 Task: Play online Dominion games in very easy mode.
Action: Mouse moved to (831, 599)
Screenshot: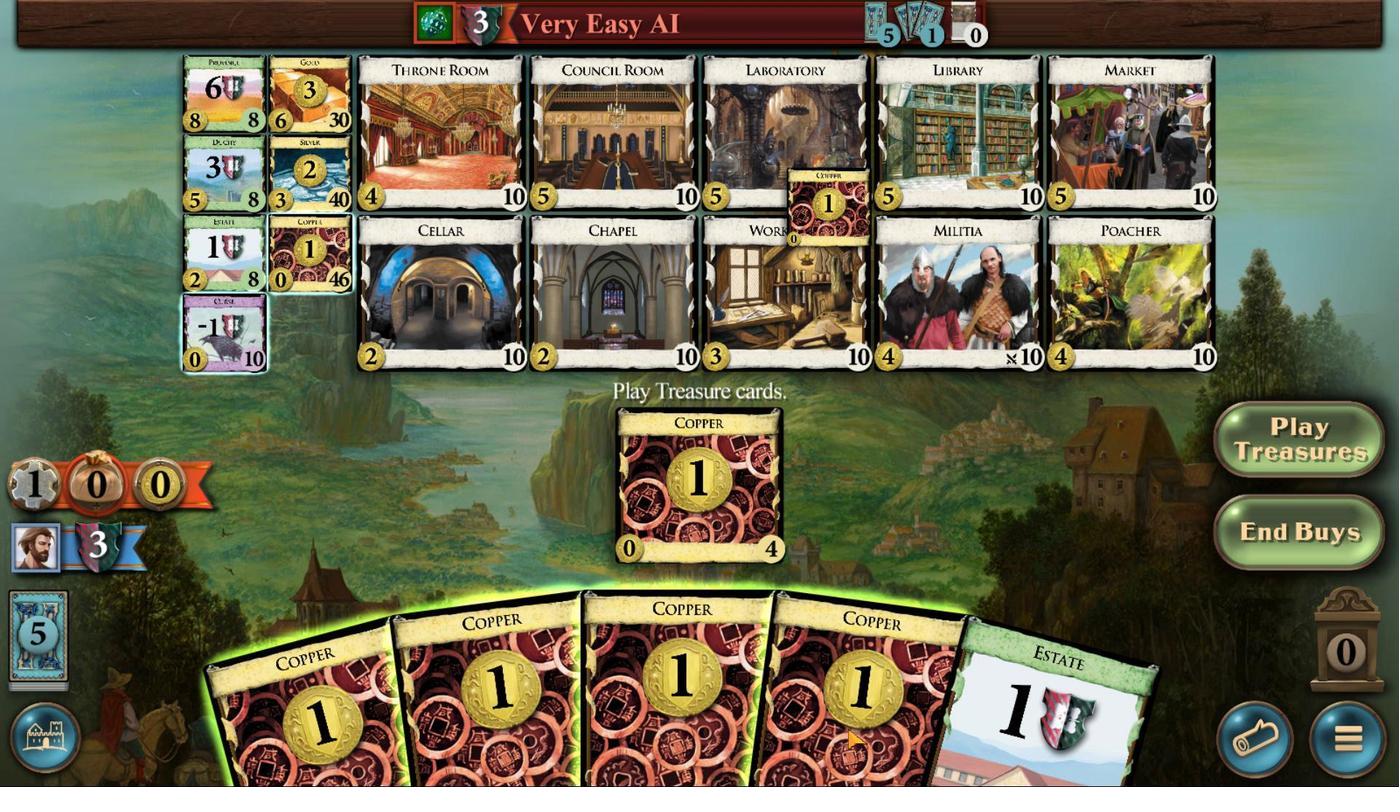 
Action: Mouse pressed left at (831, 599)
Screenshot: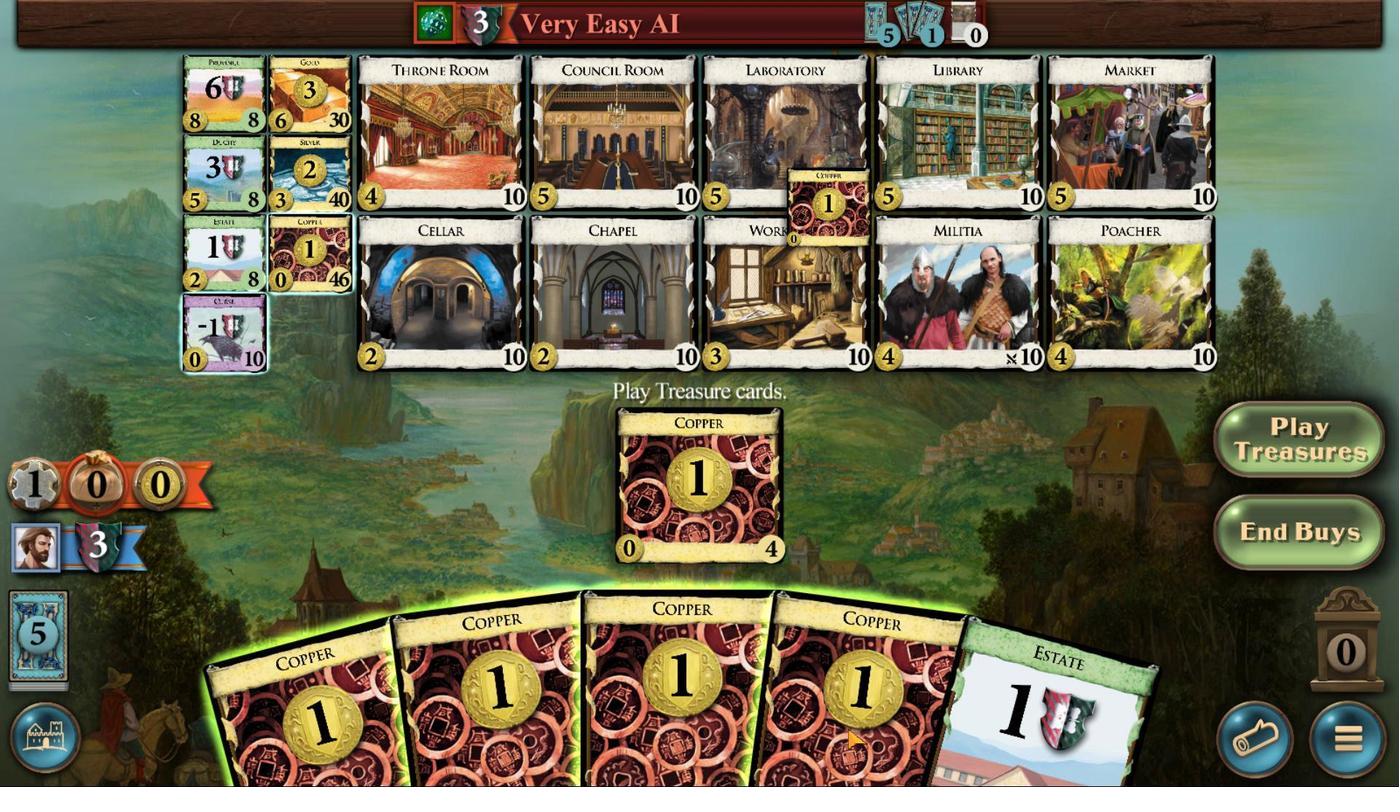 
Action: Mouse moved to (873, 600)
Screenshot: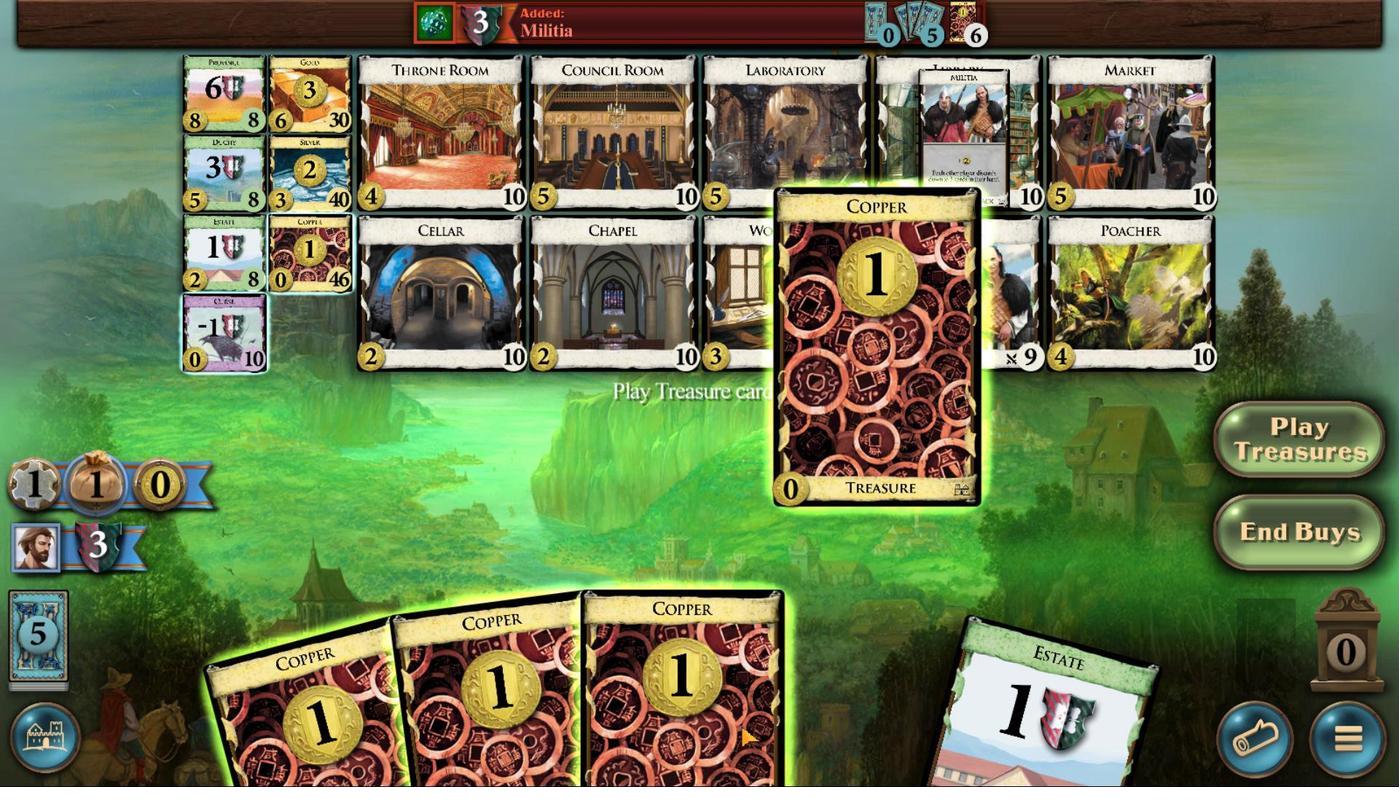 
Action: Mouse pressed left at (873, 600)
Screenshot: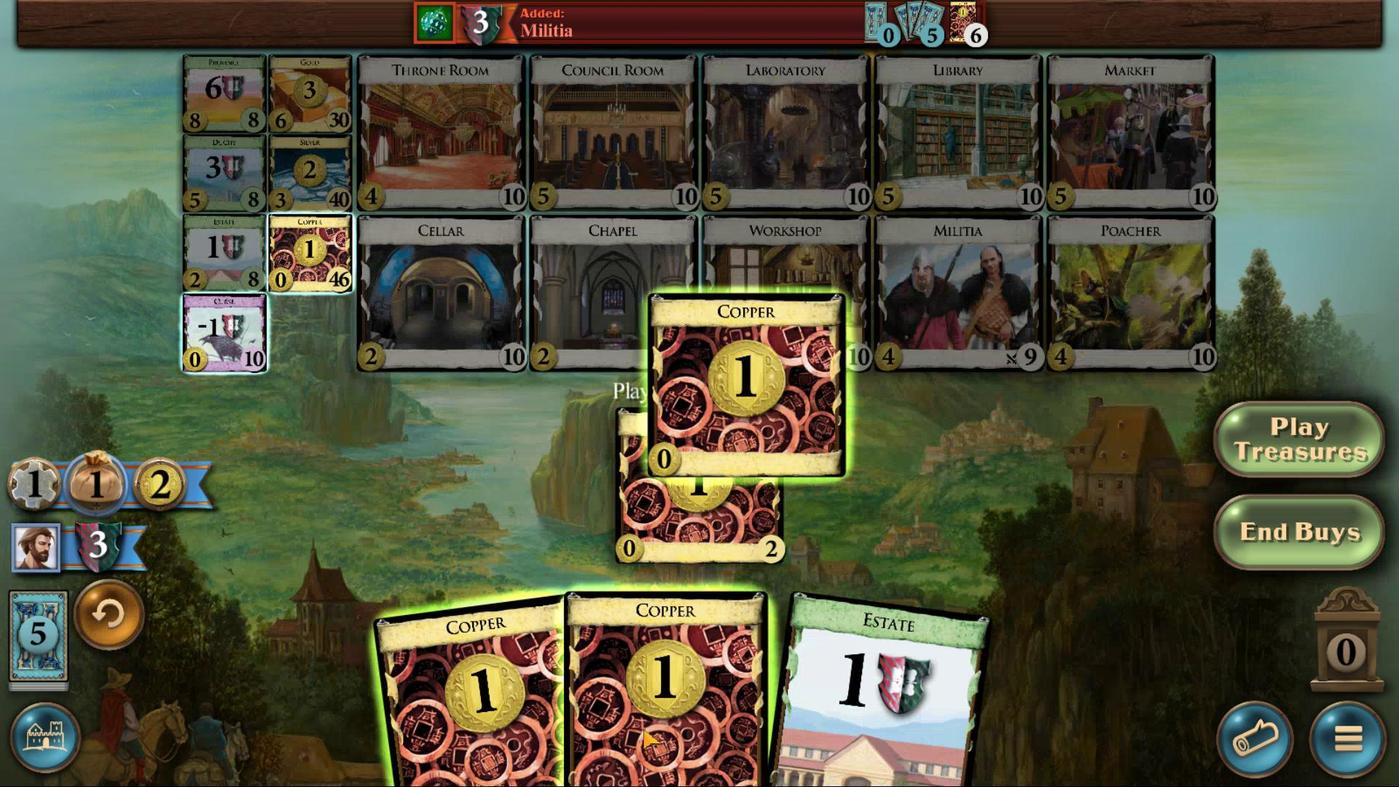 
Action: Mouse moved to (886, 599)
Screenshot: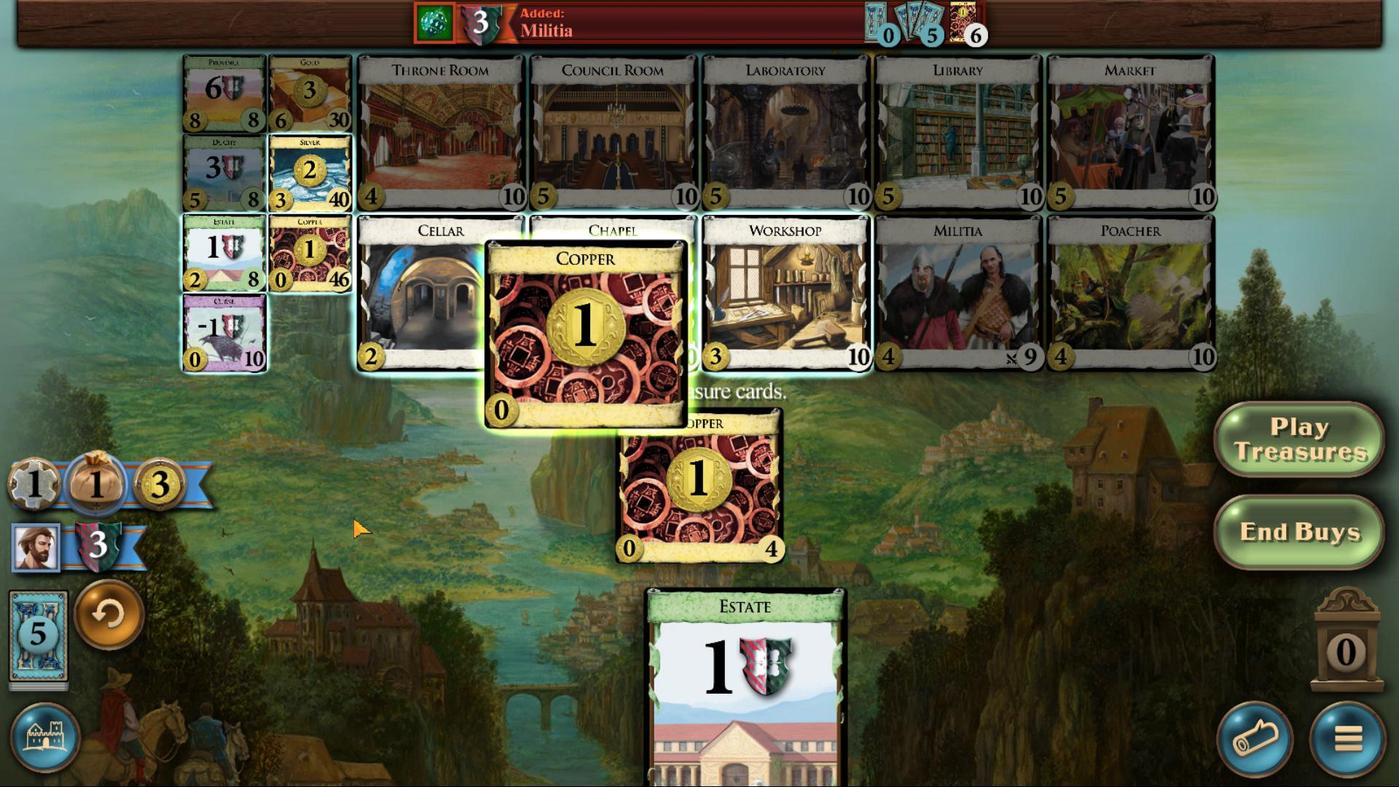 
Action: Mouse scrolled (886, 599) with delta (0, 0)
Screenshot: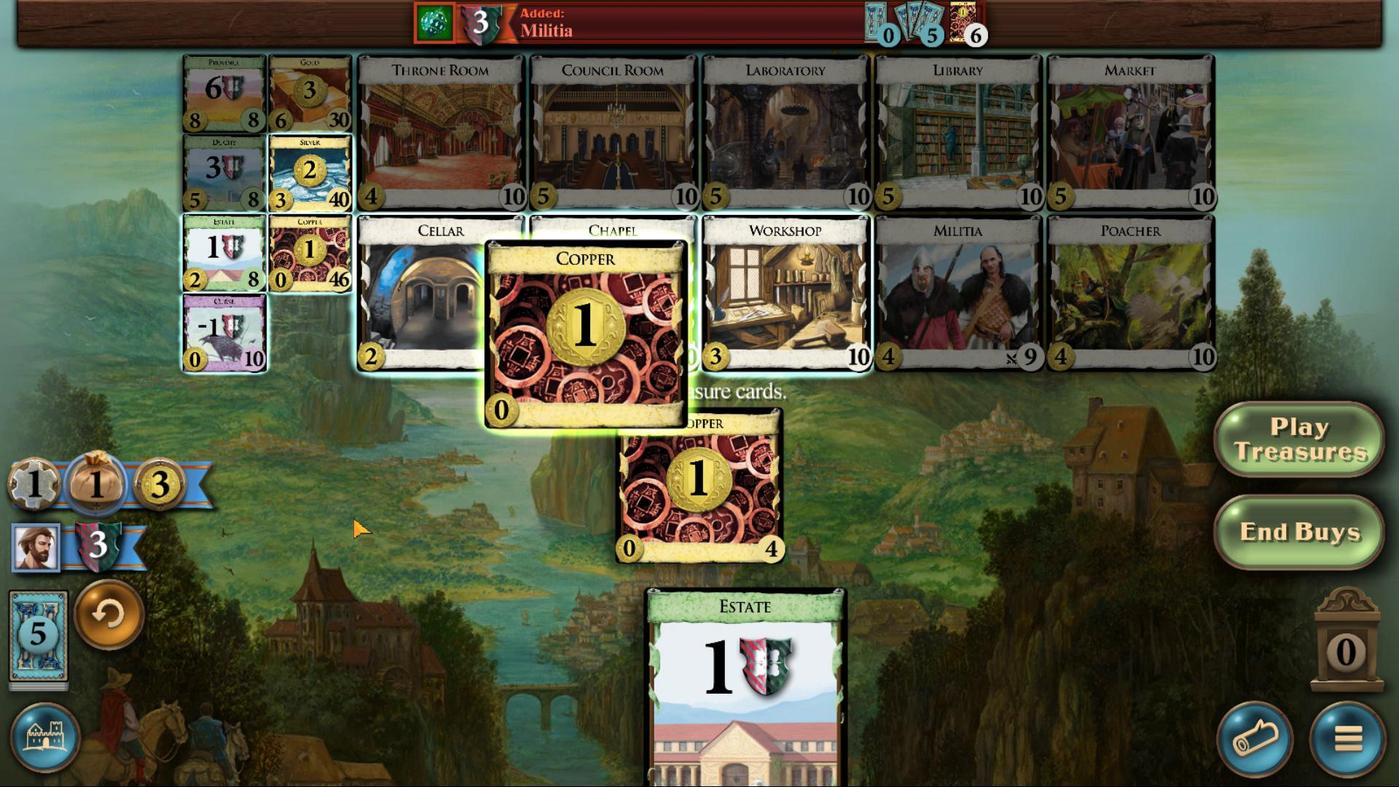 
Action: Mouse scrolled (886, 599) with delta (0, 0)
Screenshot: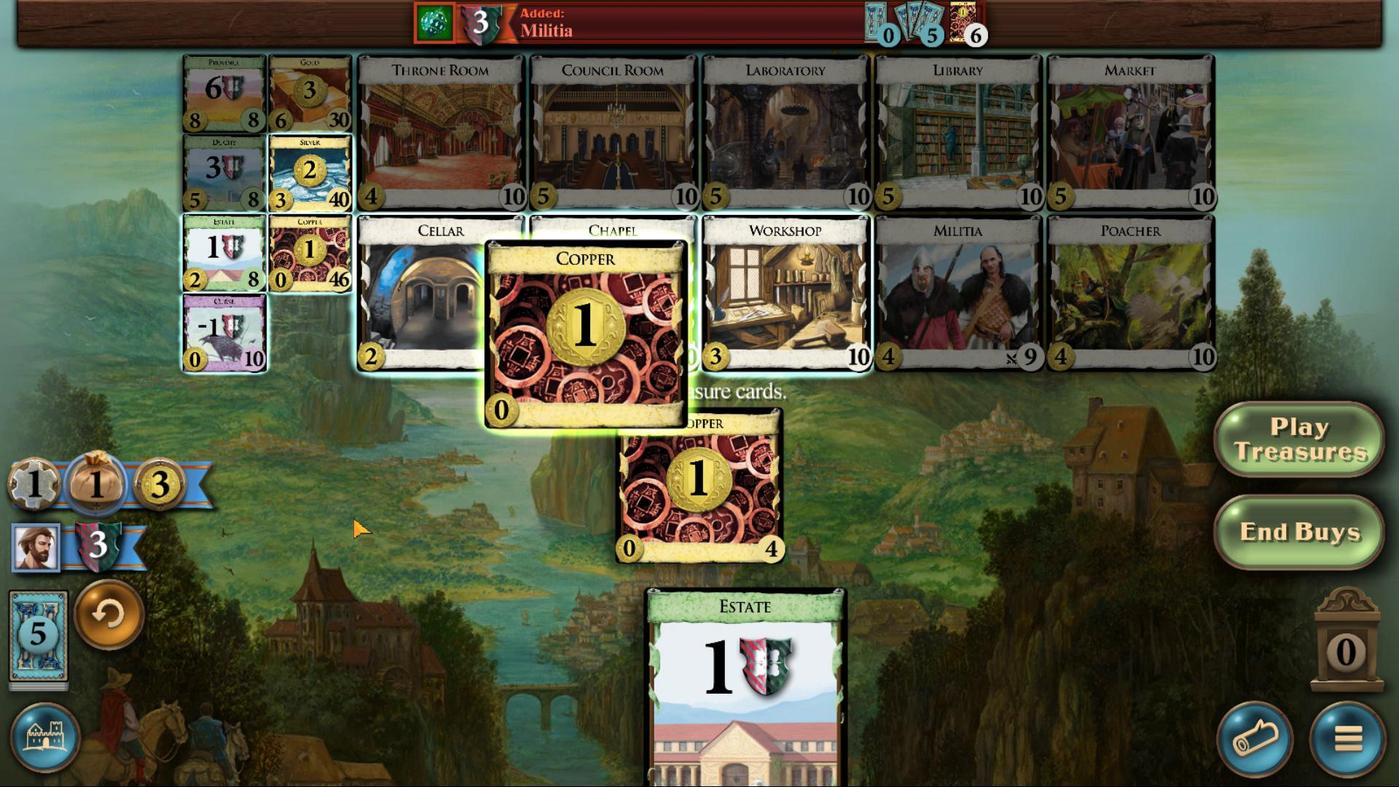 
Action: Mouse moved to (886, 599)
Screenshot: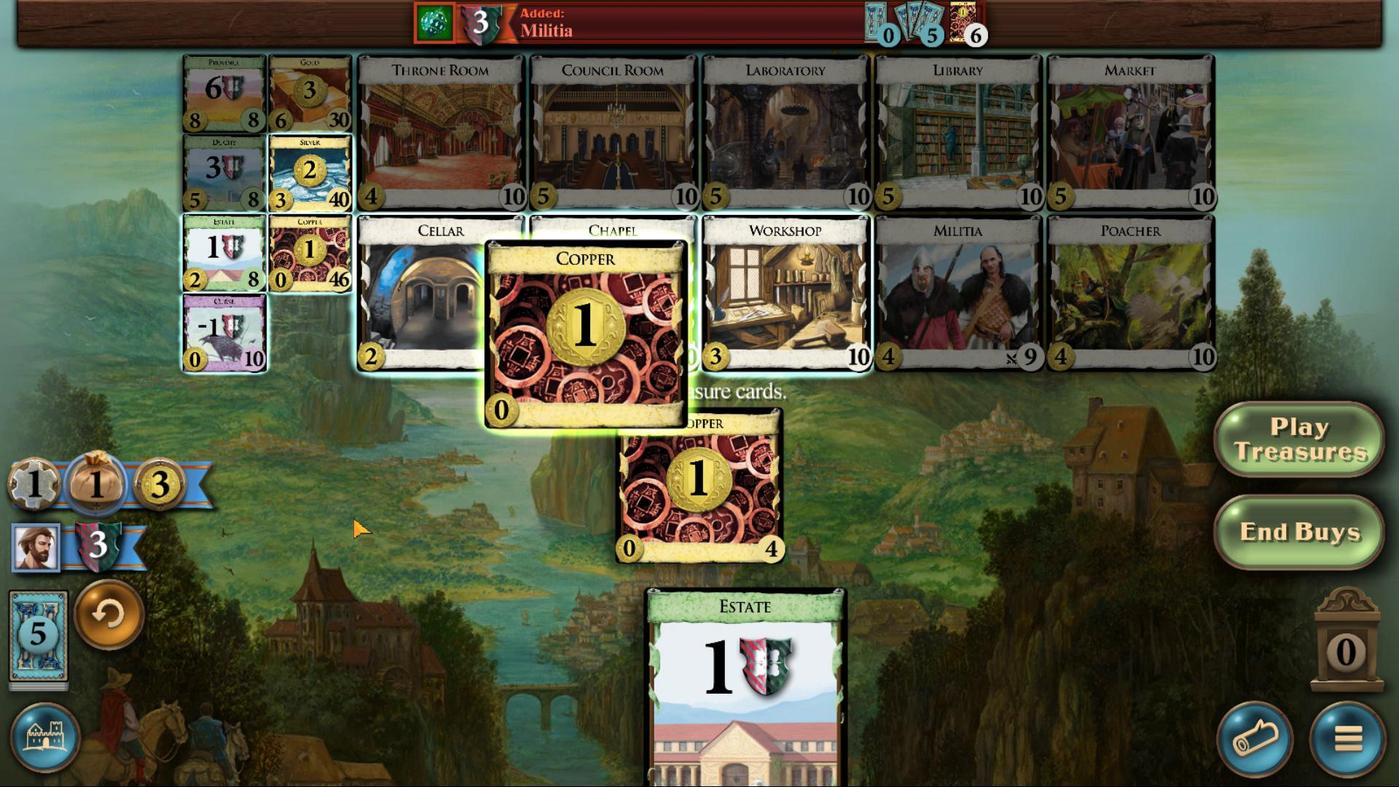 
Action: Mouse scrolled (886, 599) with delta (0, 0)
Screenshot: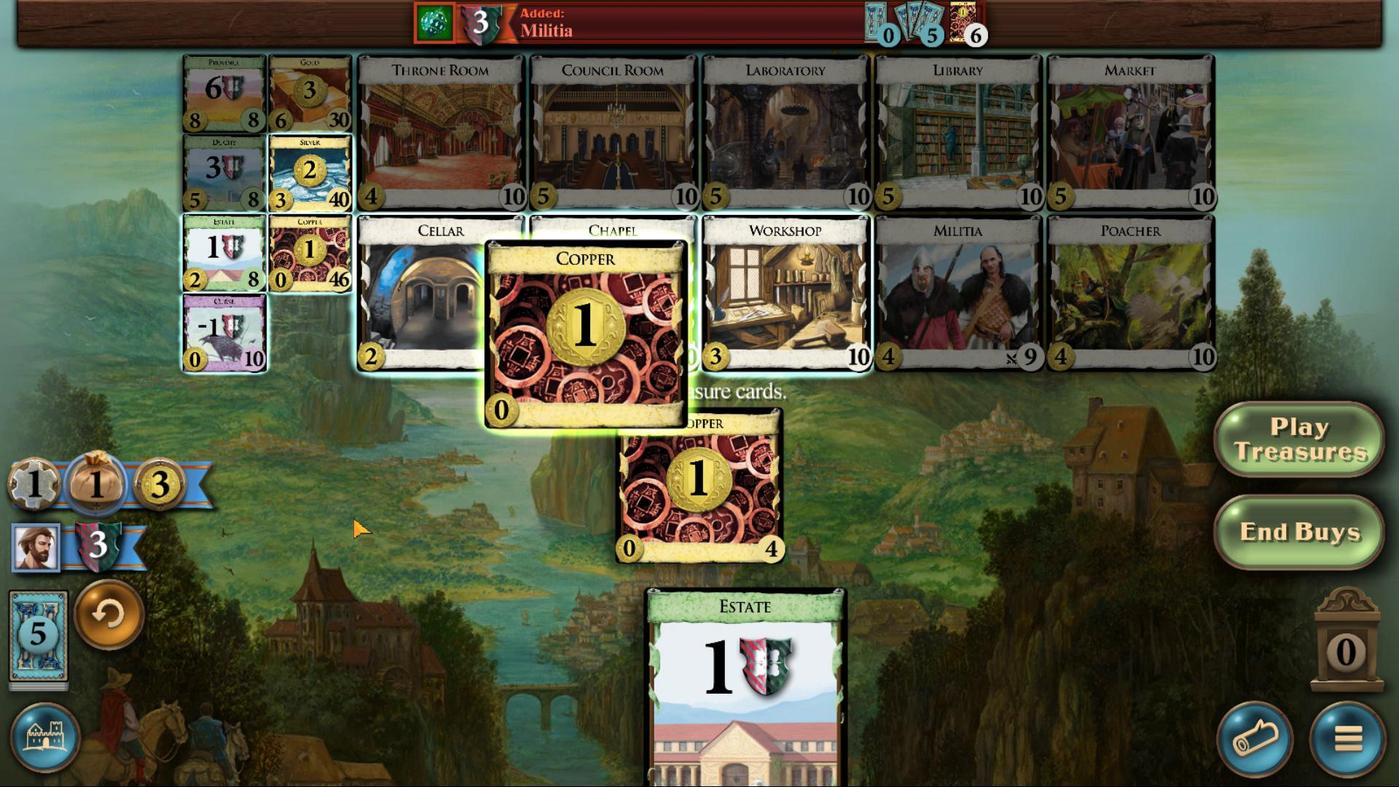 
Action: Mouse moved to (875, 600)
Screenshot: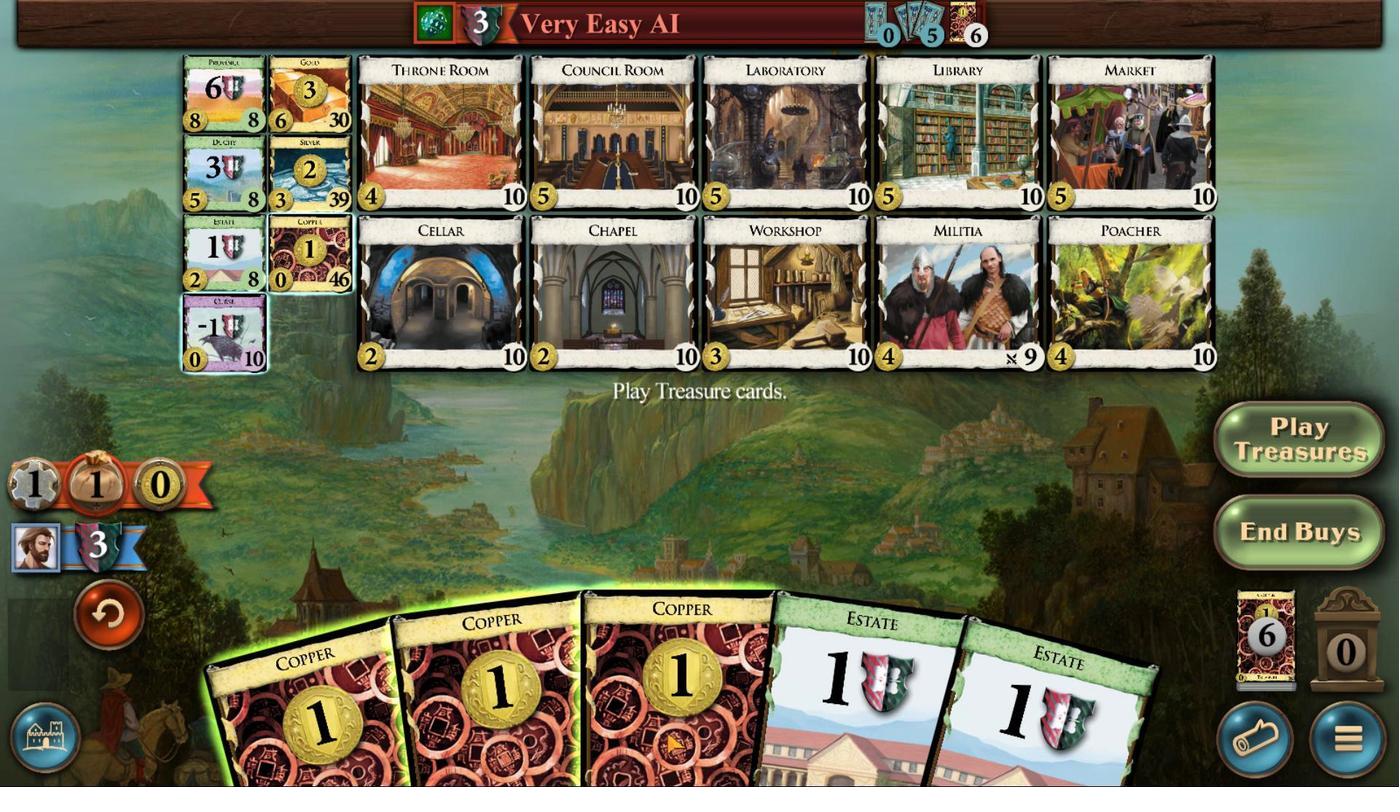 
Action: Mouse scrolled (875, 600) with delta (0, 0)
Screenshot: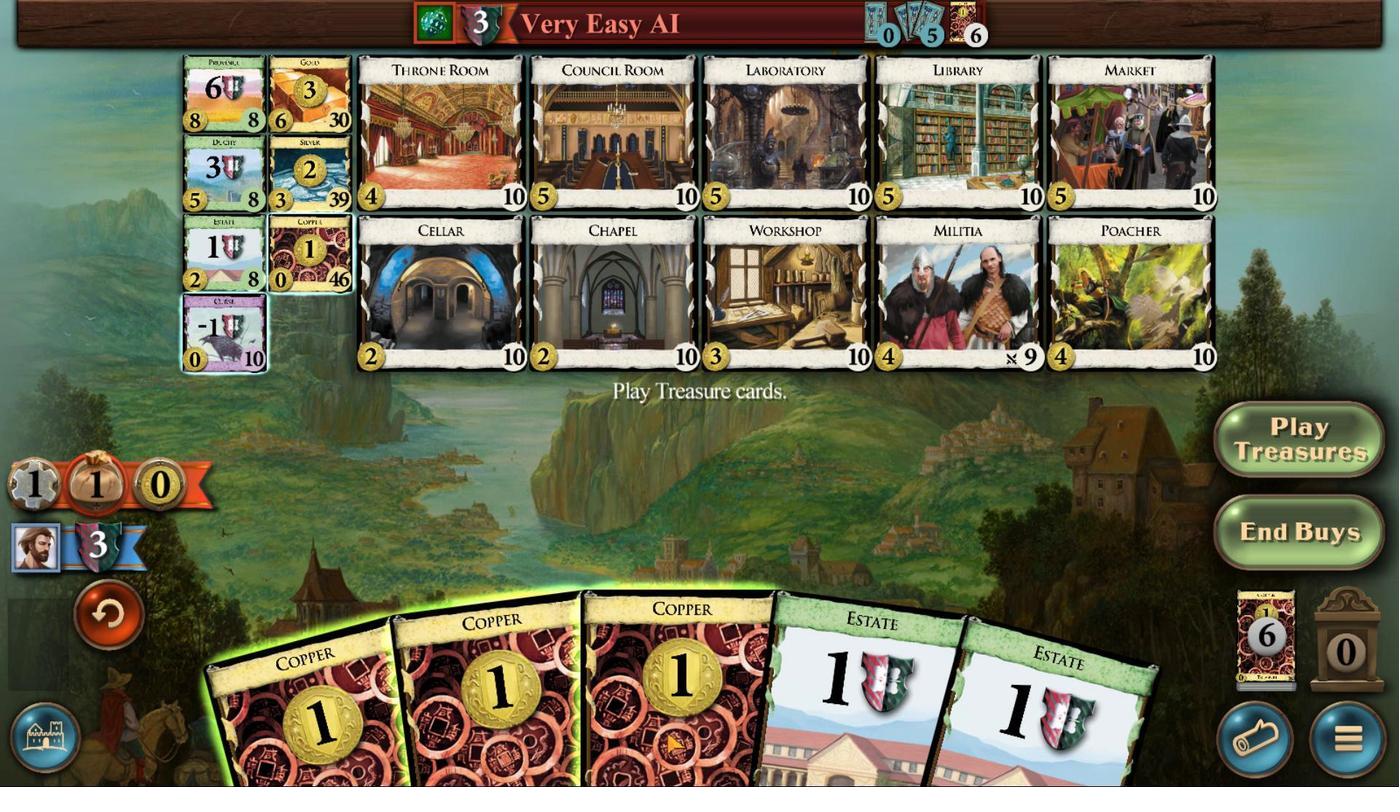 
Action: Mouse scrolled (875, 600) with delta (0, 0)
Screenshot: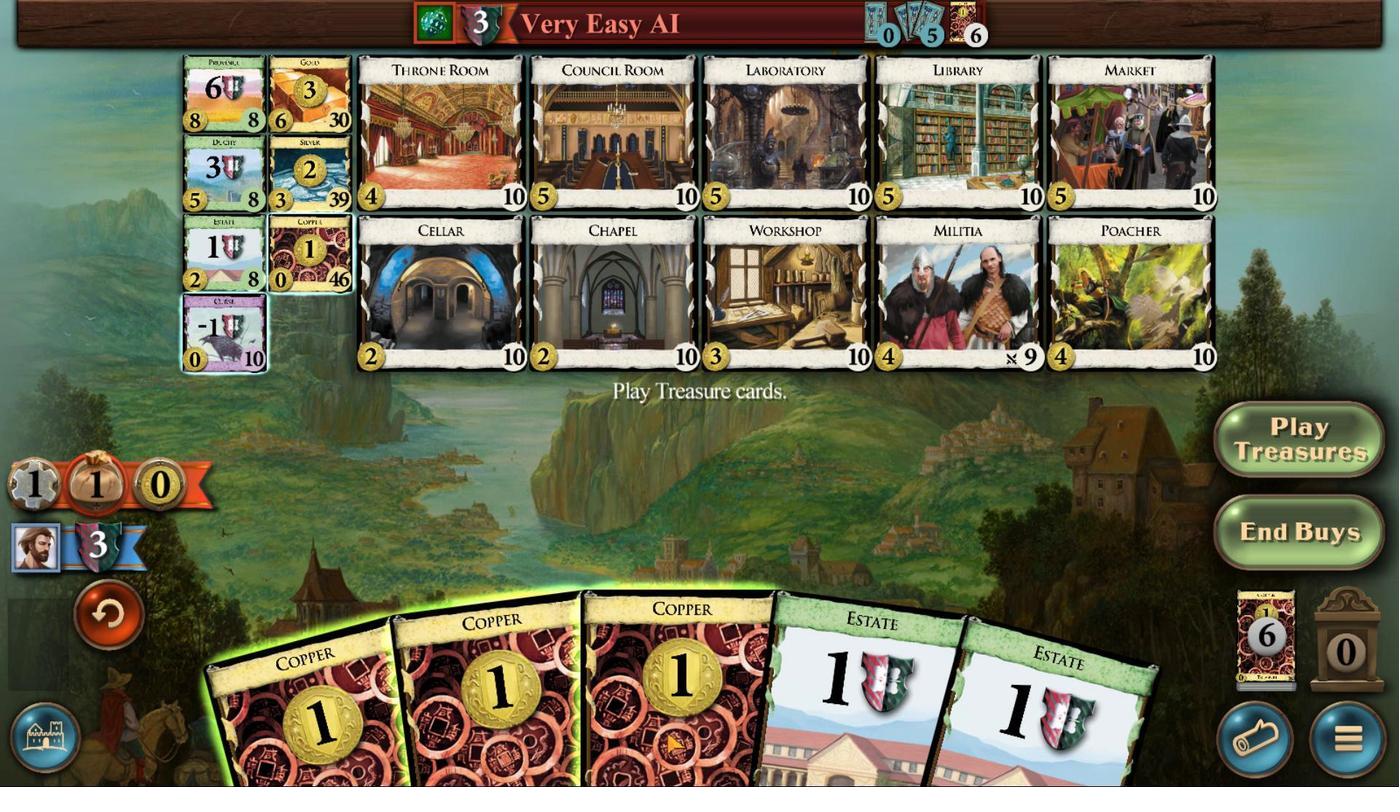 
Action: Mouse moved to (866, 600)
Screenshot: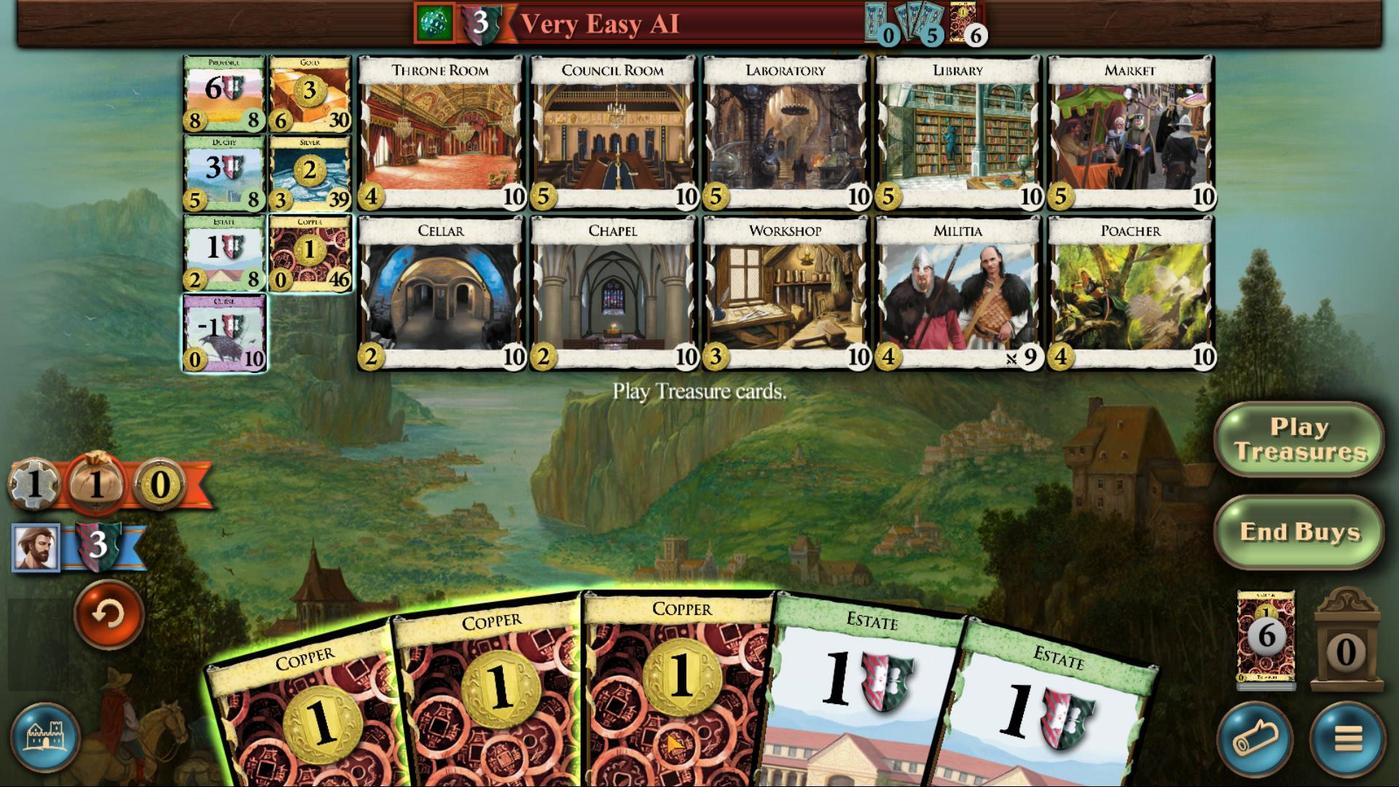 
Action: Mouse scrolled (866, 600) with delta (0, 0)
Screenshot: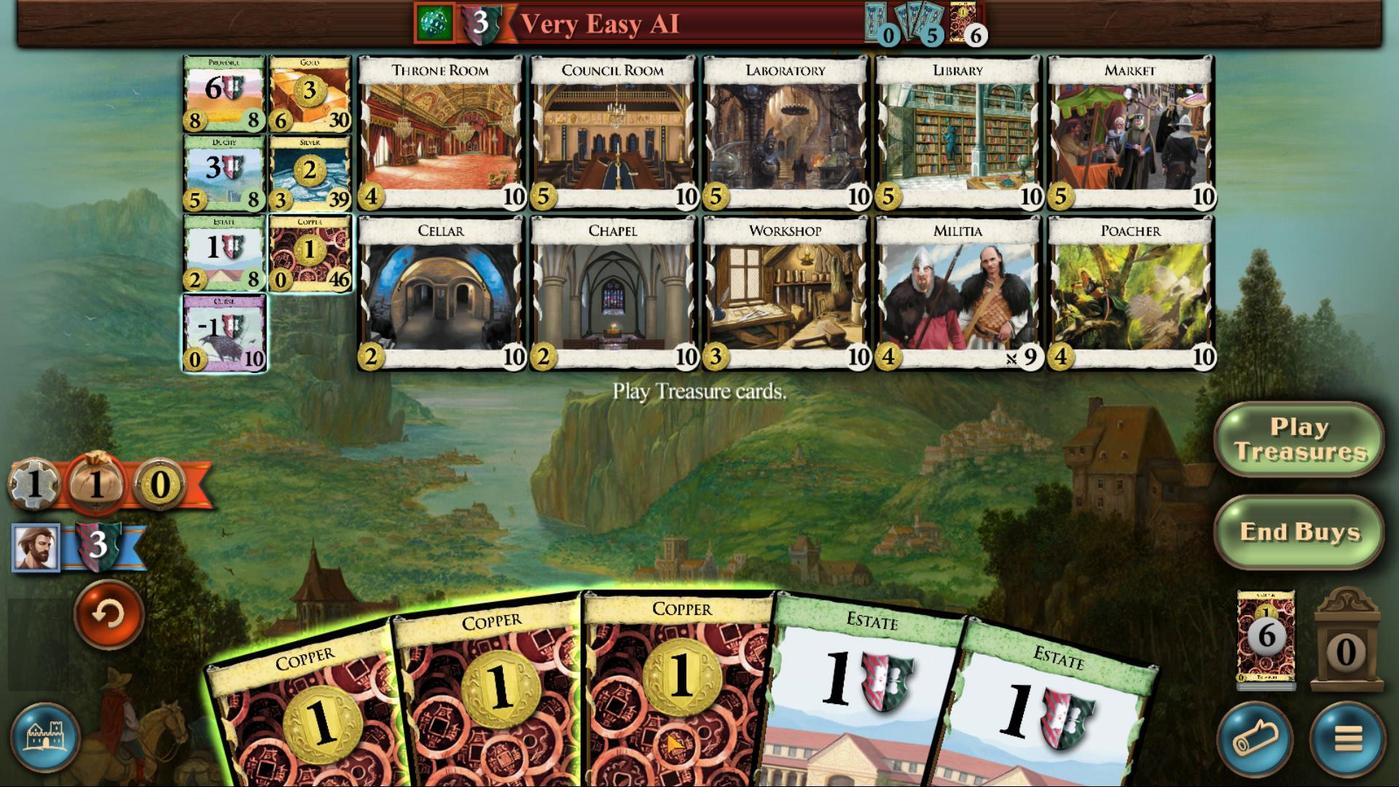 
Action: Mouse moved to (866, 600)
Screenshot: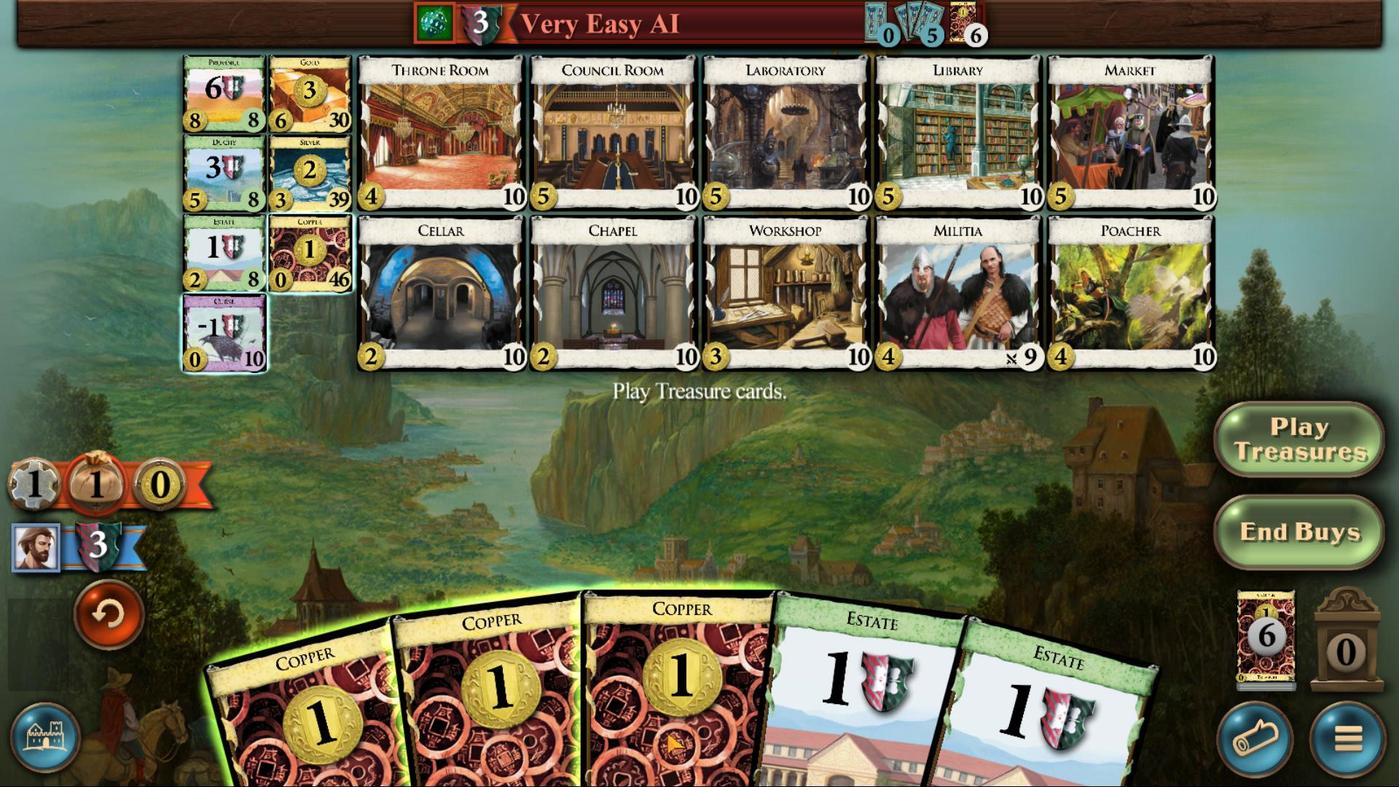 
Action: Mouse scrolled (866, 600) with delta (0, 0)
Screenshot: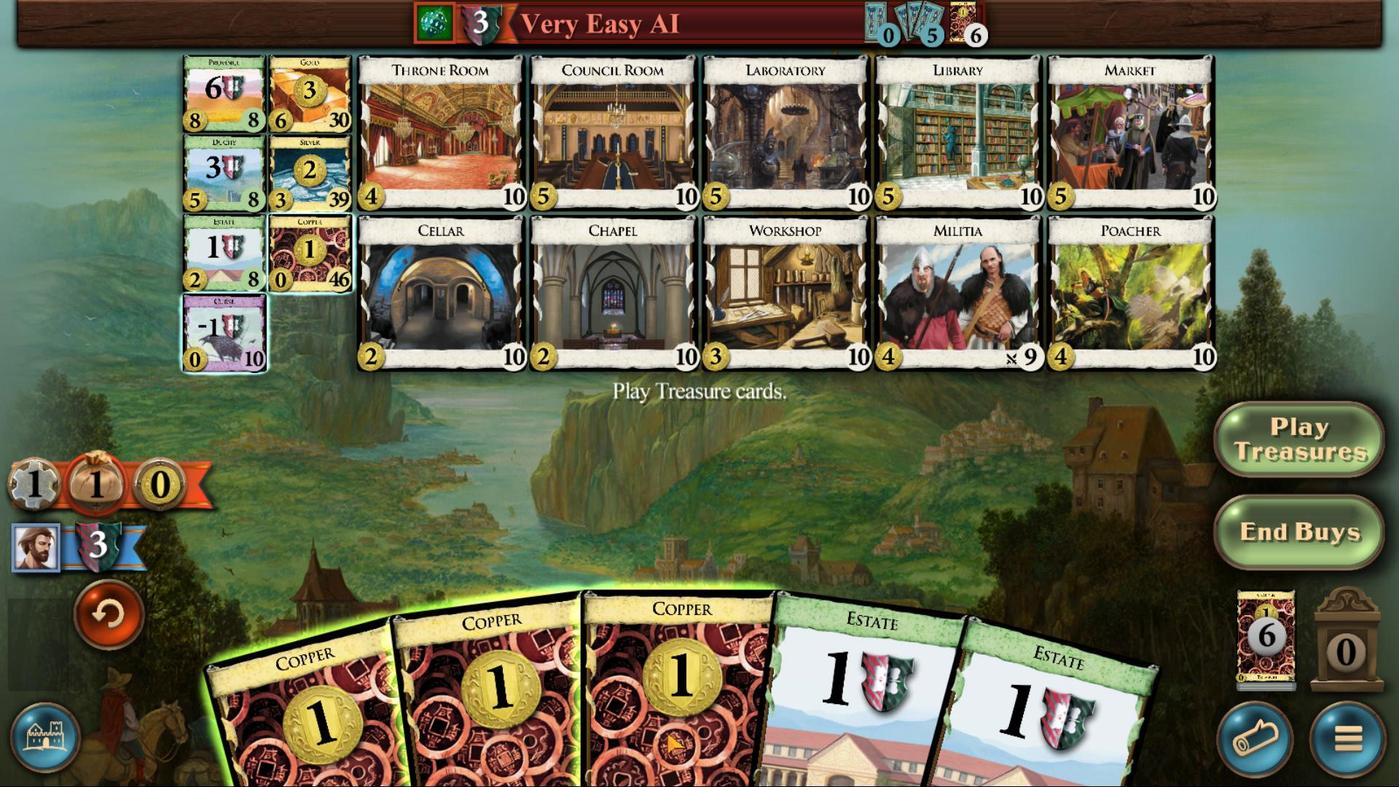 
Action: Mouse moved to (866, 600)
Screenshot: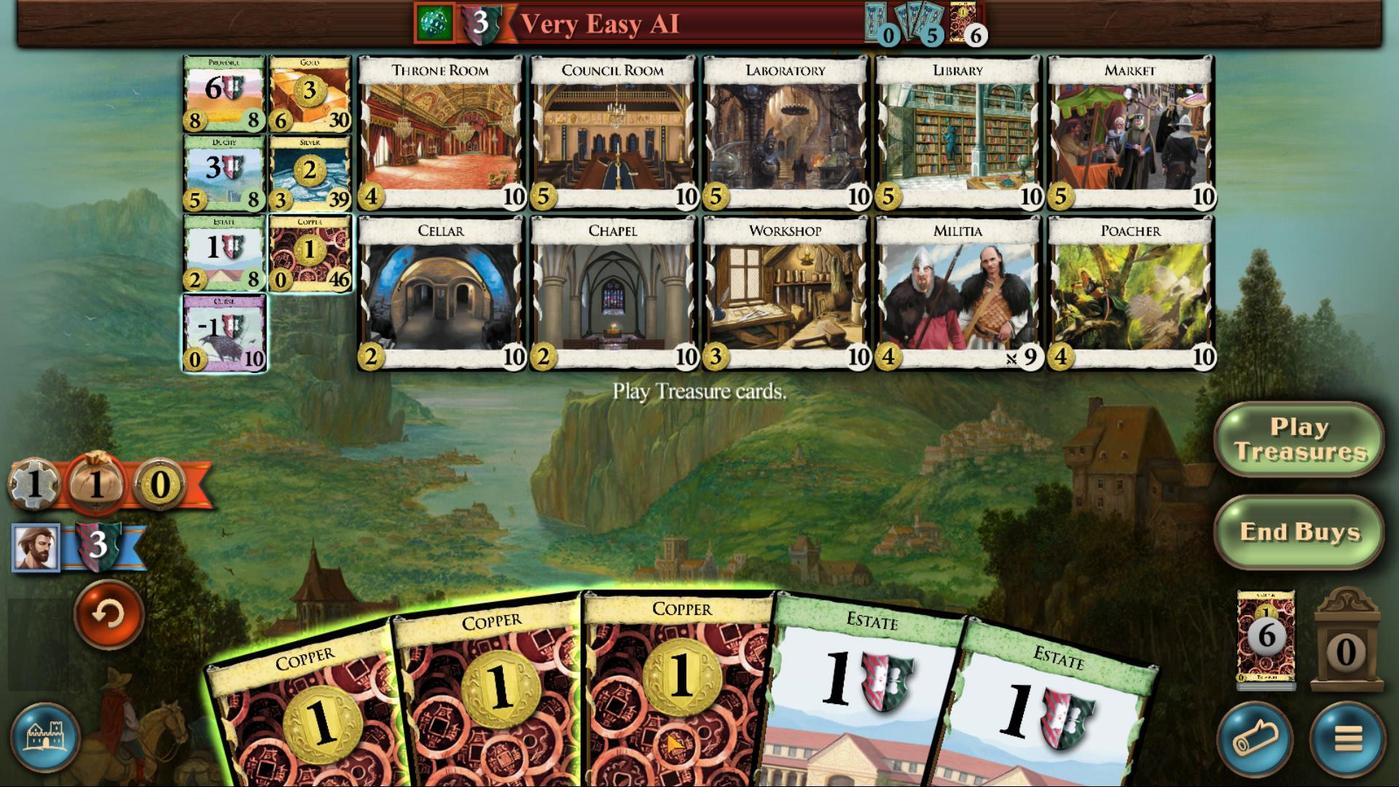 
Action: Mouse scrolled (866, 600) with delta (0, 0)
Screenshot: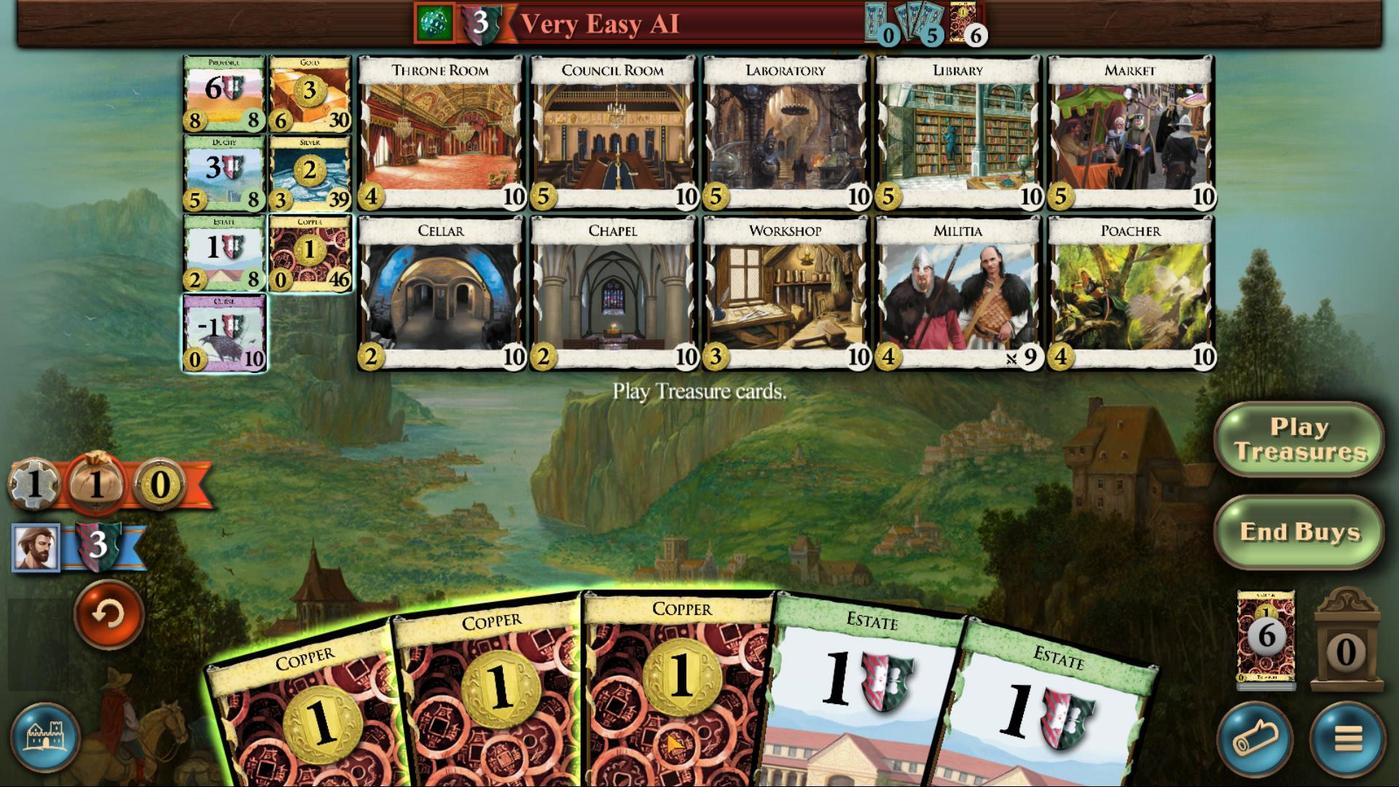 
Action: Mouse scrolled (866, 600) with delta (0, 0)
Screenshot: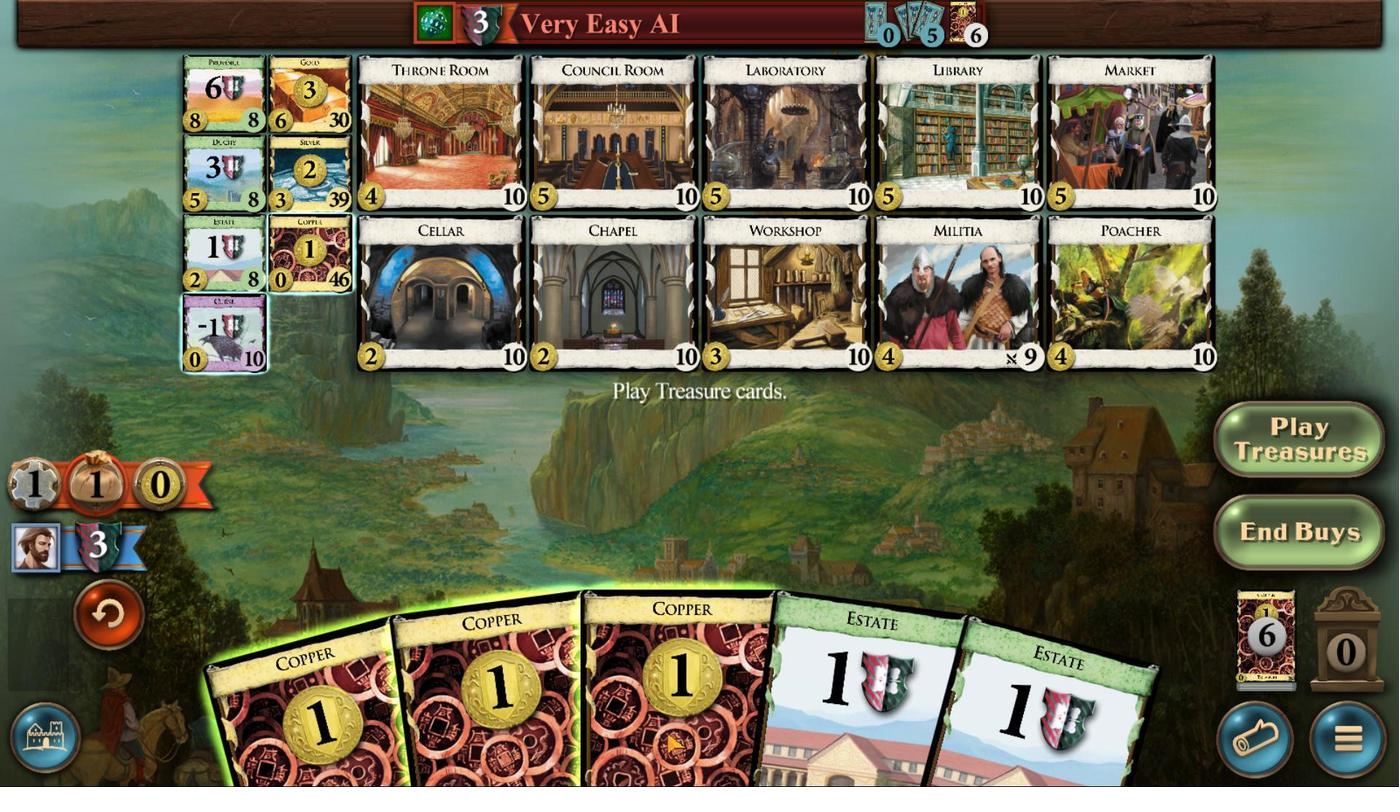 
Action: Mouse scrolled (866, 600) with delta (0, 0)
Screenshot: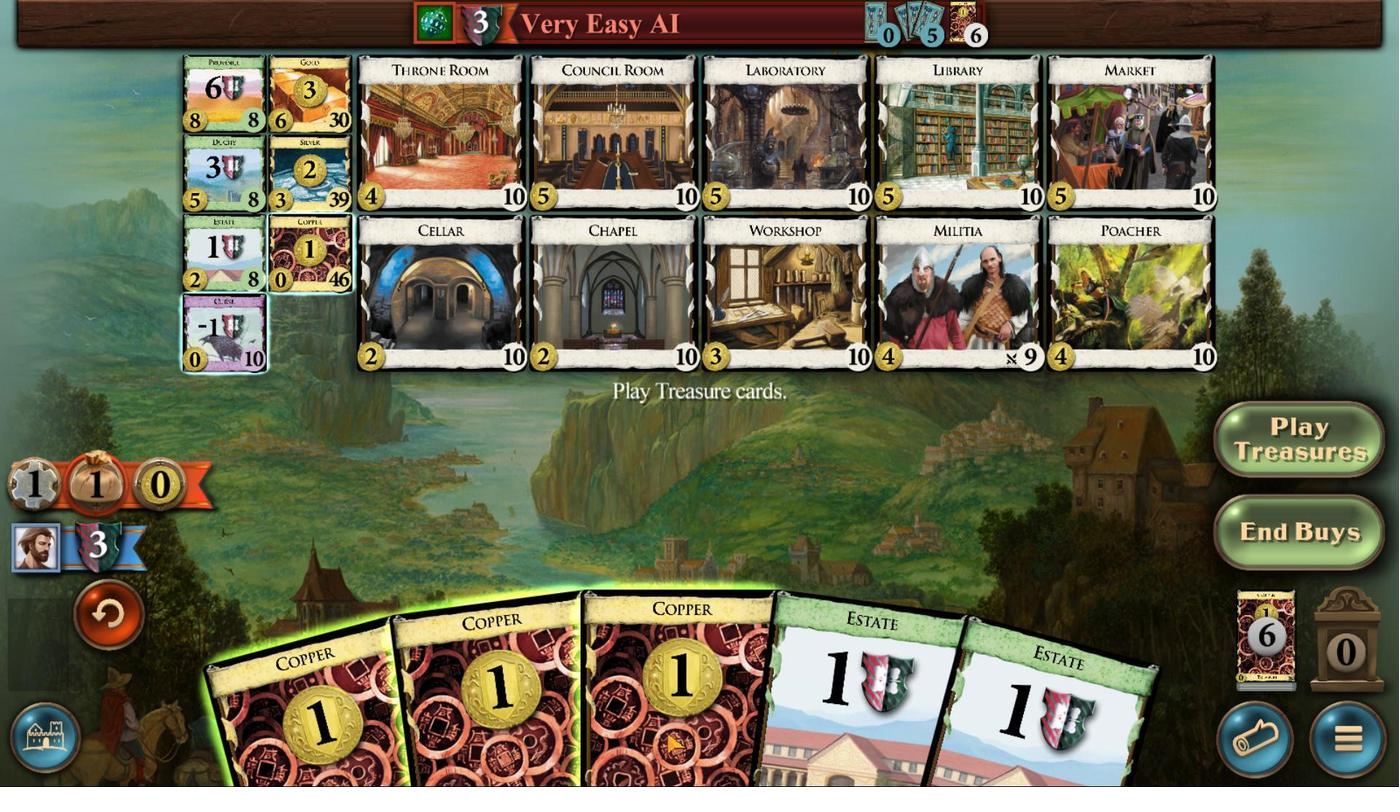 
Action: Mouse moved to (856, 601)
Screenshot: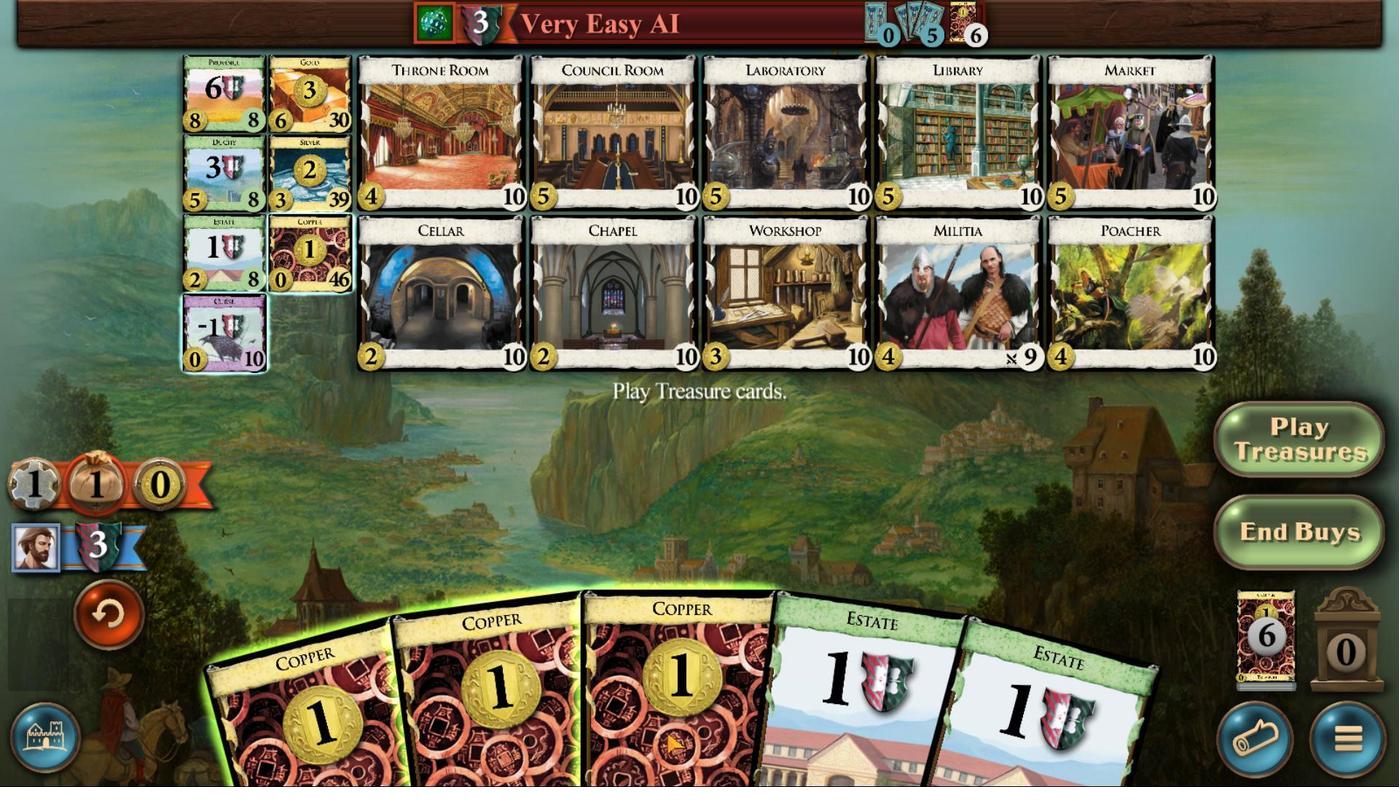 
Action: Mouse scrolled (856, 601) with delta (0, 0)
Screenshot: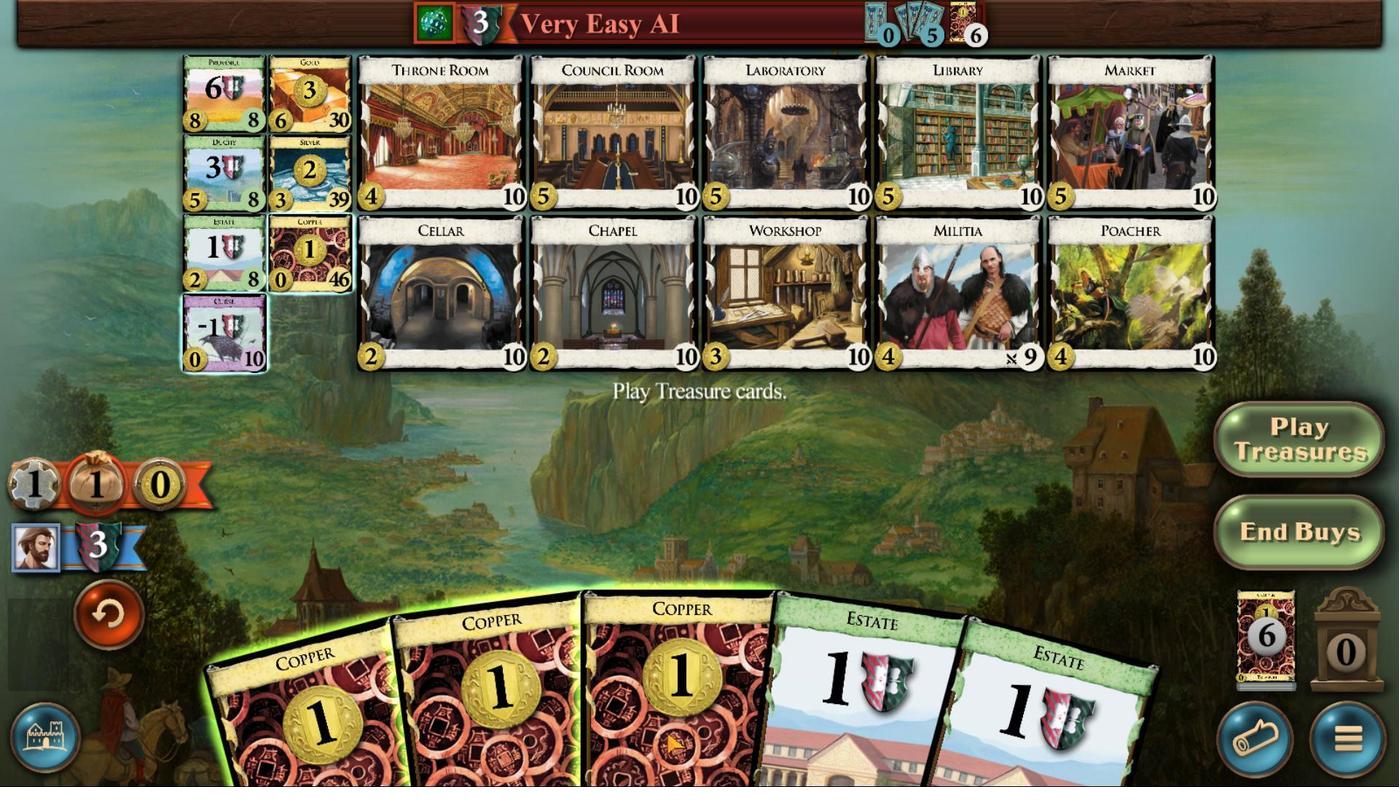 
Action: Mouse scrolled (856, 601) with delta (0, 0)
Screenshot: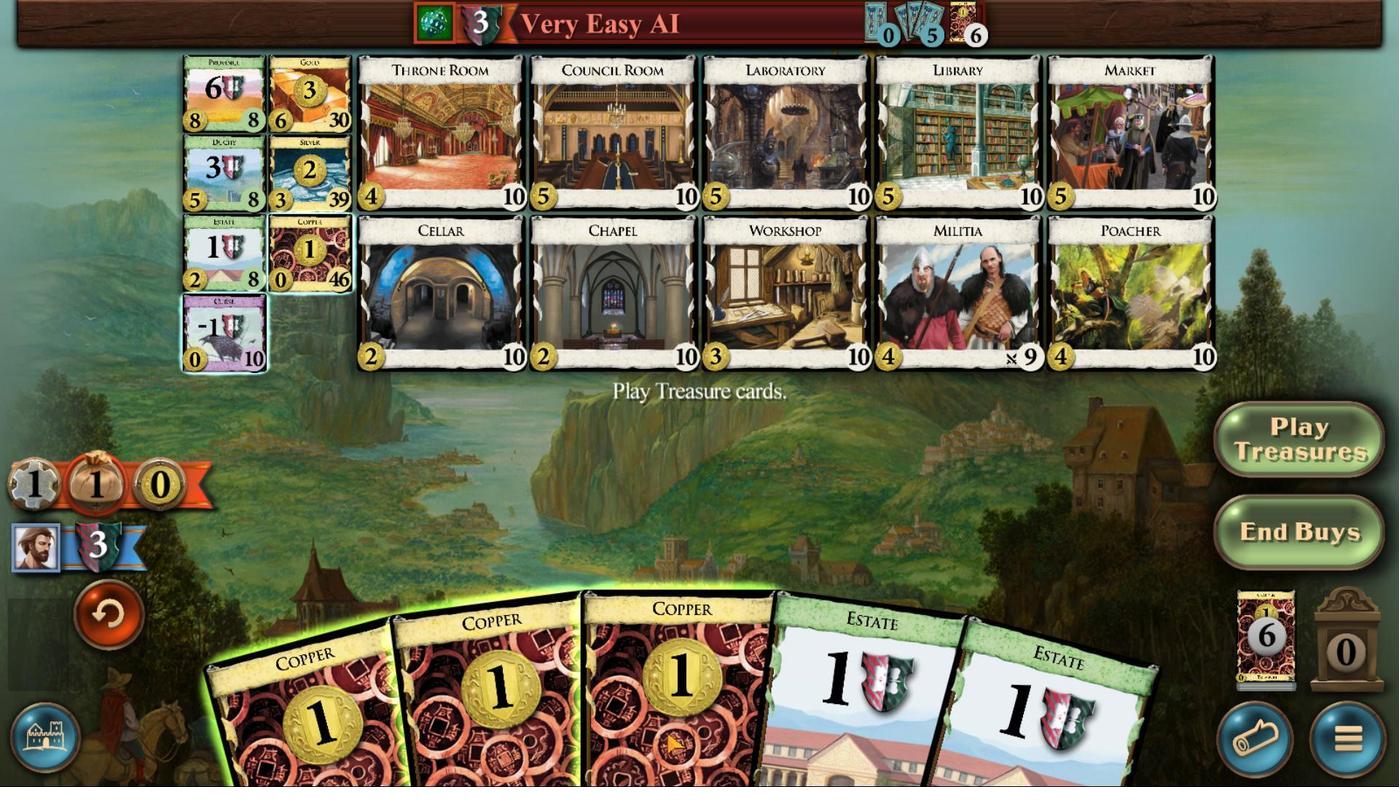 
Action: Mouse scrolled (856, 601) with delta (0, 0)
Screenshot: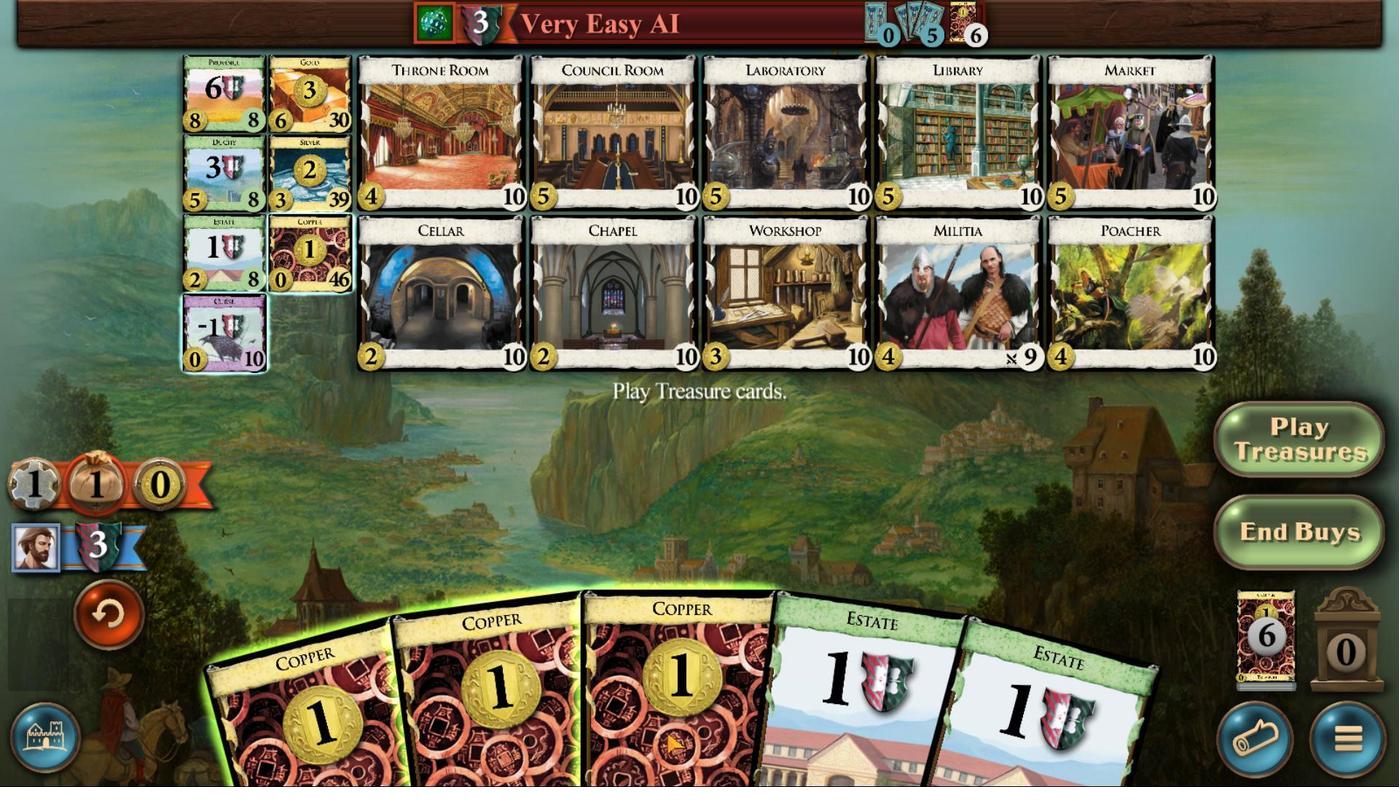 
Action: Mouse scrolled (856, 601) with delta (0, 0)
Screenshot: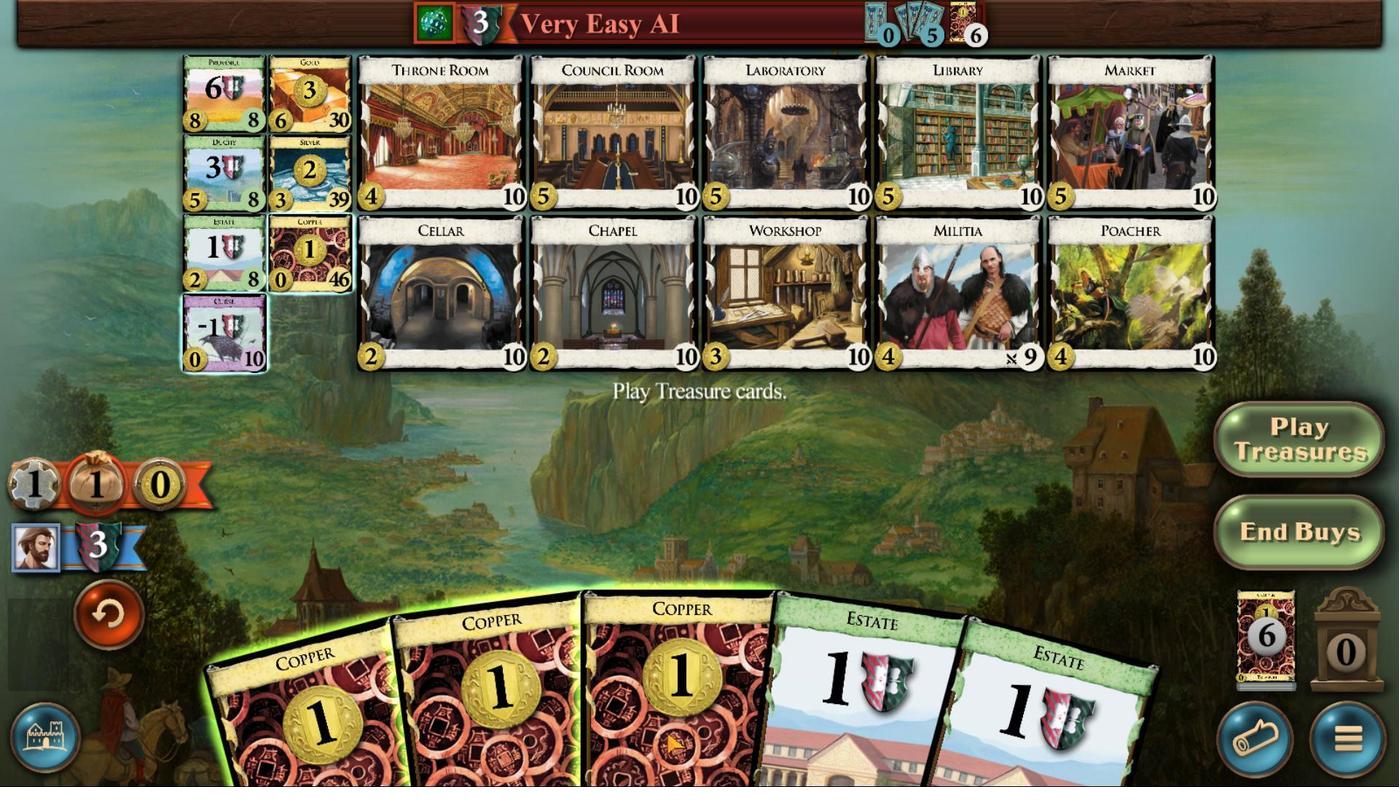 
Action: Mouse moved to (831, 629)
Screenshot: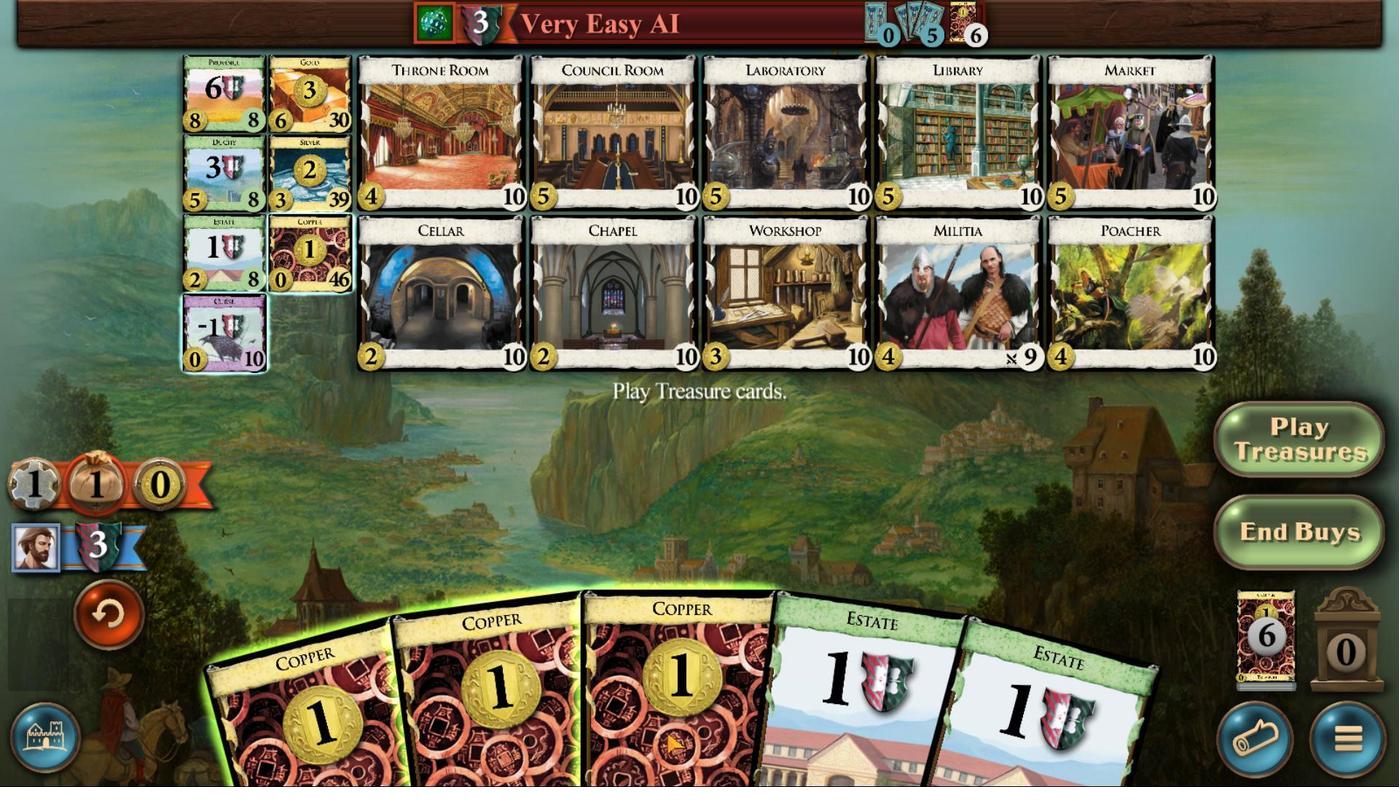 
Action: Mouse pressed left at (831, 629)
Screenshot: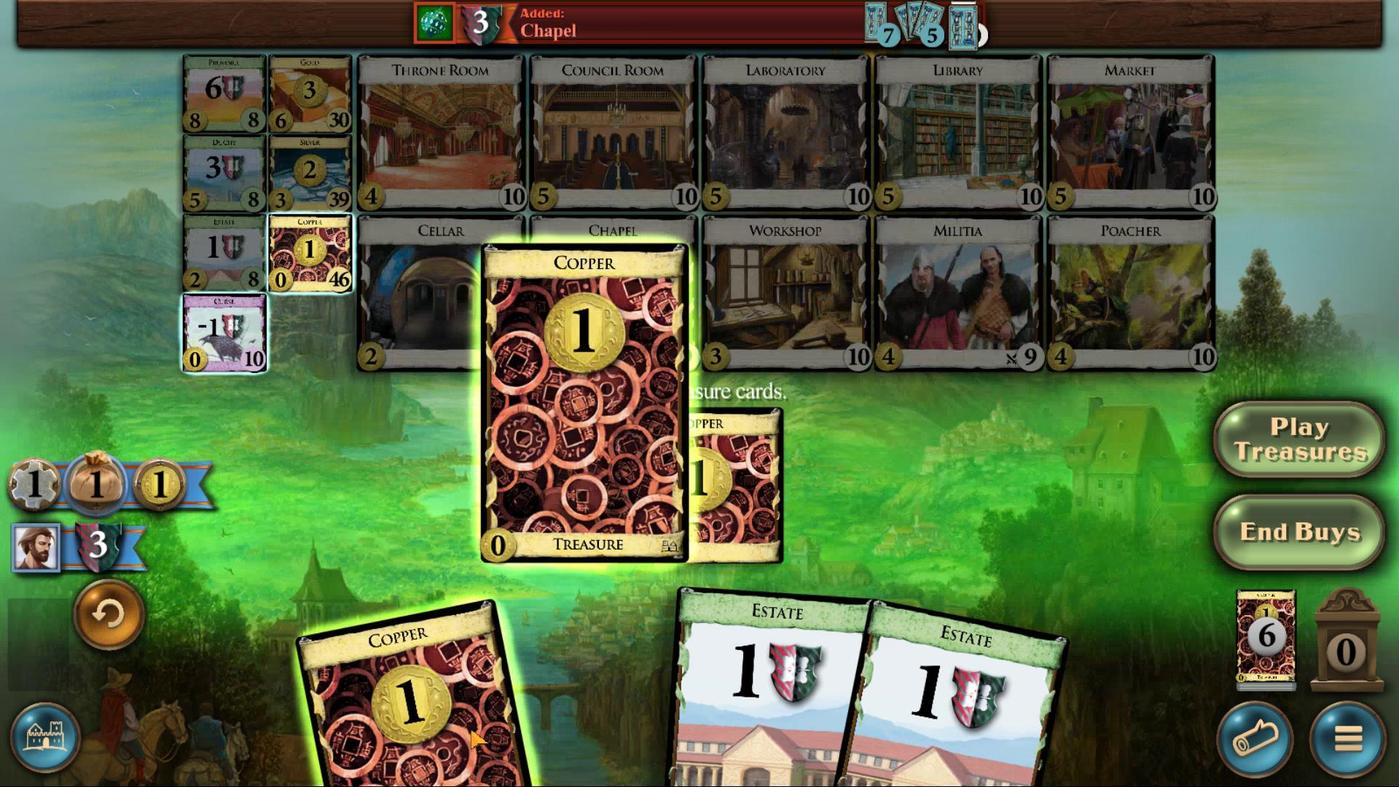 
Action: Mouse moved to (866, 599)
Screenshot: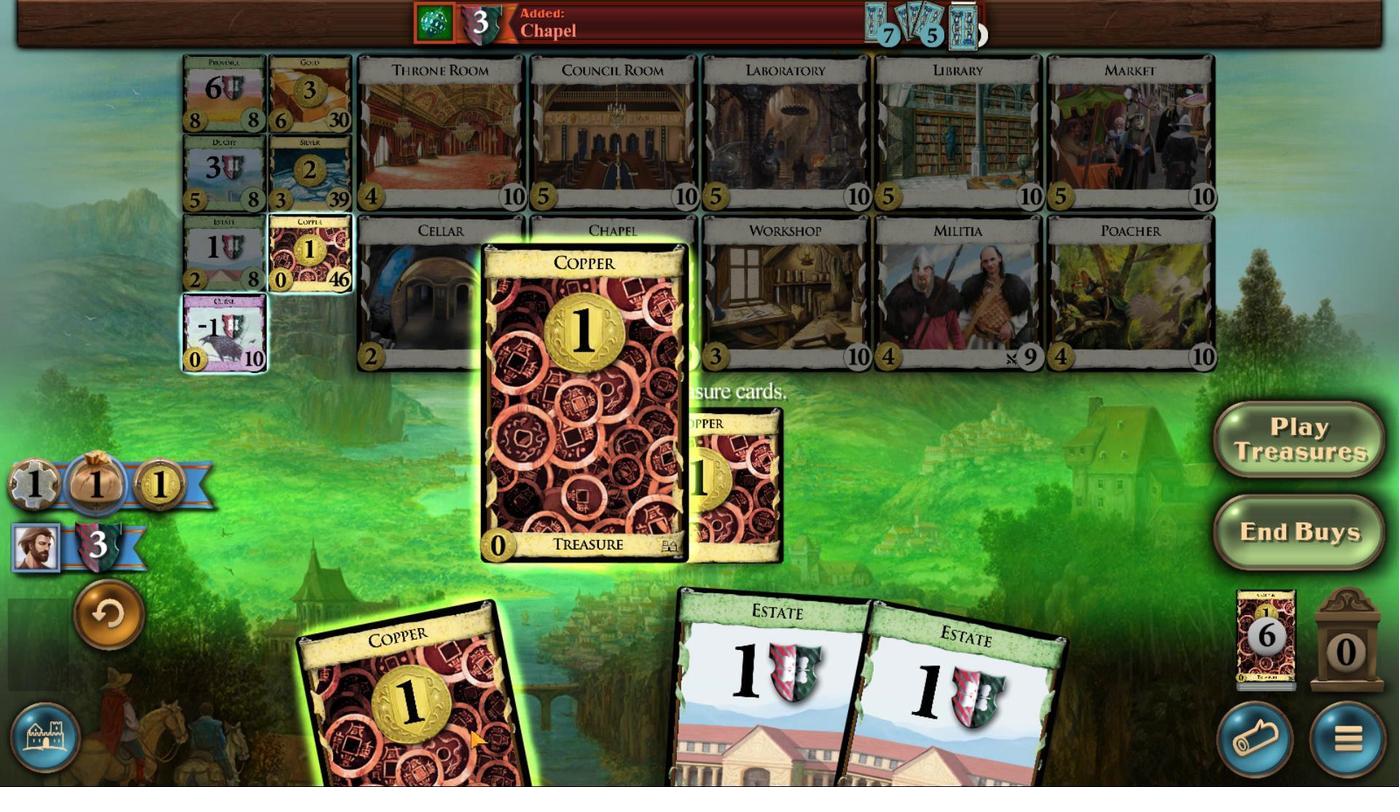 
Action: Mouse scrolled (866, 599) with delta (0, 0)
Screenshot: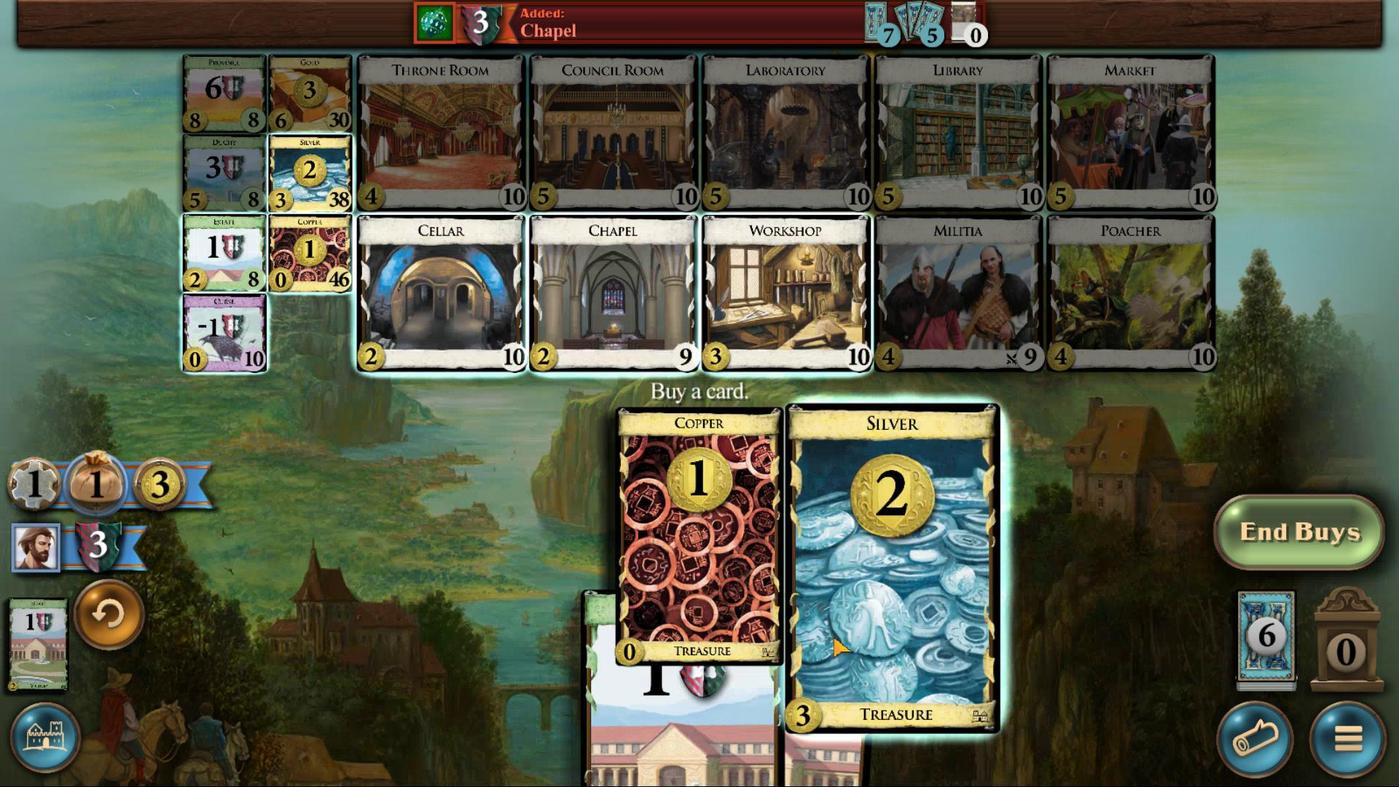 
Action: Mouse scrolled (866, 599) with delta (0, 0)
Screenshot: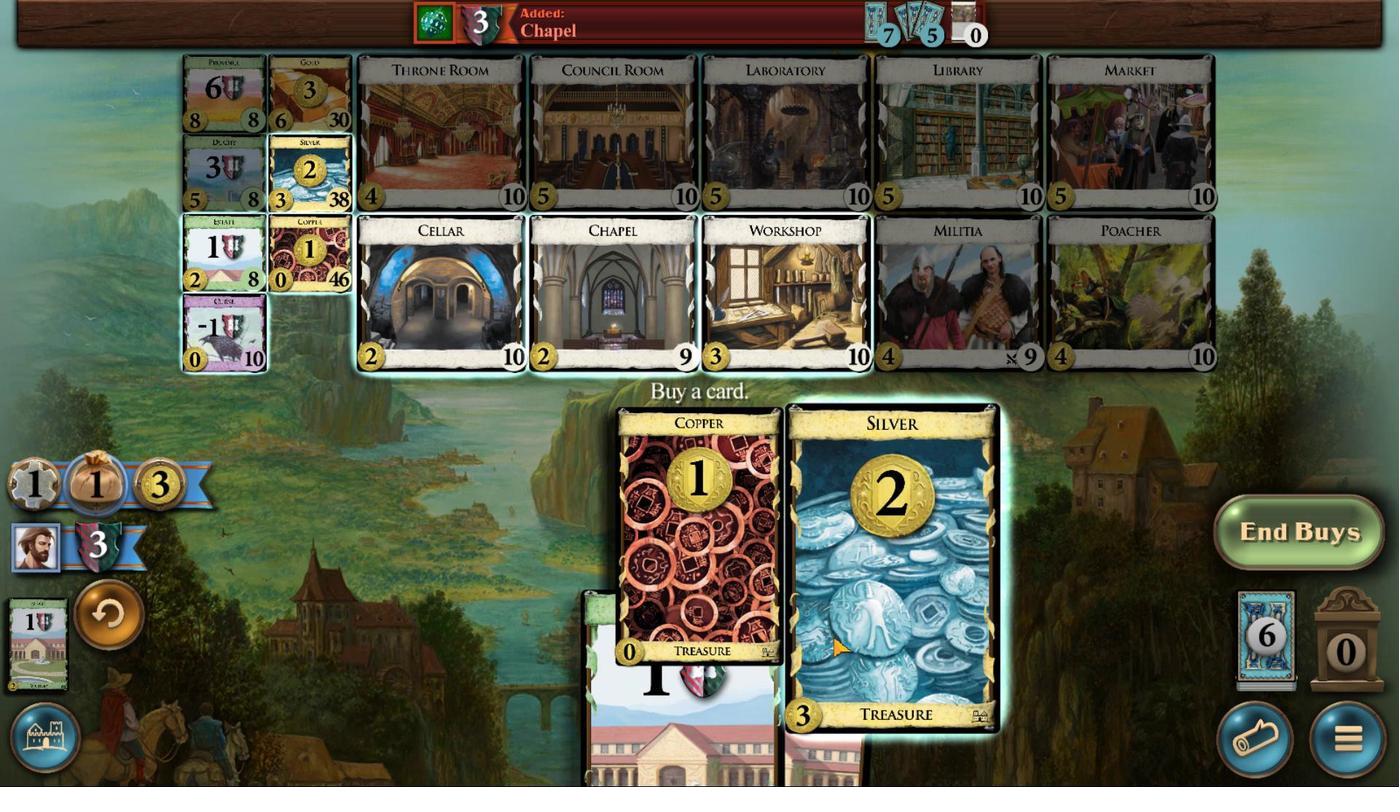 
Action: Mouse moved to (855, 600)
Screenshot: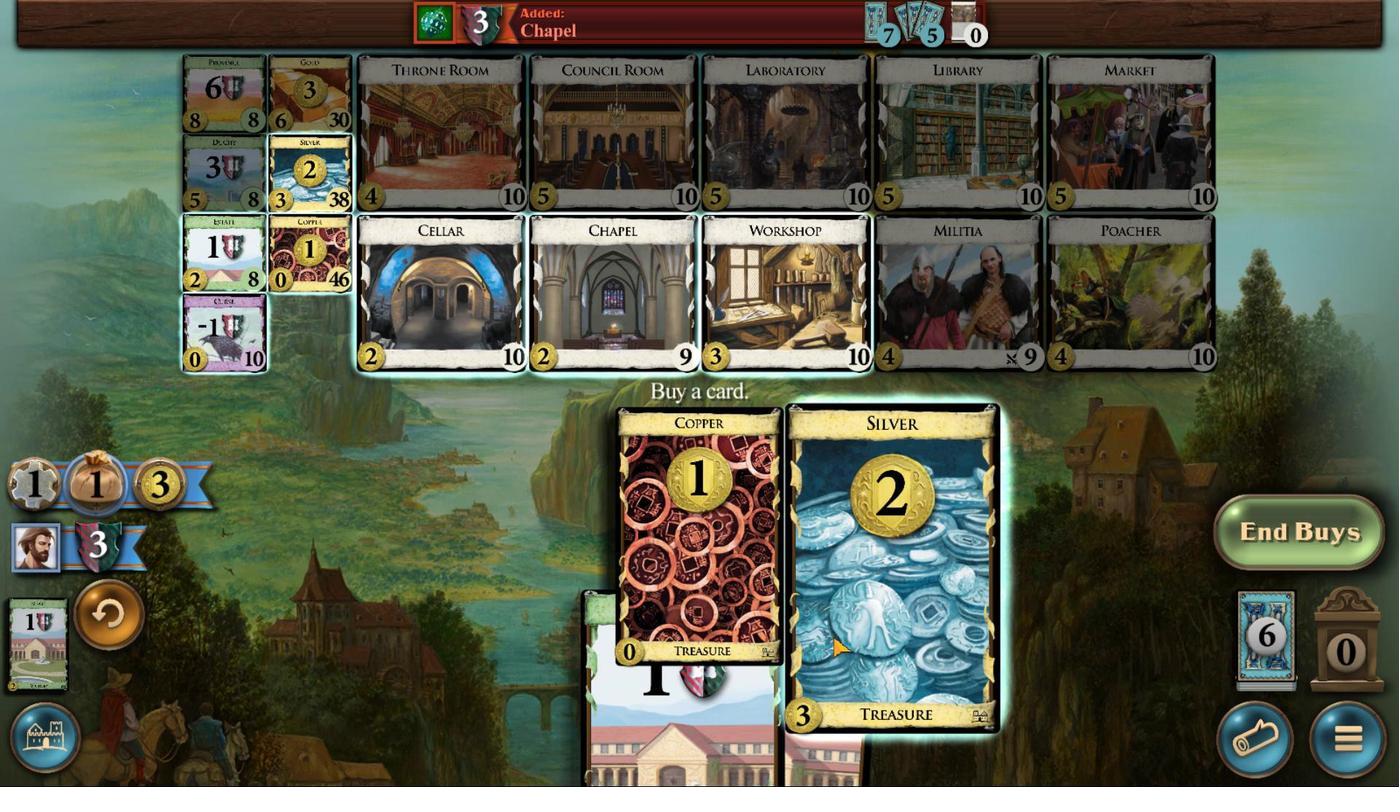 
Action: Mouse scrolled (855, 600) with delta (0, 0)
Screenshot: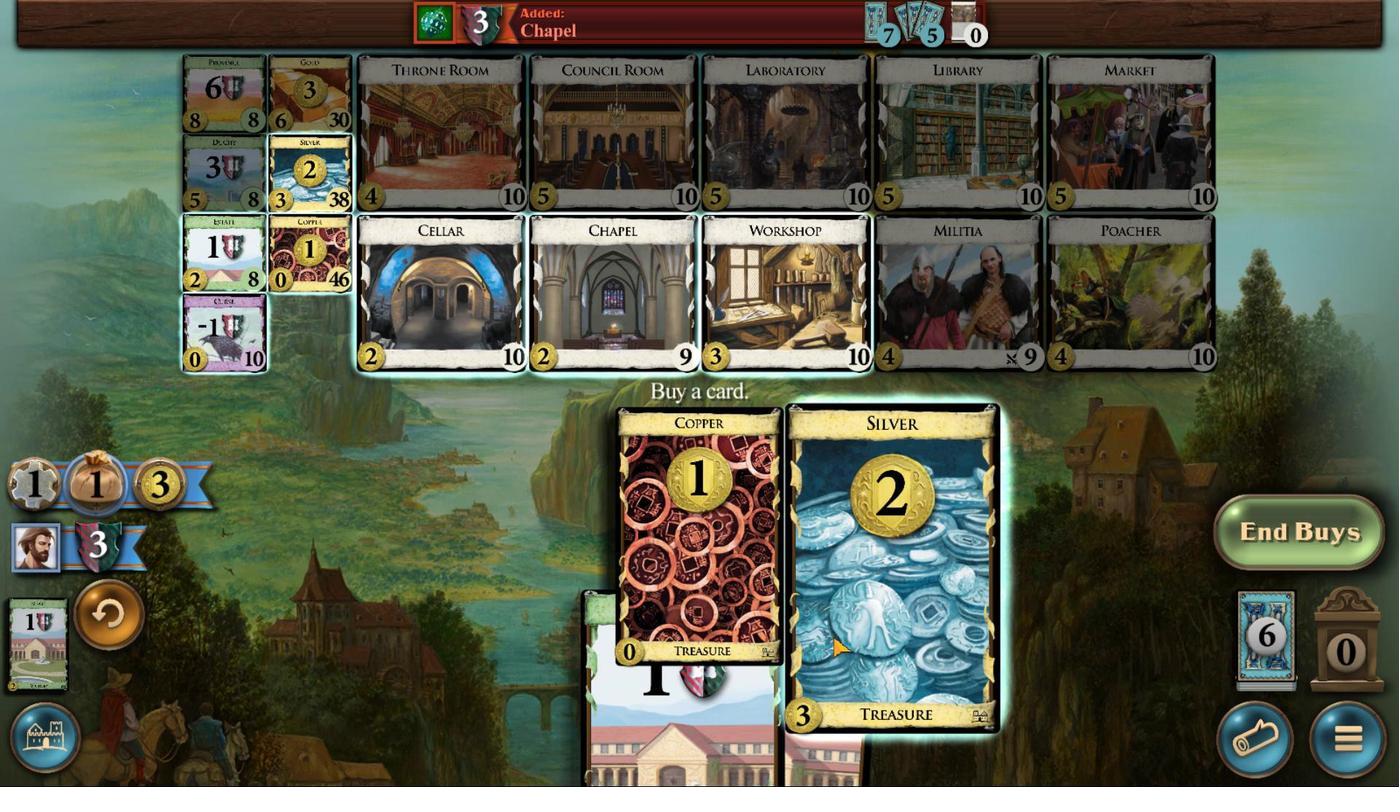 
Action: Mouse scrolled (855, 600) with delta (0, 0)
Screenshot: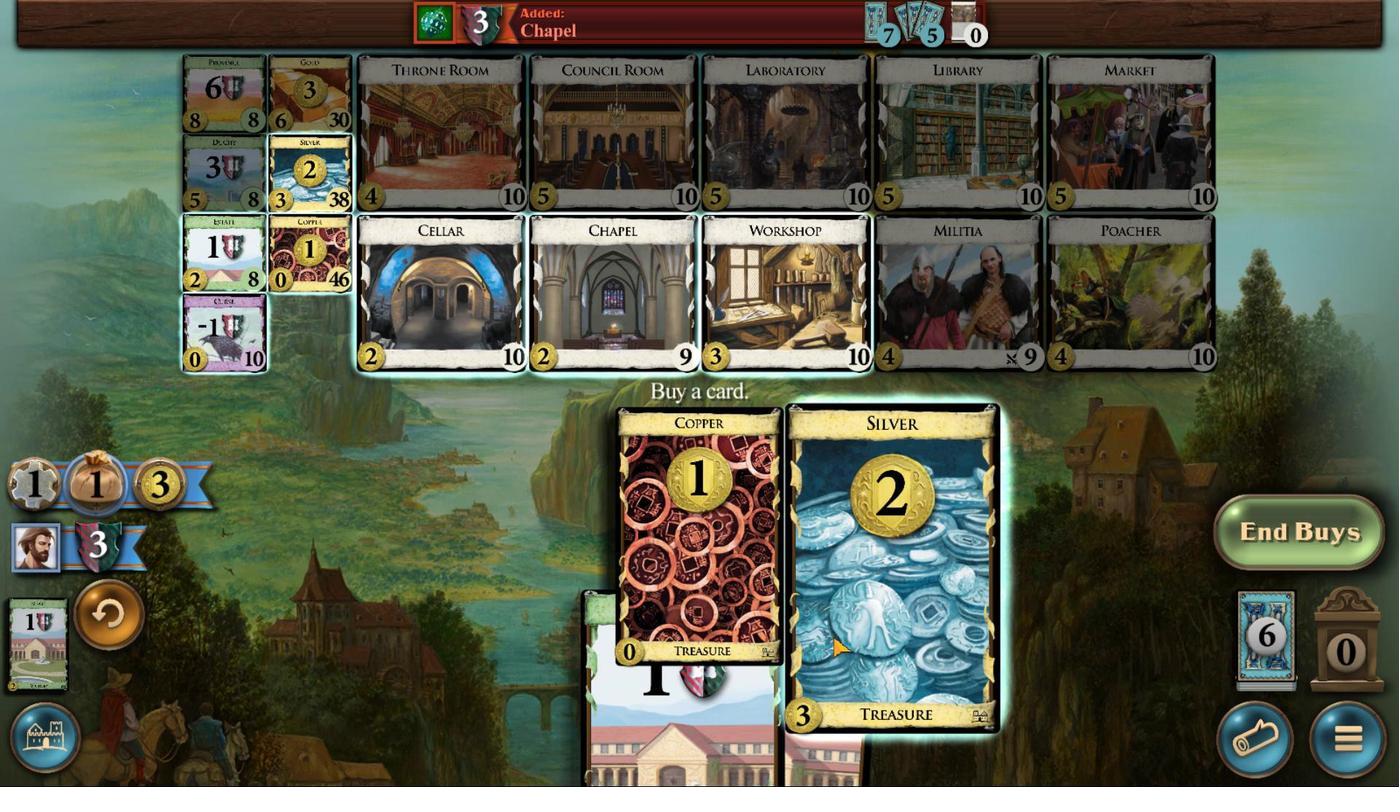
Action: Mouse scrolled (855, 600) with delta (0, 0)
Screenshot: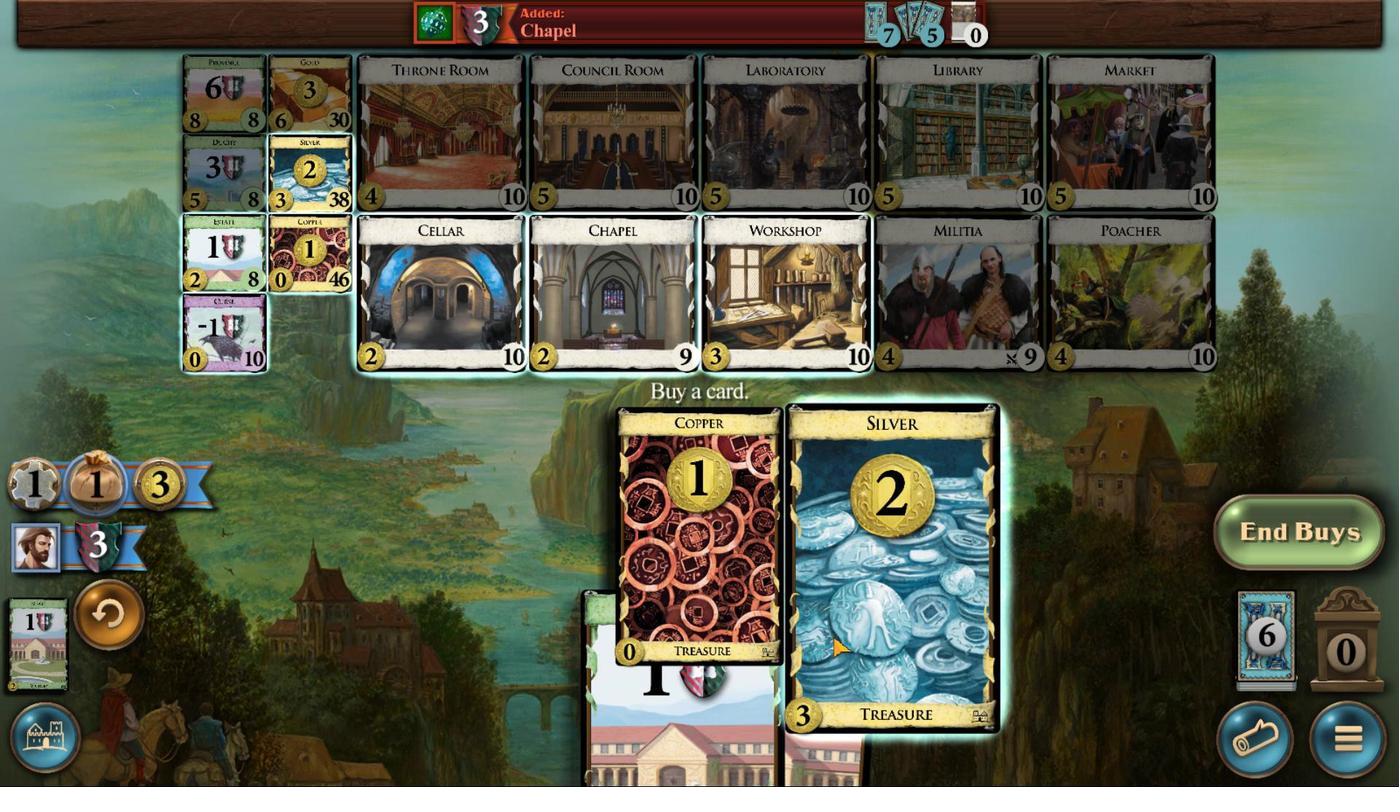 
Action: Mouse moved to (844, 600)
Screenshot: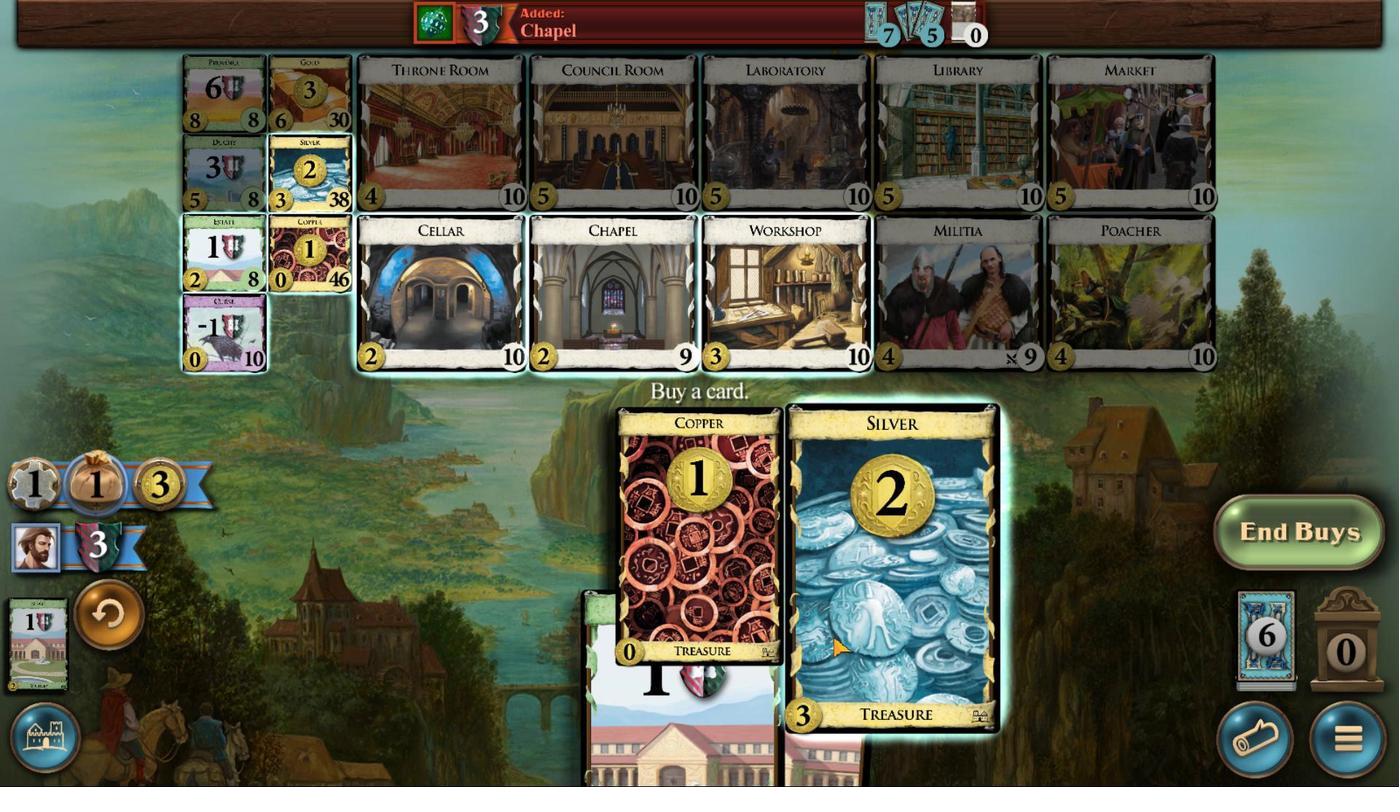 
Action: Mouse scrolled (844, 600) with delta (0, 0)
Screenshot: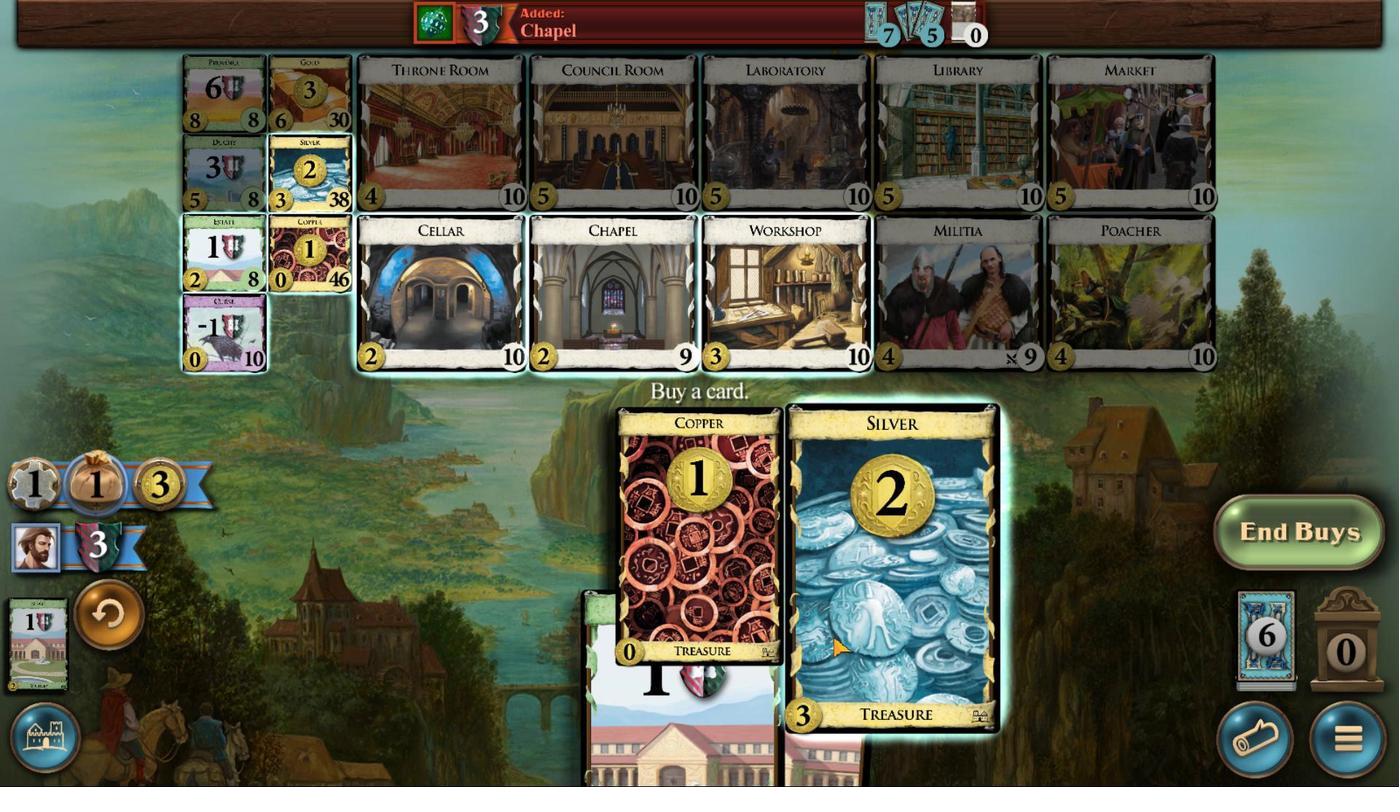 
Action: Mouse scrolled (844, 600) with delta (0, 0)
Screenshot: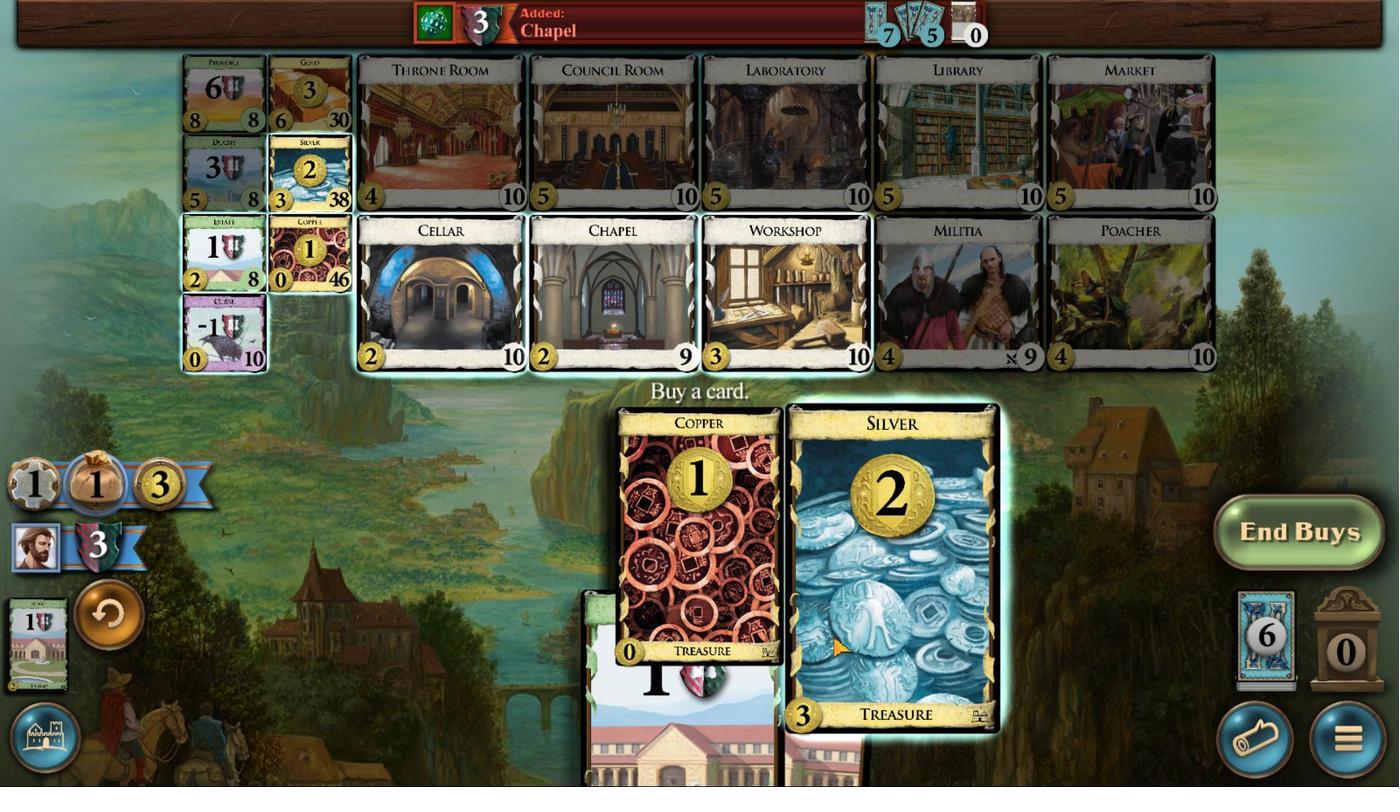 
Action: Mouse scrolled (844, 600) with delta (0, 0)
Screenshot: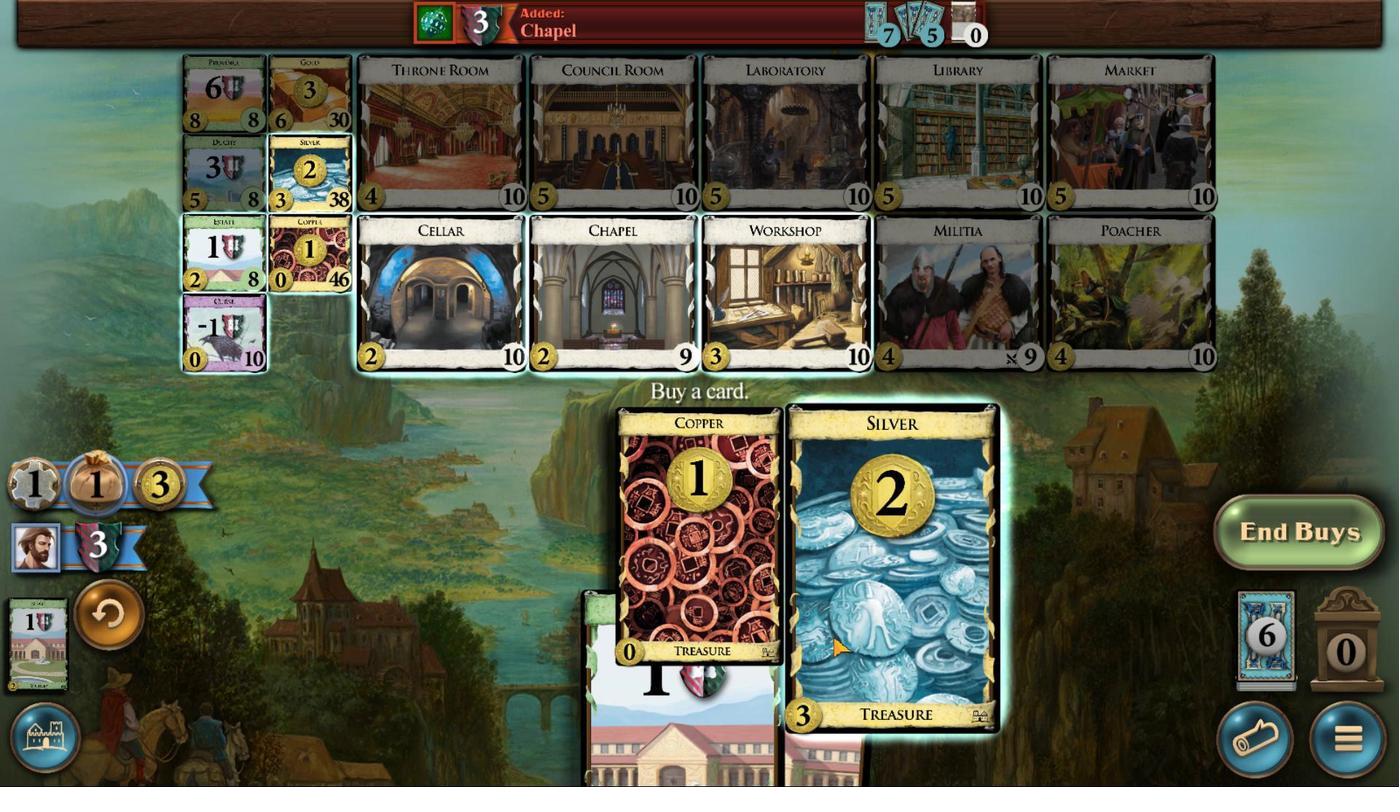 
Action: Mouse scrolled (844, 600) with delta (0, 0)
Screenshot: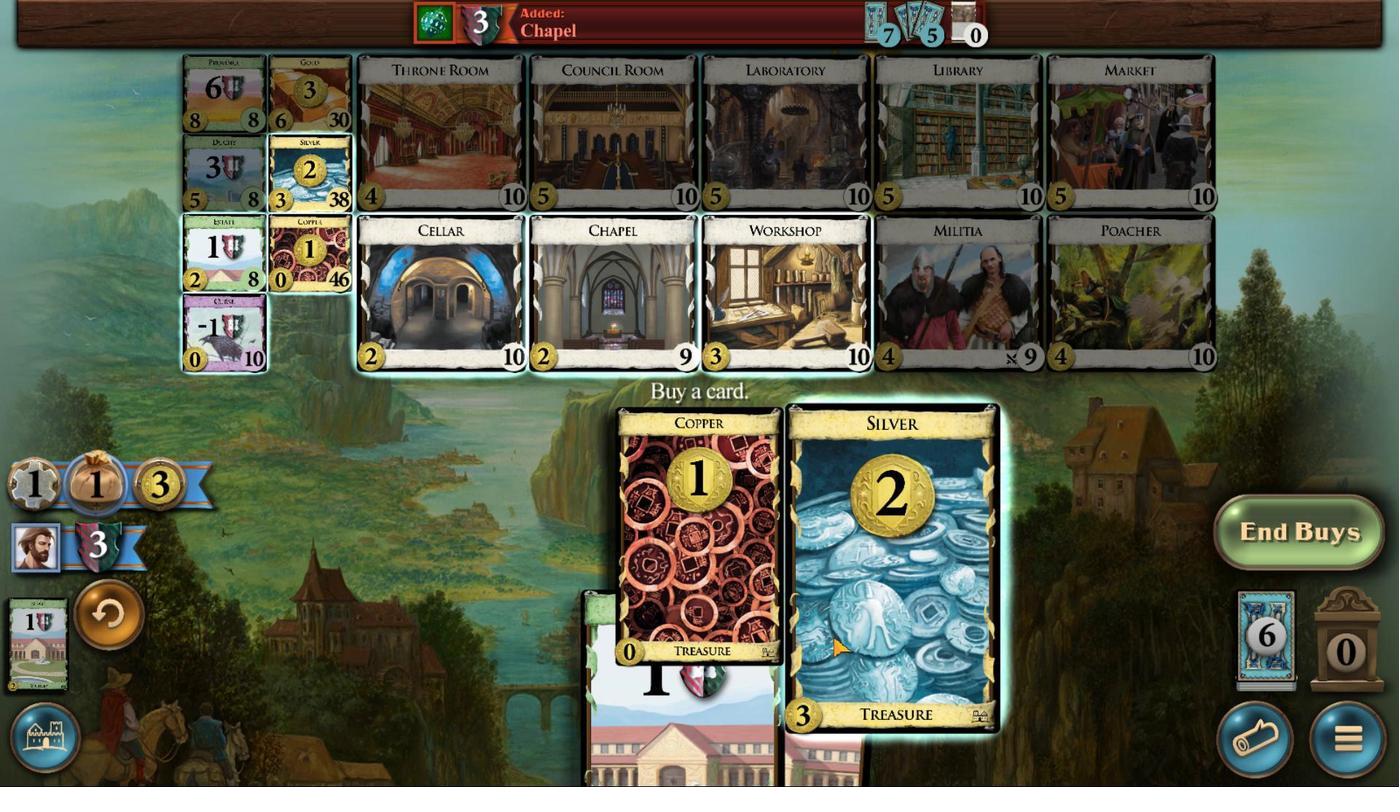 
Action: Mouse moved to (828, 625)
Screenshot: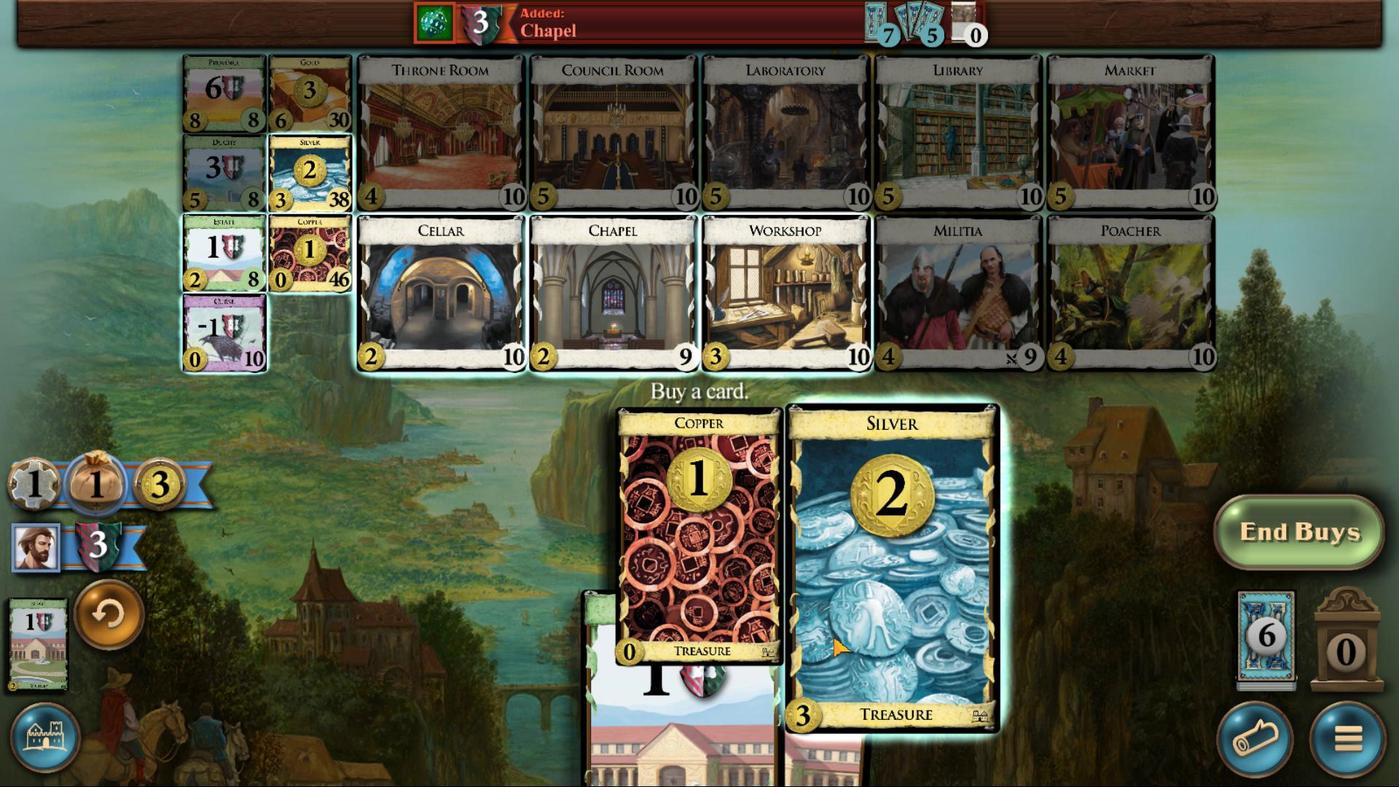 
Action: Mouse pressed left at (828, 625)
Screenshot: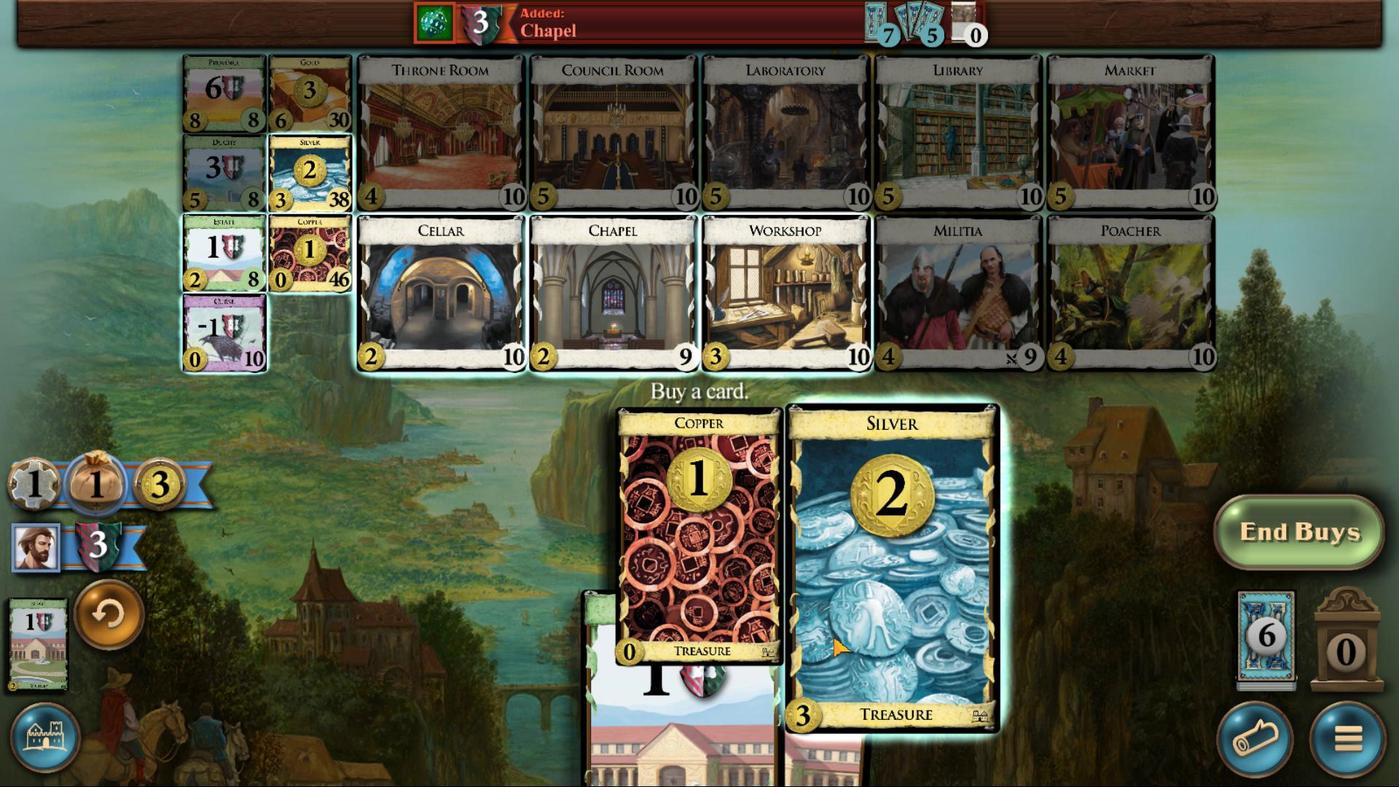 
Action: Mouse moved to (830, 629)
Screenshot: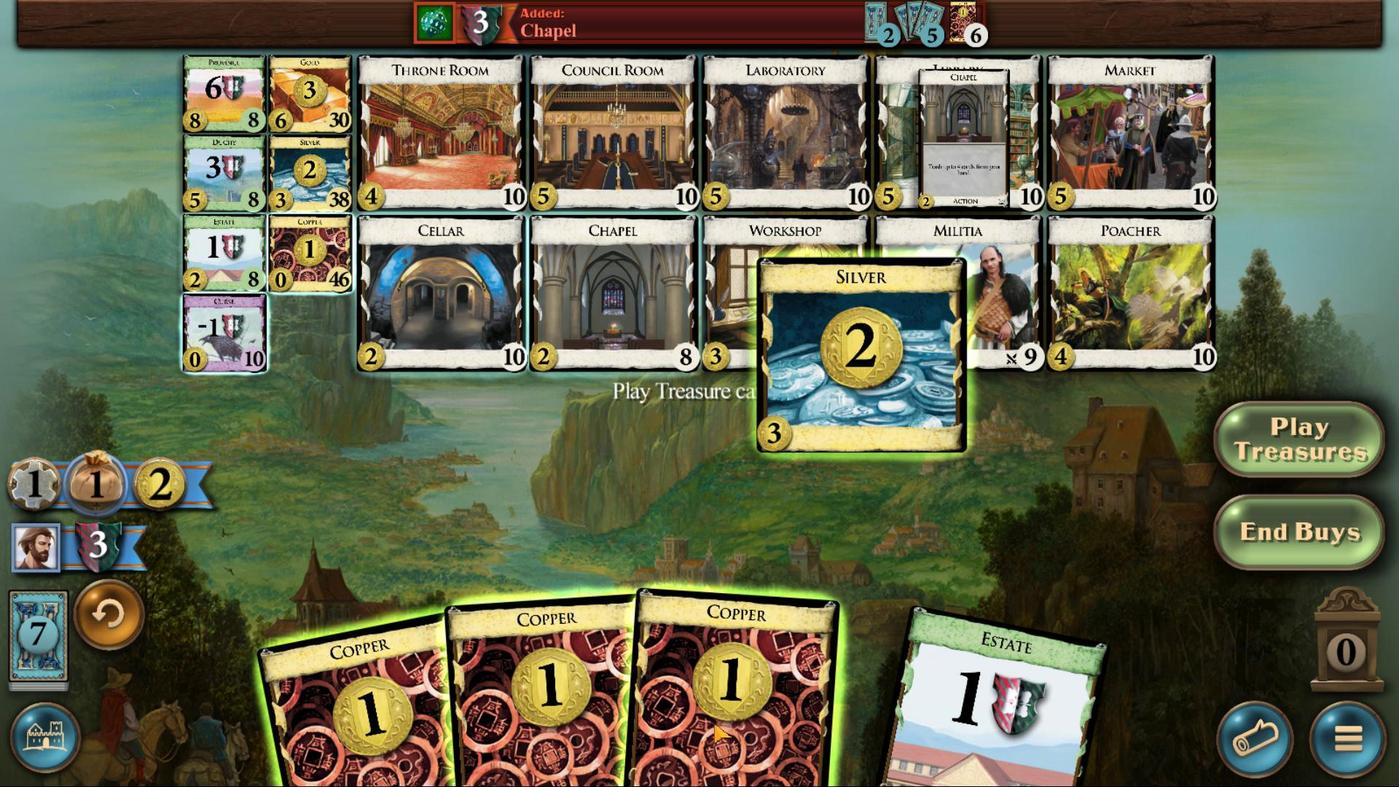
Action: Mouse pressed left at (830, 629)
Screenshot: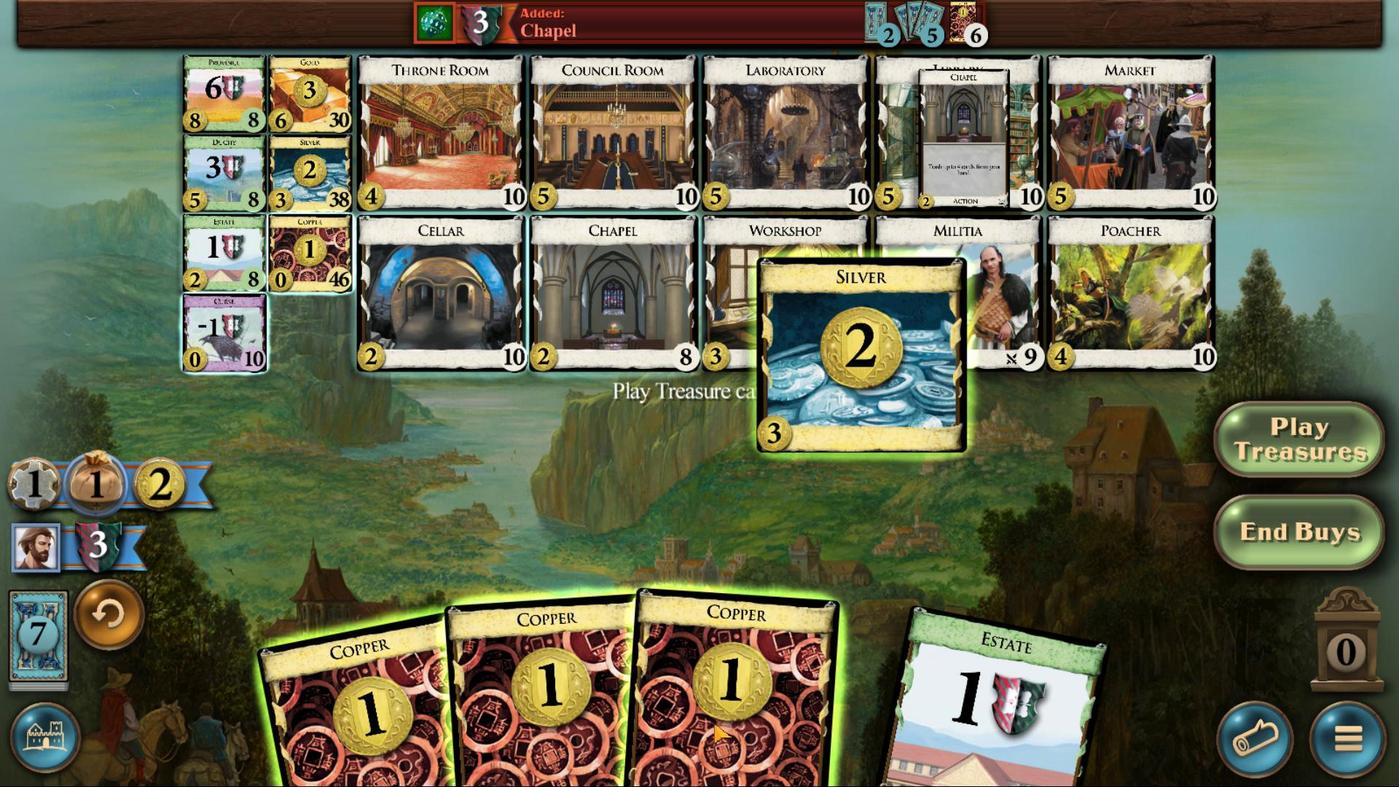 
Action: Mouse moved to (885, 600)
Screenshot: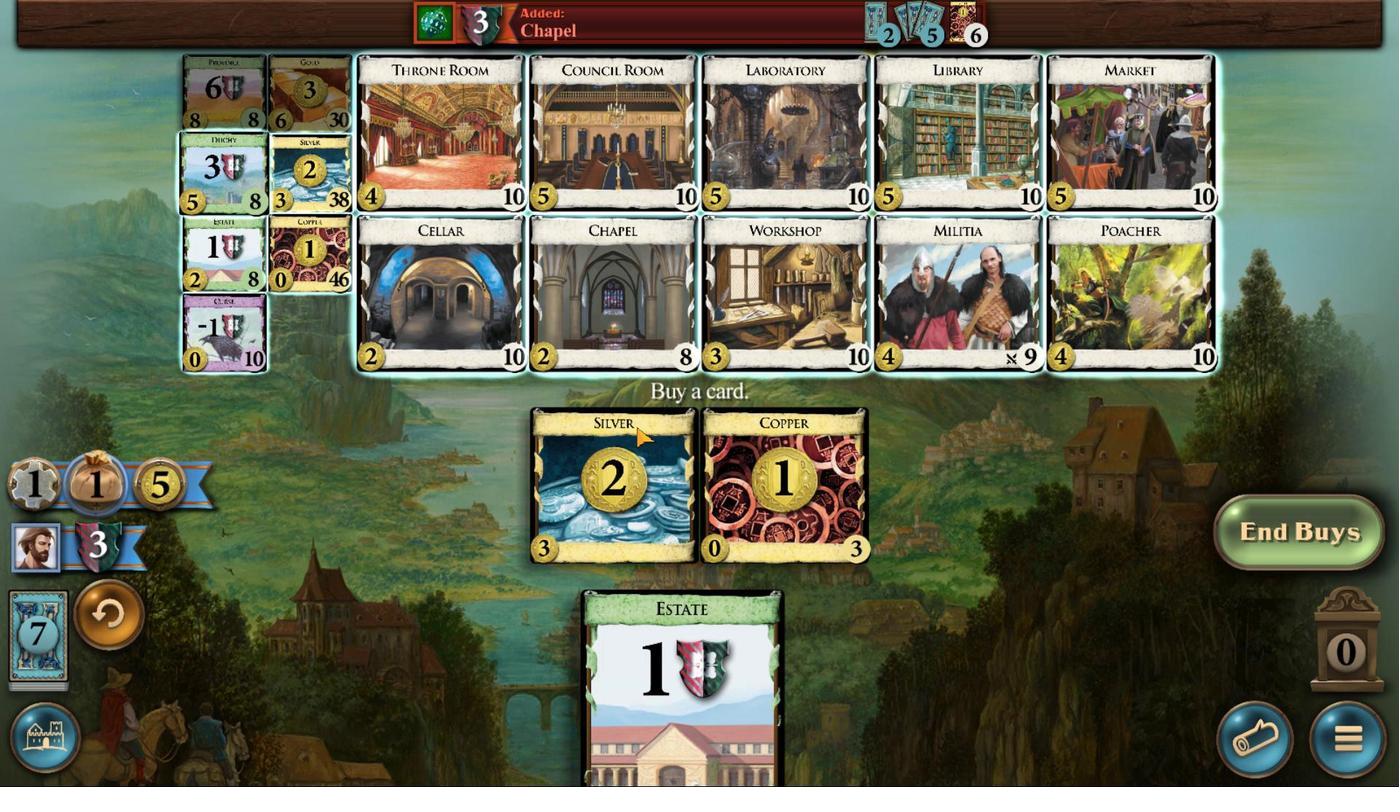 
Action: Mouse scrolled (885, 600) with delta (0, 0)
Screenshot: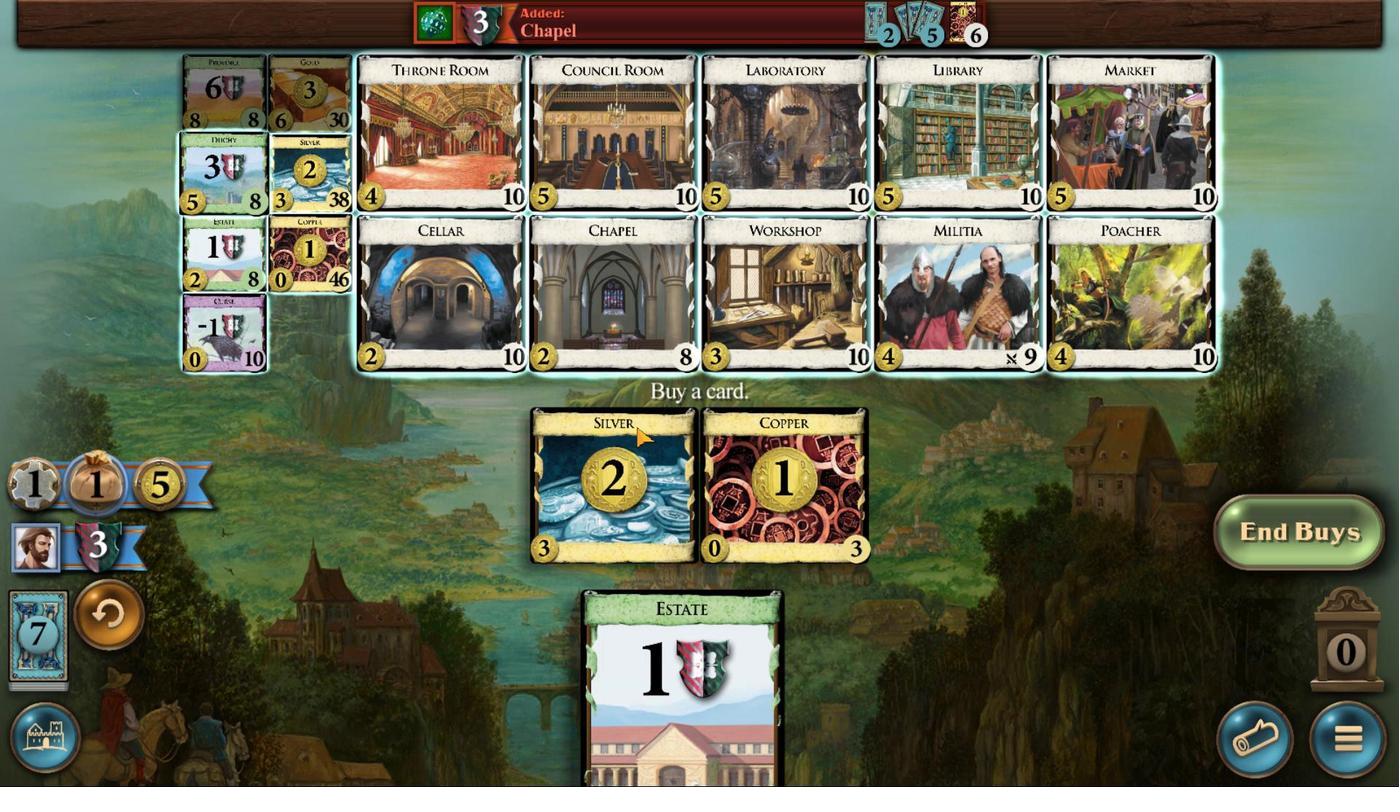 
Action: Mouse moved to (885, 600)
Screenshot: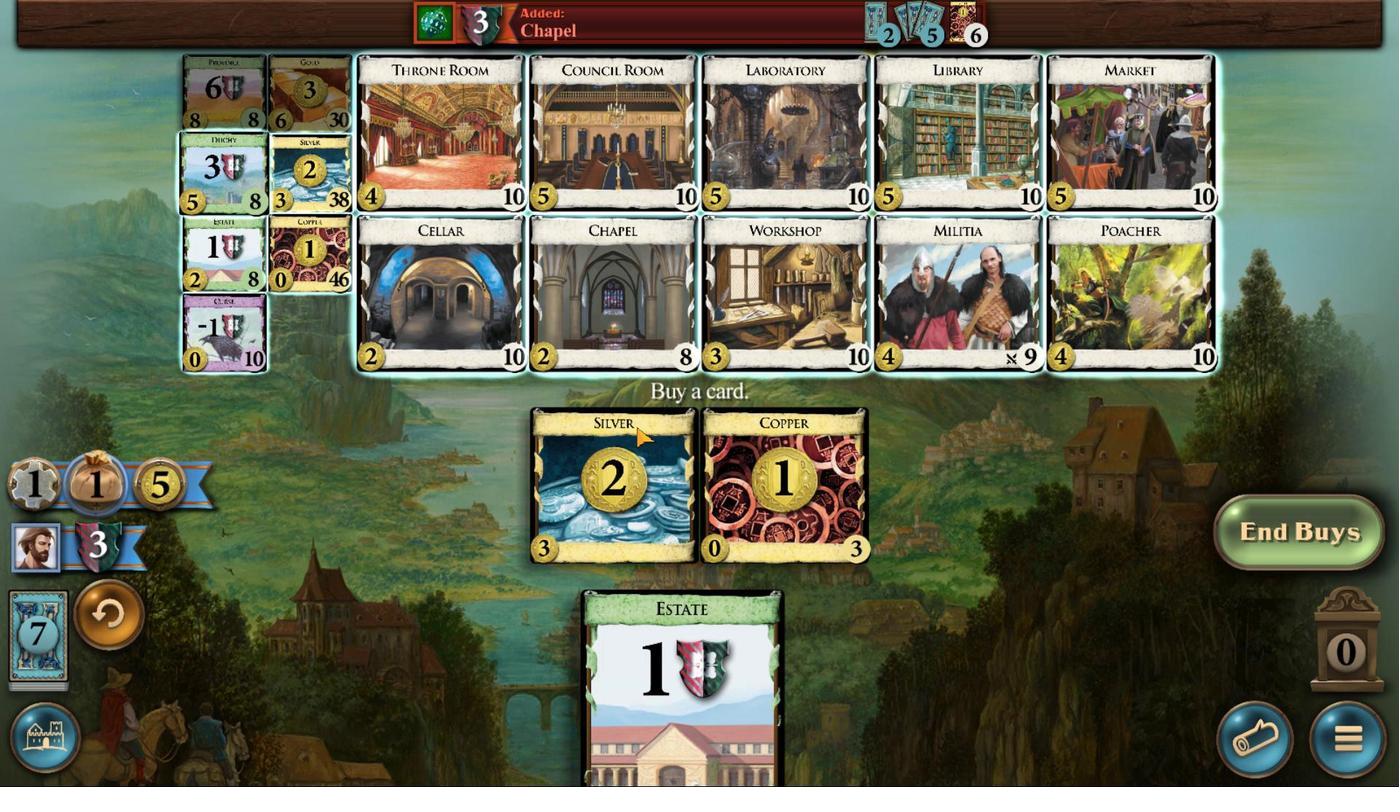 
Action: Mouse scrolled (885, 600) with delta (0, 0)
Screenshot: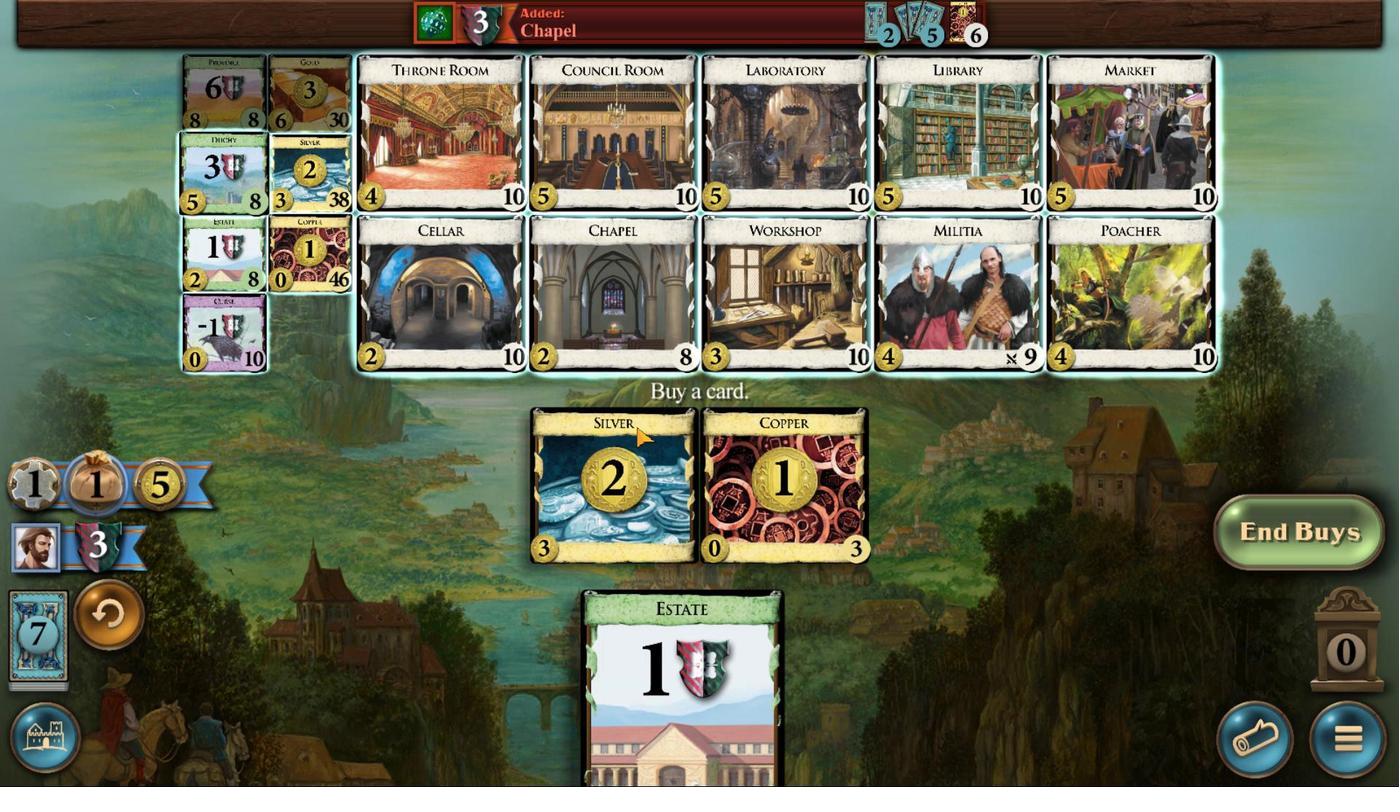 
Action: Mouse moved to (873, 600)
Screenshot: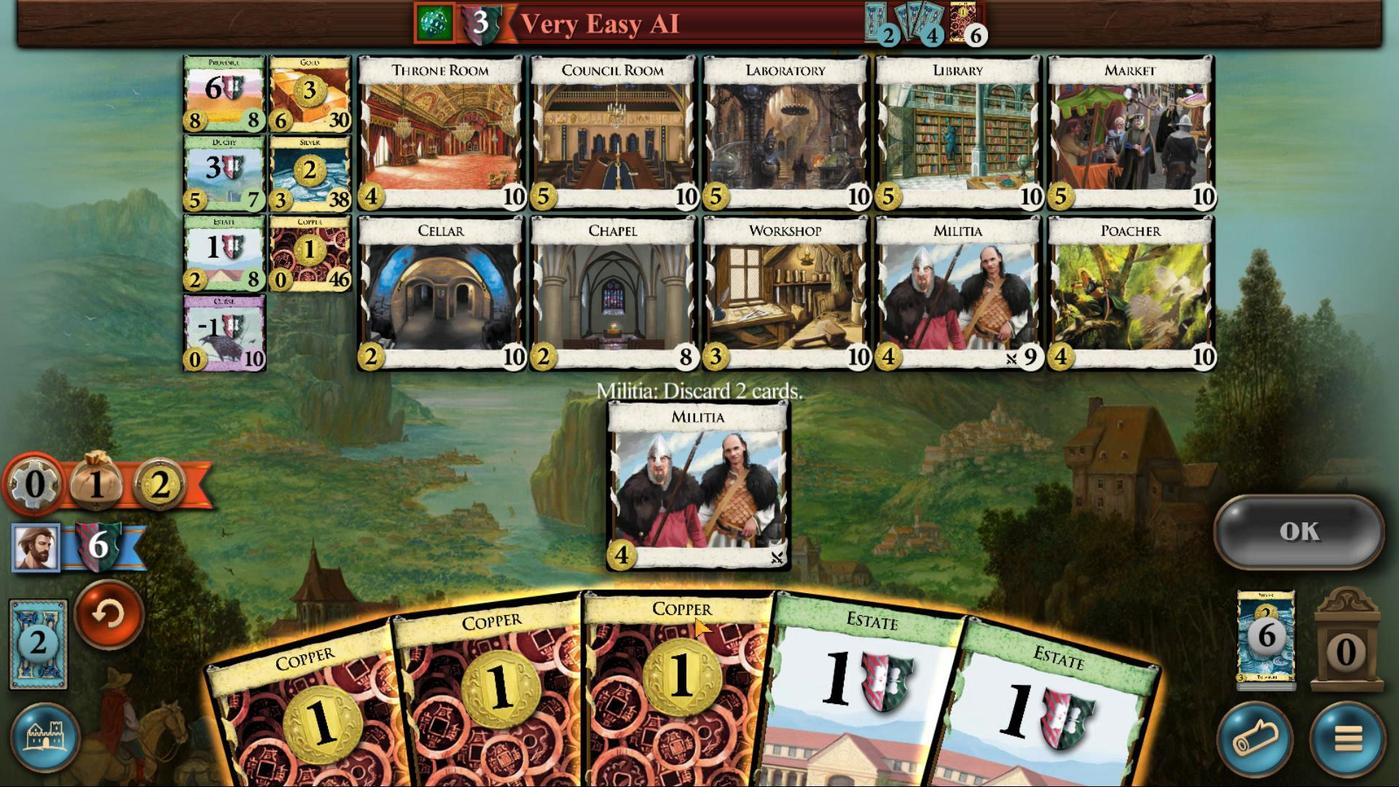 
Action: Mouse scrolled (873, 600) with delta (0, 0)
Screenshot: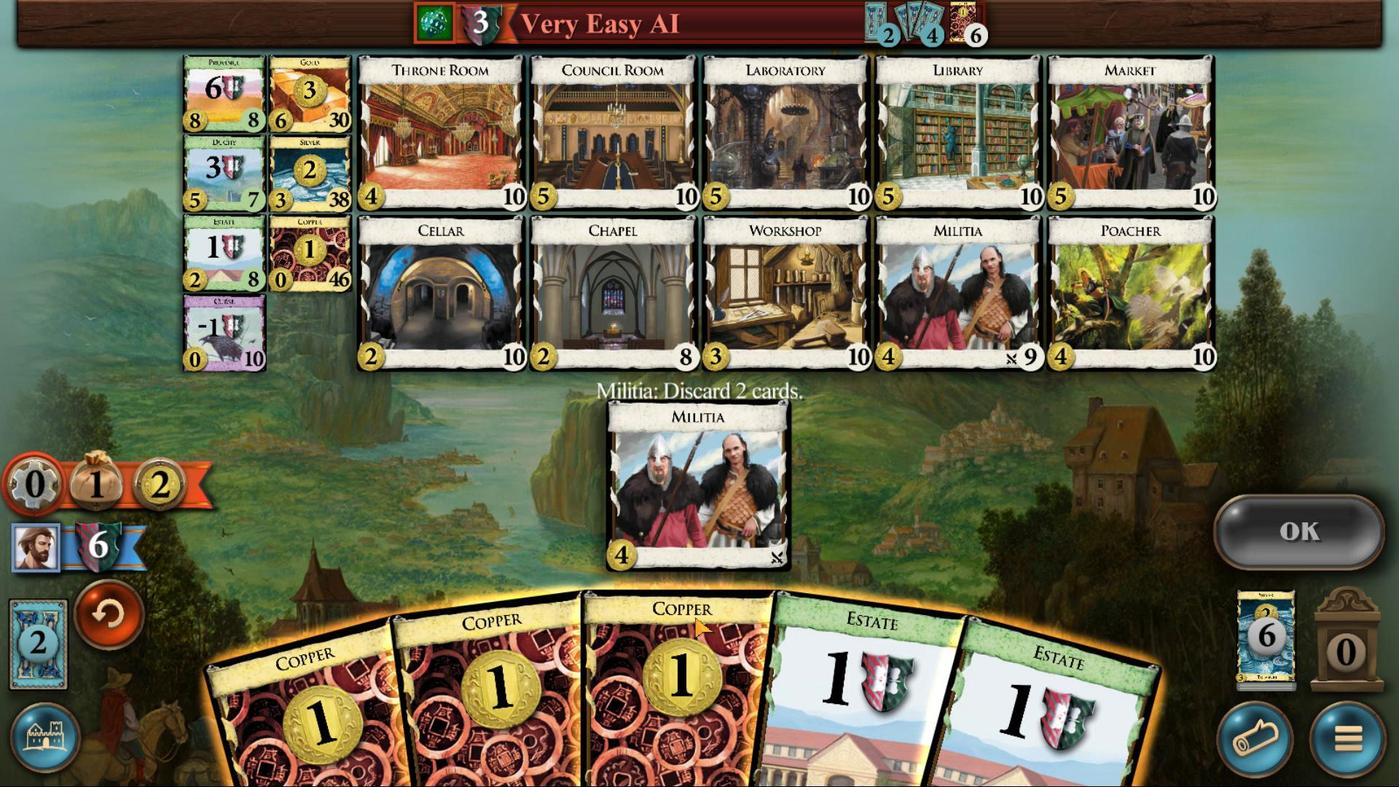
Action: Mouse scrolled (873, 600) with delta (0, 0)
Screenshot: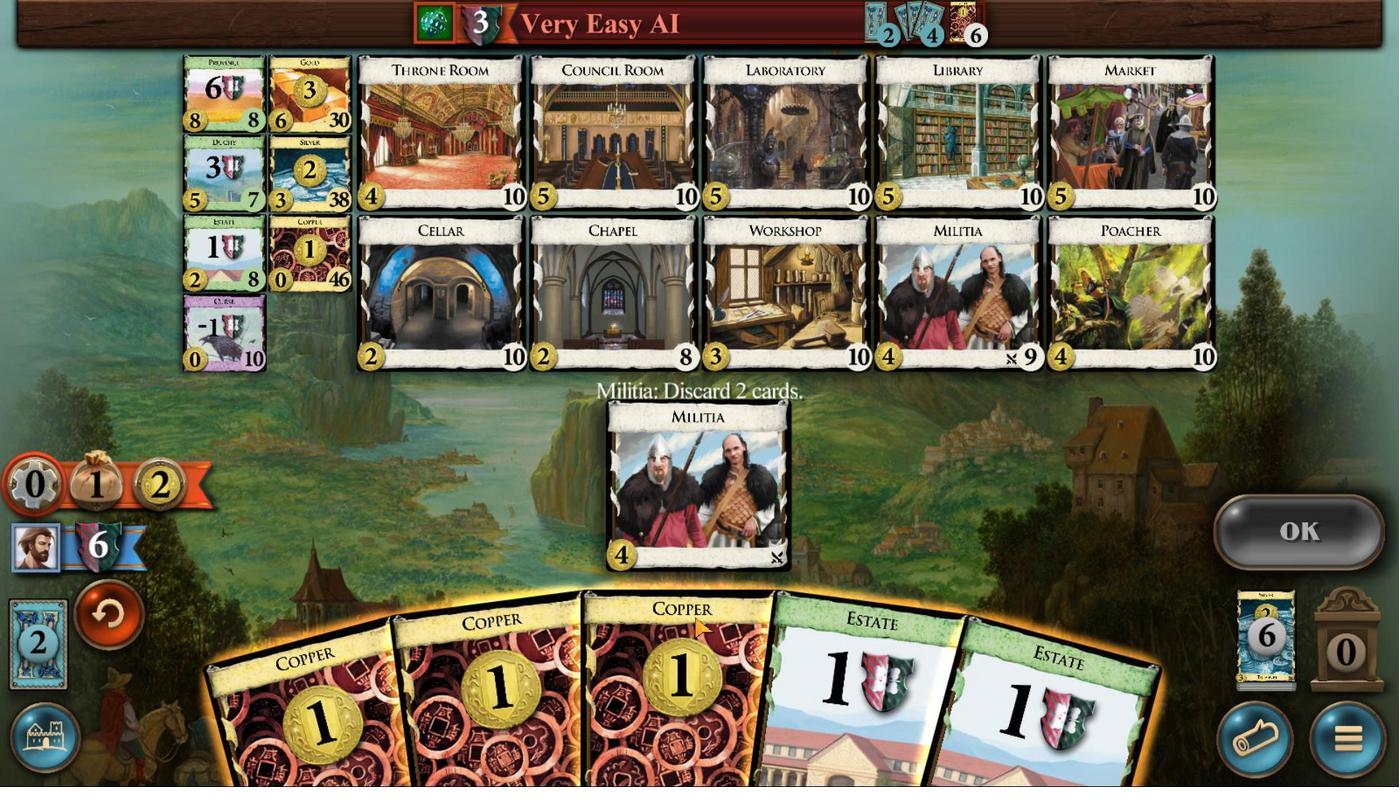 
Action: Mouse scrolled (873, 600) with delta (0, 0)
Screenshot: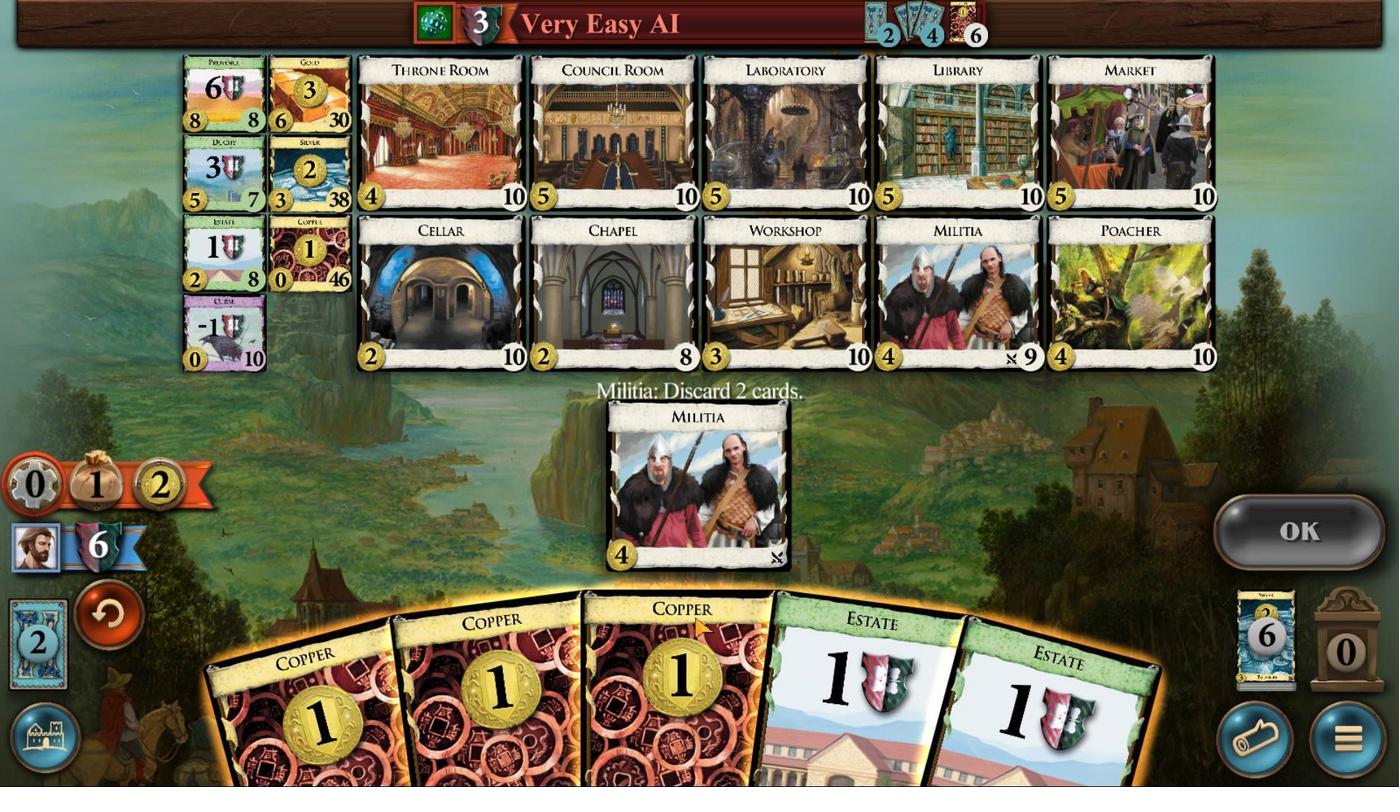 
Action: Mouse moved to (863, 600)
Screenshot: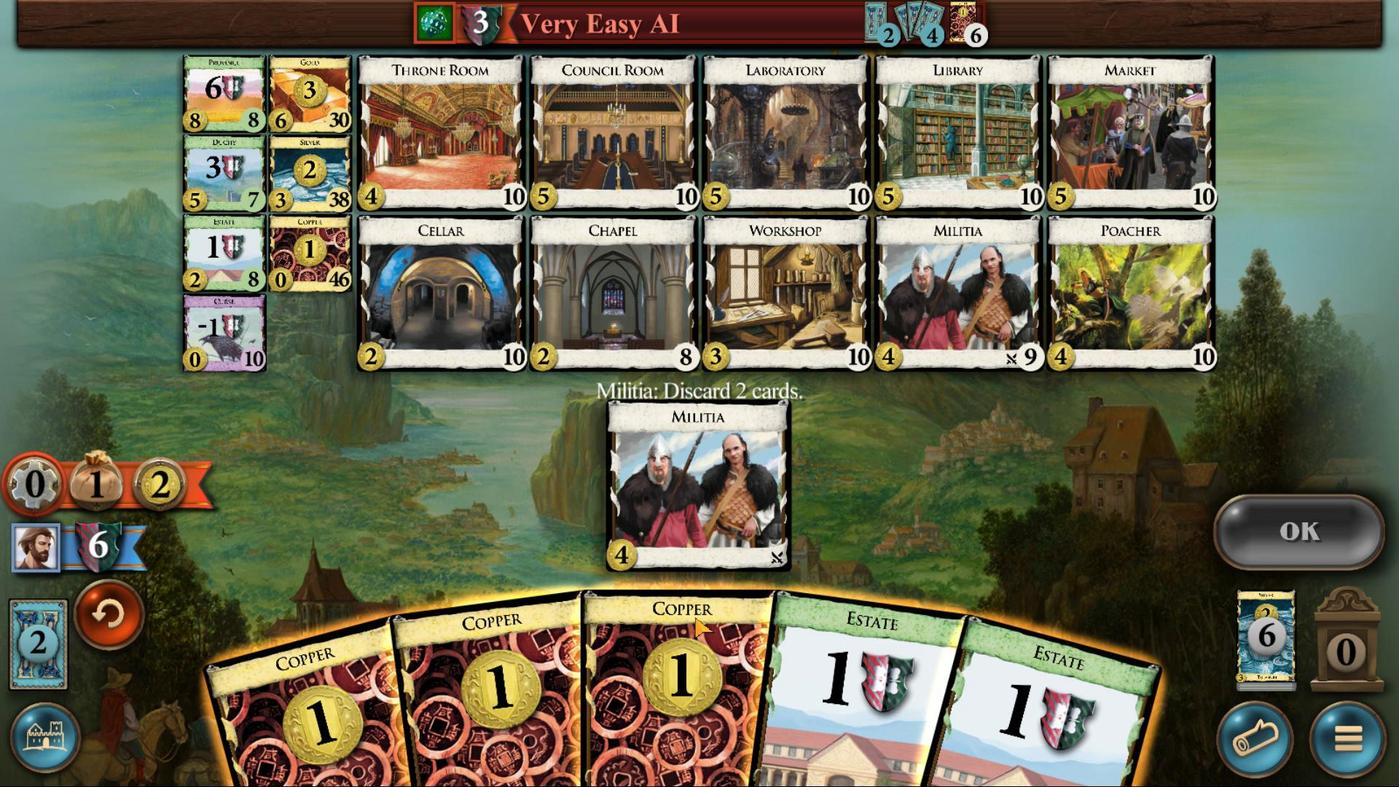 
Action: Mouse scrolled (863, 600) with delta (0, 0)
Screenshot: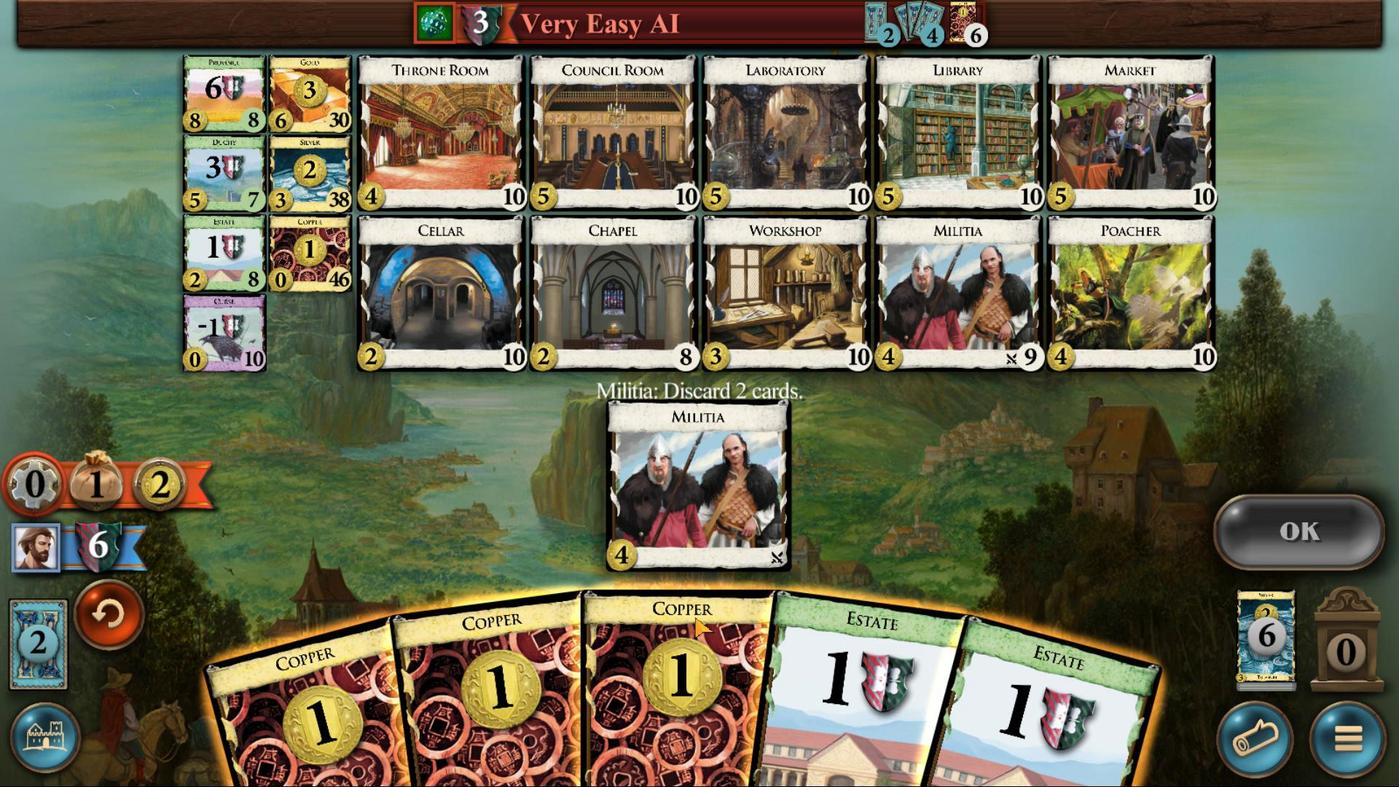 
Action: Mouse scrolled (863, 600) with delta (0, 0)
Screenshot: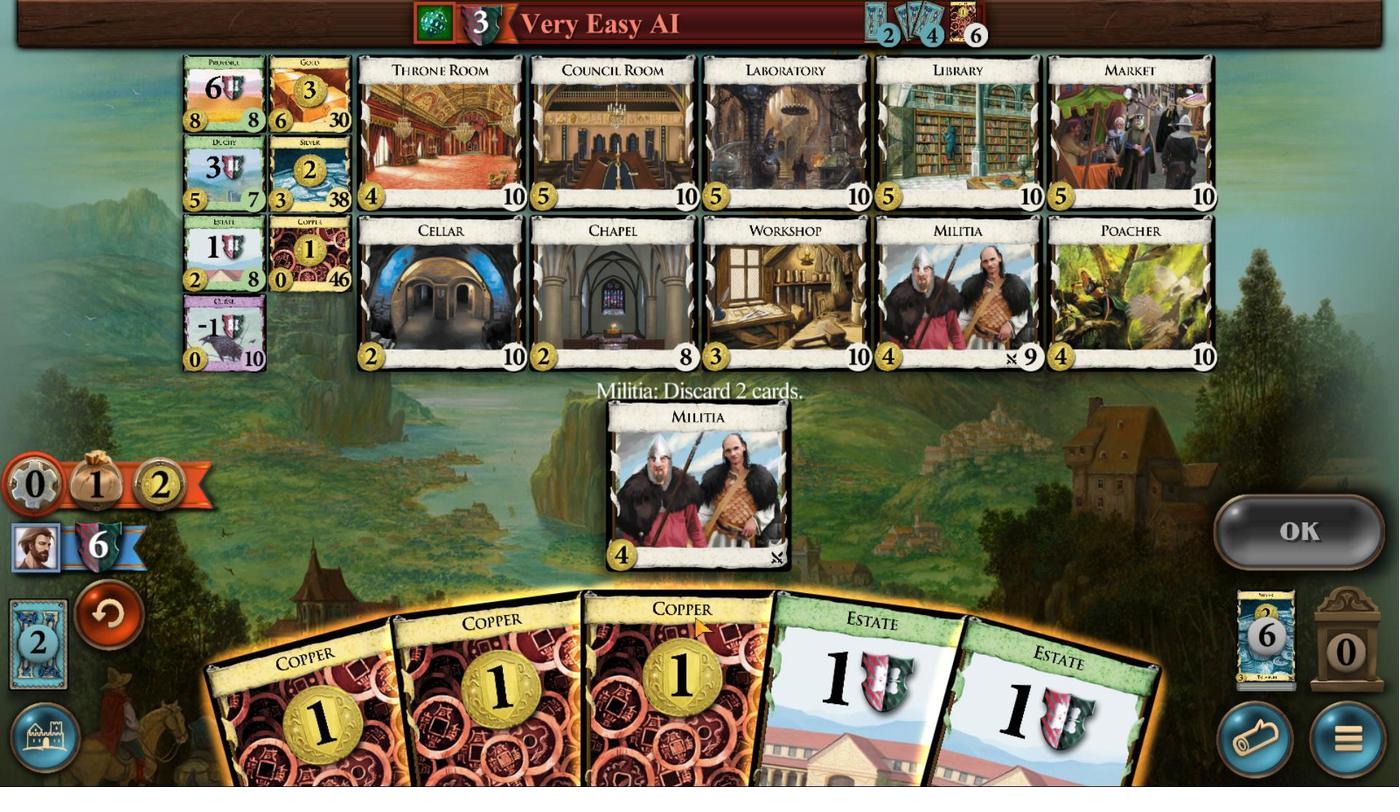 
Action: Mouse scrolled (863, 600) with delta (0, 0)
Screenshot: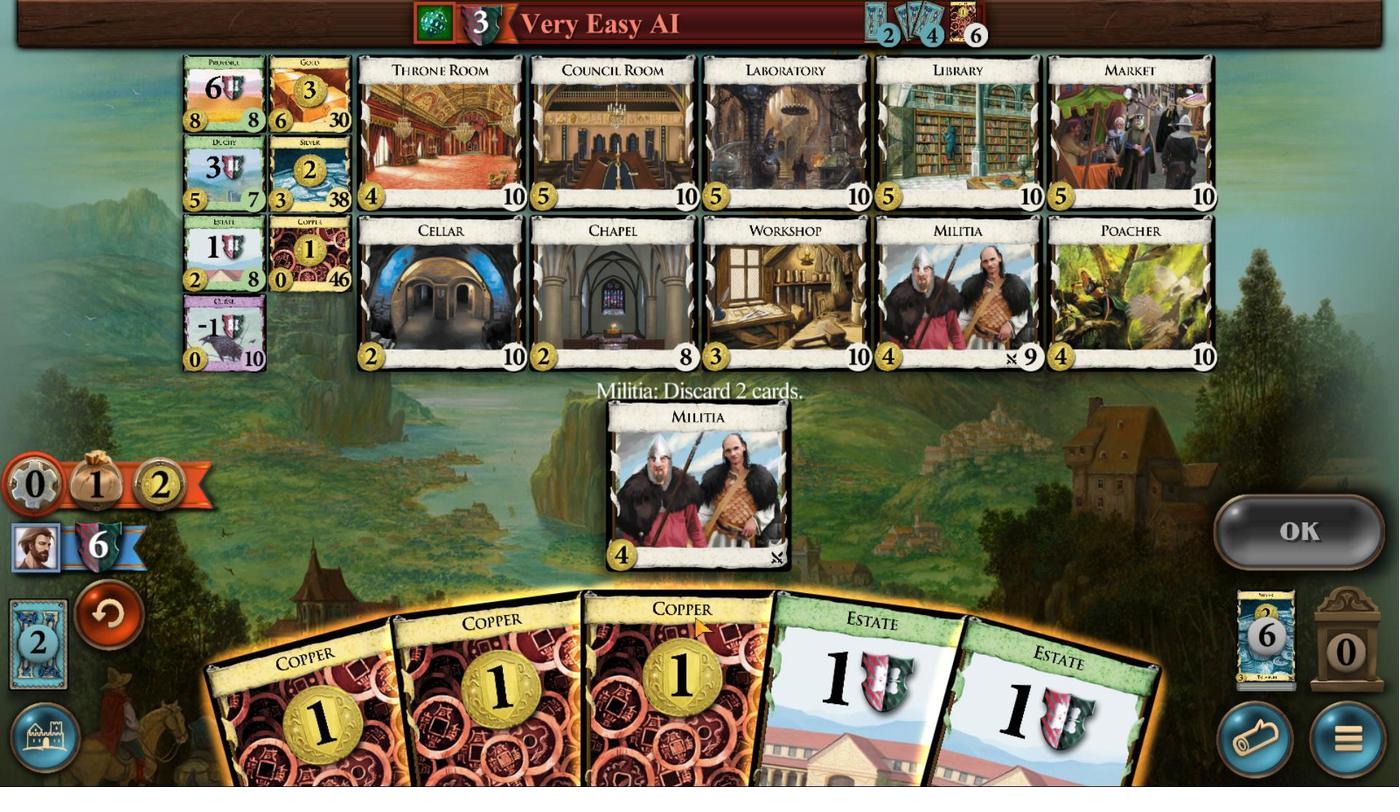 
Action: Mouse scrolled (863, 600) with delta (0, 0)
Screenshot: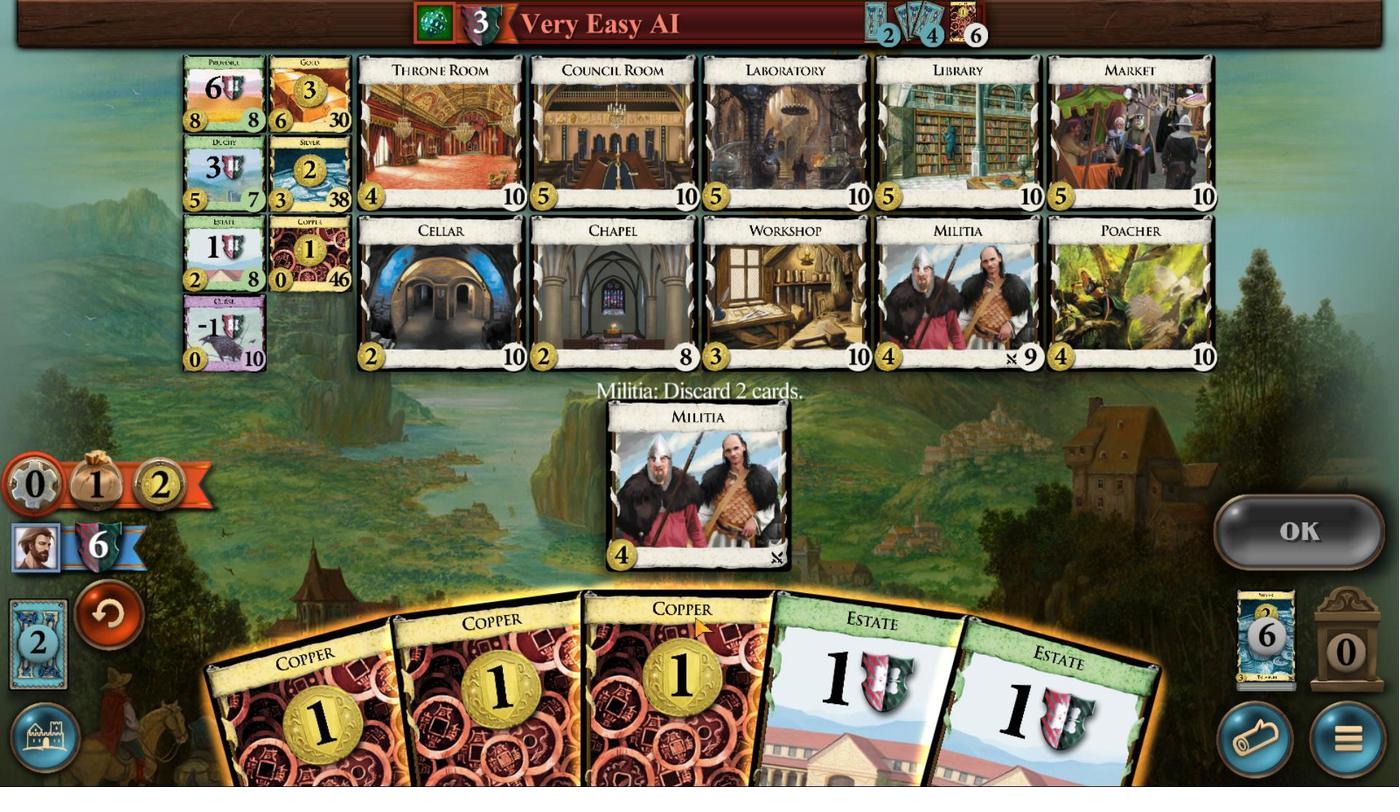 
Action: Mouse moved to (860, 600)
Screenshot: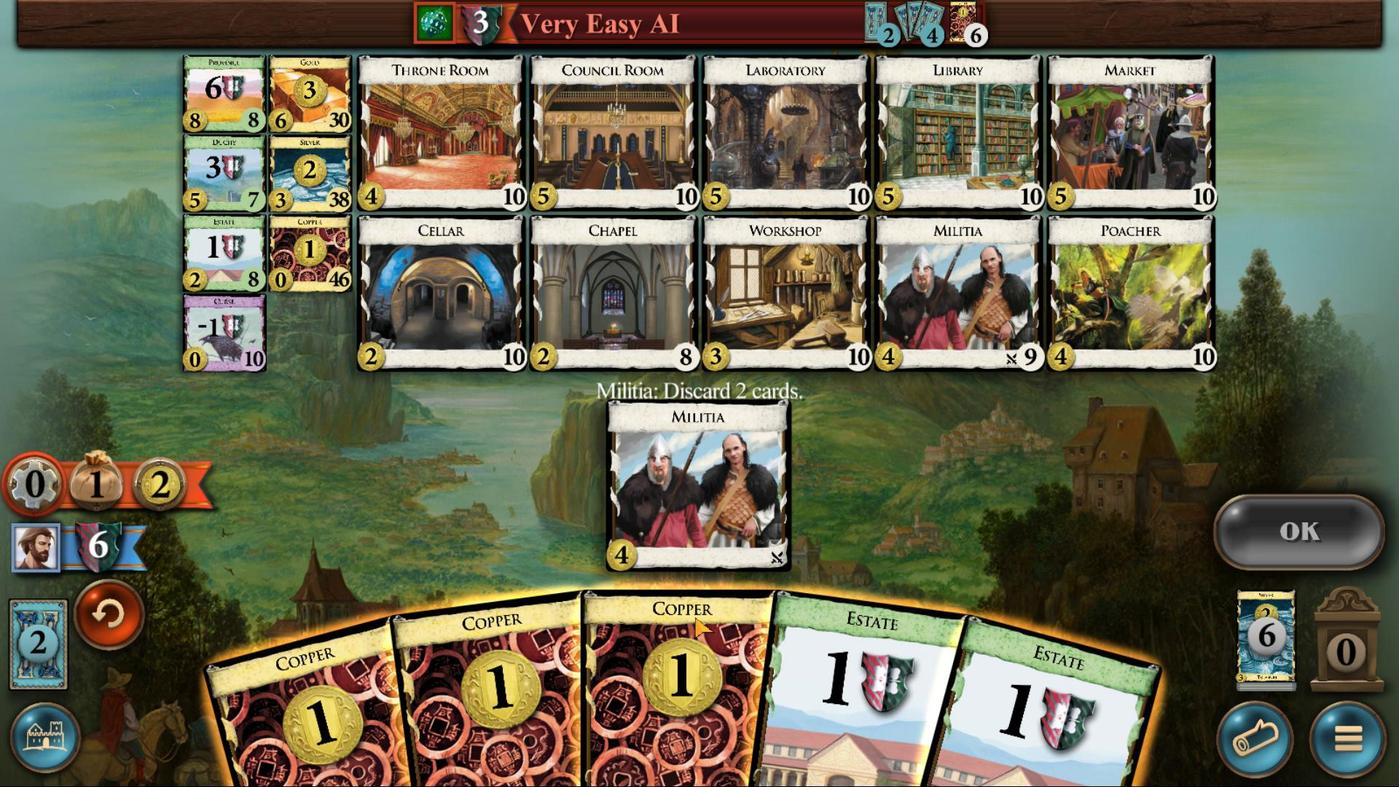 
Action: Mouse scrolled (860, 600) with delta (0, 0)
Screenshot: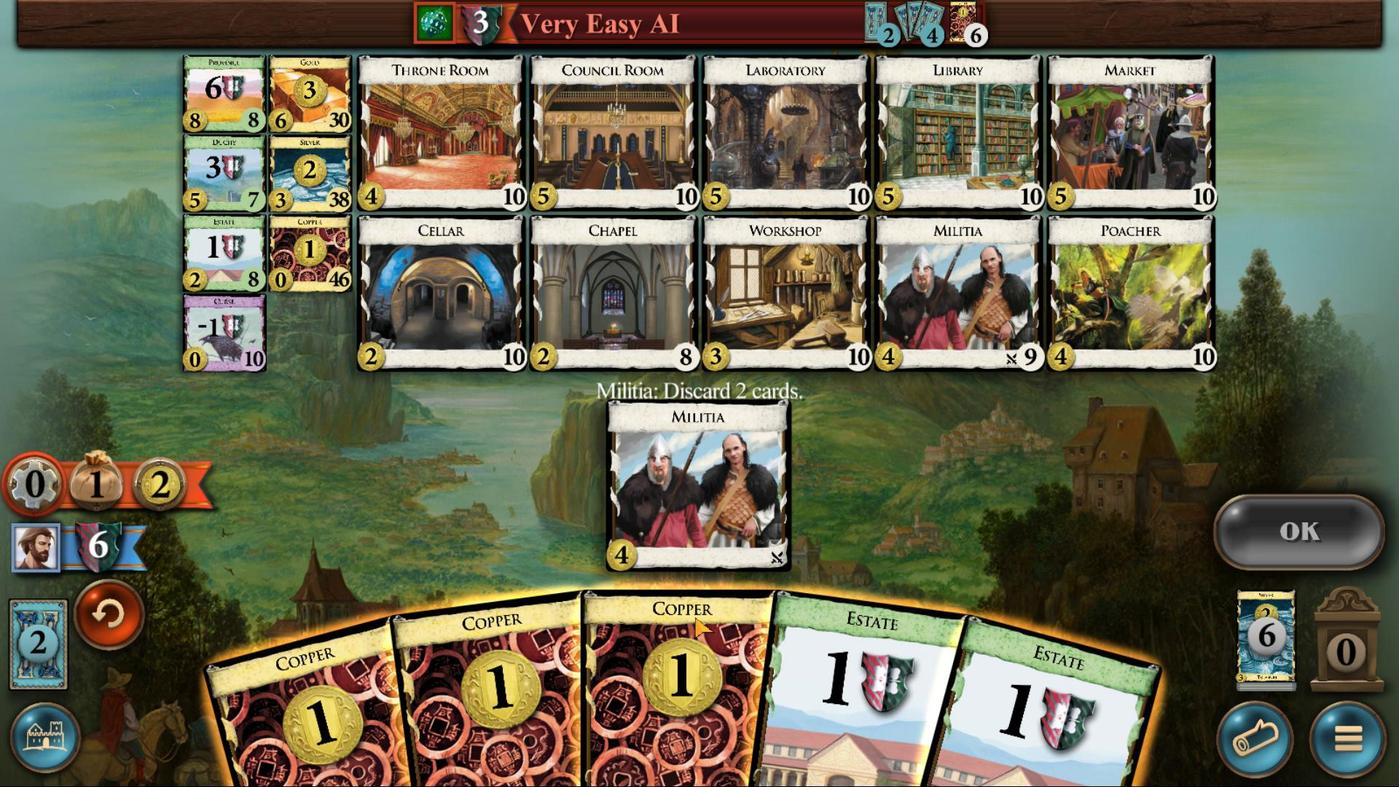 
Action: Mouse moved to (860, 600)
Screenshot: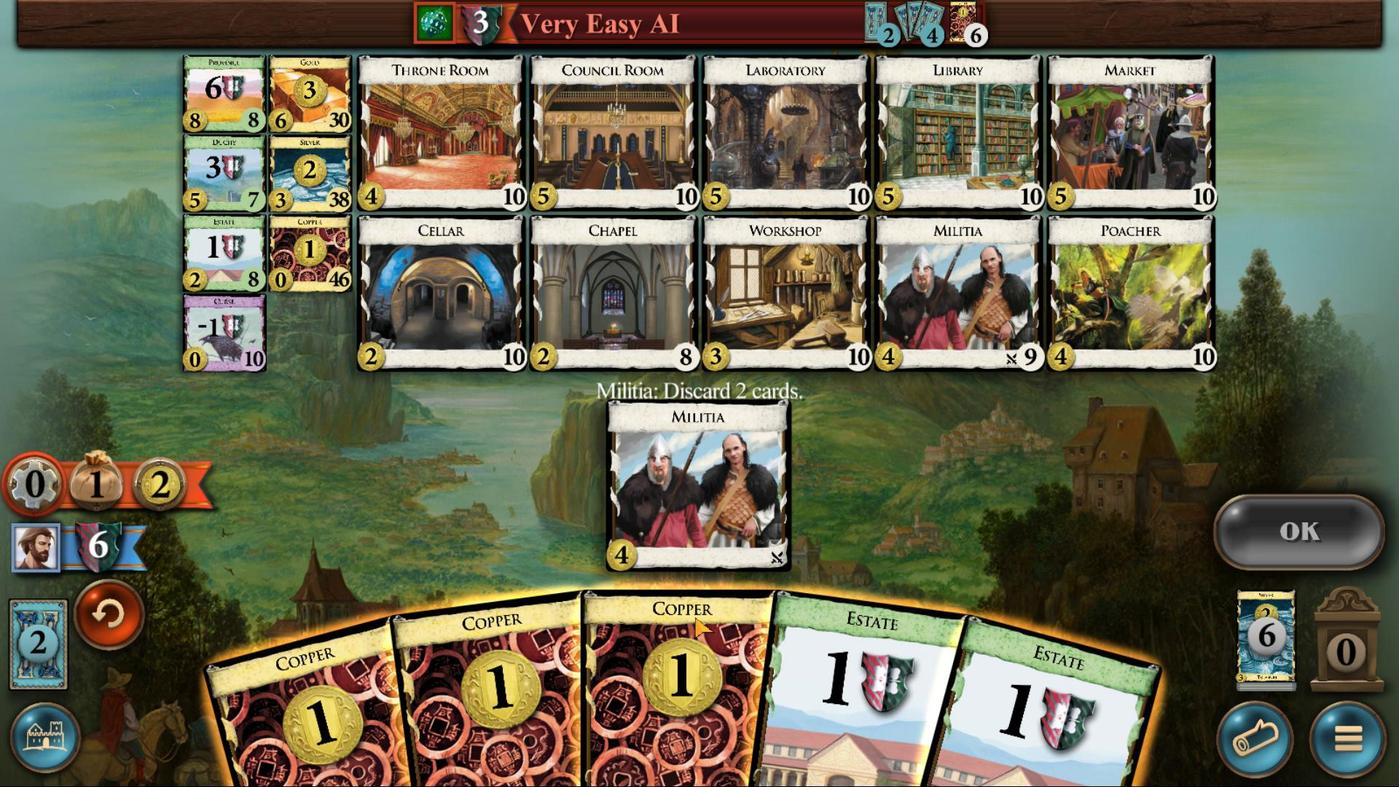 
Action: Mouse scrolled (860, 600) with delta (0, 0)
Screenshot: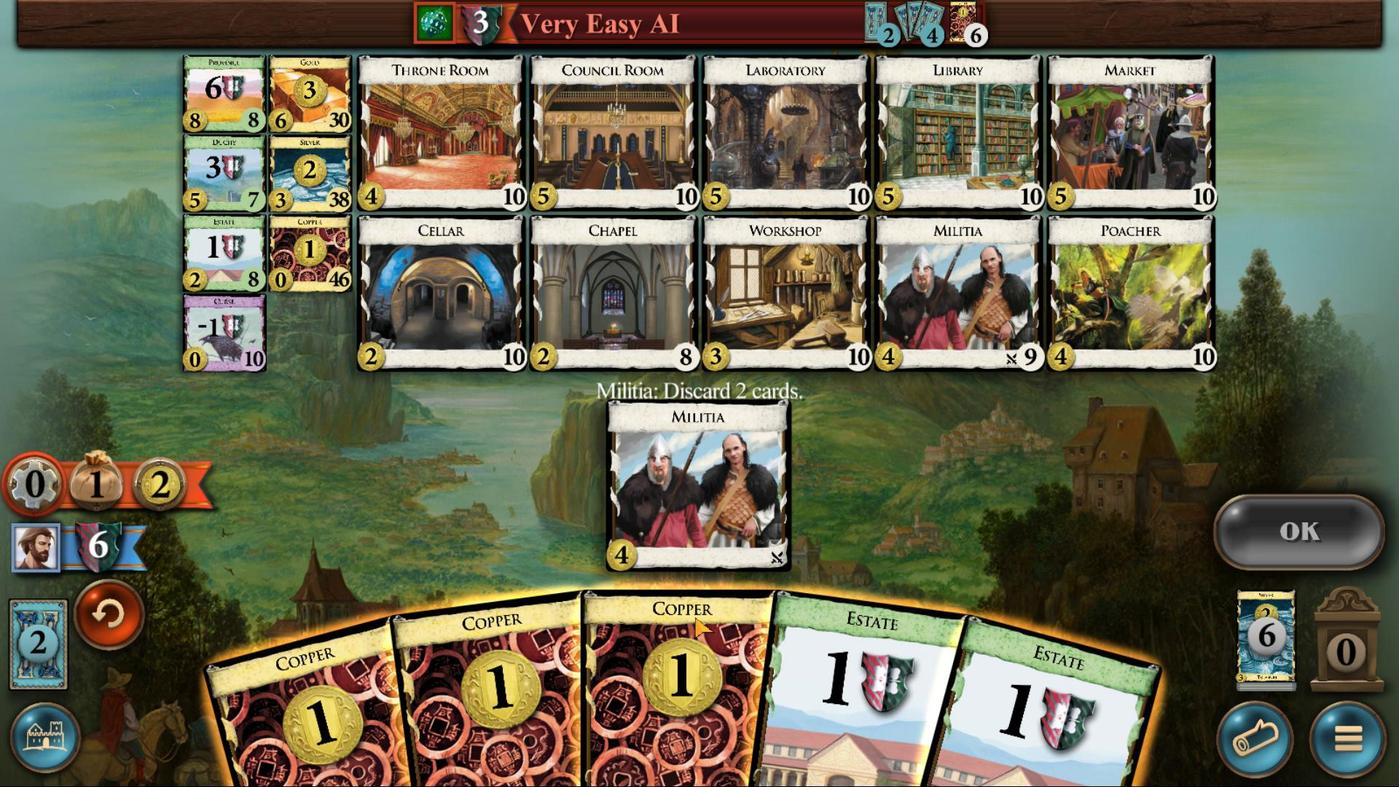 
Action: Mouse scrolled (860, 600) with delta (0, 0)
Screenshot: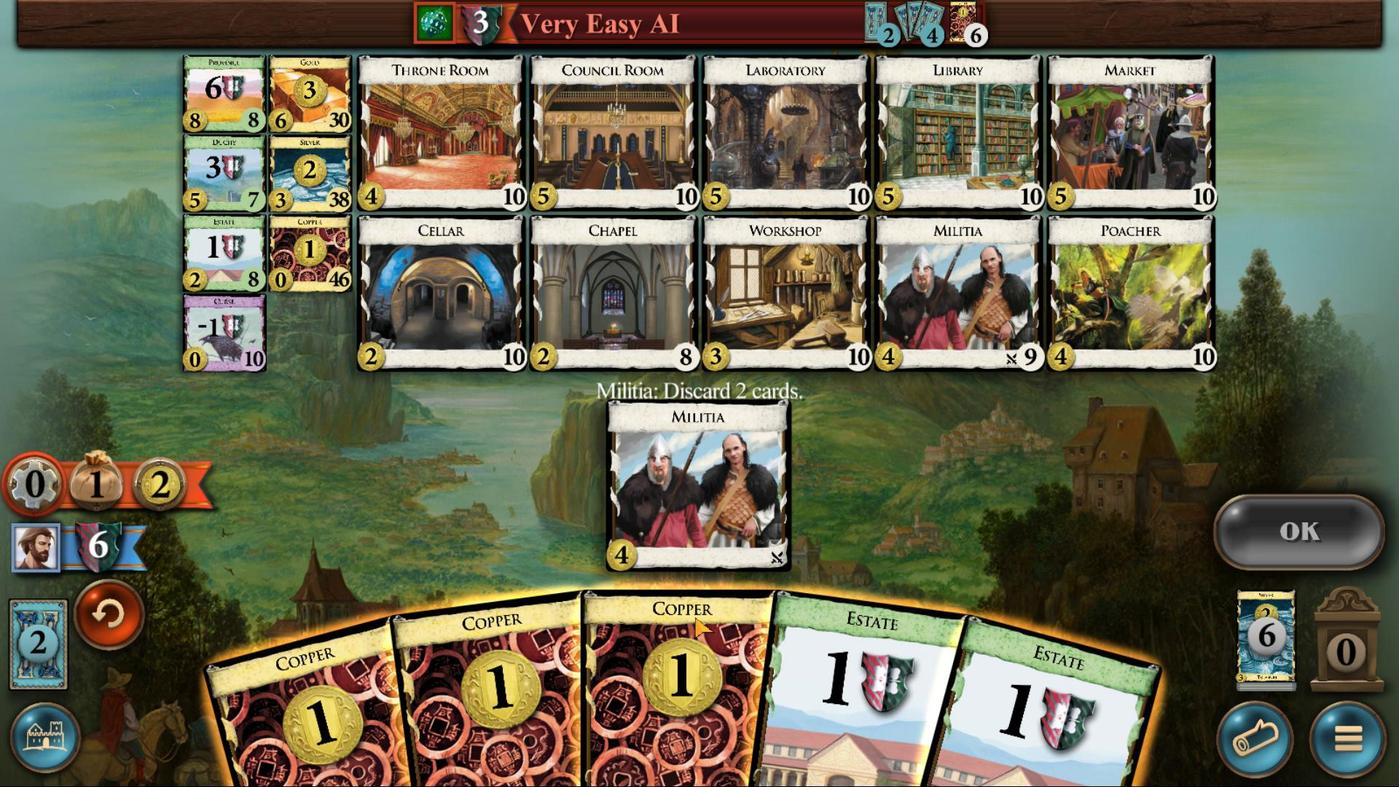 
Action: Mouse scrolled (860, 600) with delta (0, 0)
Screenshot: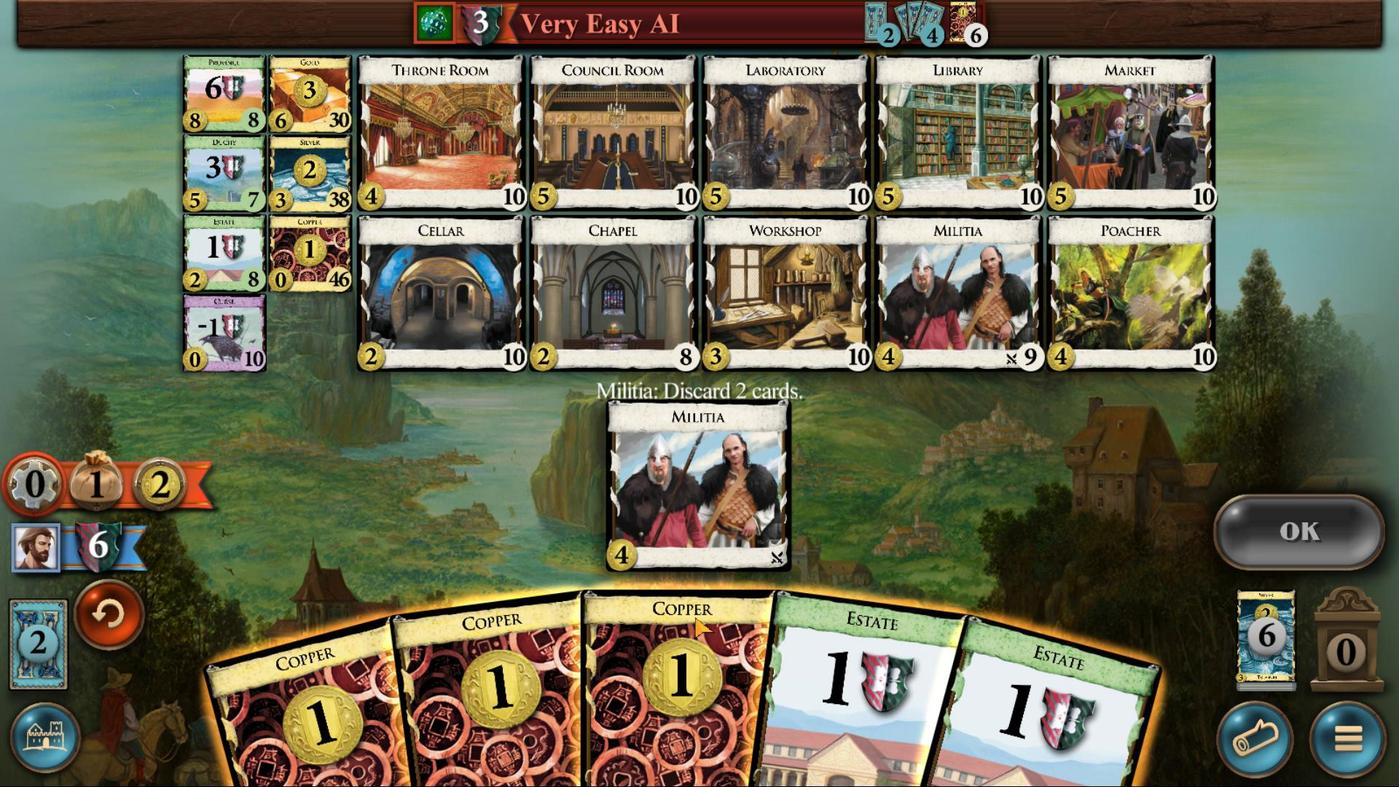 
Action: Mouse moved to (824, 628)
Screenshot: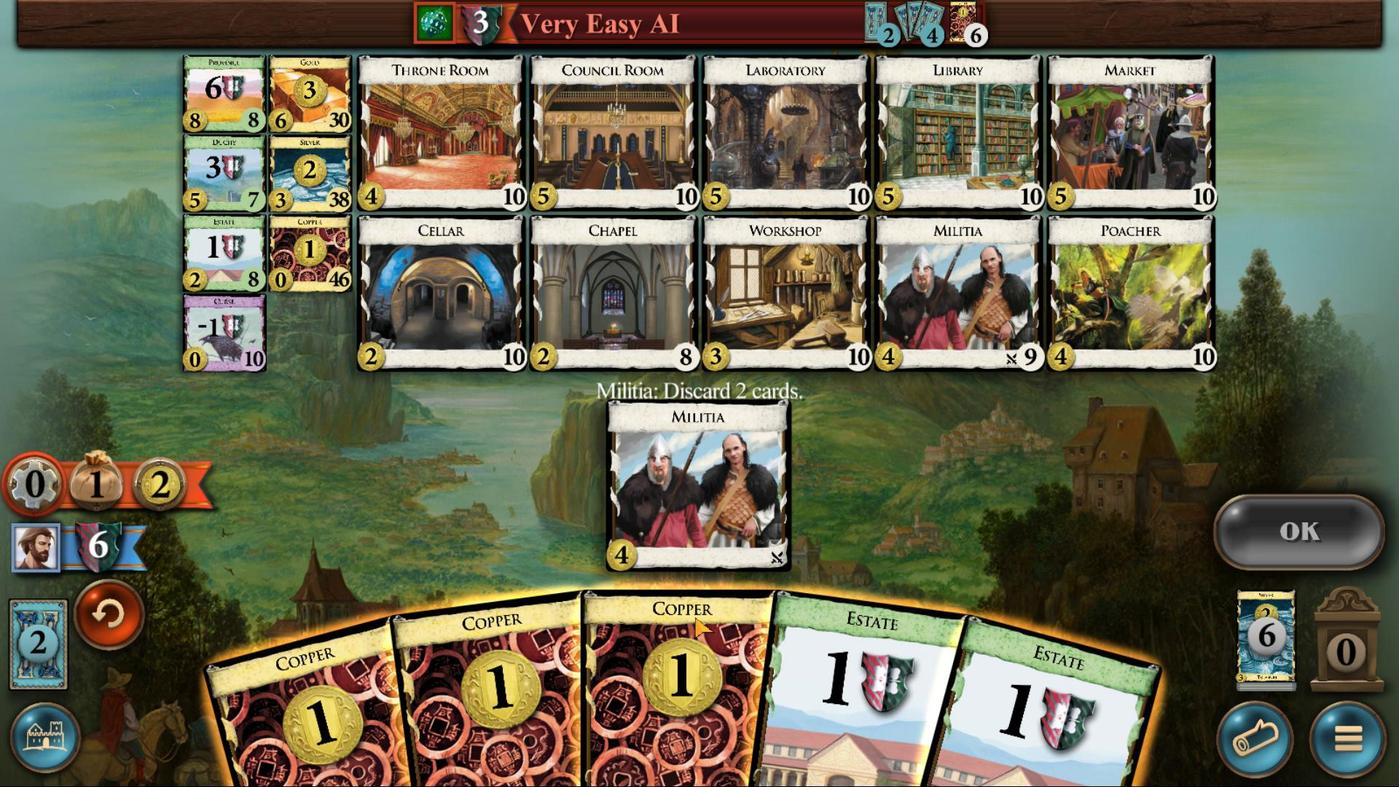 
Action: Mouse pressed left at (824, 628)
Screenshot: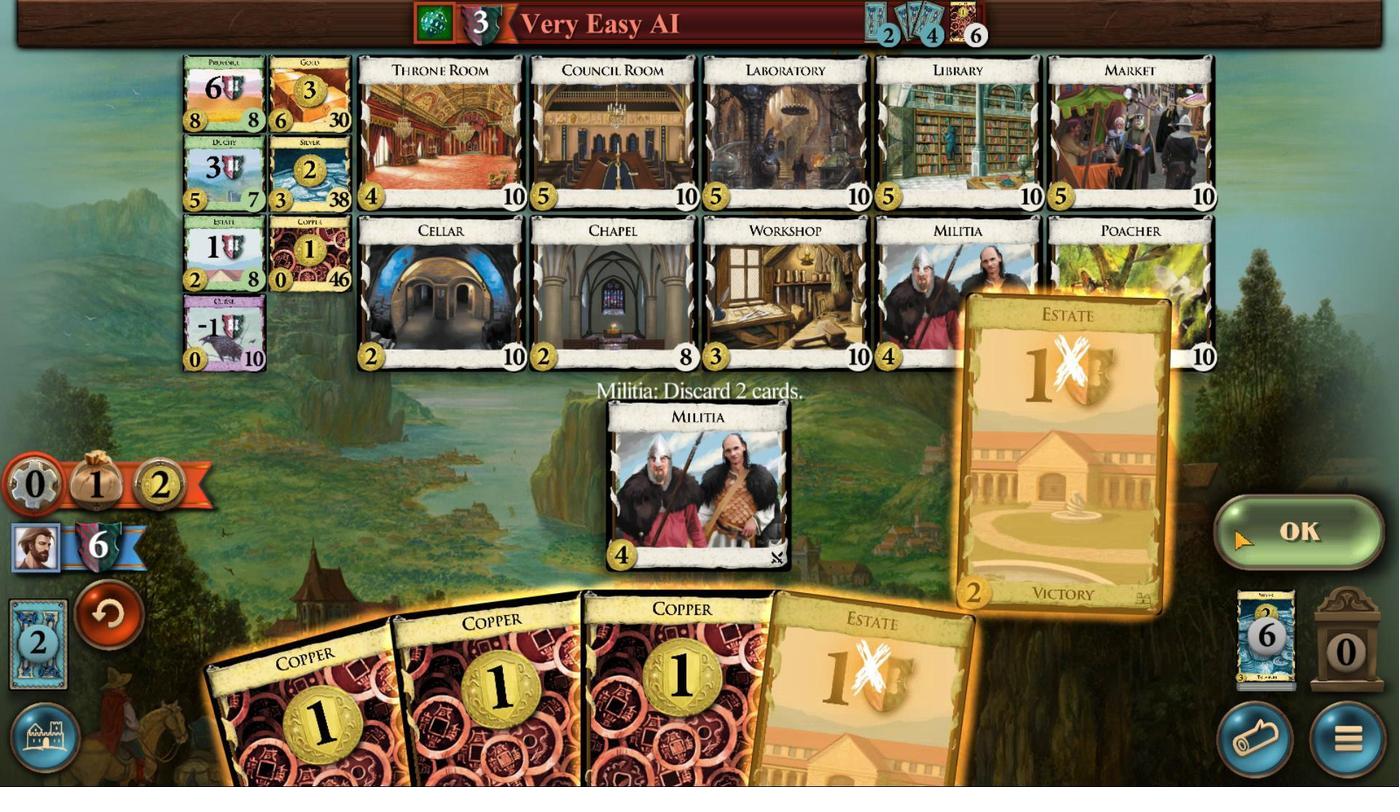 
Action: Mouse moved to (888, 605)
Screenshot: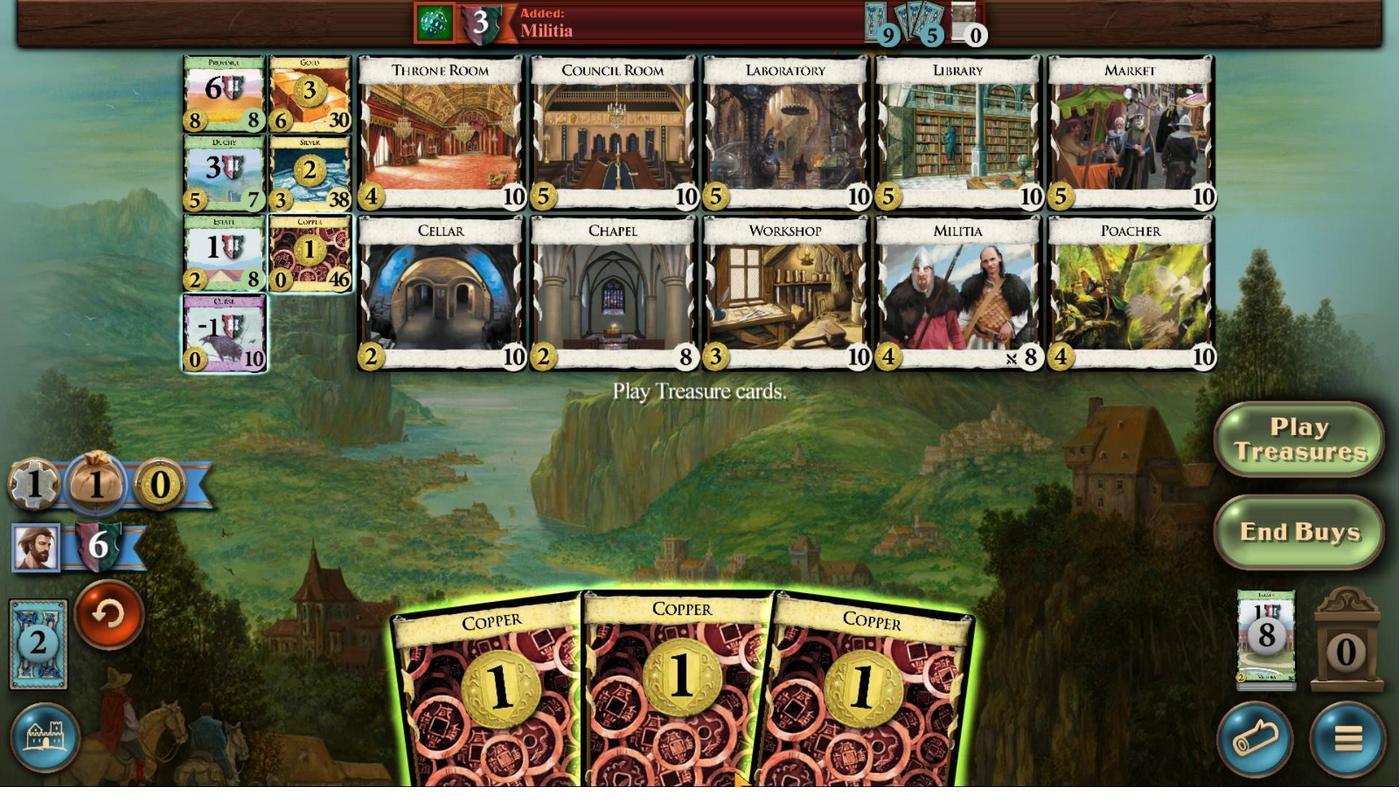 
Action: Mouse scrolled (888, 605) with delta (0, 0)
Screenshot: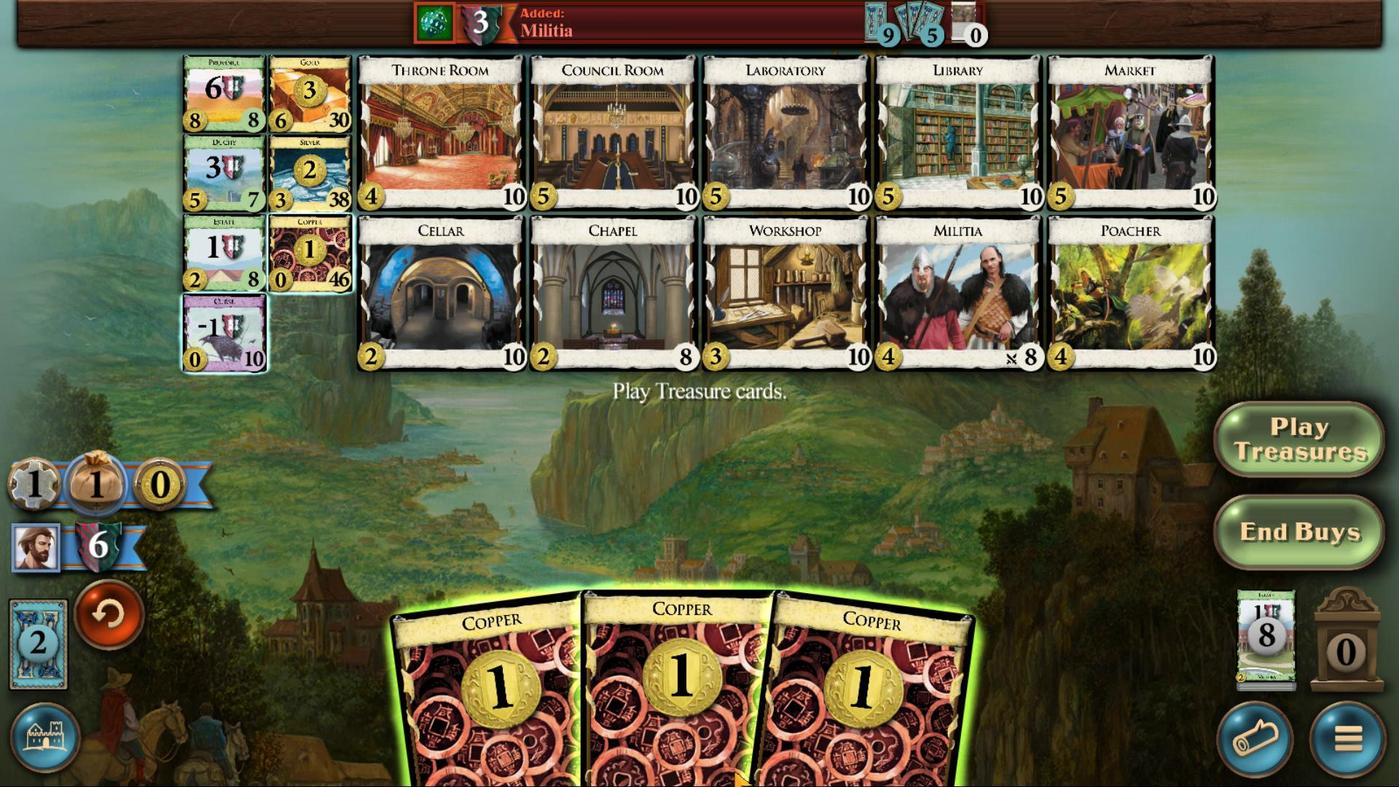 
Action: Mouse scrolled (888, 605) with delta (0, 0)
Screenshot: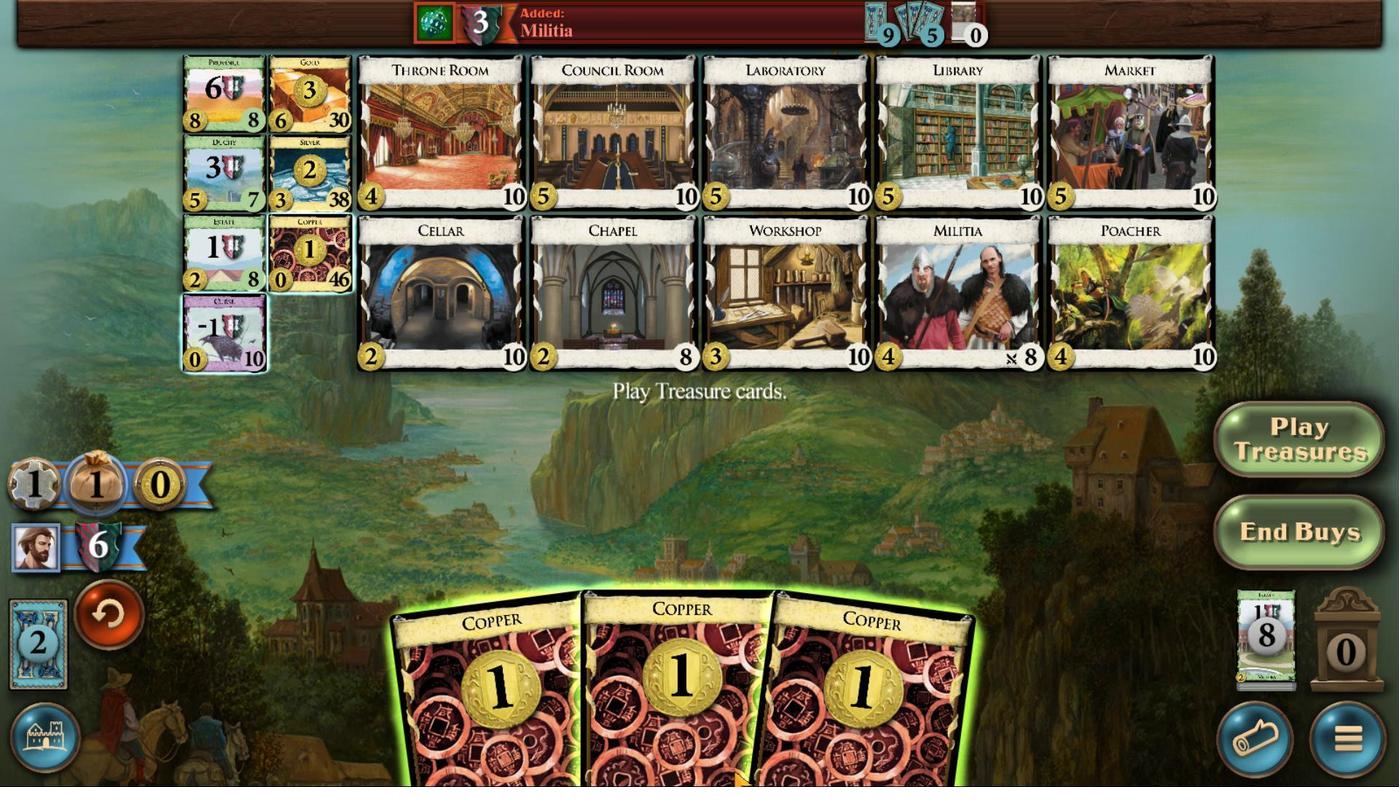 
Action: Mouse scrolled (888, 605) with delta (0, 0)
Screenshot: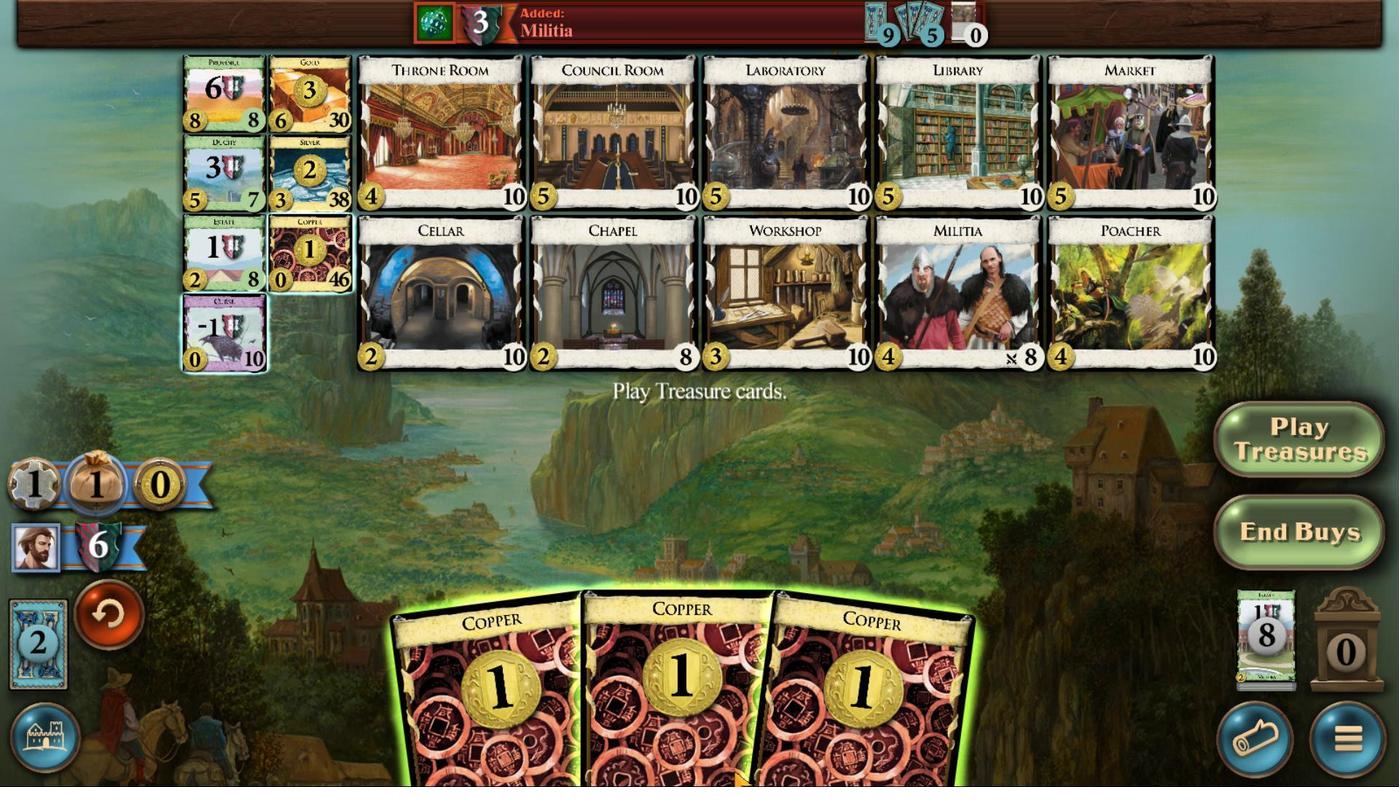 
Action: Mouse scrolled (888, 605) with delta (0, 0)
Screenshot: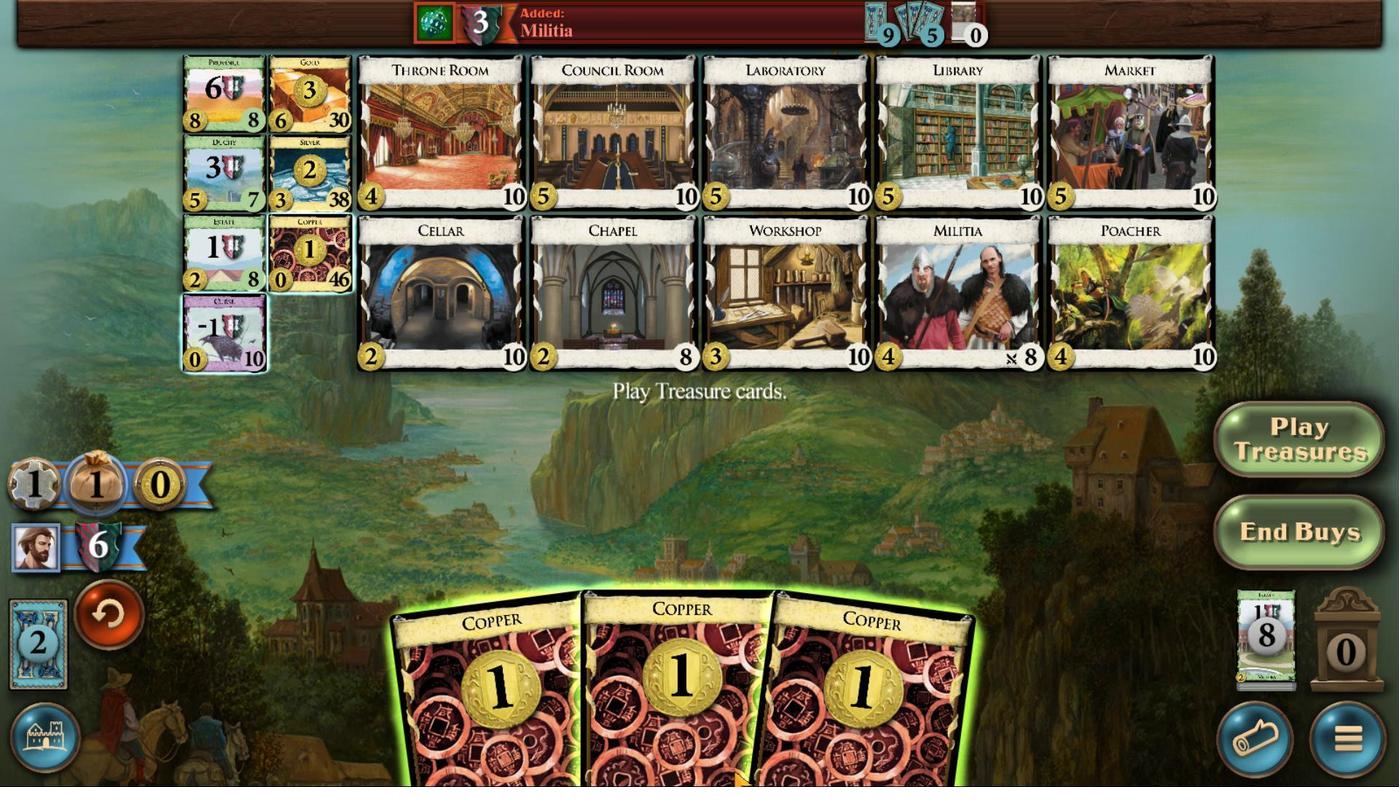 
Action: Mouse scrolled (888, 605) with delta (0, 0)
Screenshot: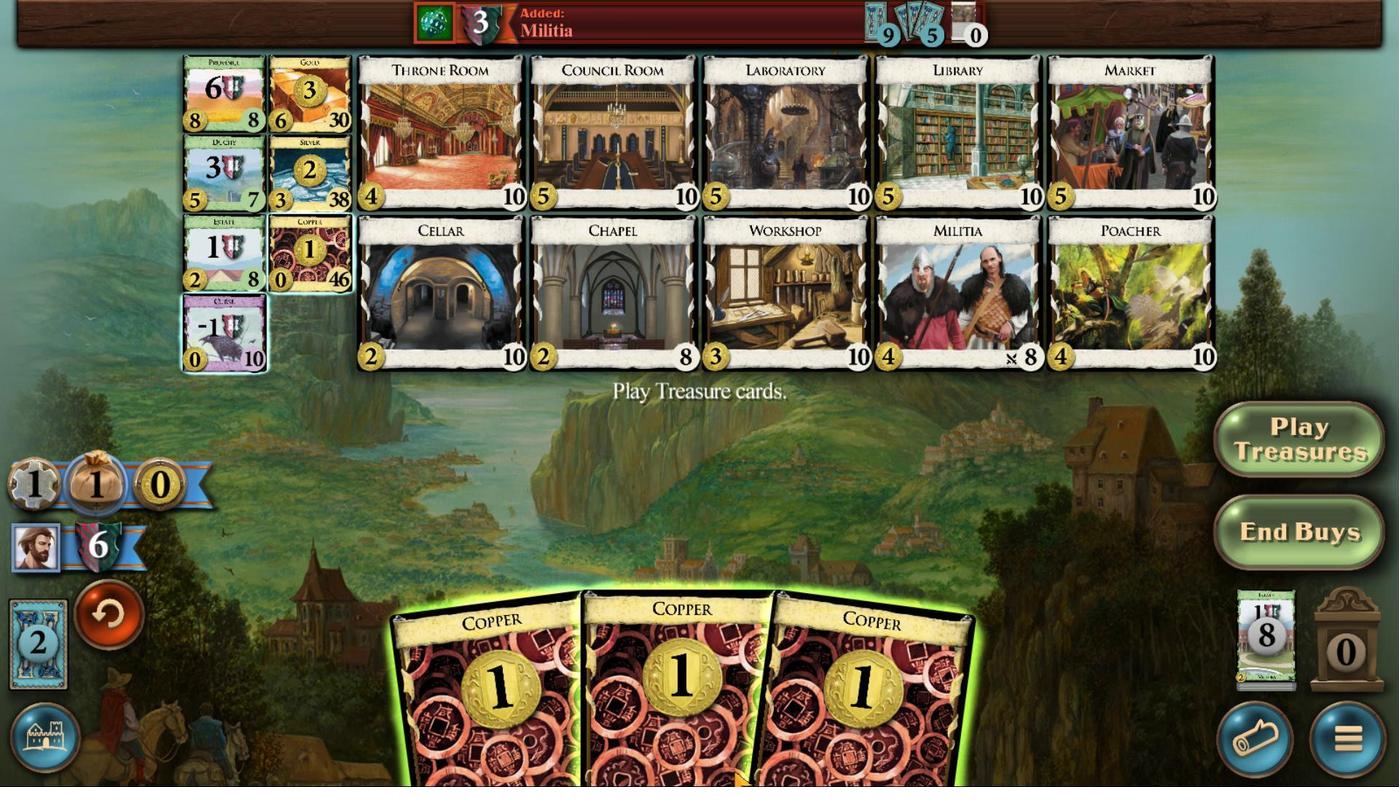 
Action: Mouse moved to (914, 602)
Screenshot: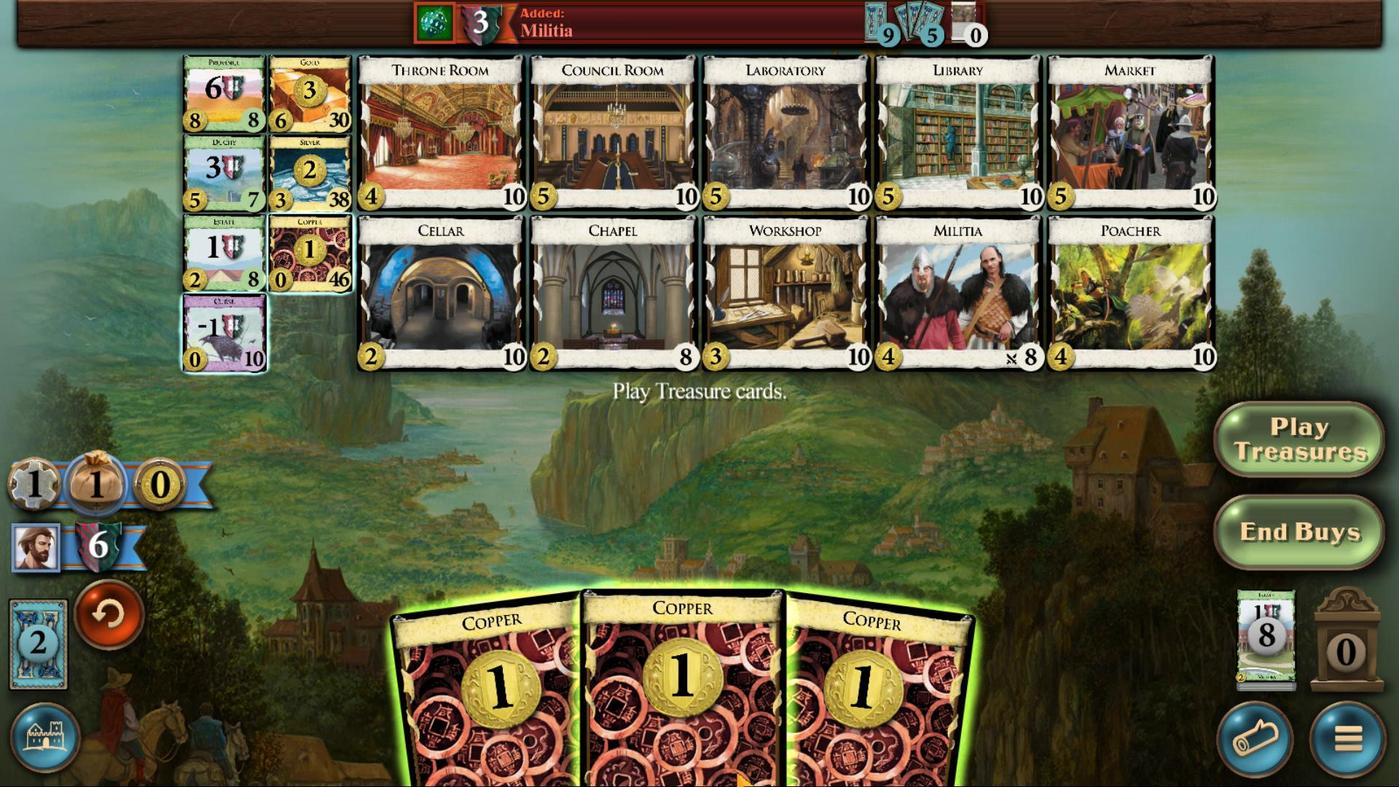 
Action: Mouse scrolled (914, 602) with delta (0, 0)
Screenshot: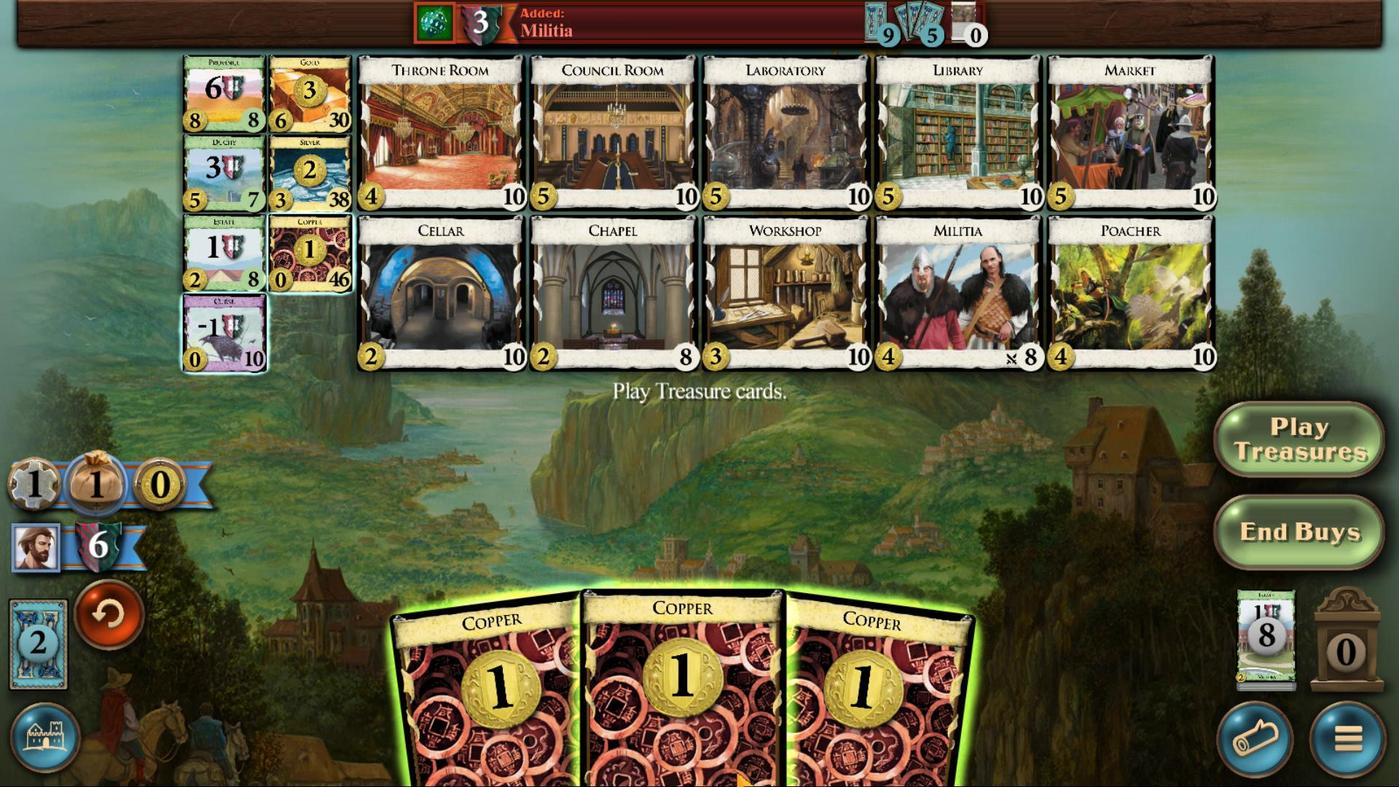 
Action: Mouse moved to (914, 602)
Screenshot: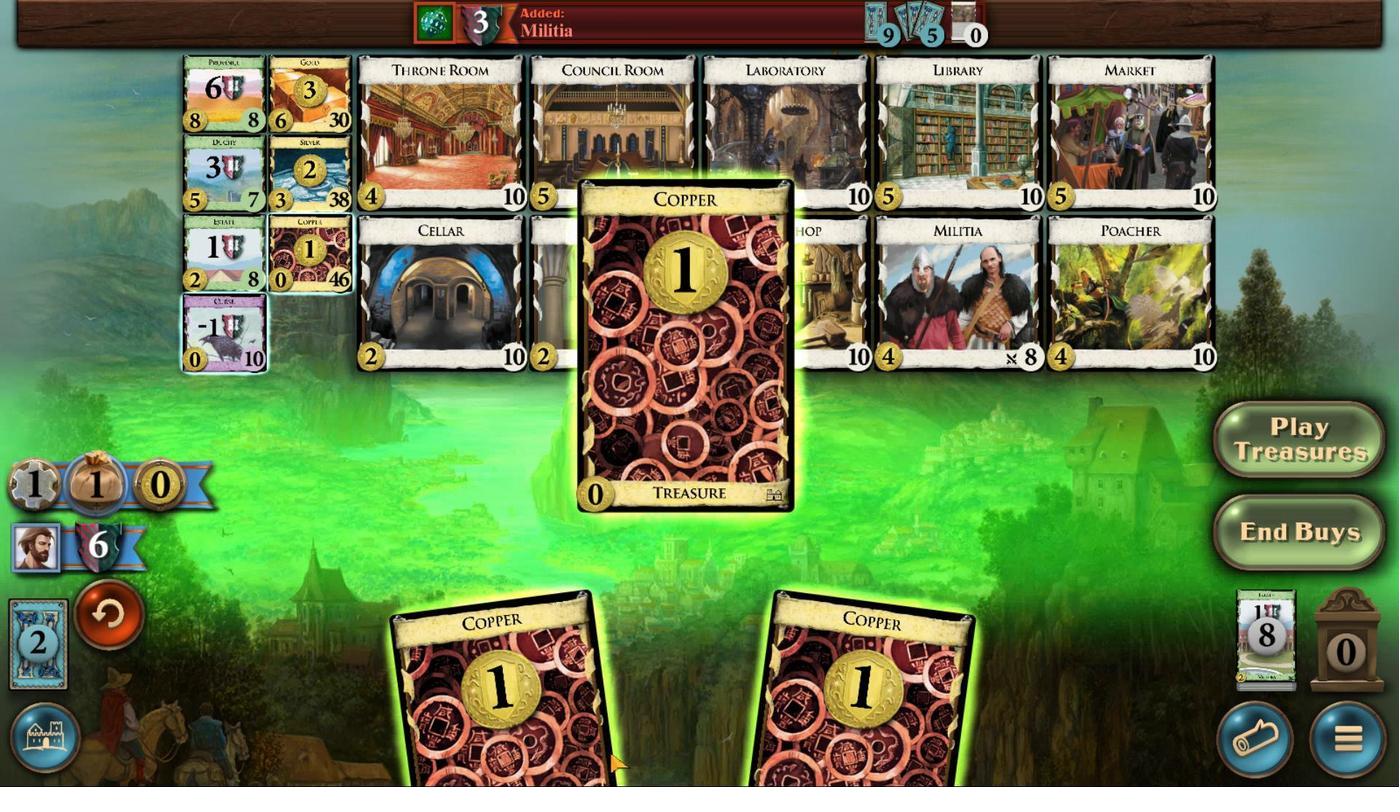 
Action: Mouse scrolled (914, 602) with delta (0, 0)
Screenshot: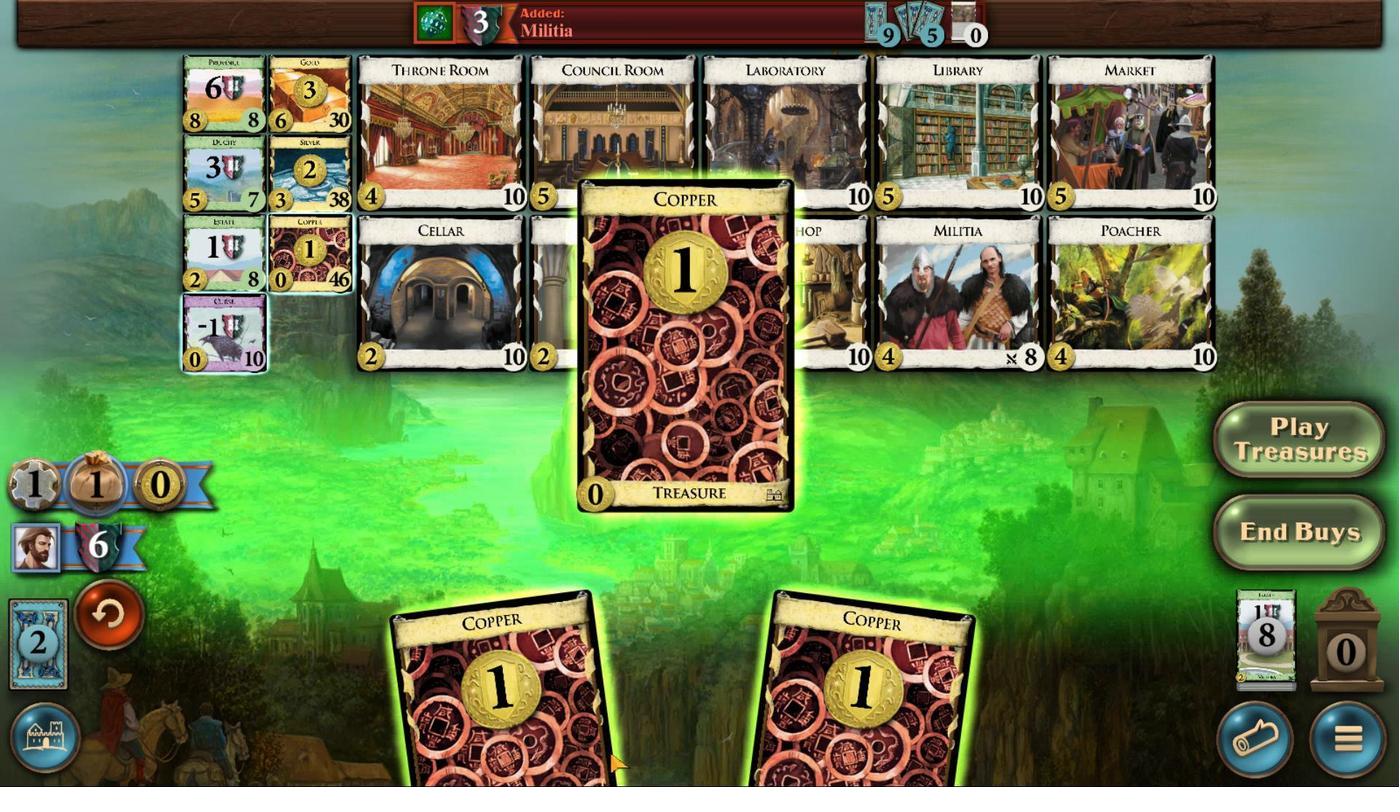 
Action: Mouse moved to (914, 602)
Screenshot: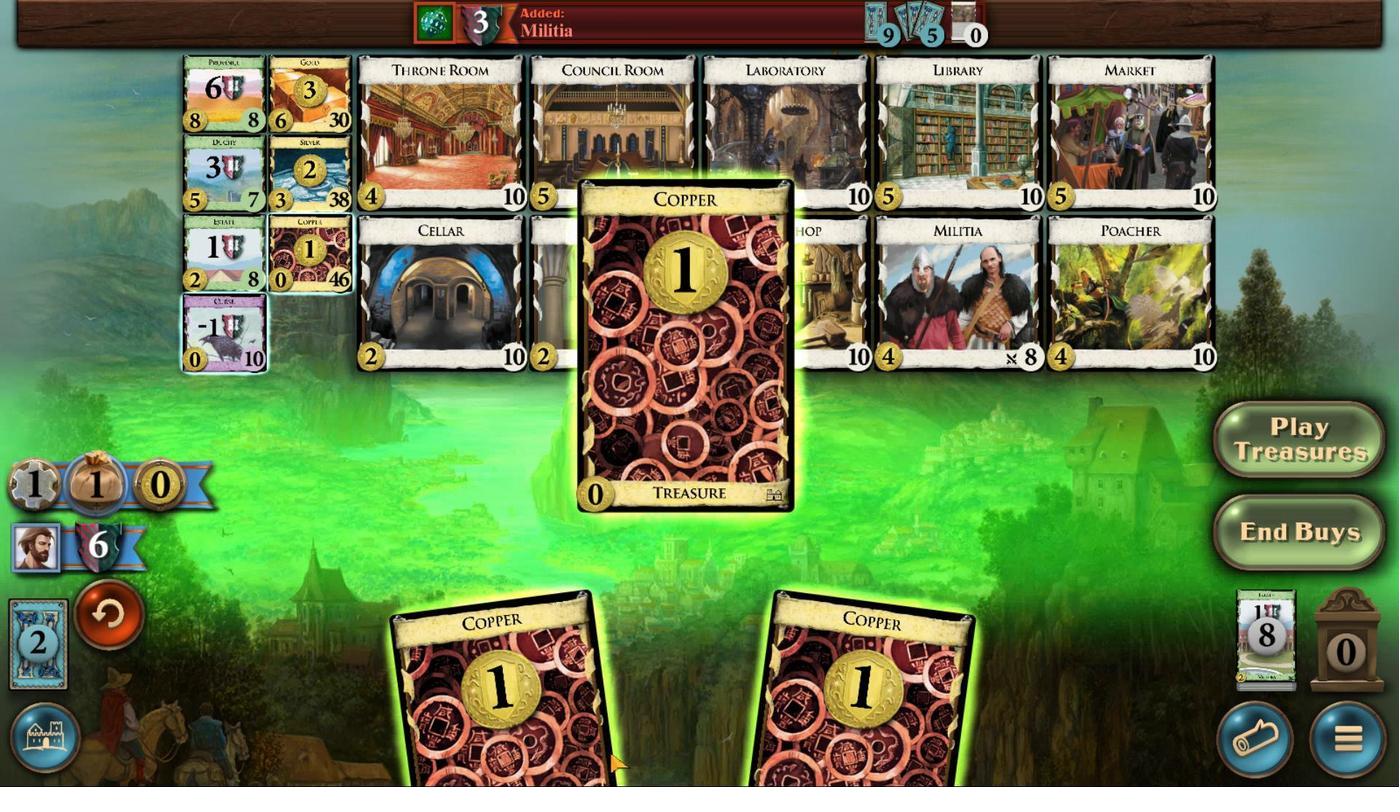 
Action: Mouse scrolled (914, 602) with delta (0, 0)
Screenshot: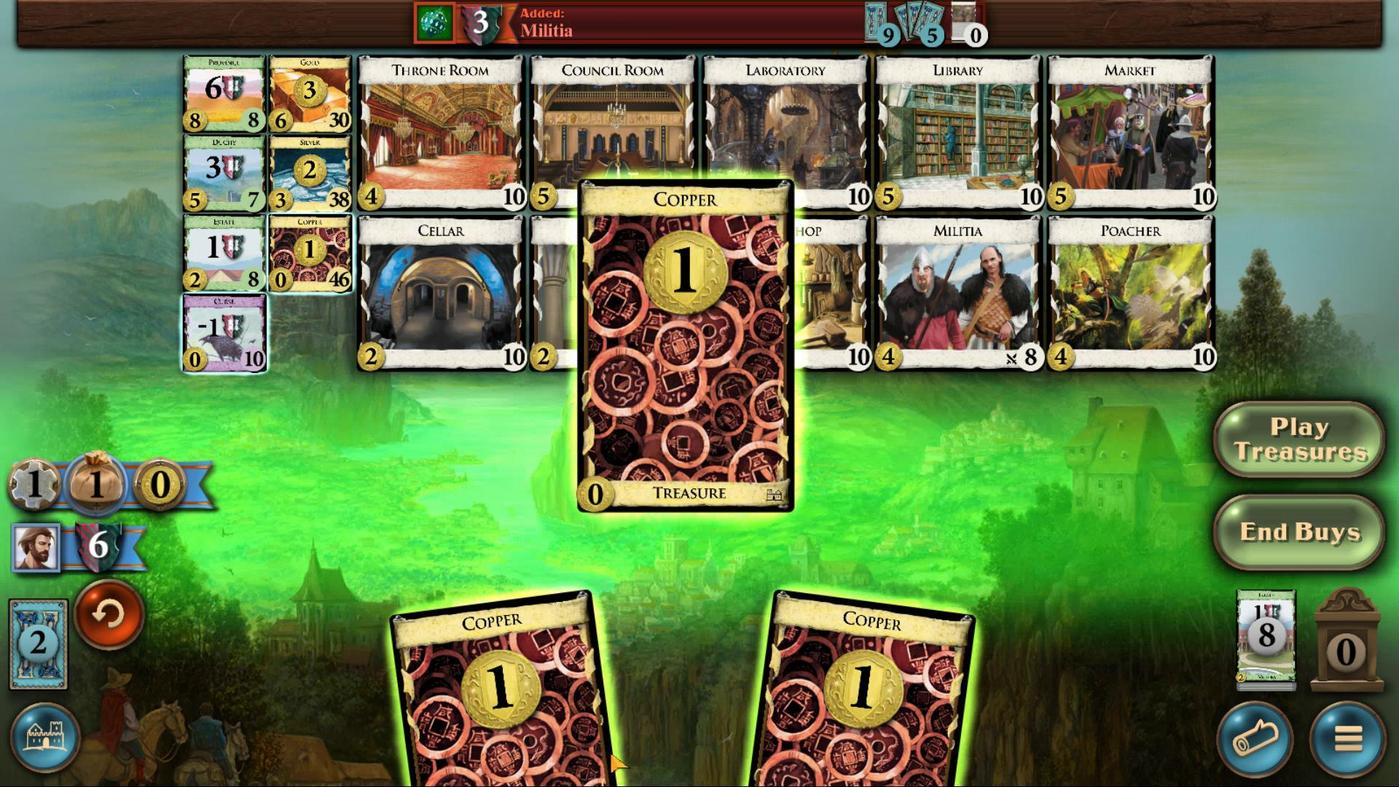 
Action: Mouse scrolled (914, 602) with delta (0, 0)
Screenshot: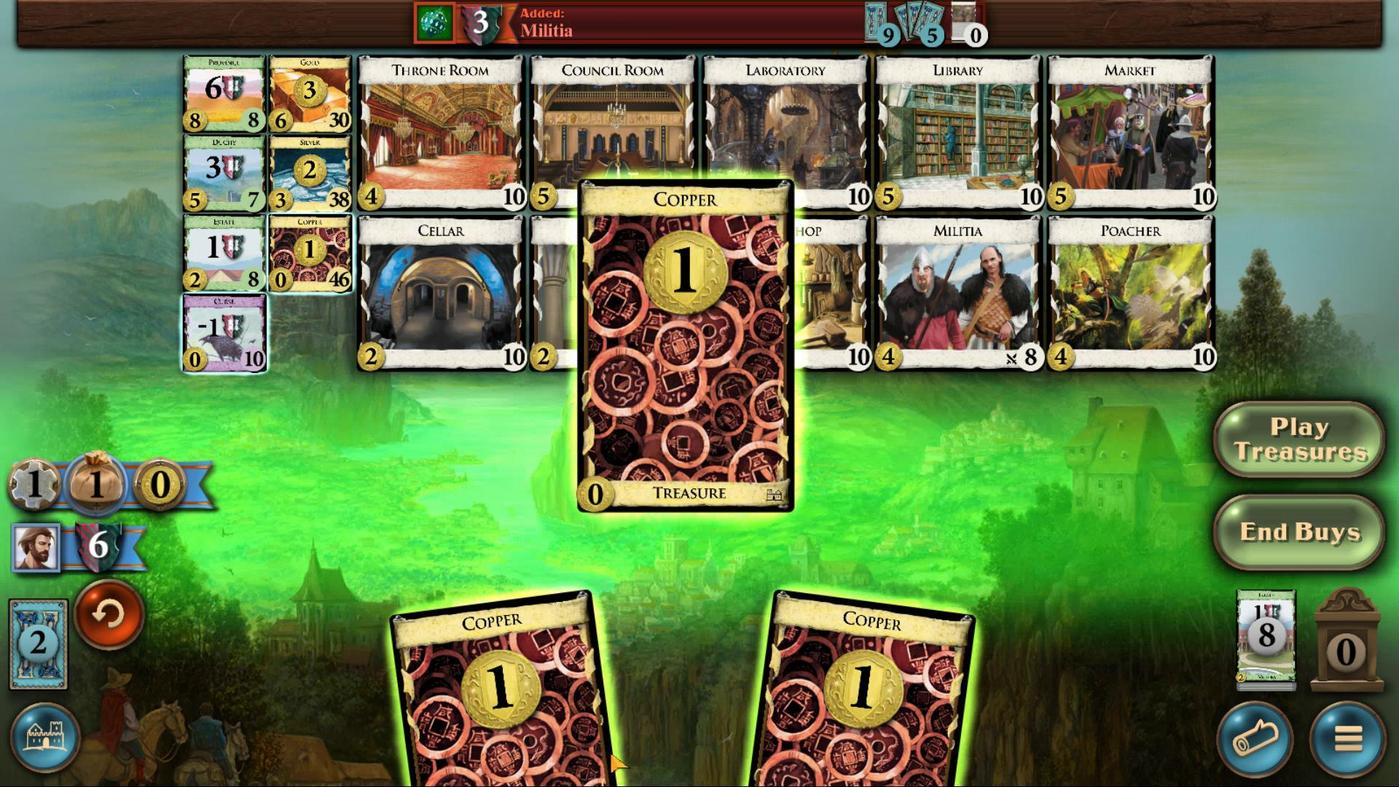 
Action: Mouse scrolled (914, 602) with delta (0, 0)
Screenshot: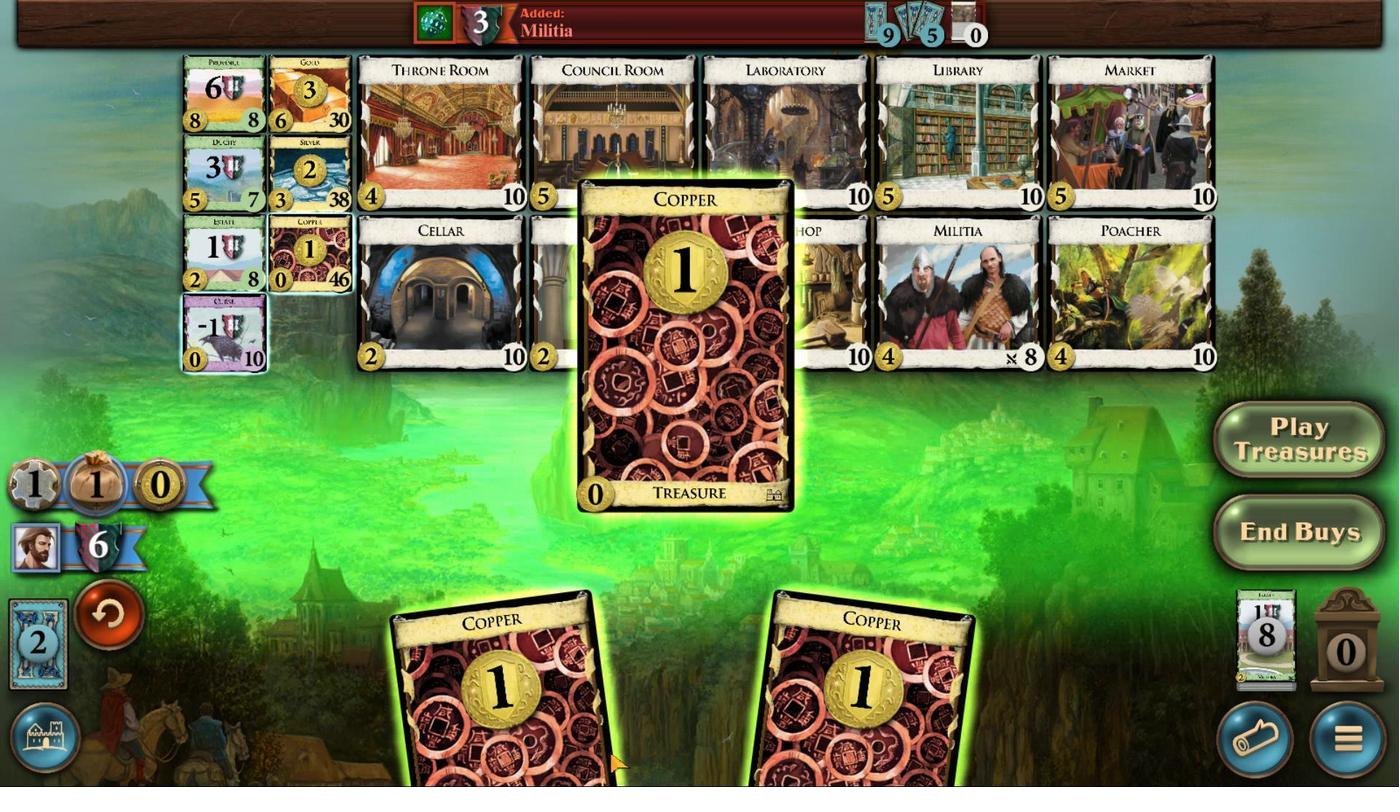 
Action: Mouse scrolled (914, 602) with delta (0, 0)
Screenshot: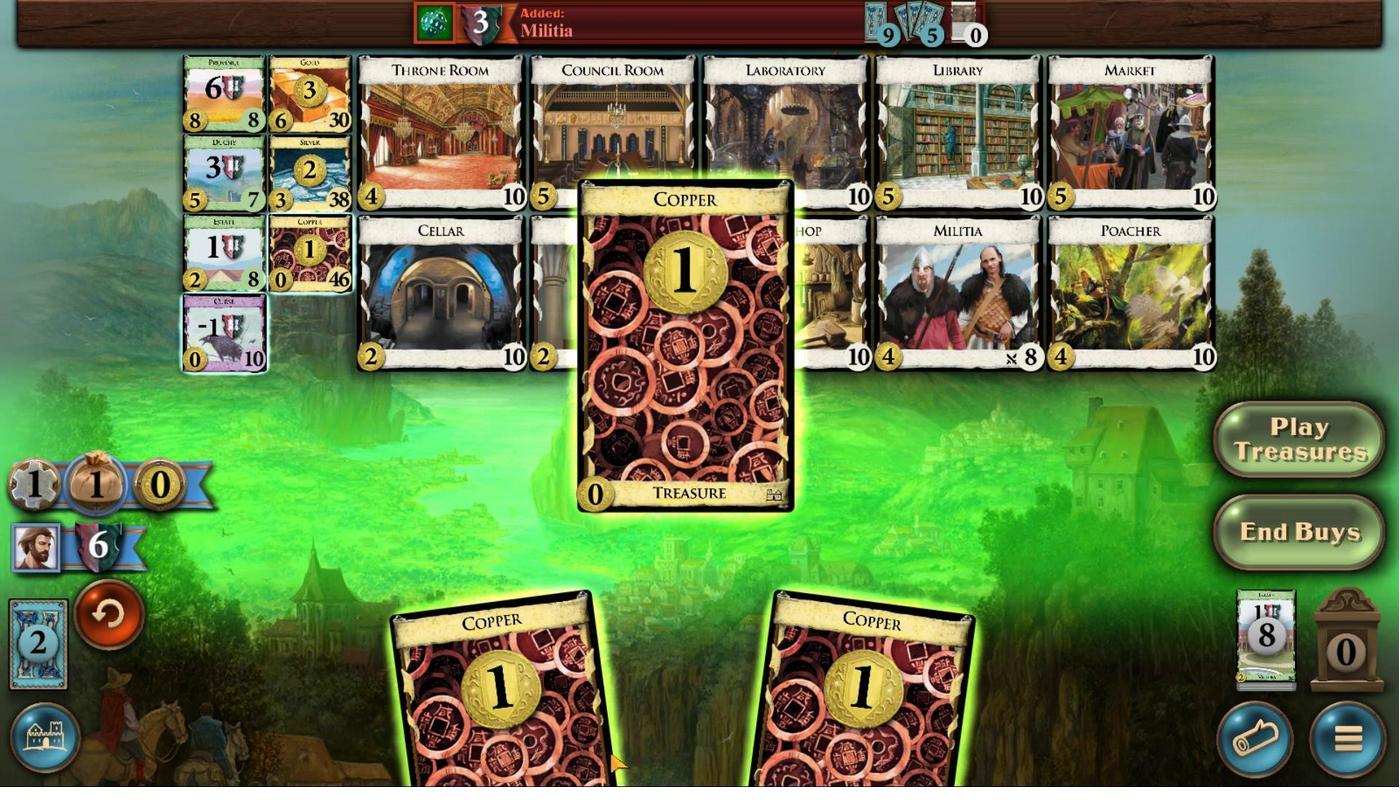 
Action: Mouse moved to (930, 610)
Screenshot: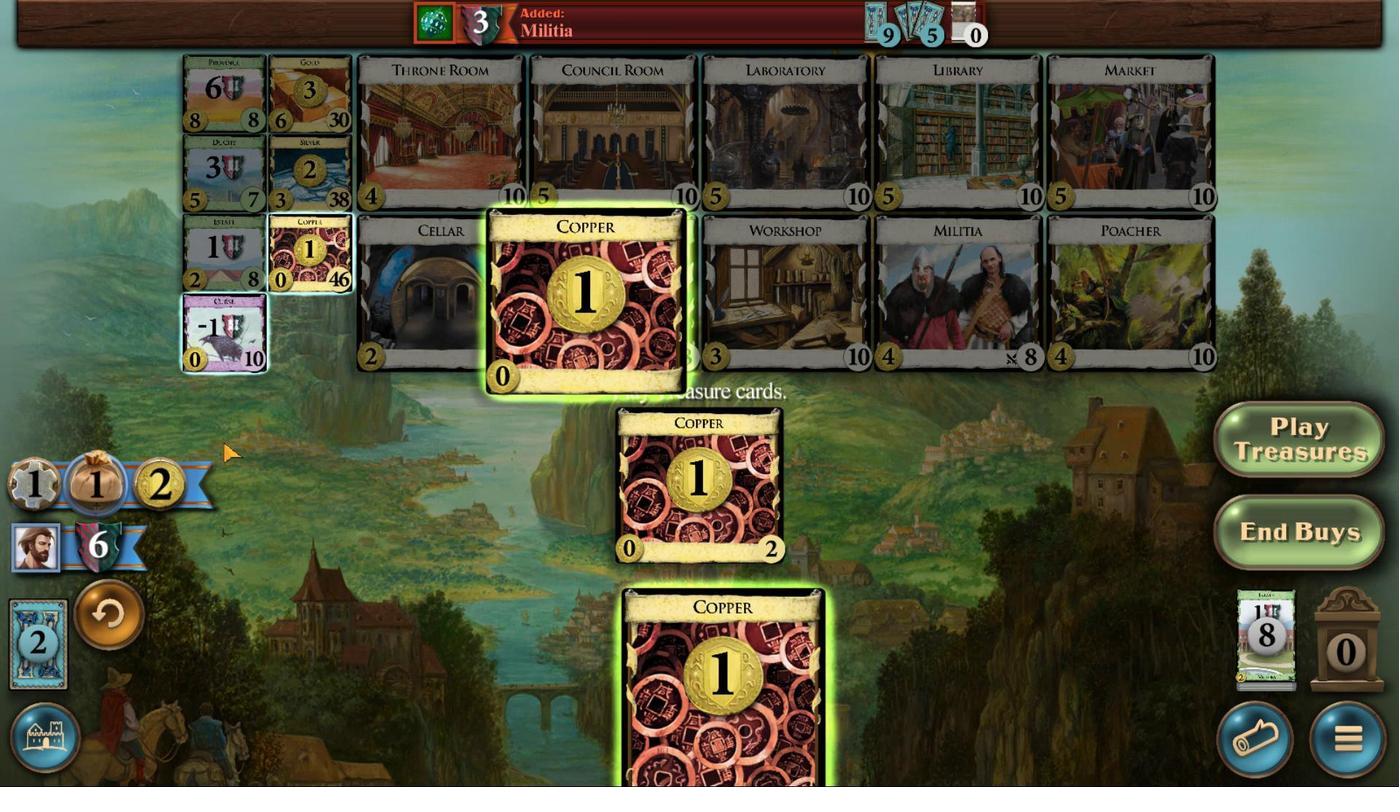 
Action: Mouse pressed left at (930, 610)
Screenshot: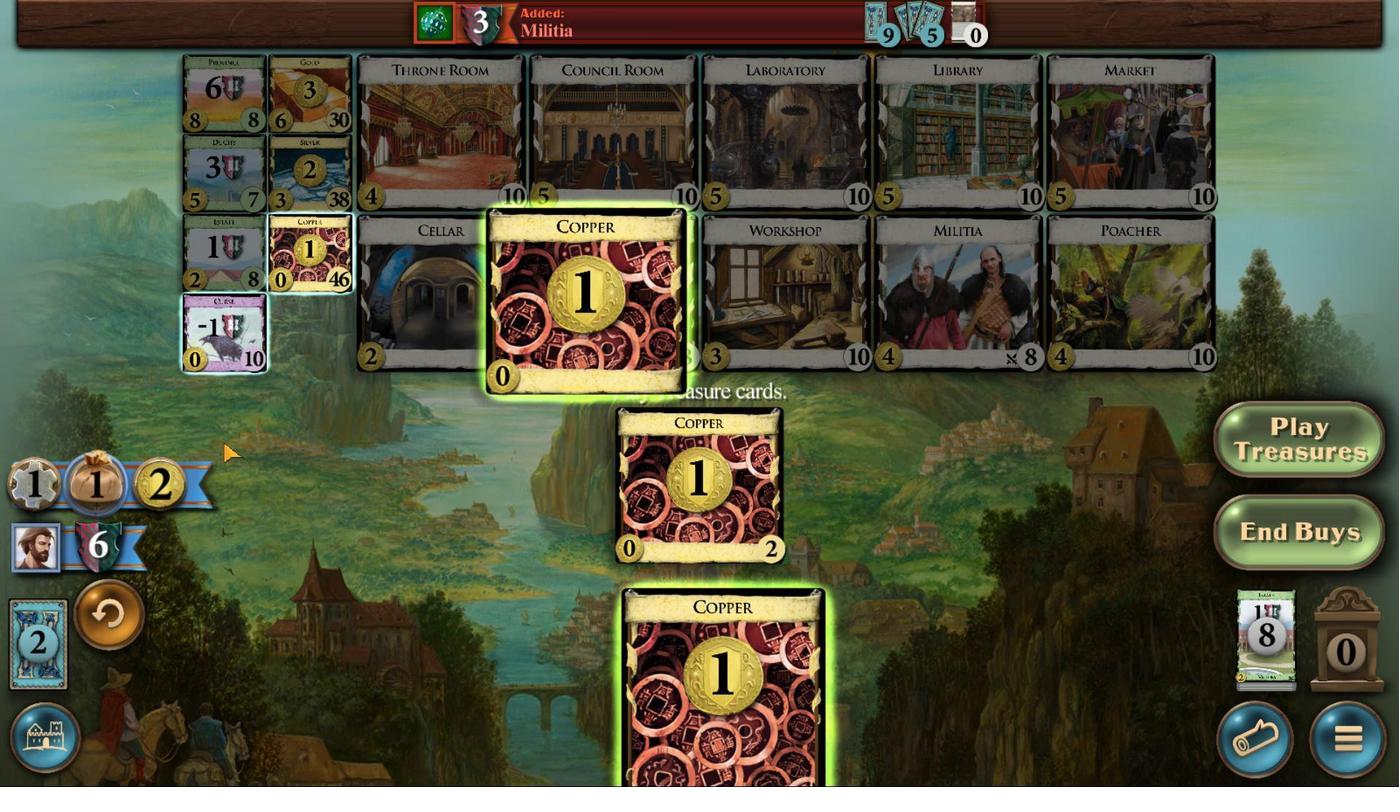 
Action: Mouse moved to (875, 597)
Screenshot: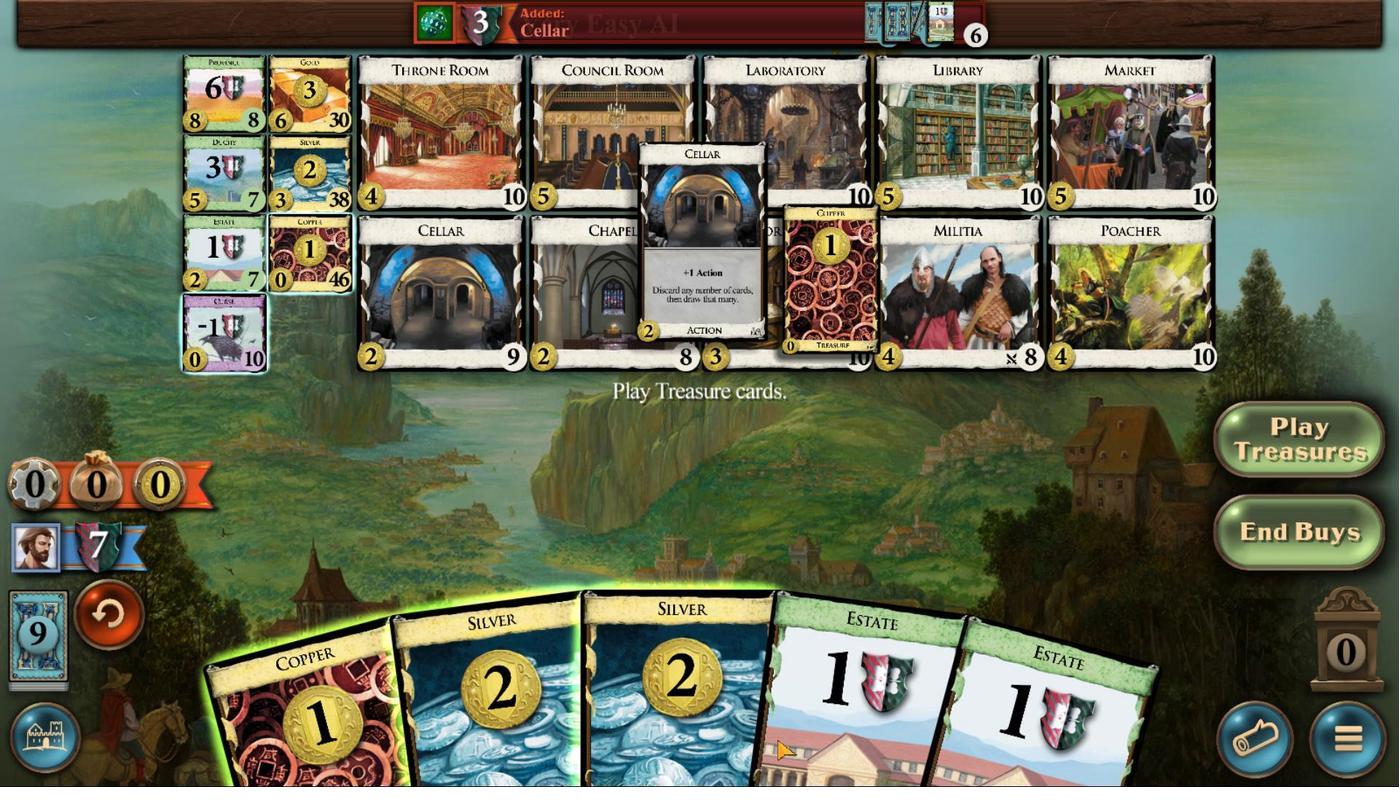 
Action: Mouse scrolled (875, 597) with delta (0, 0)
Screenshot: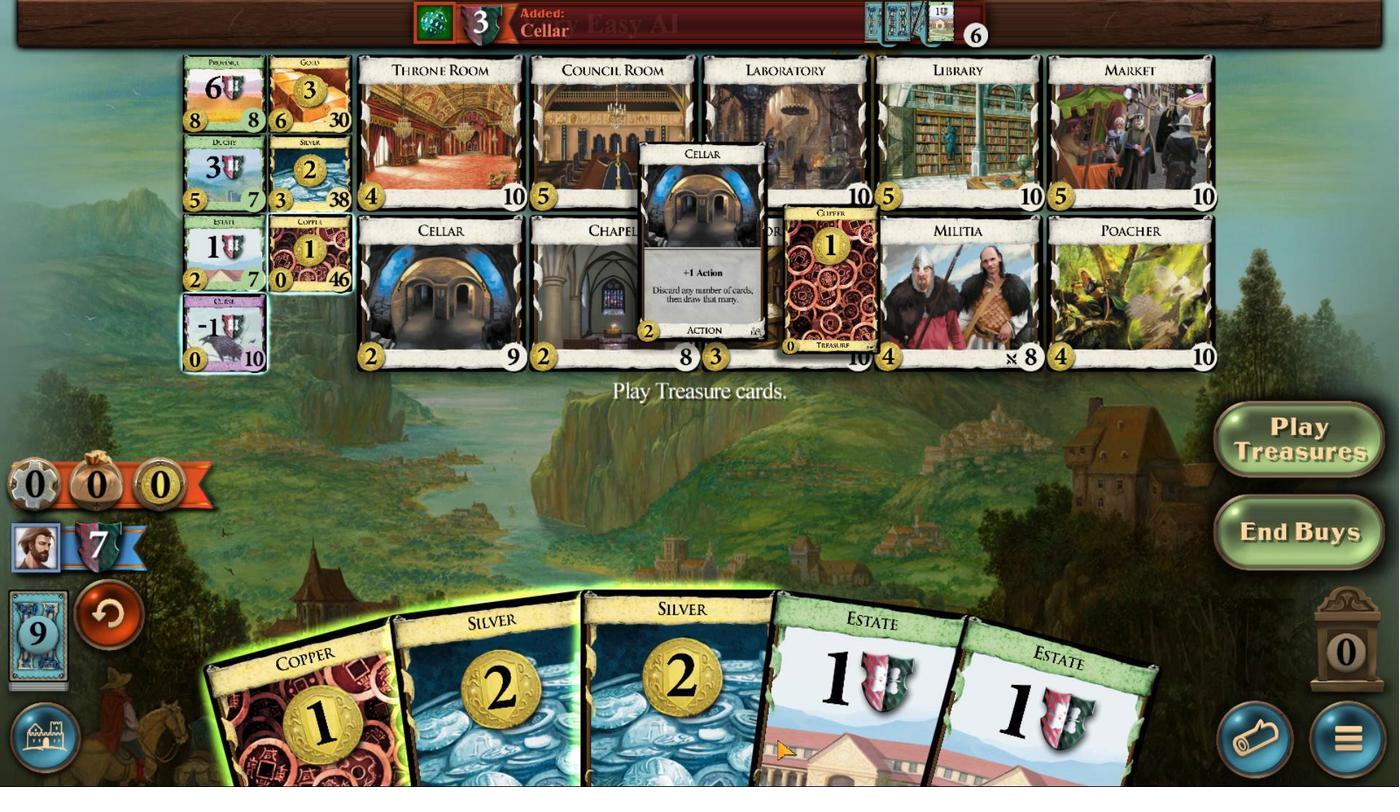 
Action: Mouse moved to (875, 597)
Screenshot: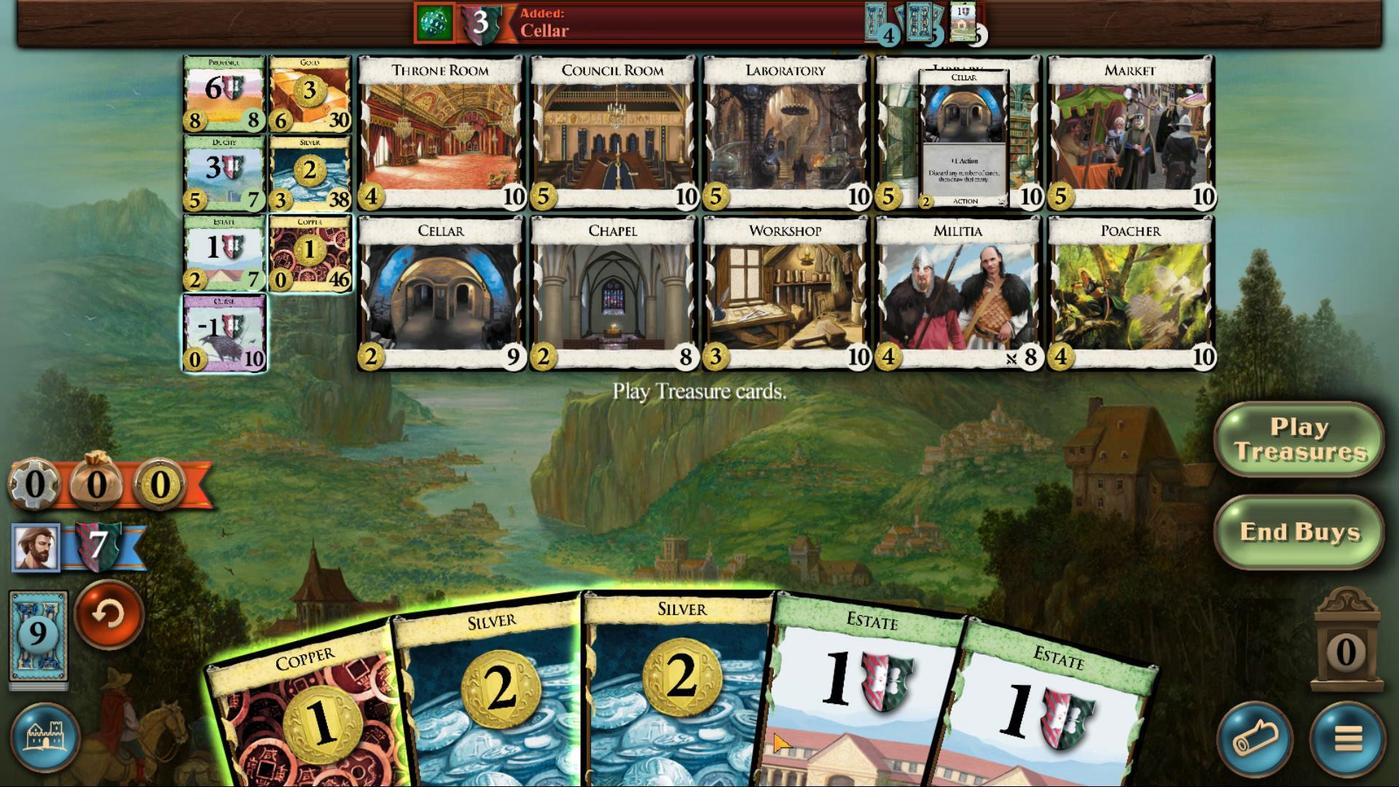 
Action: Mouse scrolled (875, 597) with delta (0, 0)
Screenshot: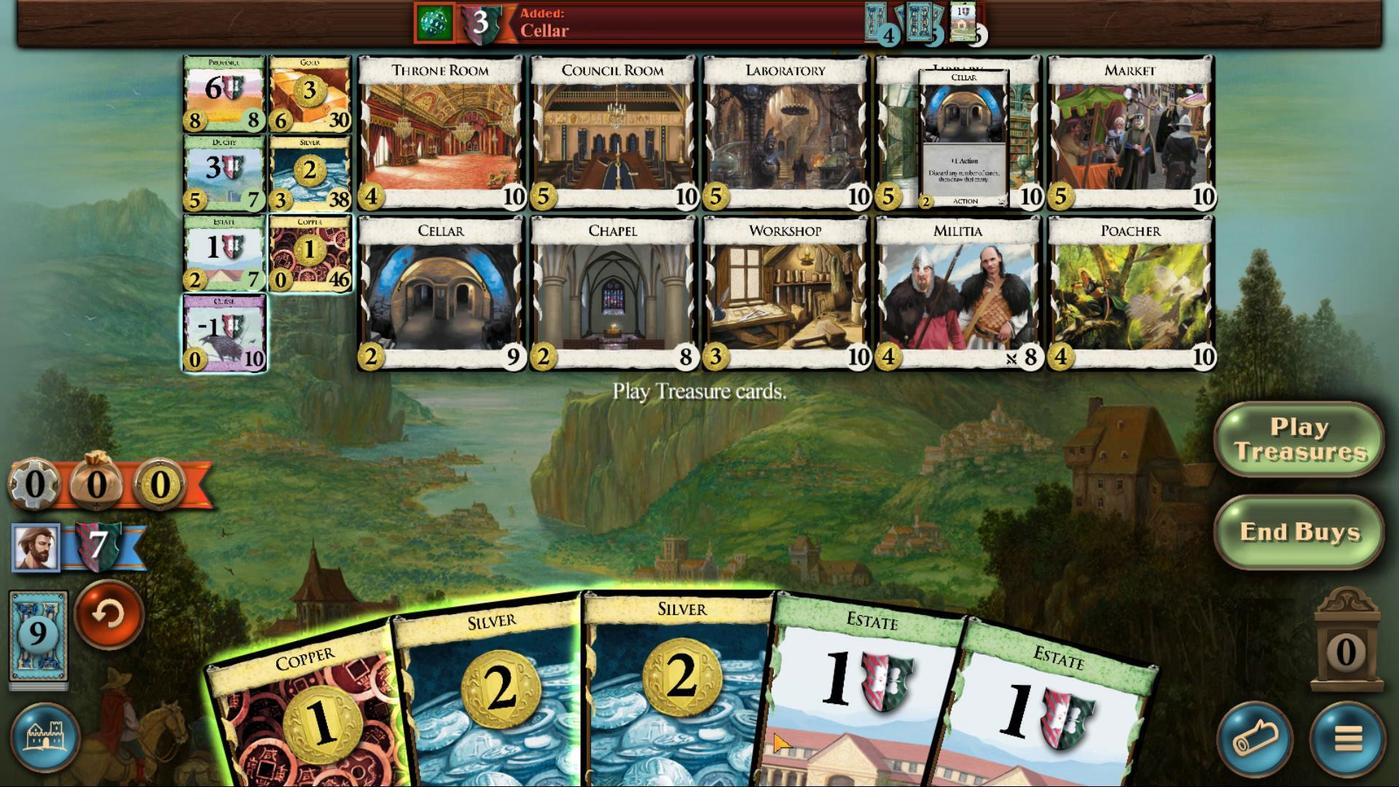 
Action: Mouse scrolled (875, 597) with delta (0, 0)
Screenshot: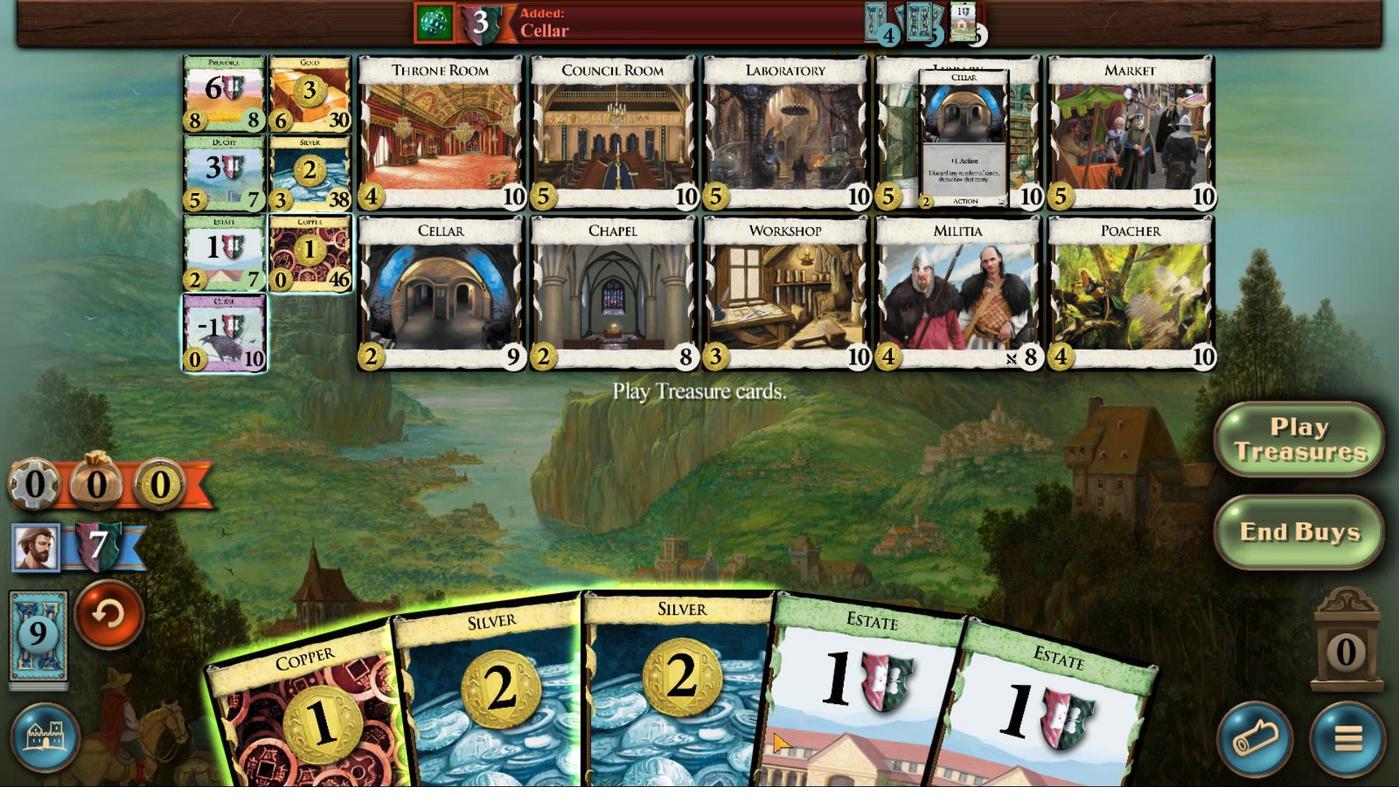 
Action: Mouse scrolled (875, 597) with delta (0, 0)
Screenshot: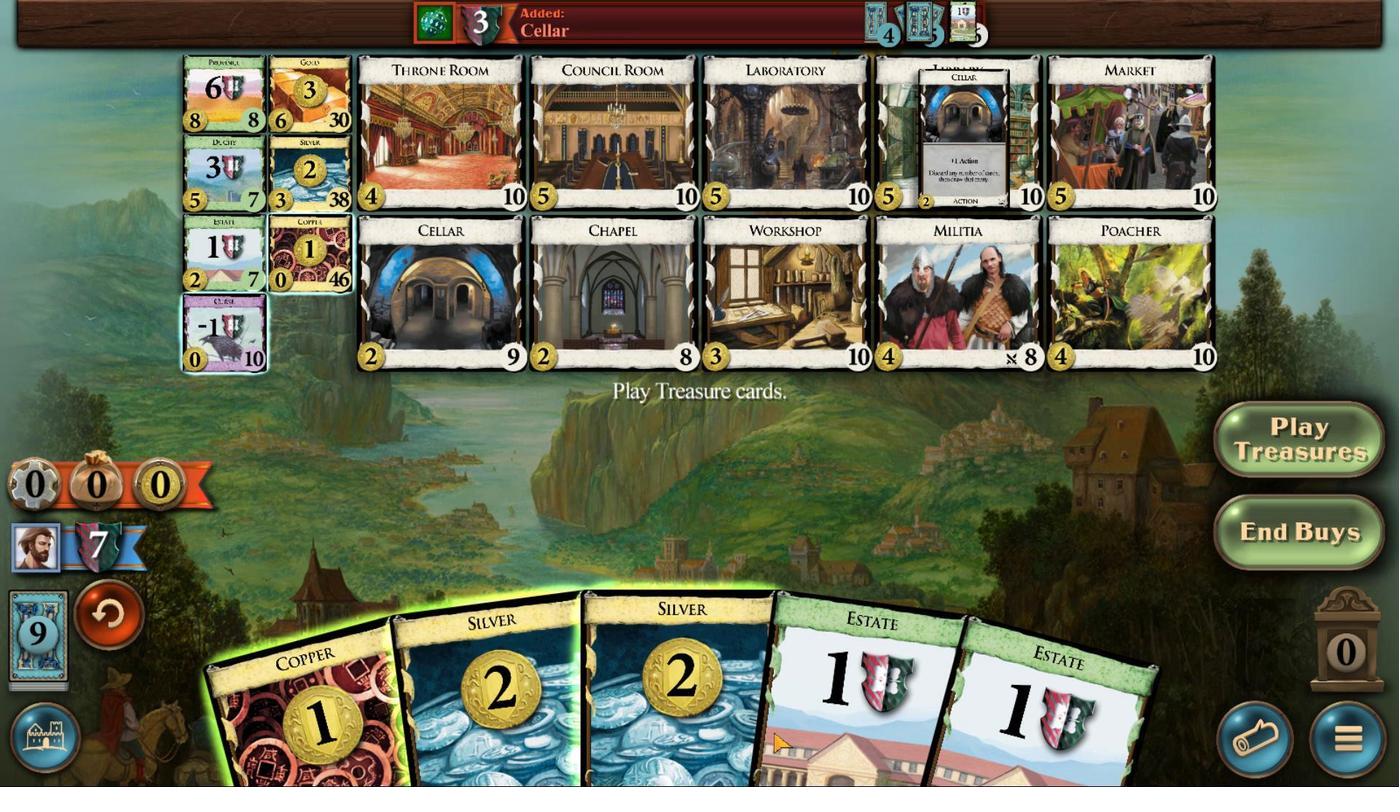 
Action: Mouse scrolled (875, 597) with delta (0, 0)
Screenshot: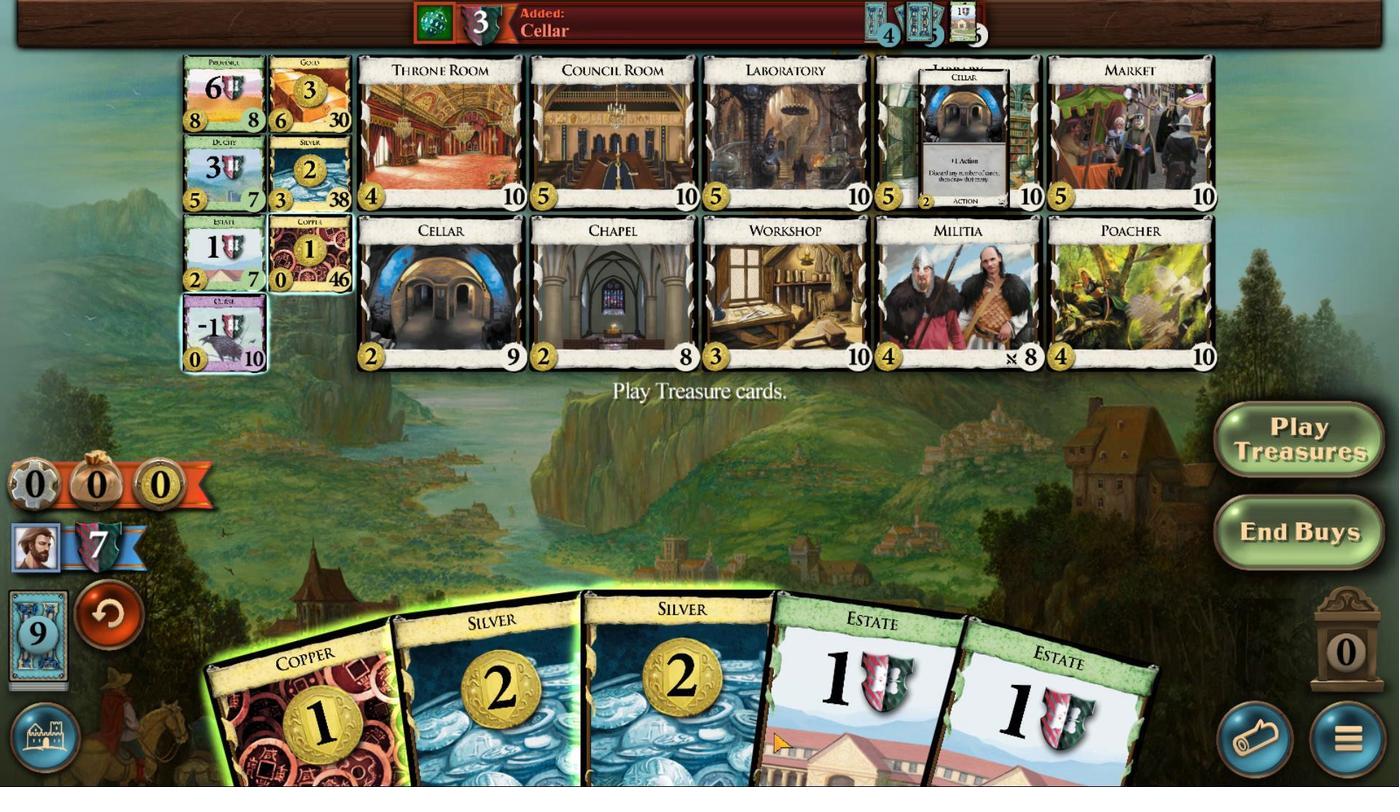 
Action: Mouse moved to (860, 598)
Screenshot: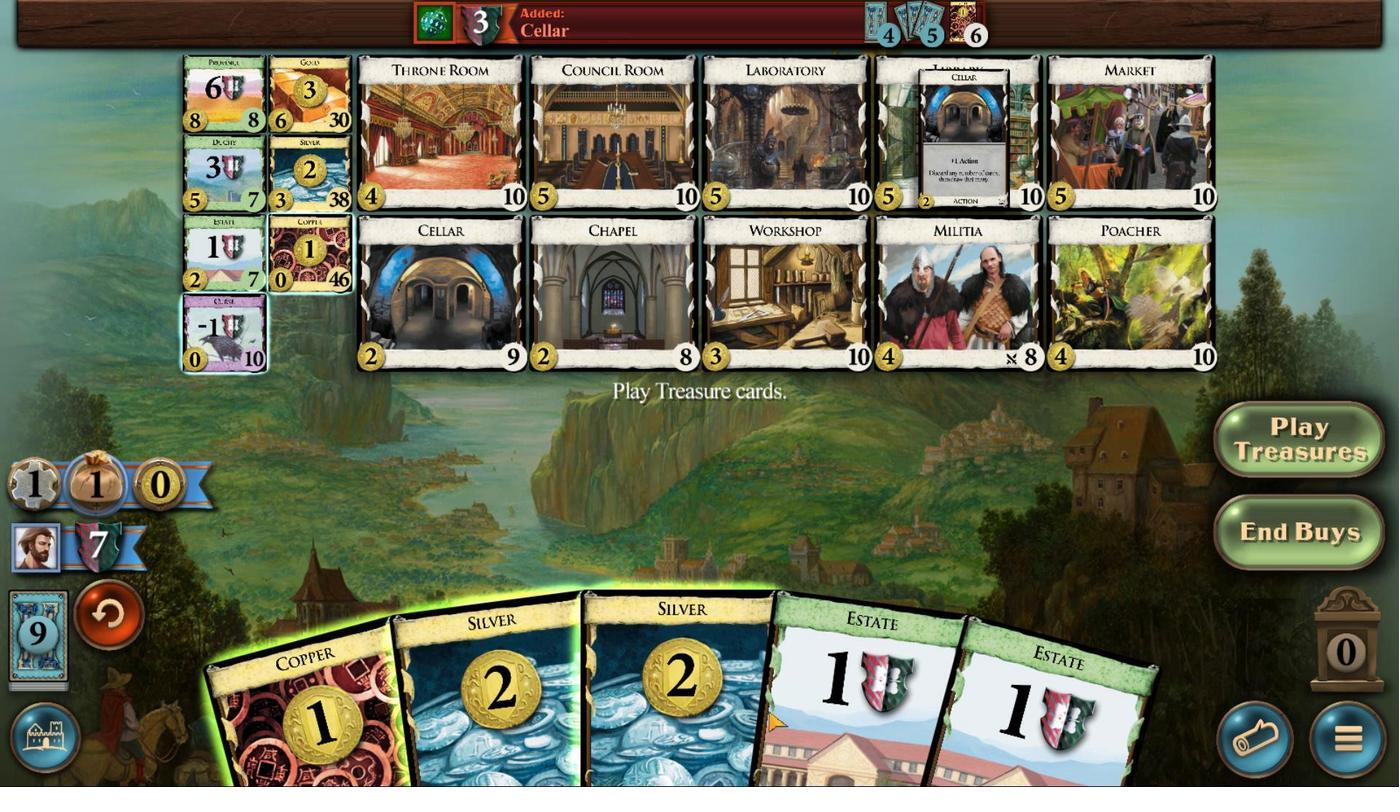 
Action: Mouse scrolled (860, 598) with delta (0, 0)
Screenshot: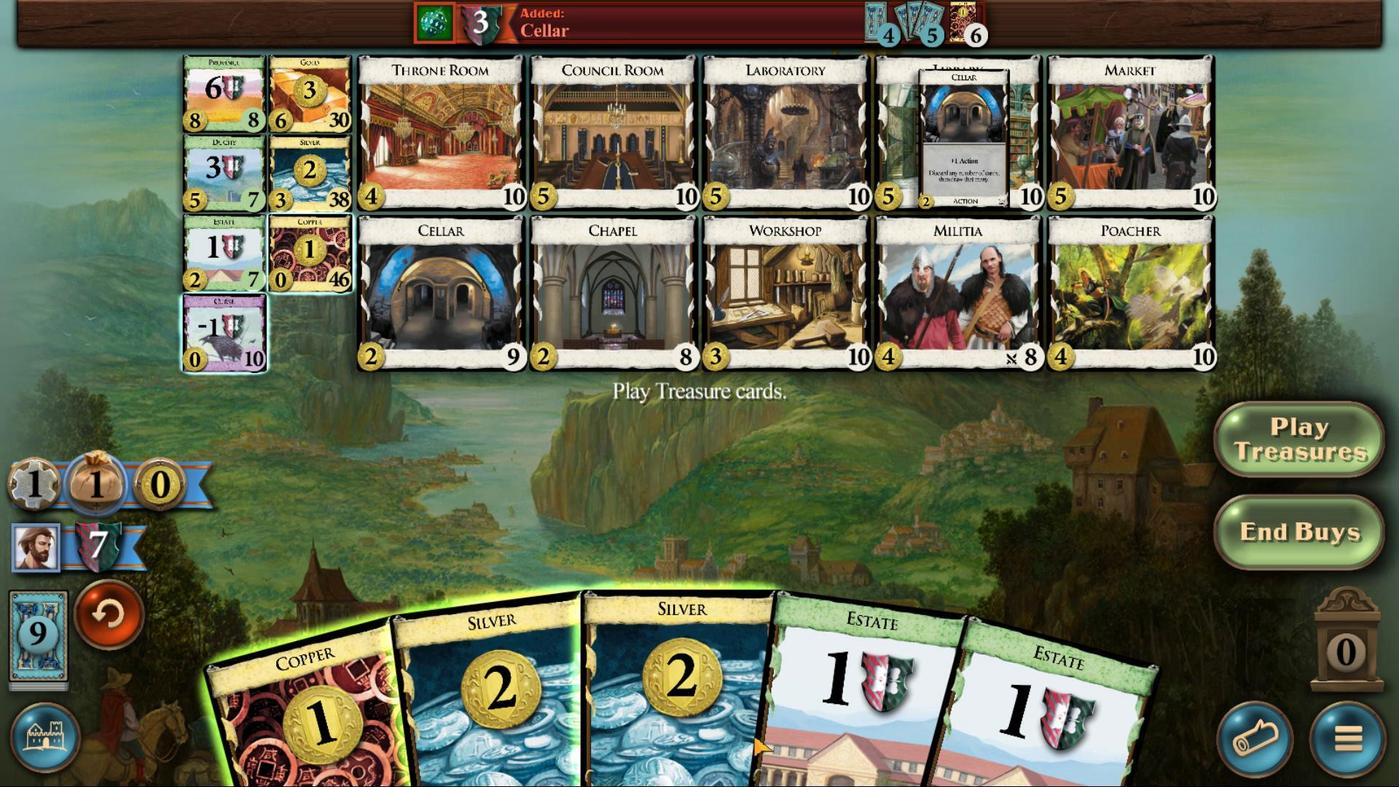 
Action: Mouse scrolled (860, 598) with delta (0, 0)
Screenshot: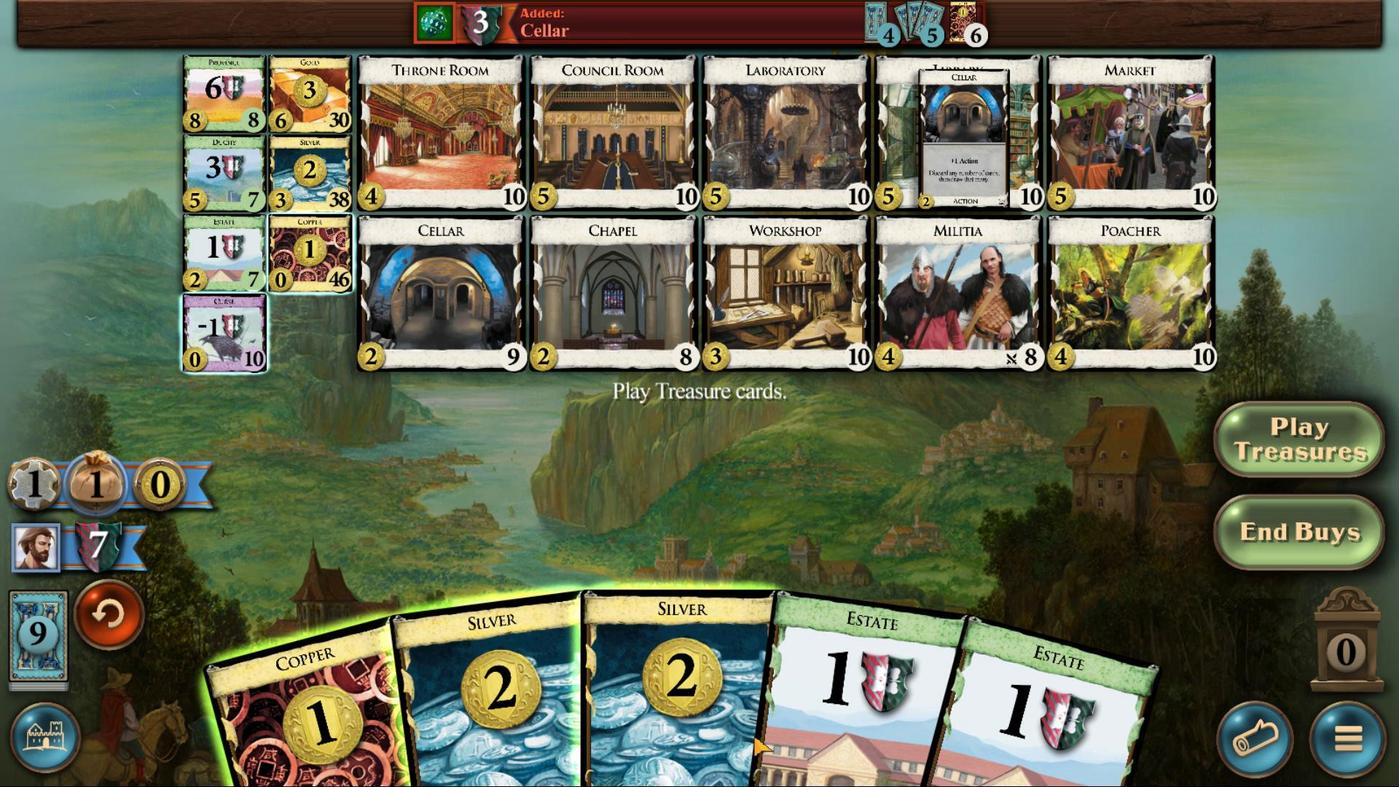 
Action: Mouse scrolled (860, 598) with delta (0, 0)
Screenshot: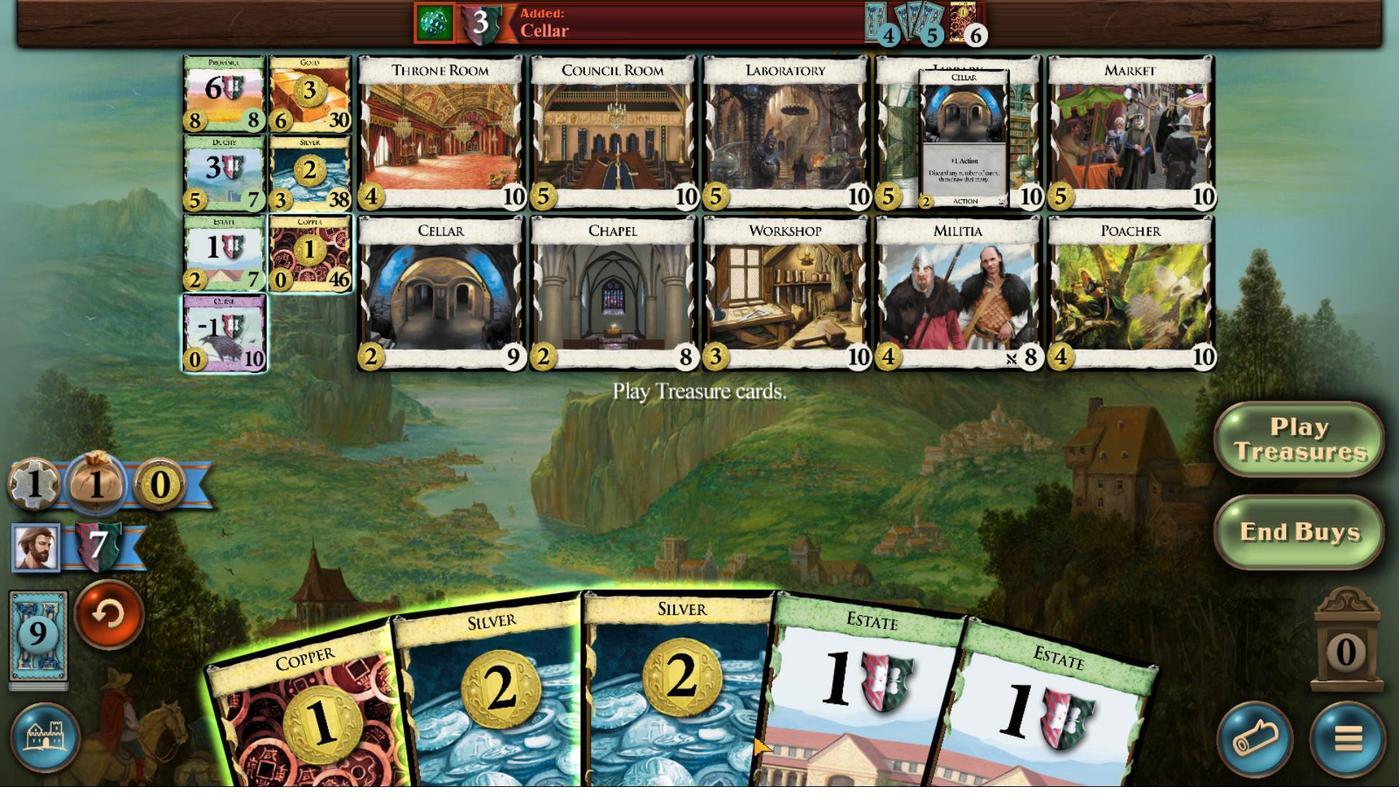 
Action: Mouse scrolled (860, 598) with delta (0, 0)
Screenshot: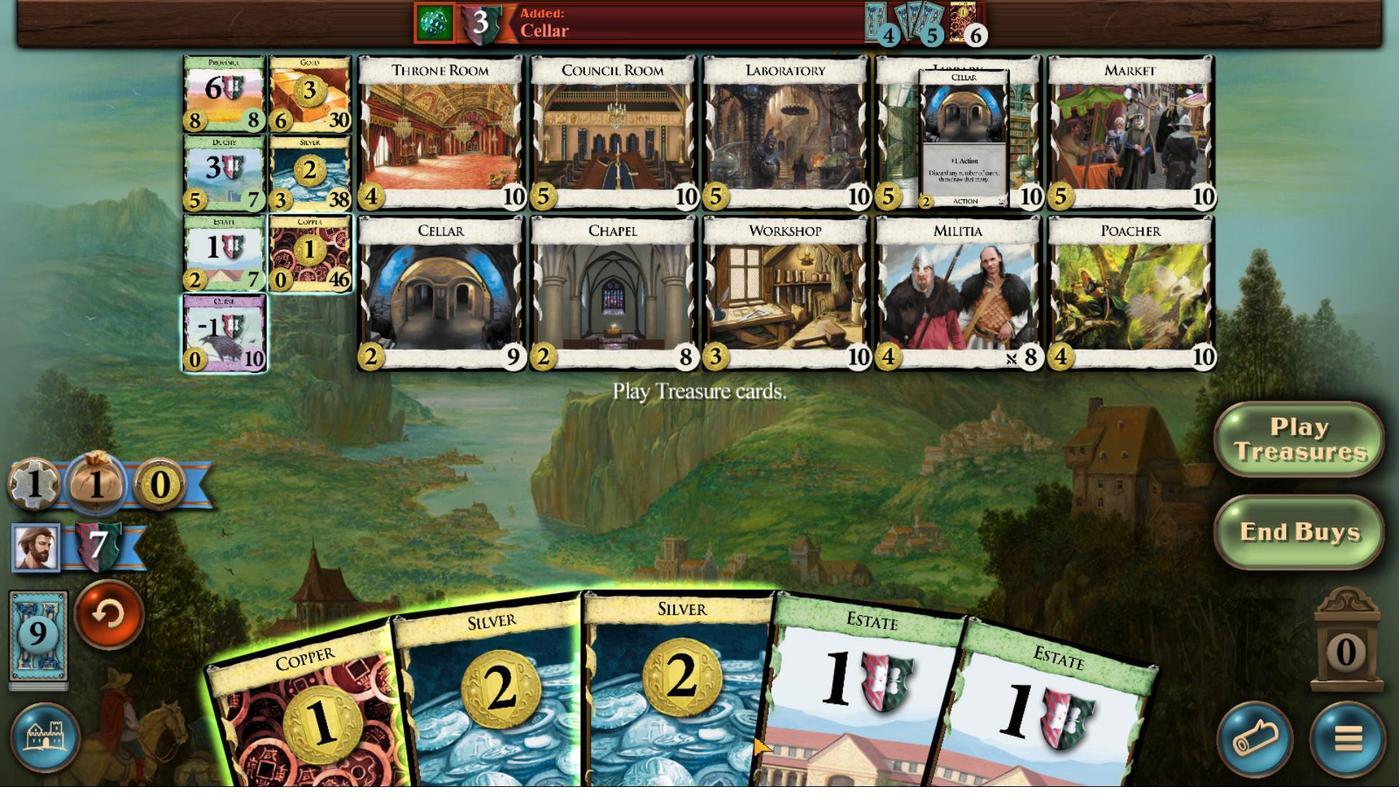
Action: Mouse scrolled (860, 598) with delta (0, 0)
Screenshot: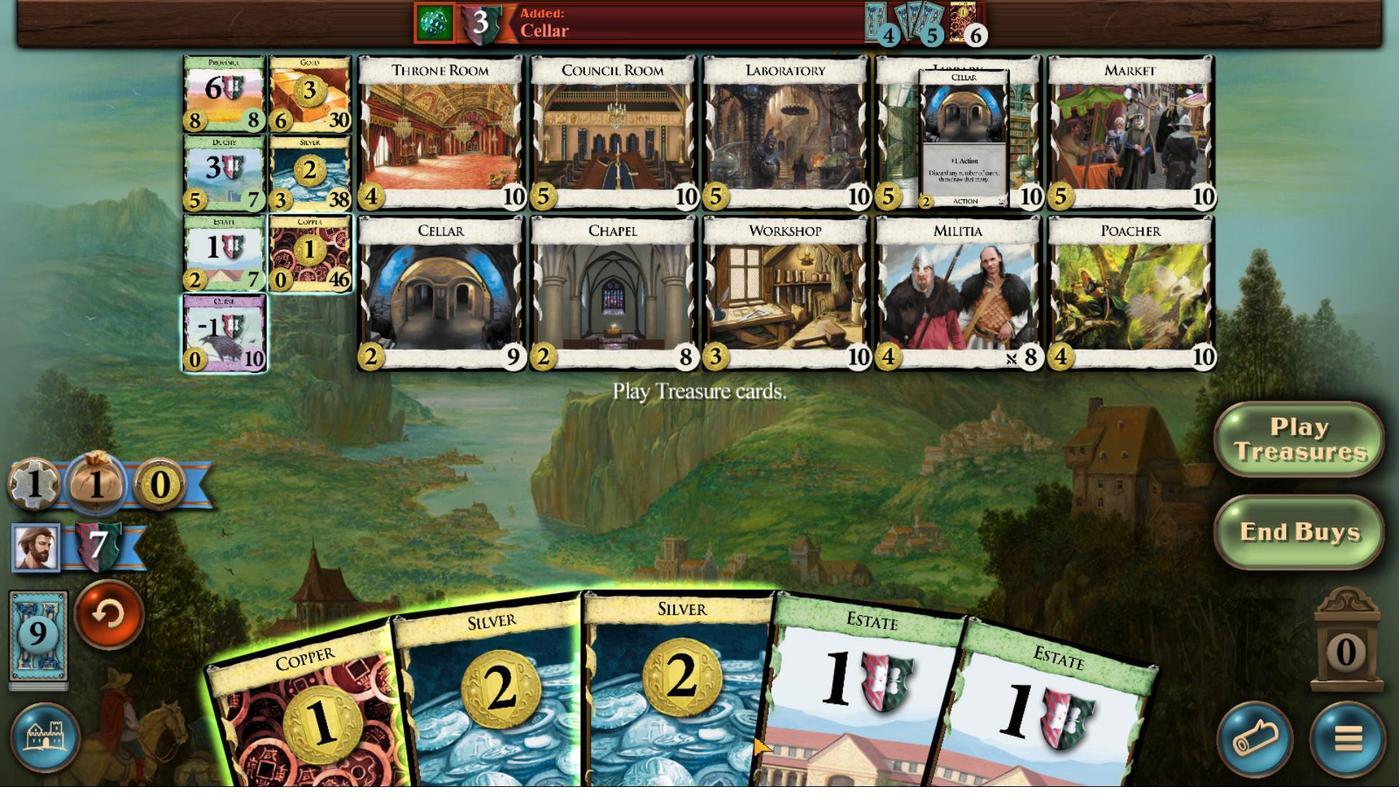 
Action: Mouse scrolled (860, 598) with delta (0, 0)
Screenshot: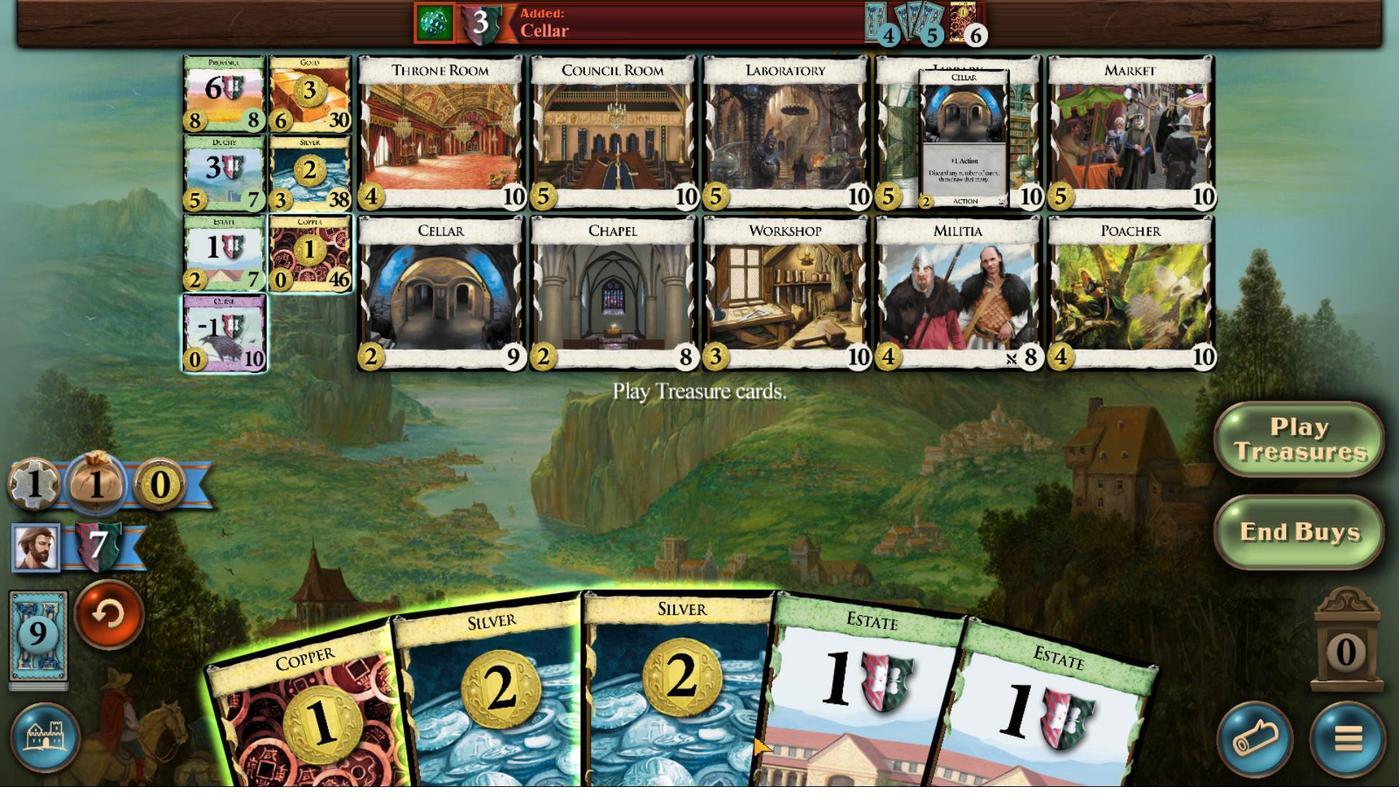 
Action: Mouse scrolled (860, 598) with delta (0, 0)
Screenshot: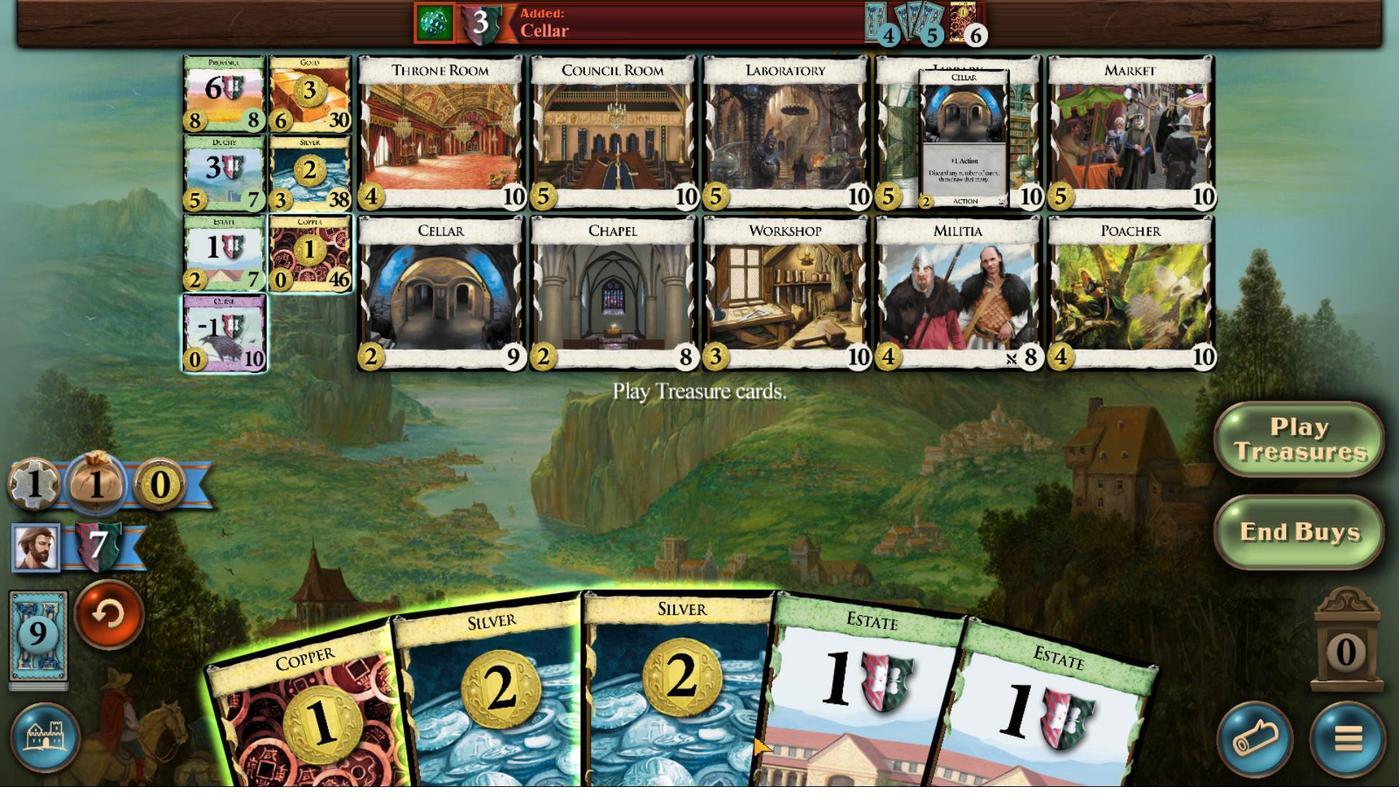 
Action: Mouse moved to (822, 624)
Screenshot: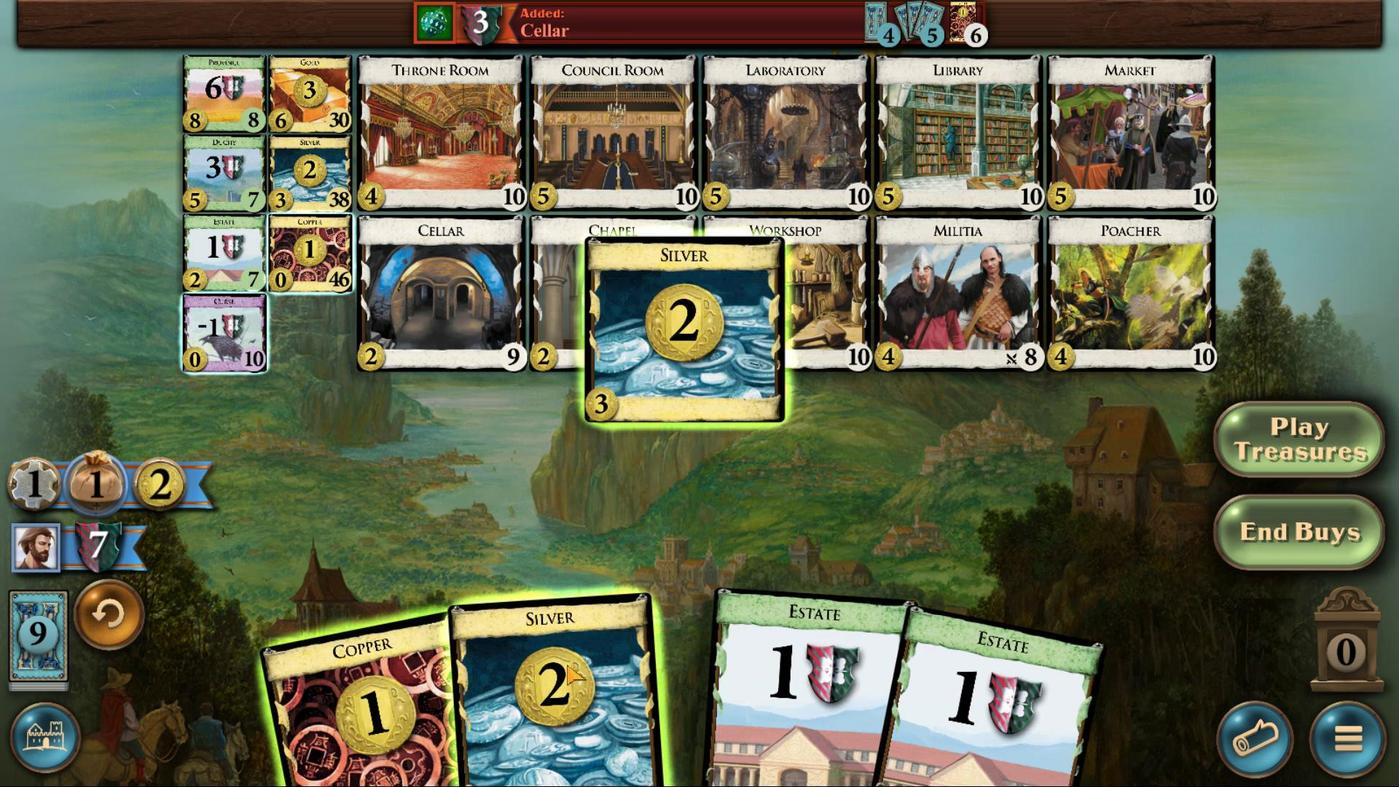 
Action: Mouse pressed left at (822, 624)
Screenshot: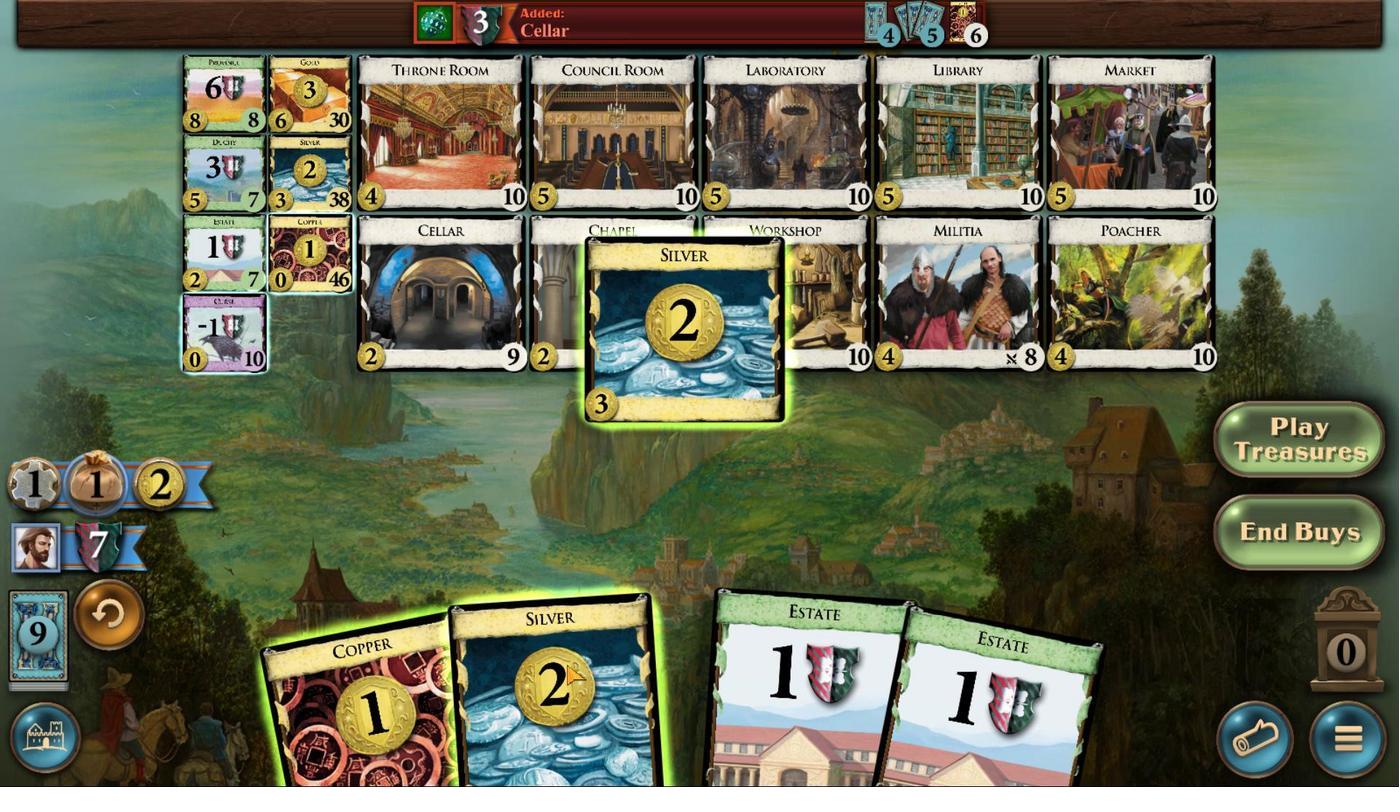 
Action: Mouse moved to (871, 601)
Screenshot: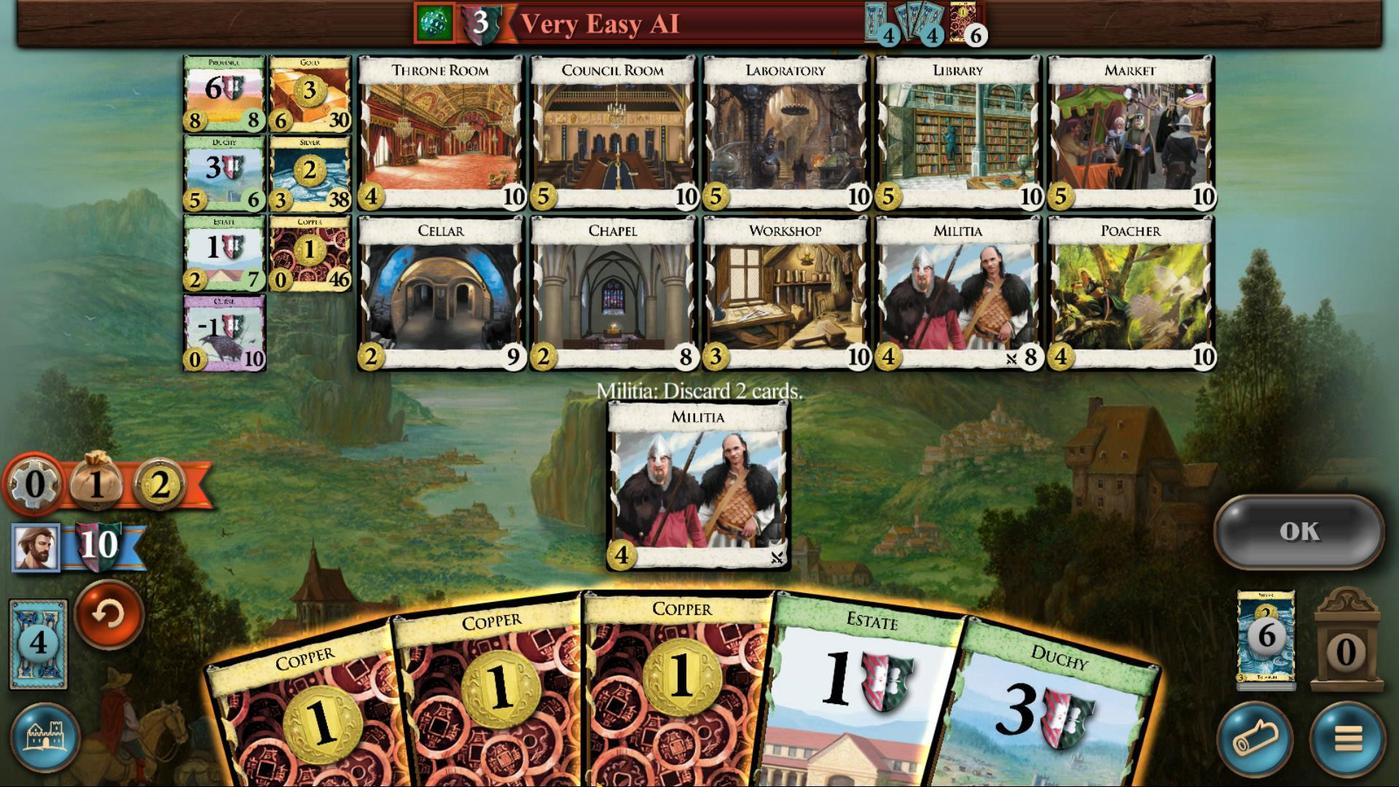 
Action: Mouse scrolled (871, 601) with delta (0, 0)
Screenshot: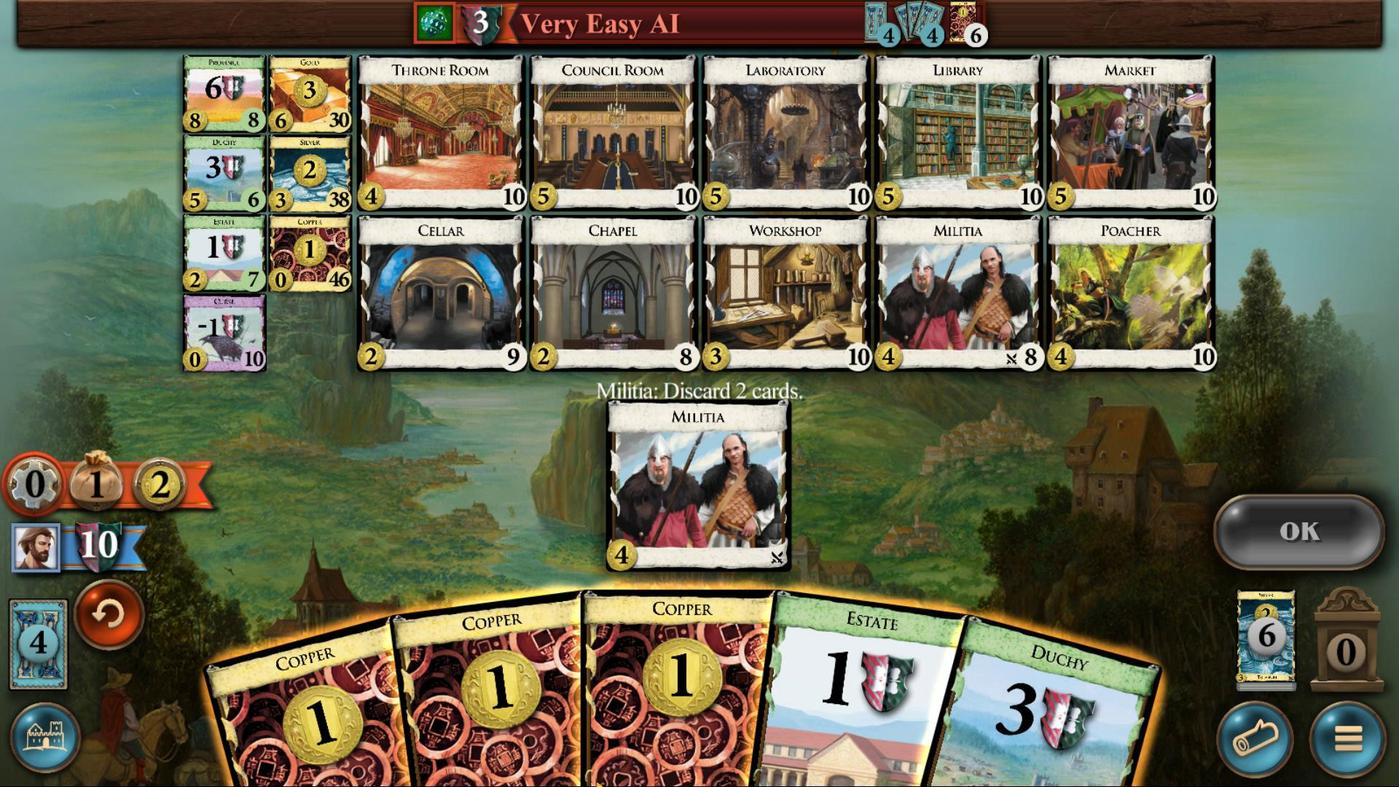 
Action: Mouse scrolled (871, 601) with delta (0, 0)
Screenshot: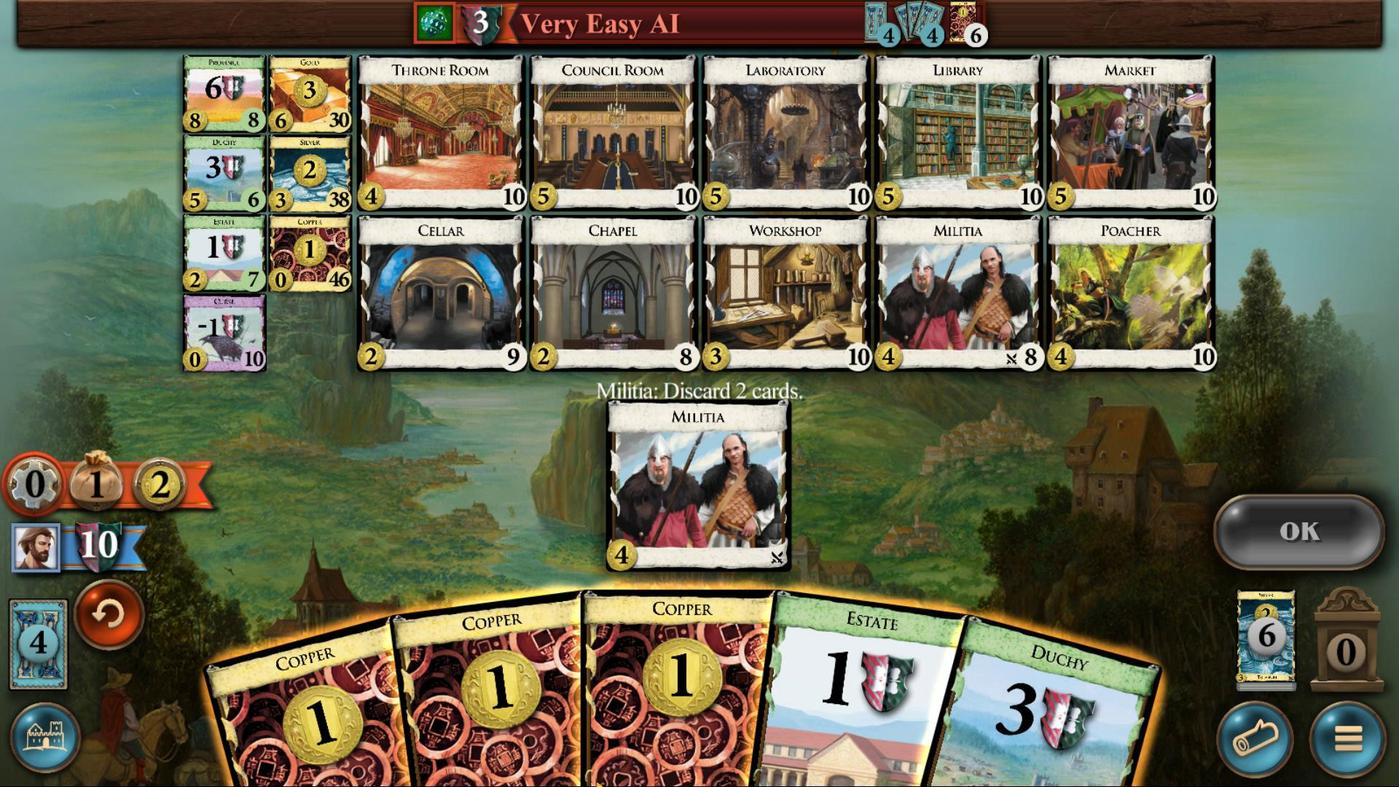 
Action: Mouse scrolled (871, 601) with delta (0, 0)
Screenshot: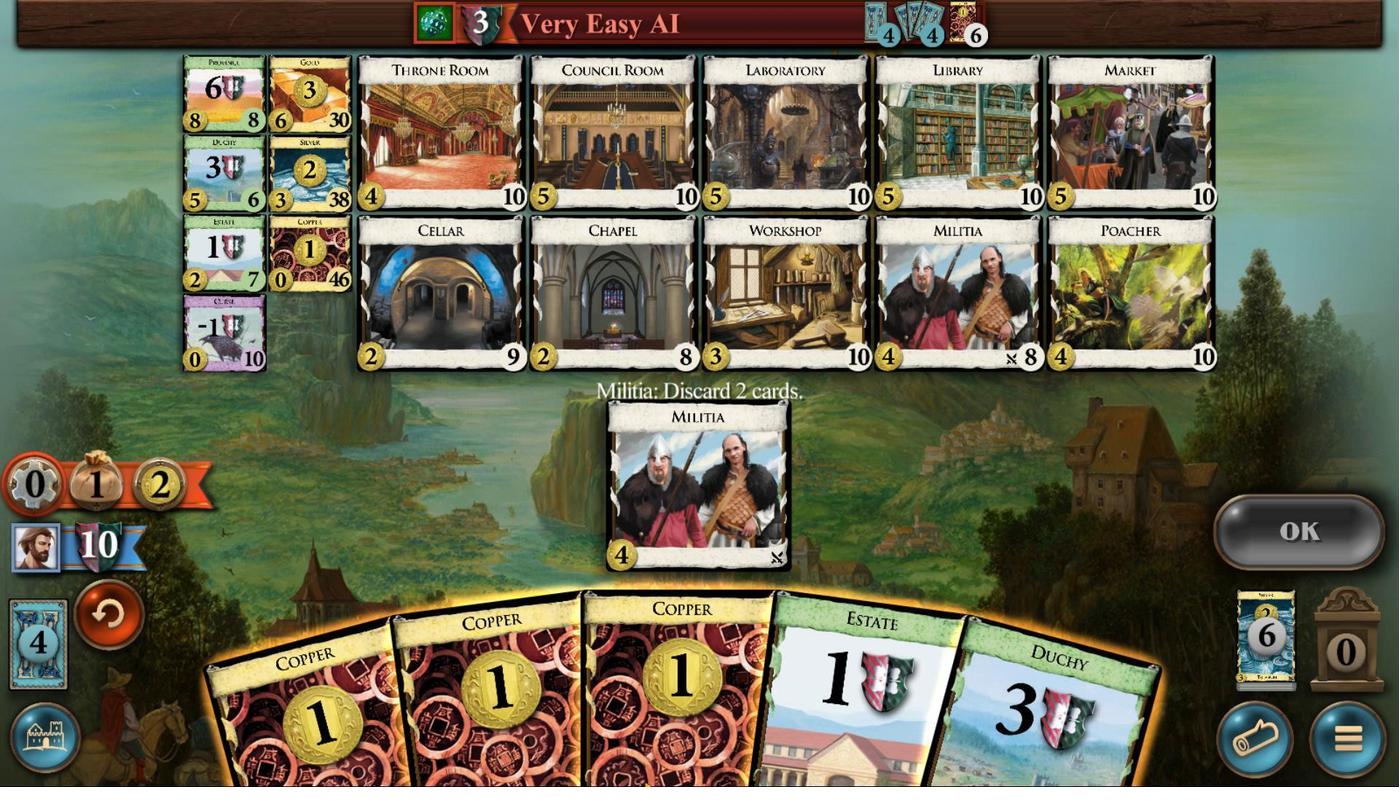 
Action: Mouse scrolled (871, 601) with delta (0, 0)
Screenshot: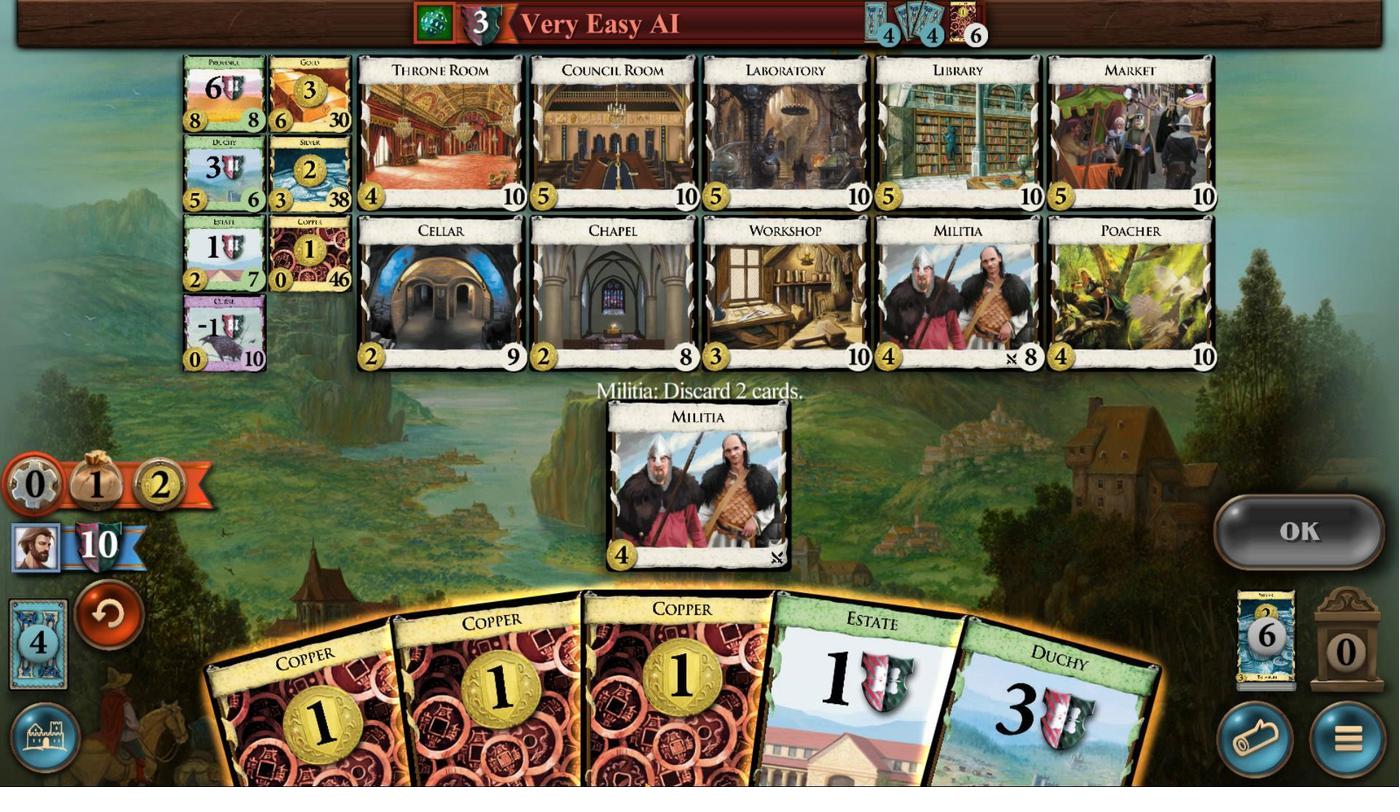 
Action: Mouse moved to (858, 602)
Screenshot: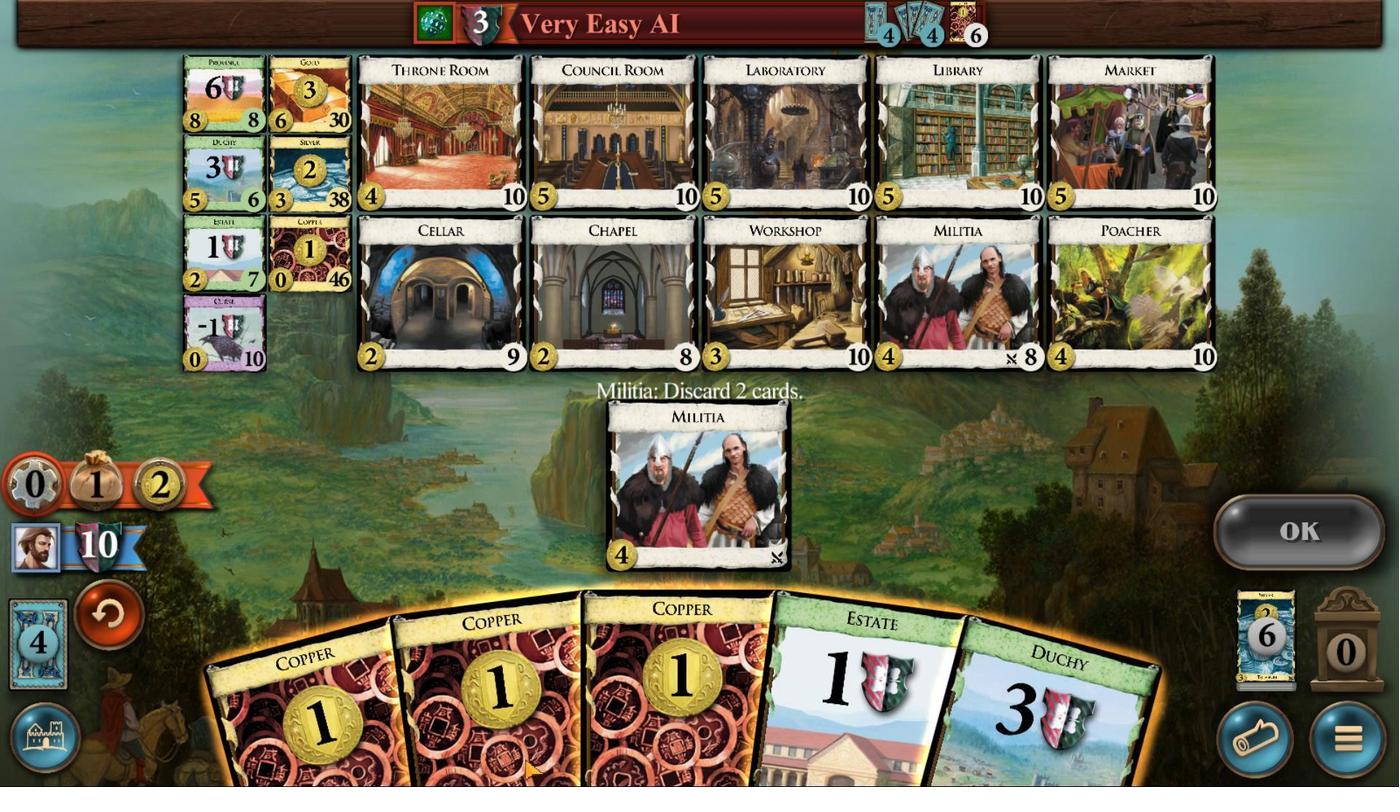 
Action: Mouse scrolled (858, 602) with delta (0, 0)
Screenshot: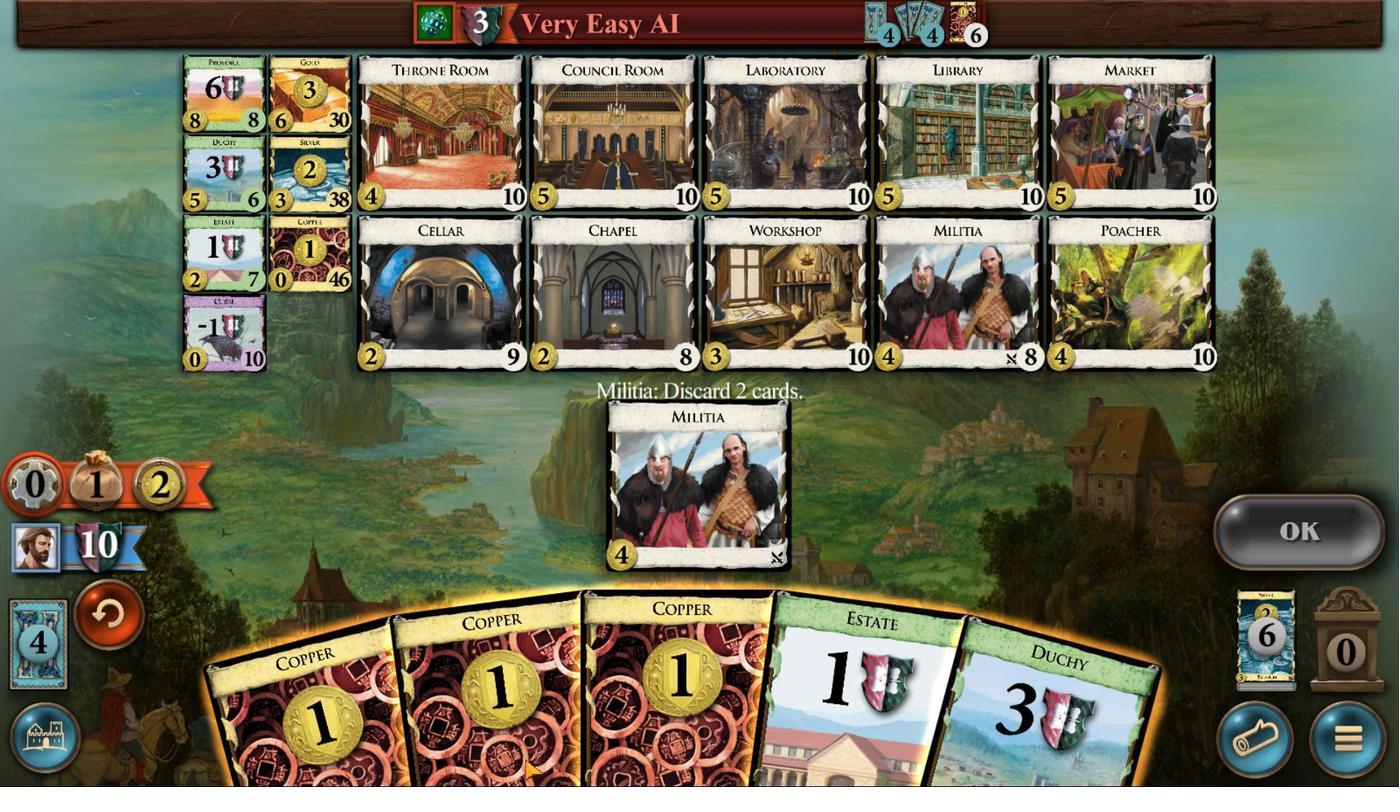 
Action: Mouse scrolled (858, 602) with delta (0, 0)
Screenshot: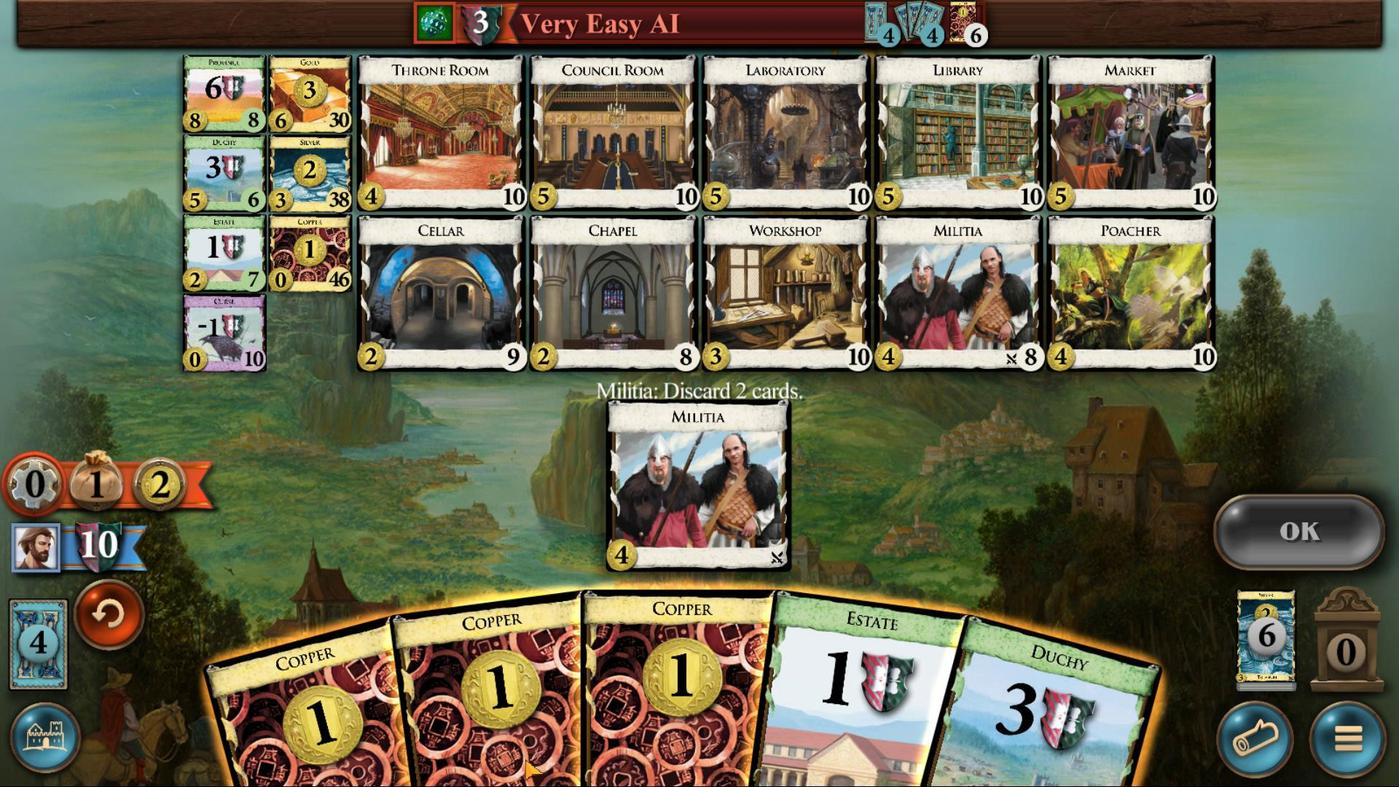 
Action: Mouse scrolled (858, 602) with delta (0, 0)
Screenshot: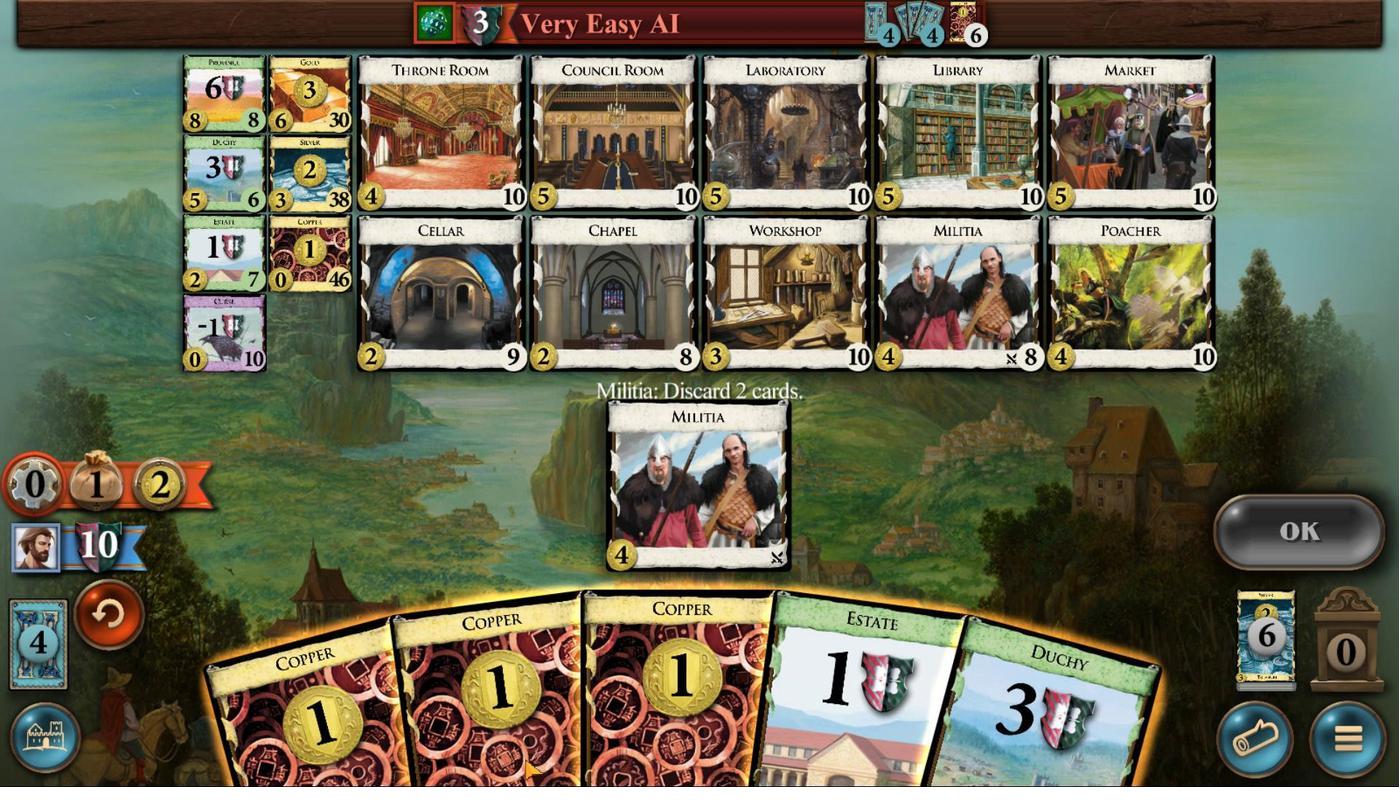 
Action: Mouse scrolled (858, 602) with delta (0, 0)
Screenshot: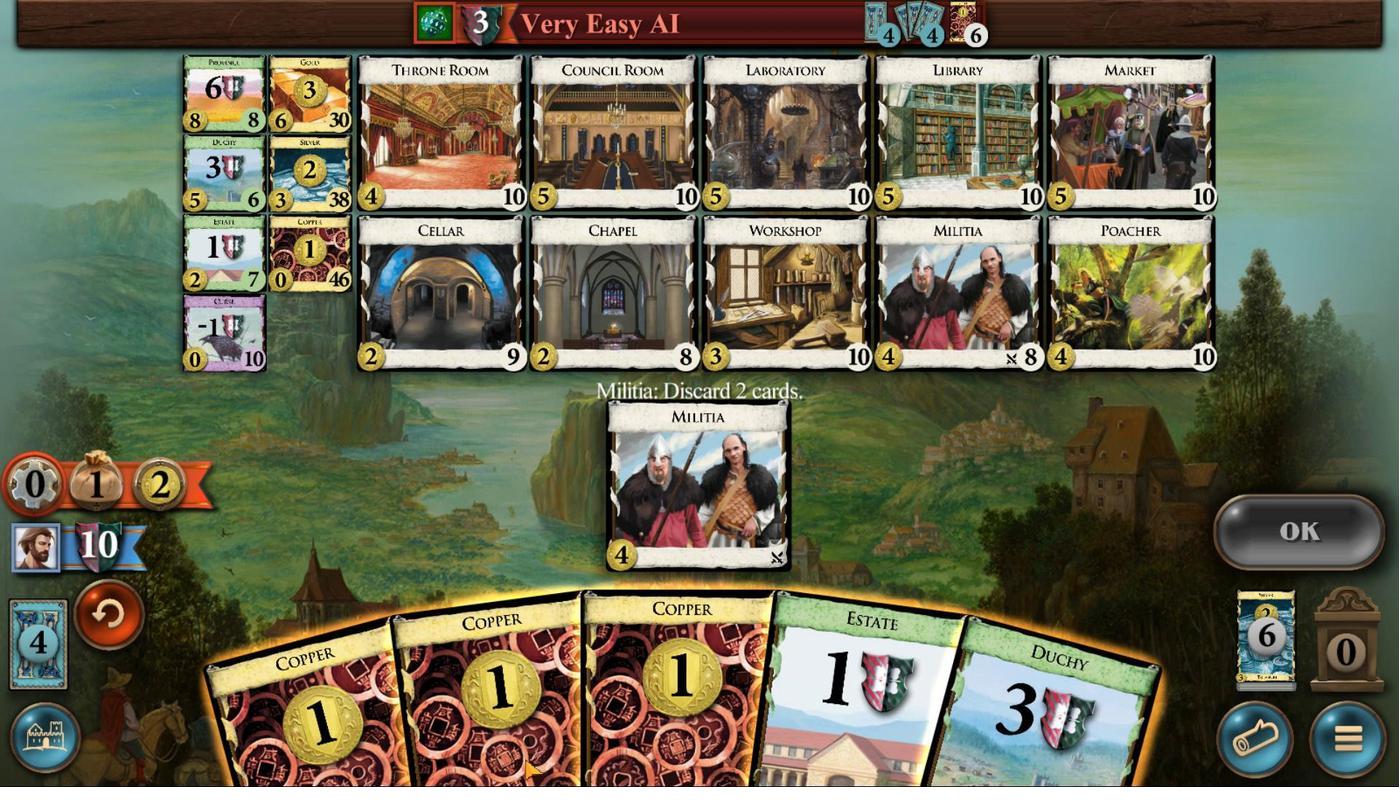 
Action: Mouse moved to (845, 600)
Screenshot: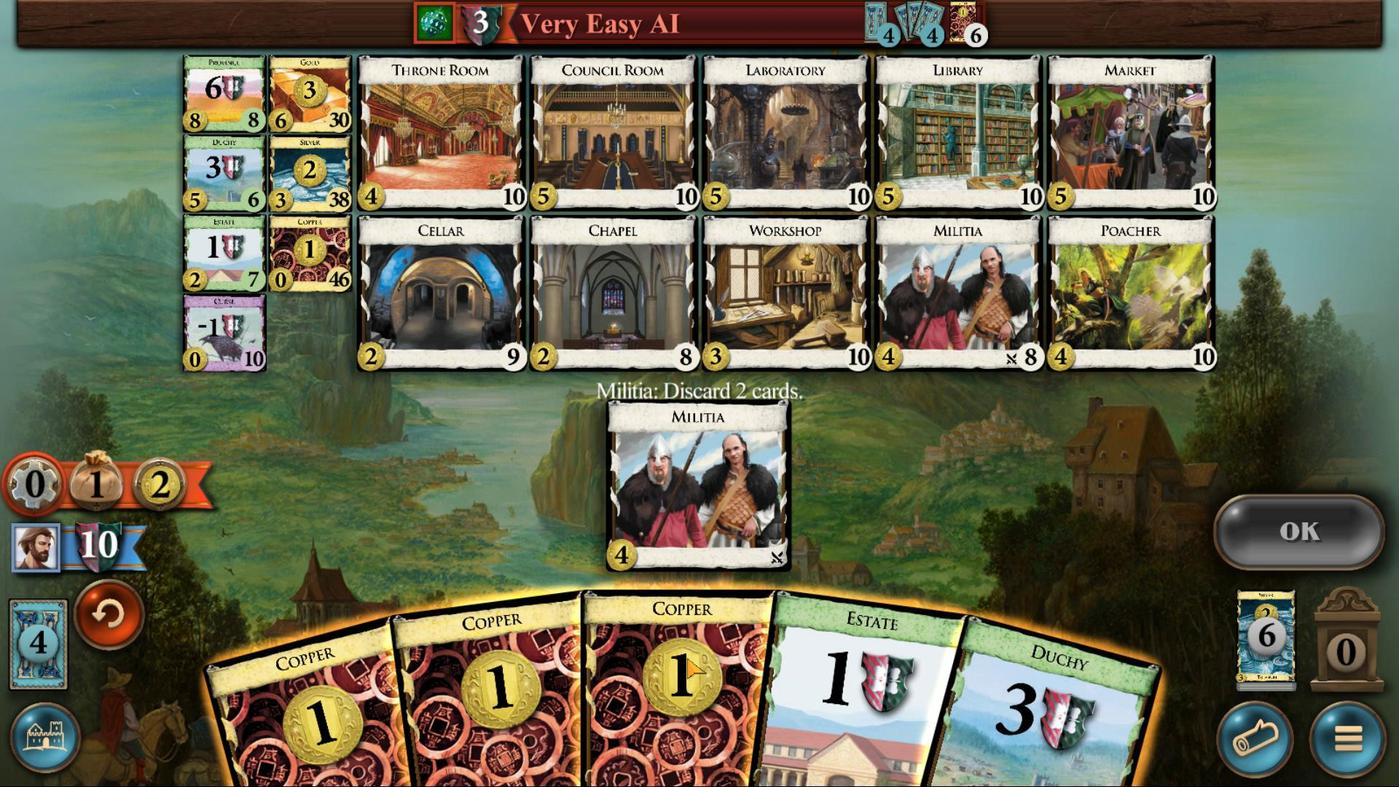 
Action: Mouse scrolled (845, 600) with delta (0, 0)
Screenshot: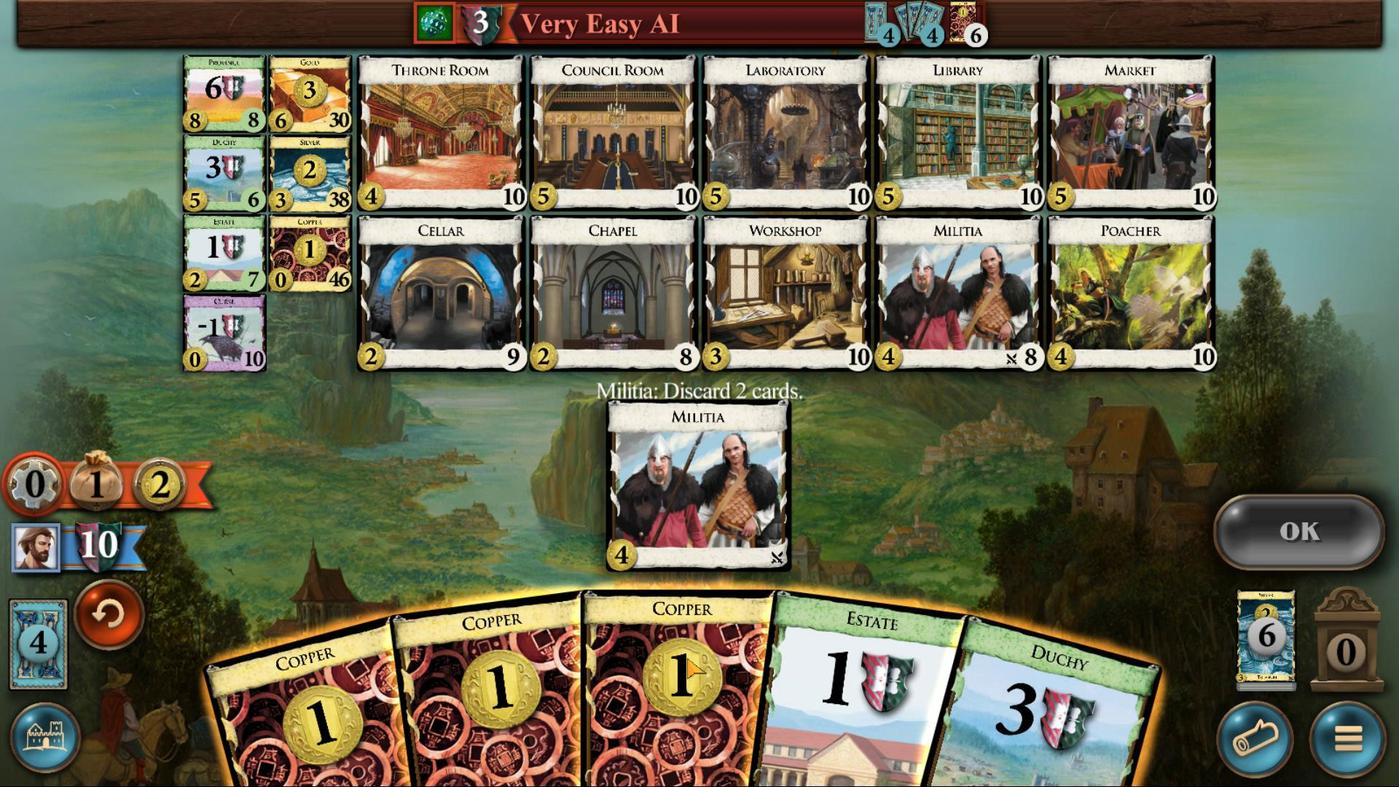 
Action: Mouse scrolled (845, 600) with delta (0, 0)
Screenshot: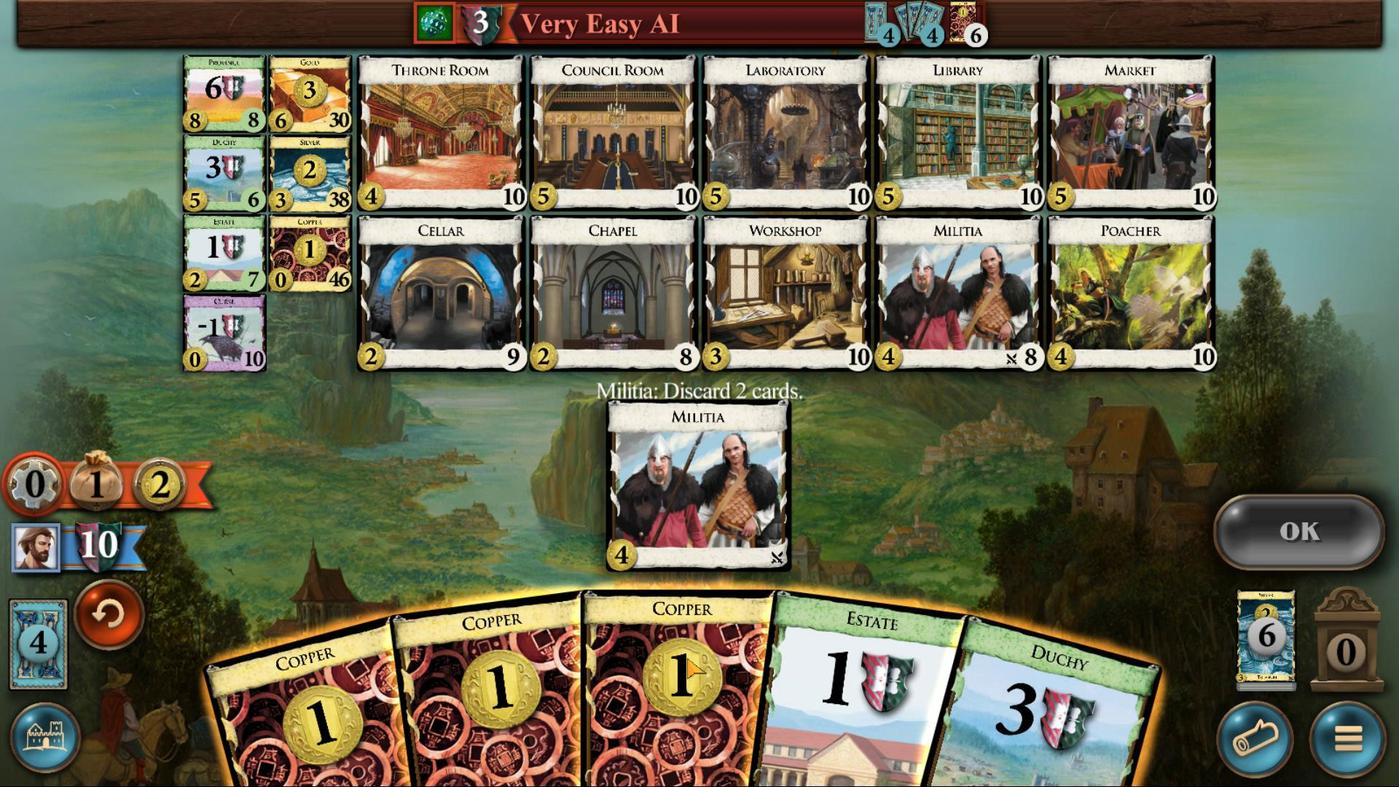 
Action: Mouse scrolled (845, 600) with delta (0, 0)
Screenshot: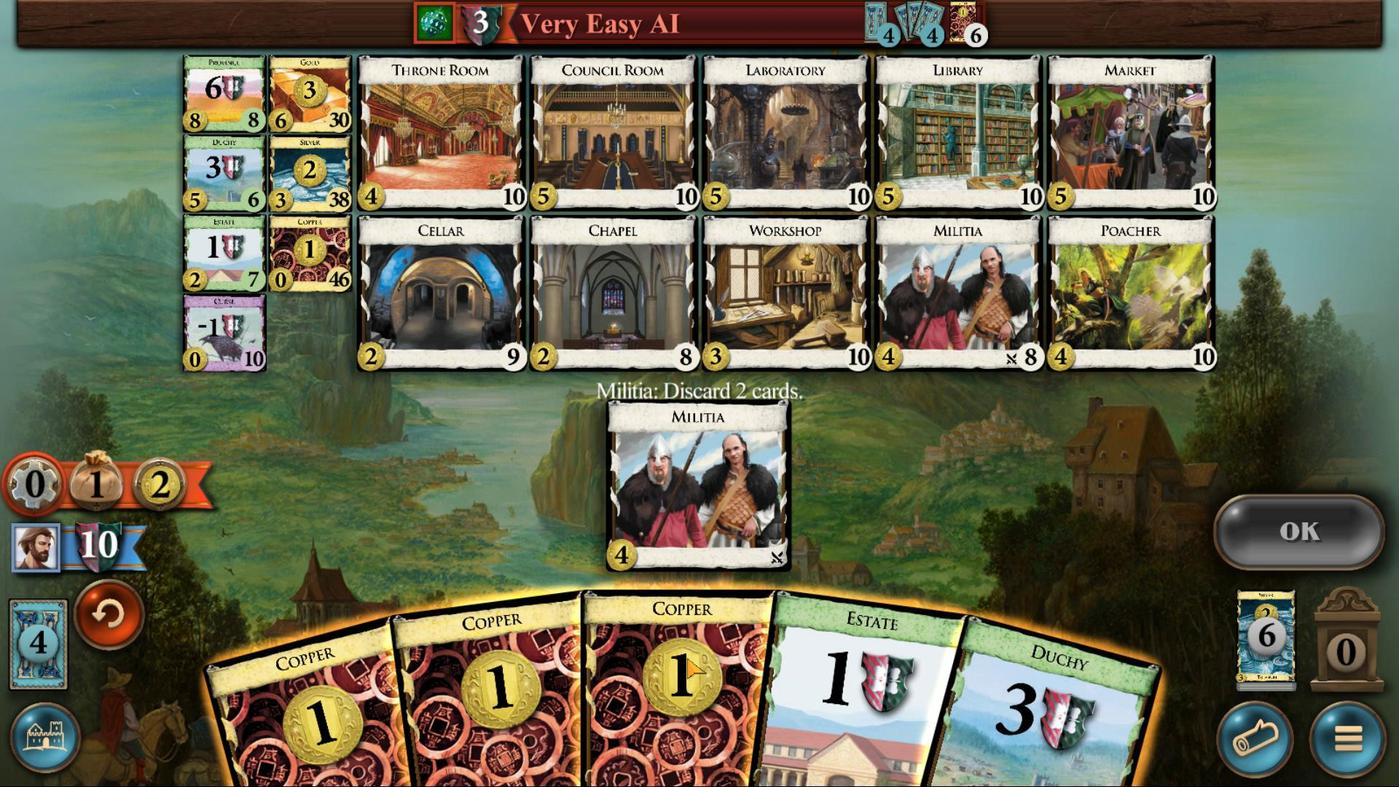 
Action: Mouse scrolled (845, 600) with delta (0, 0)
Screenshot: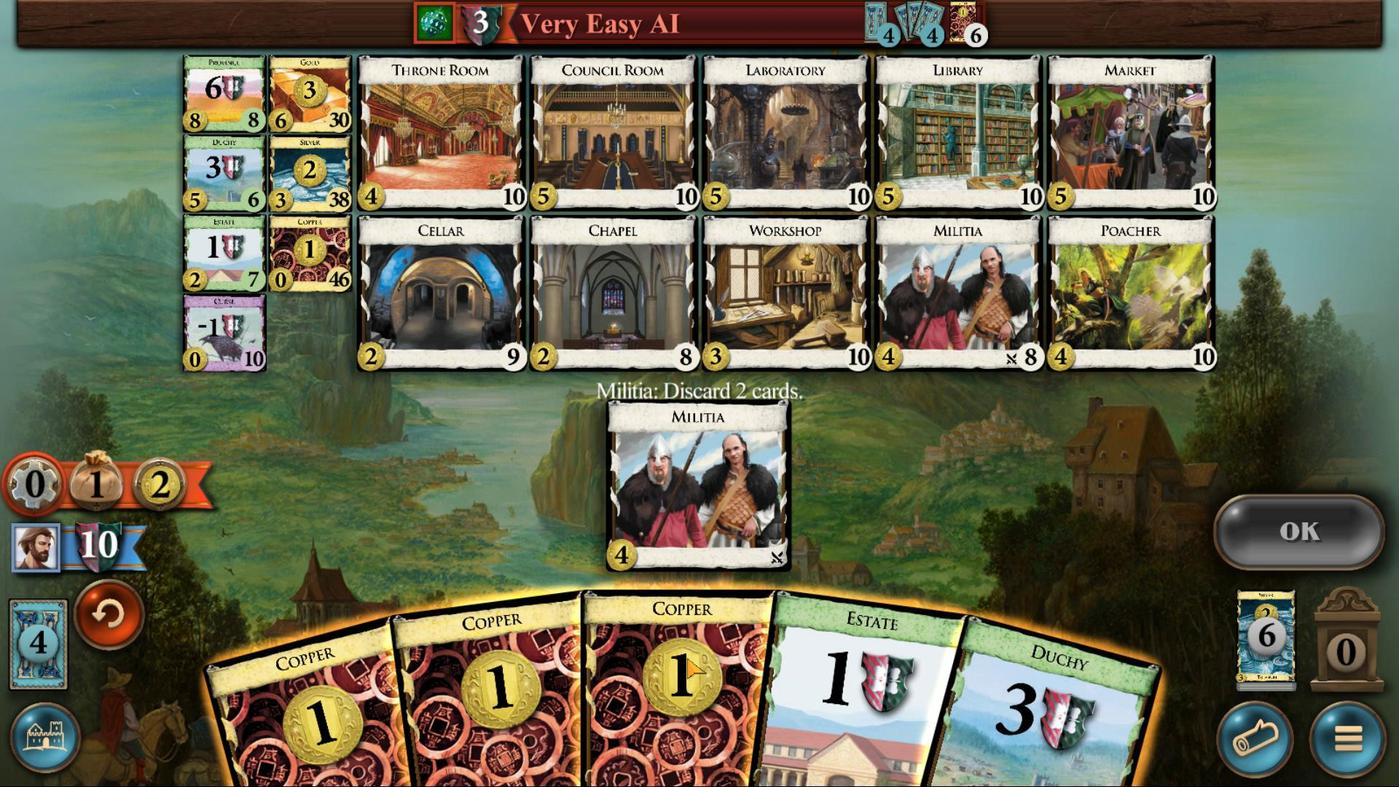 
Action: Mouse scrolled (845, 600) with delta (0, 0)
Screenshot: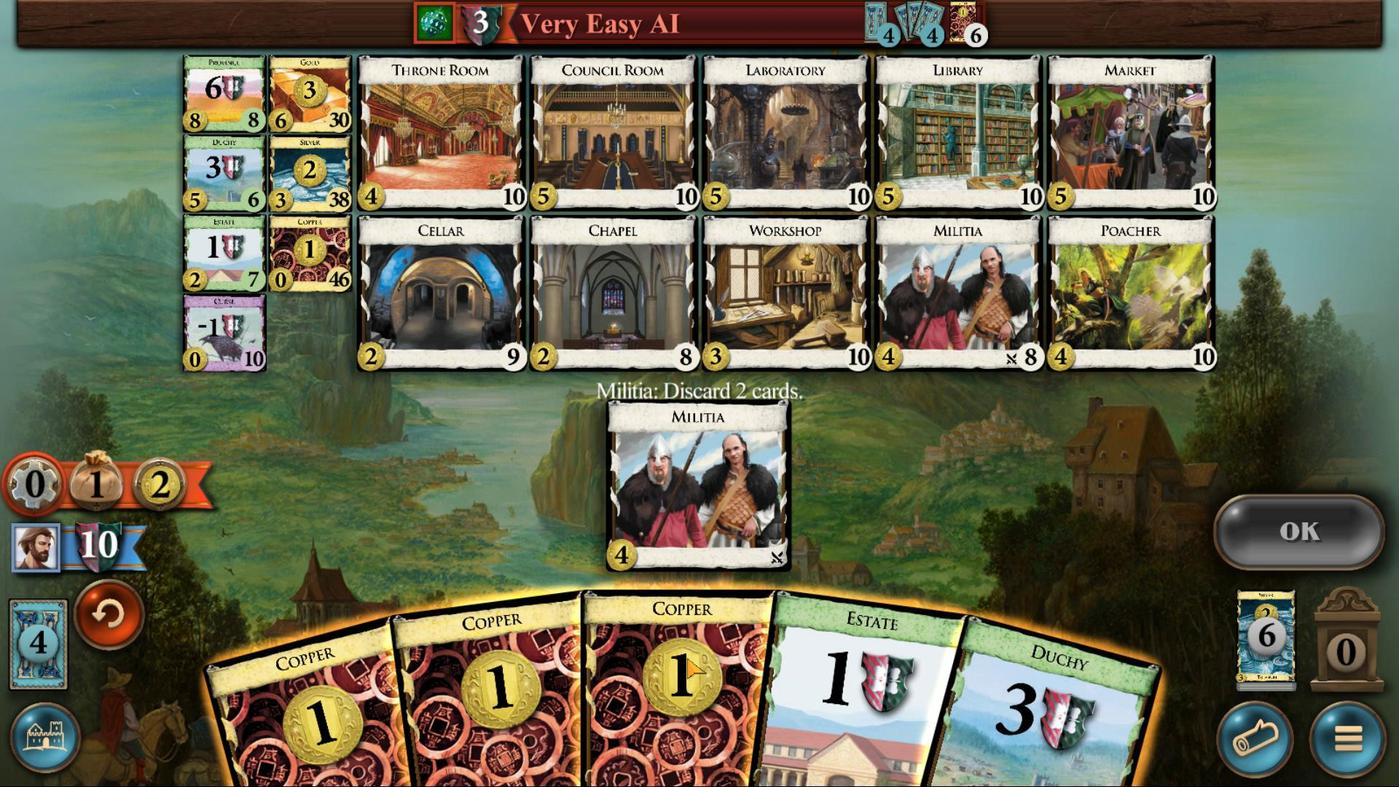 
Action: Mouse scrolled (845, 600) with delta (0, 0)
Screenshot: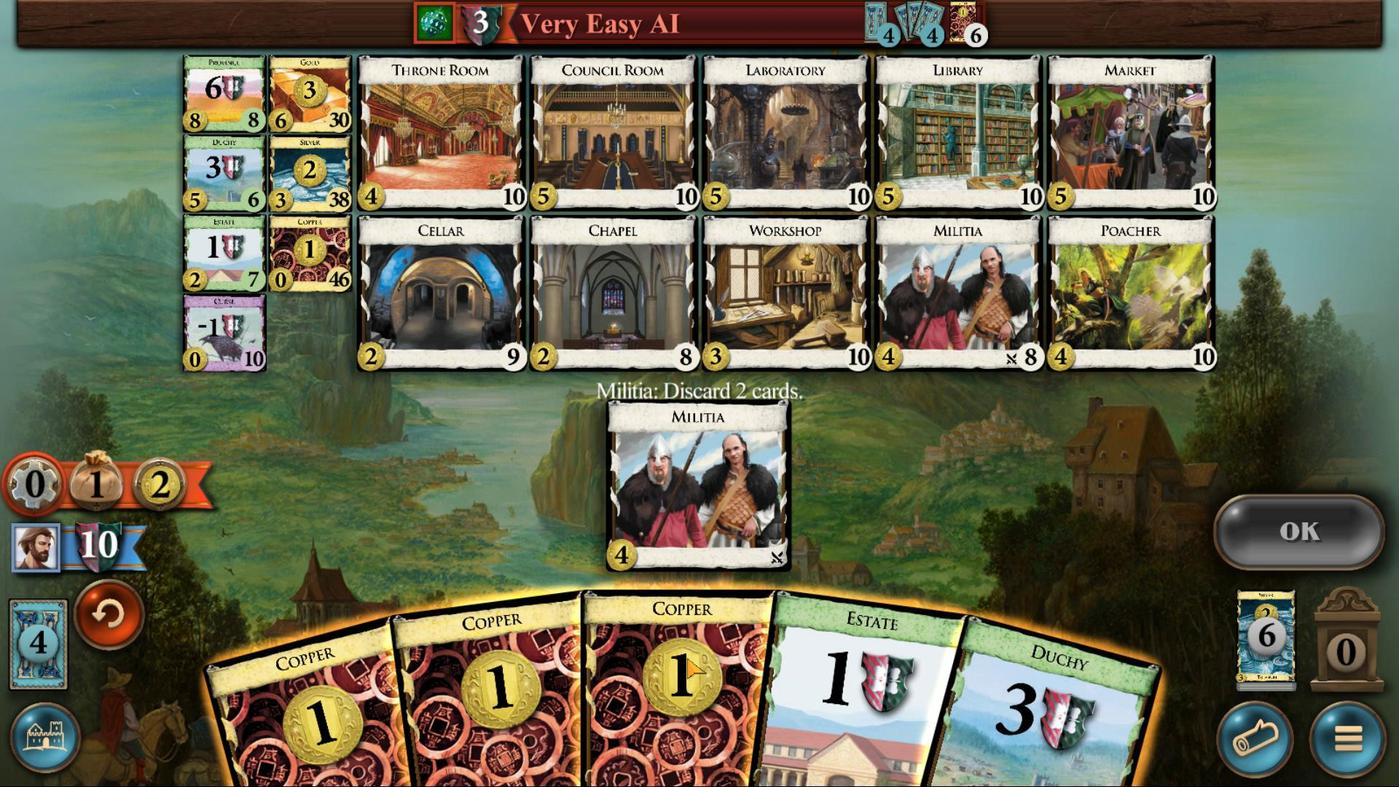 
Action: Mouse moved to (824, 629)
Screenshot: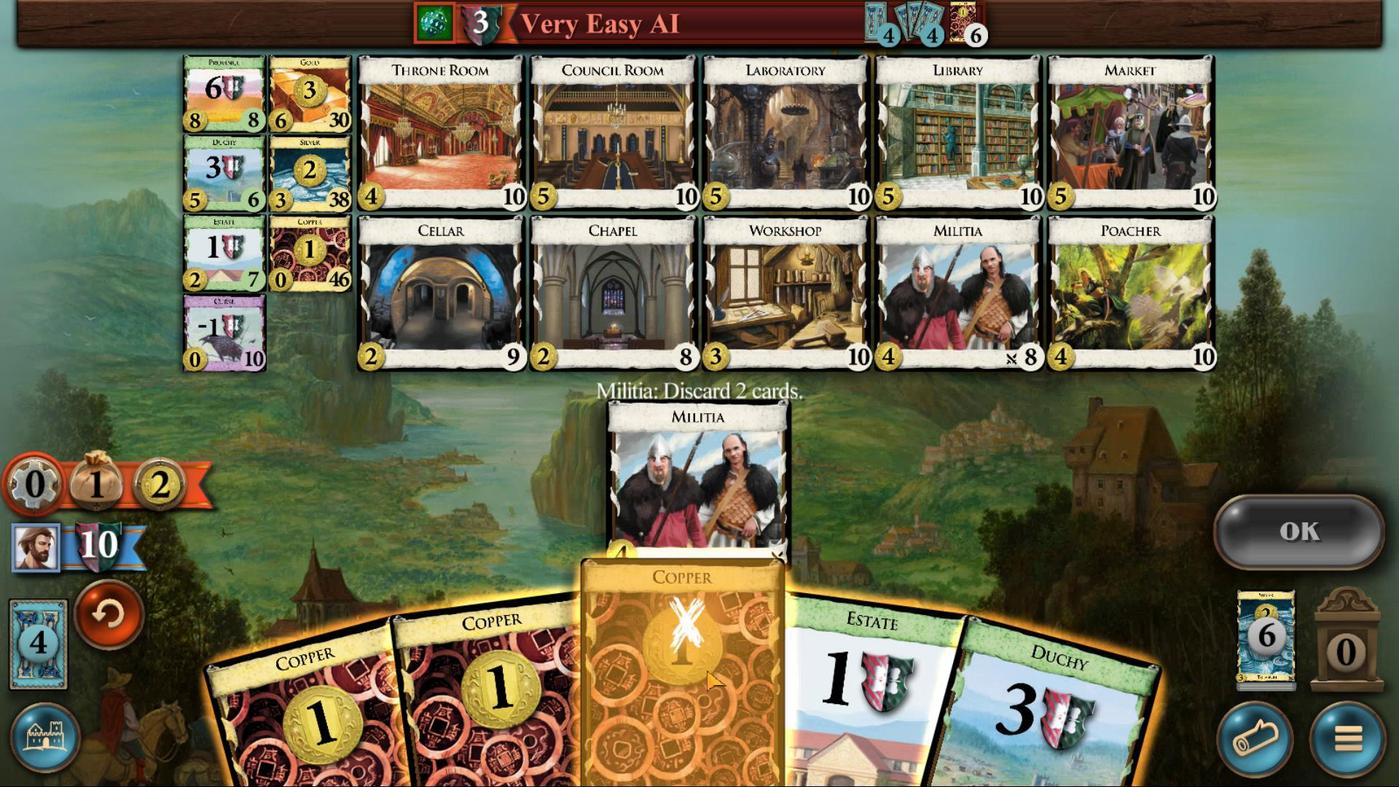 
Action: Mouse pressed left at (824, 629)
Screenshot: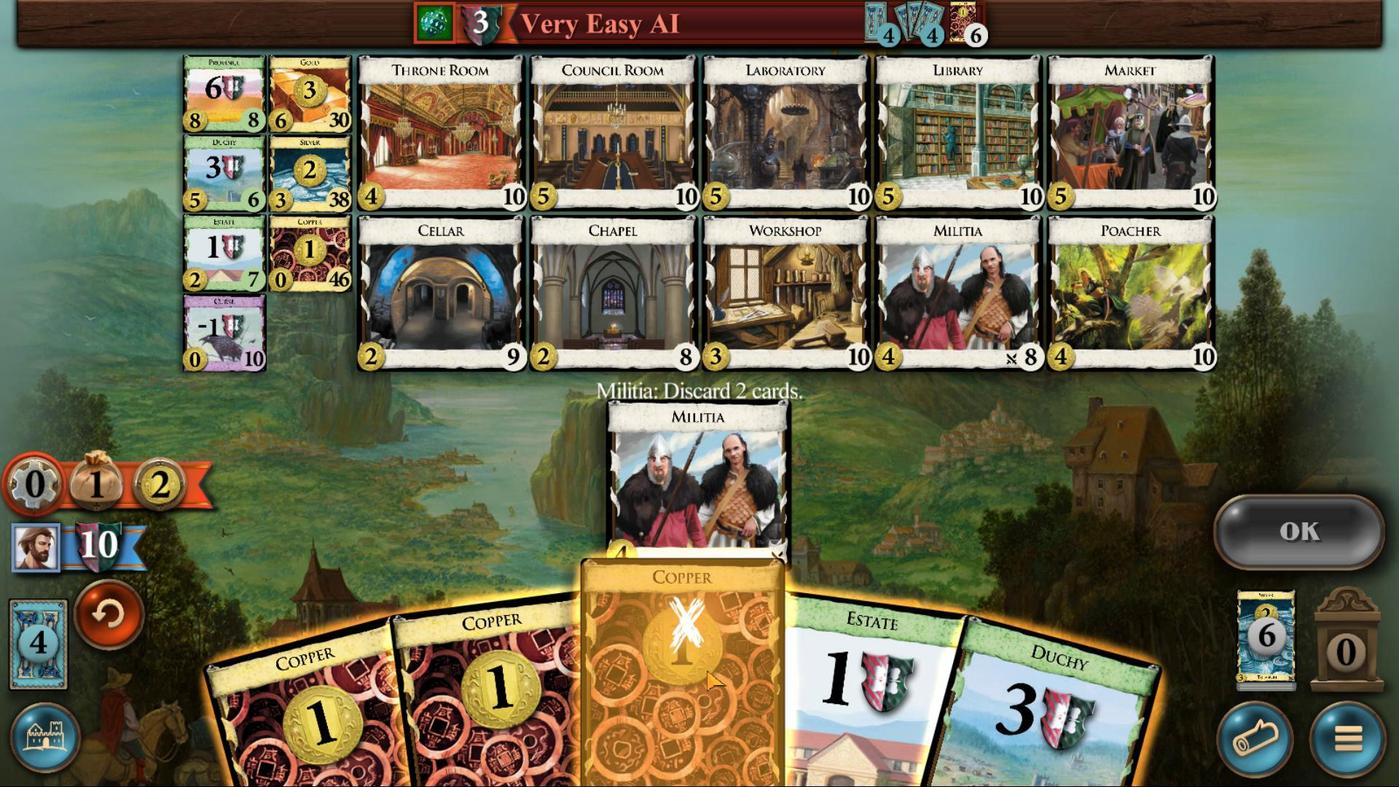 
Action: Mouse moved to (877, 600)
Screenshot: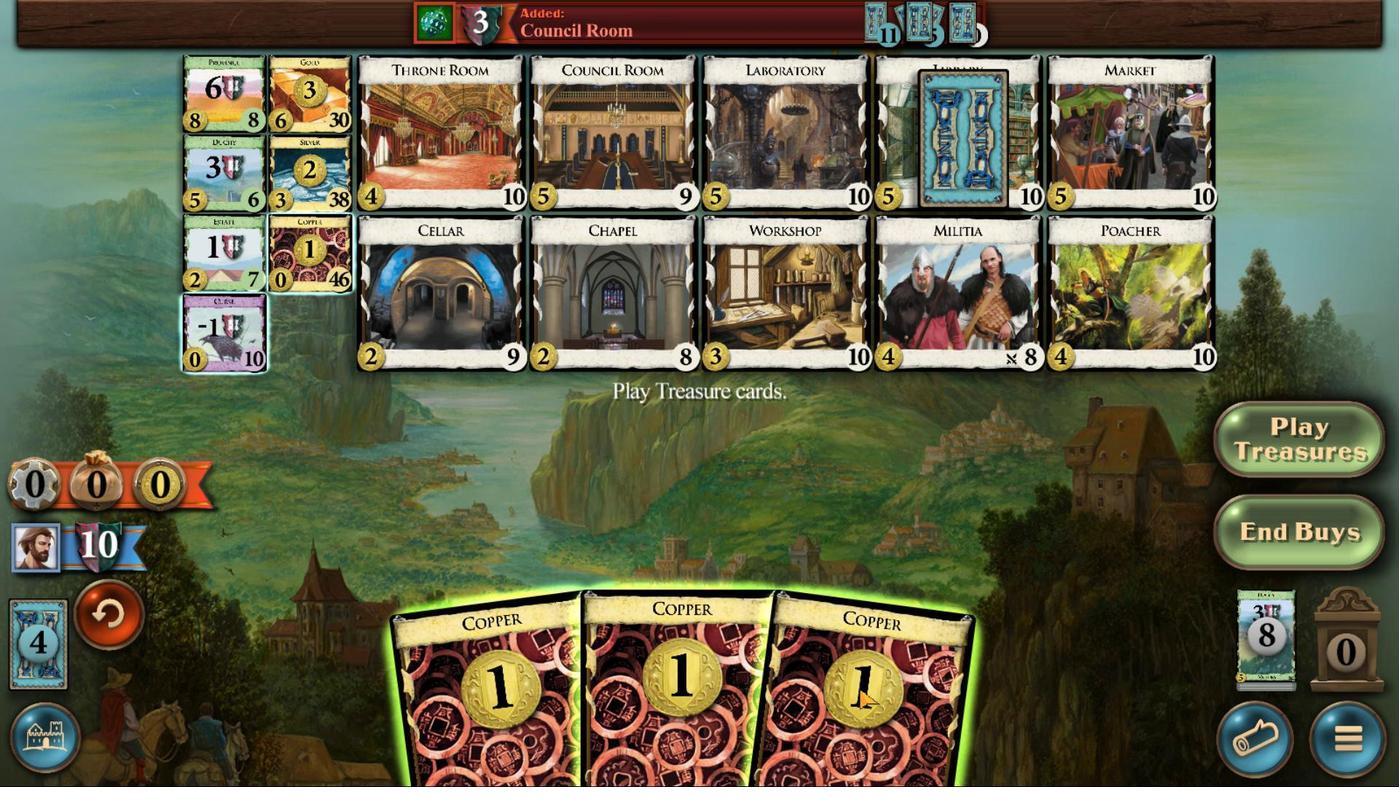 
Action: Mouse scrolled (877, 600) with delta (0, 0)
Screenshot: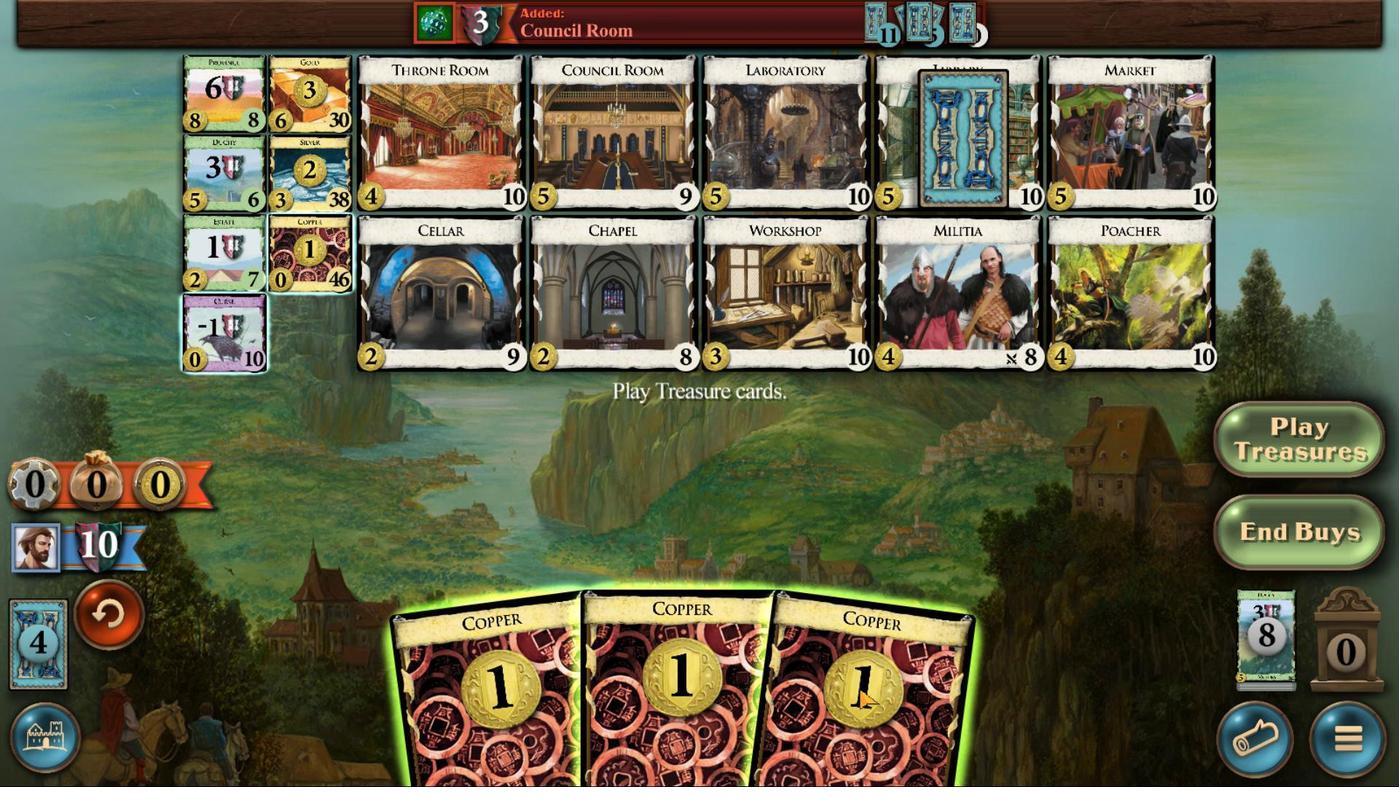 
Action: Mouse moved to (879, 598)
Screenshot: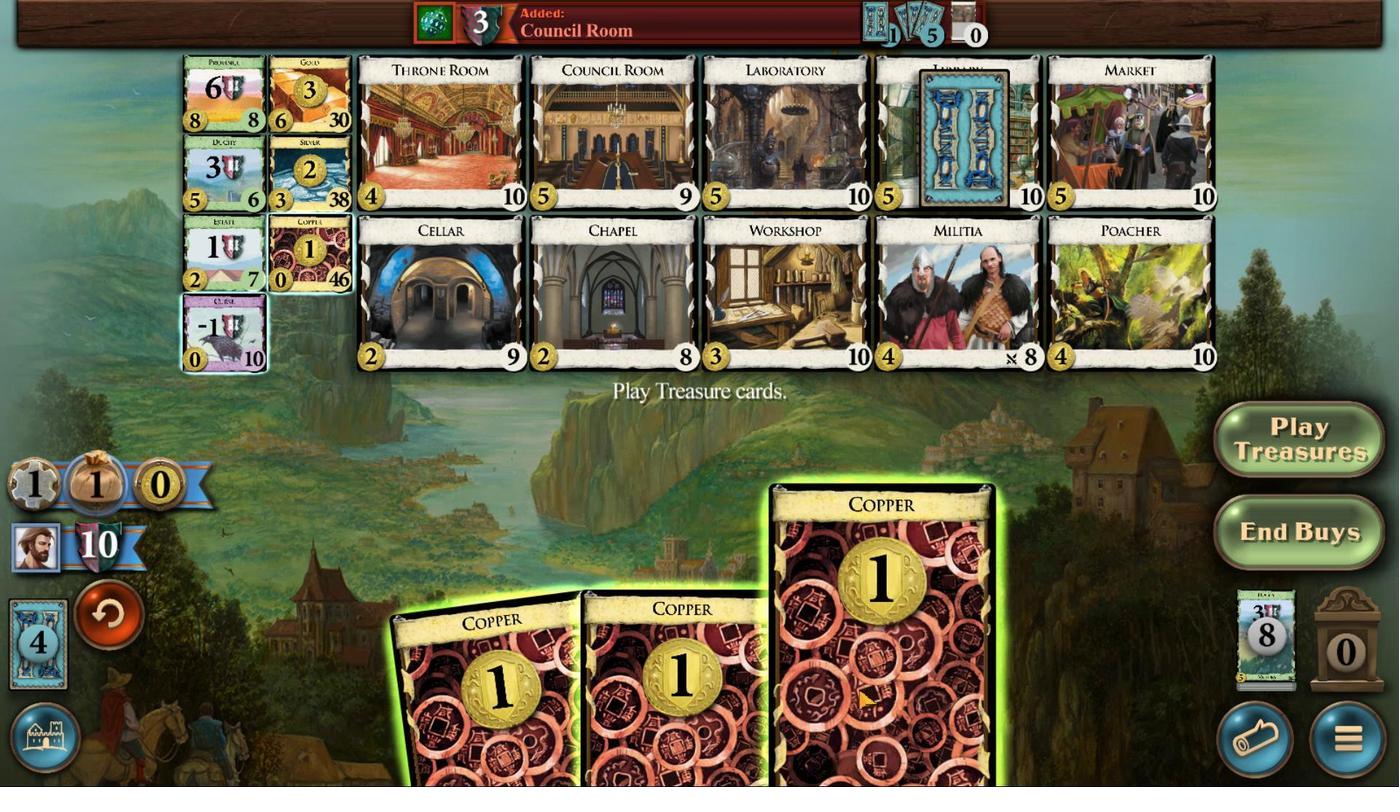
Action: Mouse scrolled (879, 598) with delta (0, 0)
Screenshot: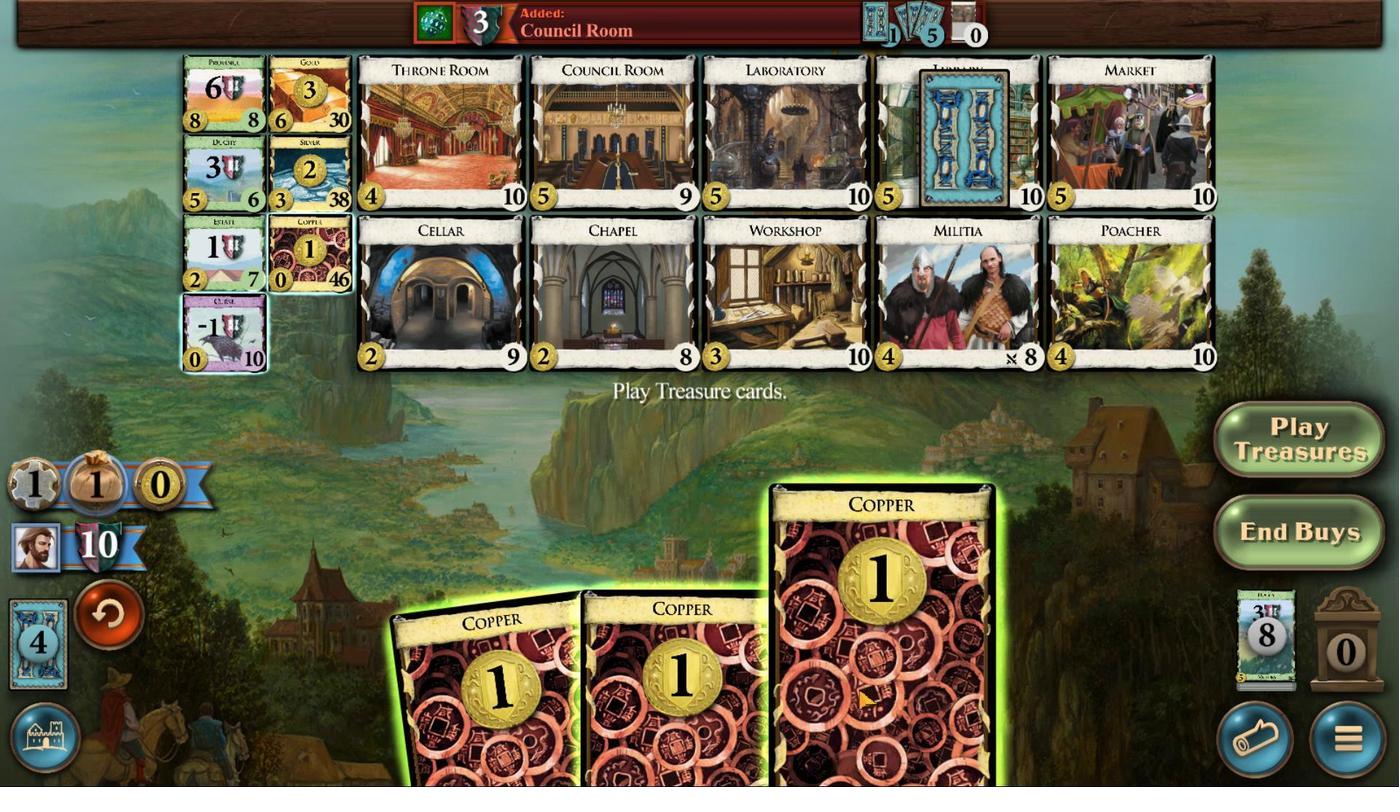 
Action: Mouse moved to (879, 598)
Screenshot: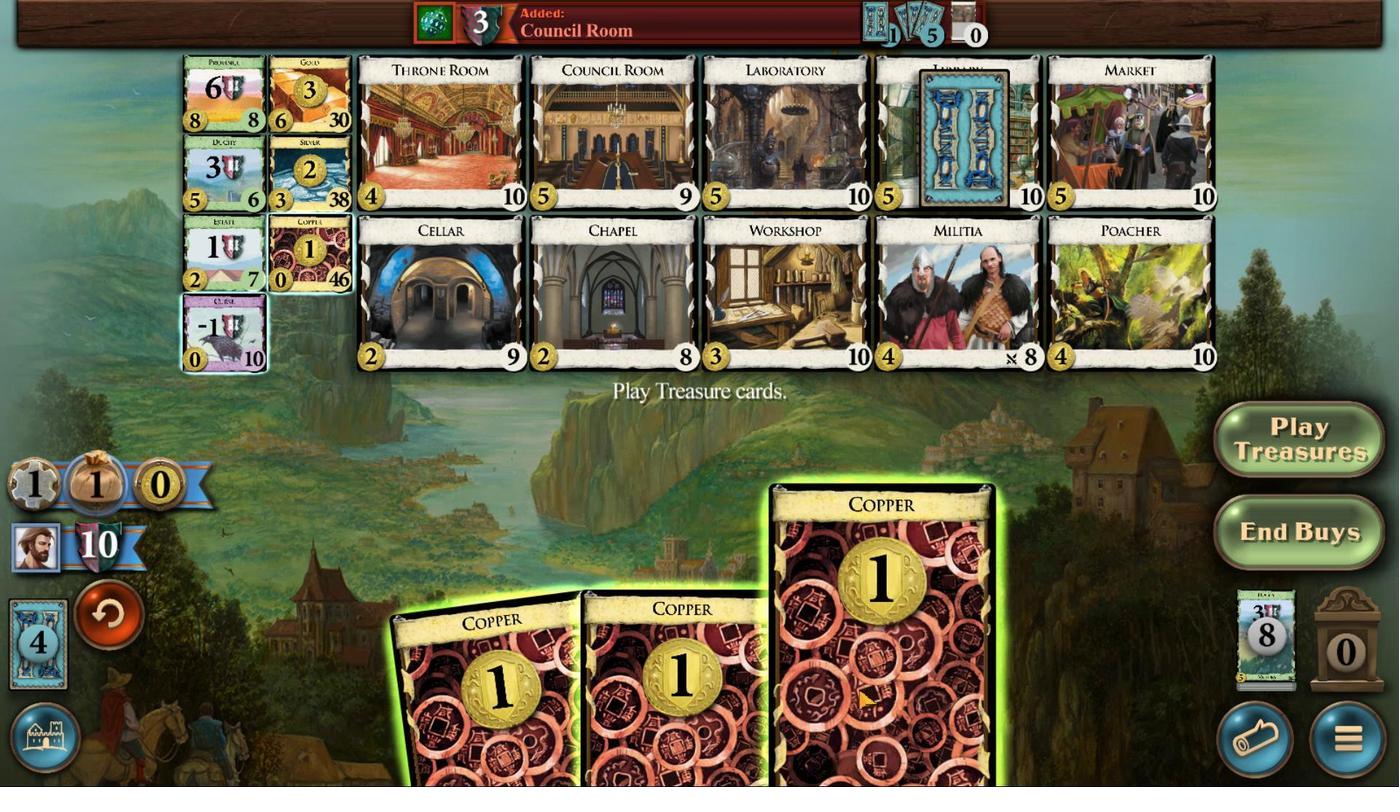 
Action: Mouse scrolled (879, 598) with delta (0, 0)
Screenshot: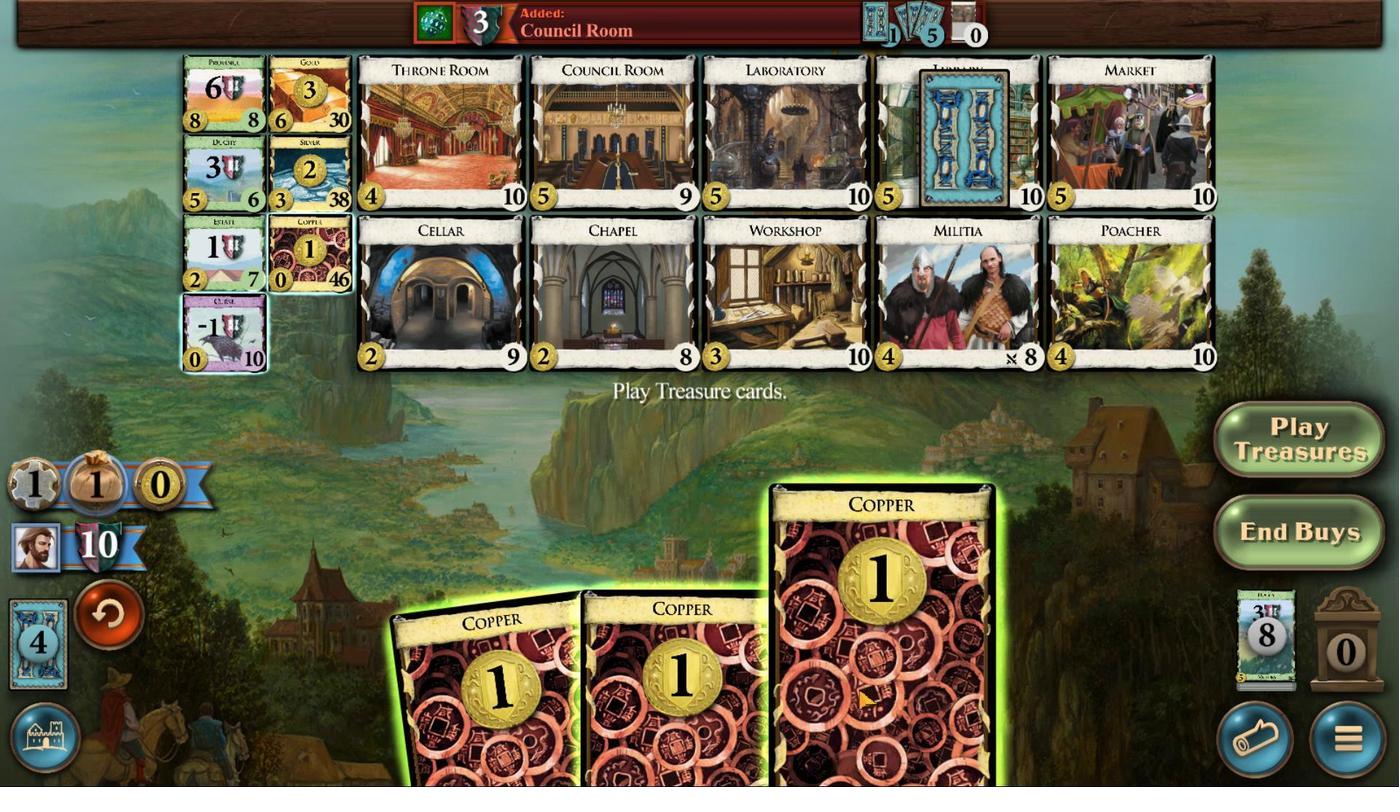 
Action: Mouse moved to (879, 598)
Screenshot: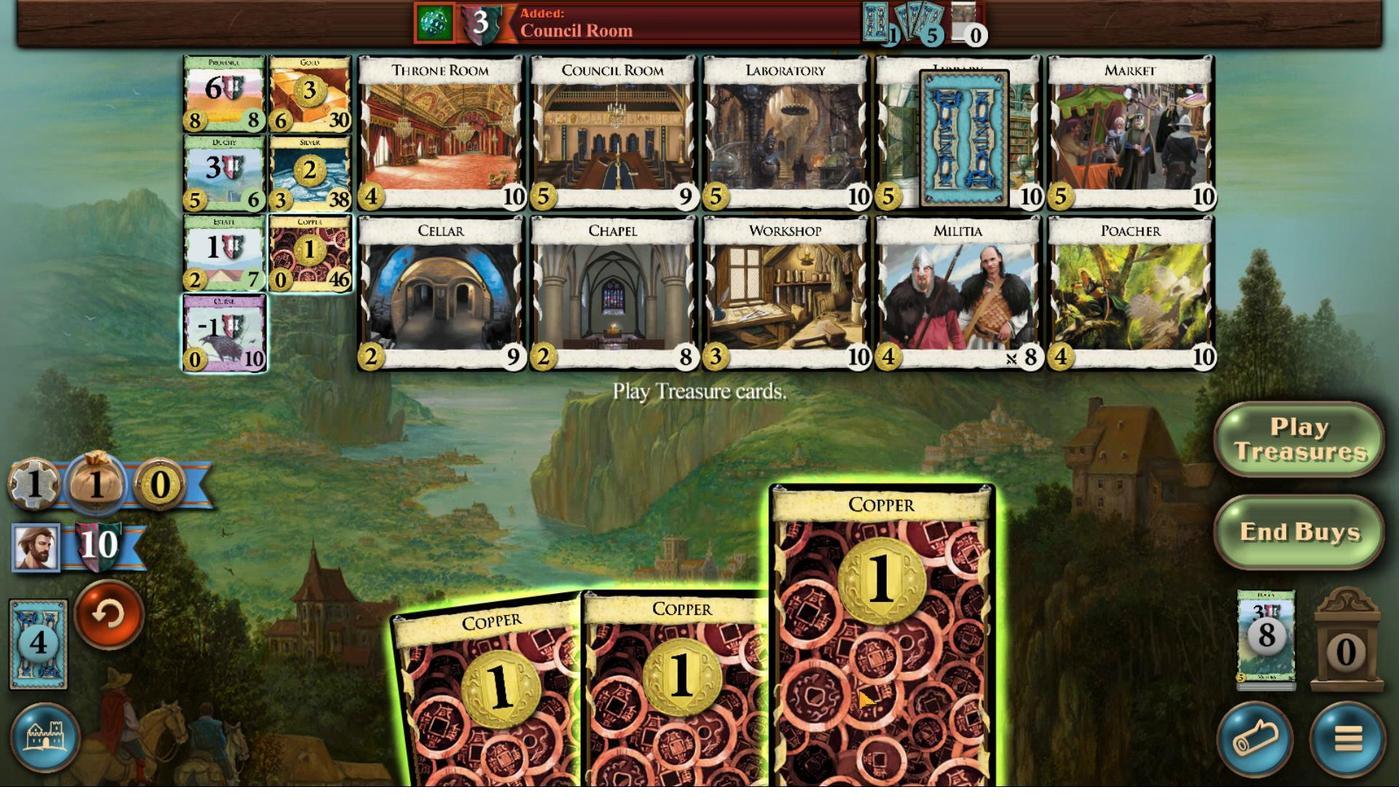 
Action: Mouse scrolled (879, 598) with delta (0, 0)
Screenshot: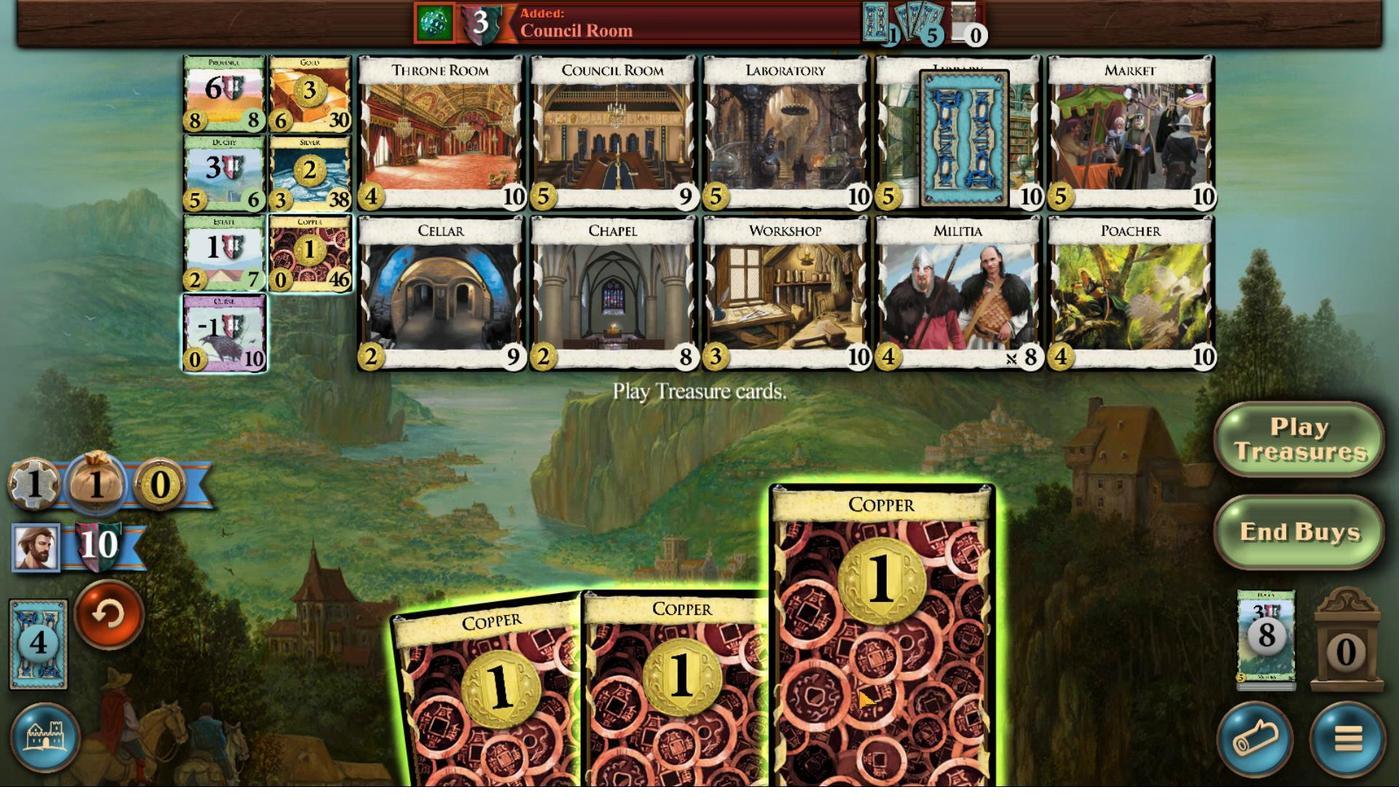 
Action: Mouse scrolled (879, 598) with delta (0, 0)
Screenshot: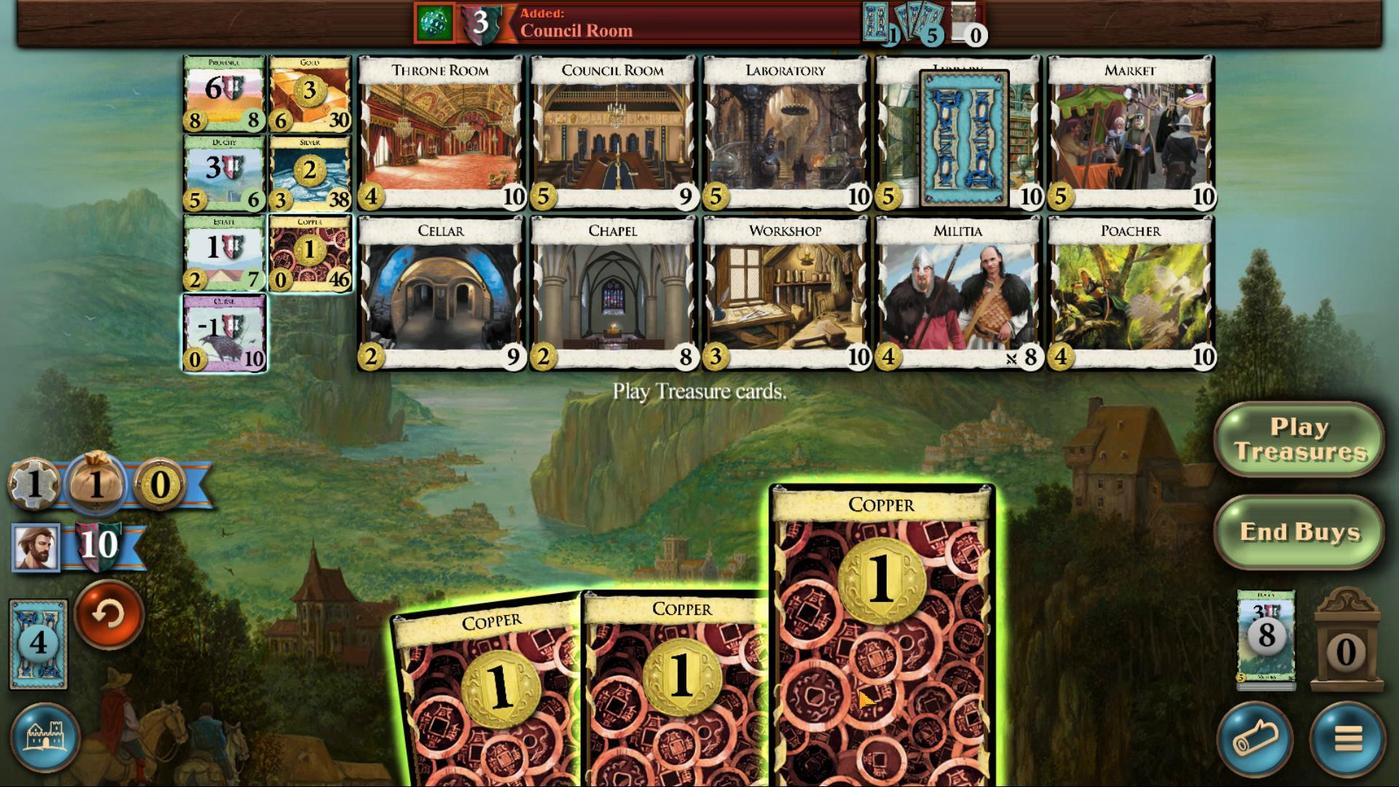 
Action: Mouse scrolled (879, 598) with delta (0, 0)
Screenshot: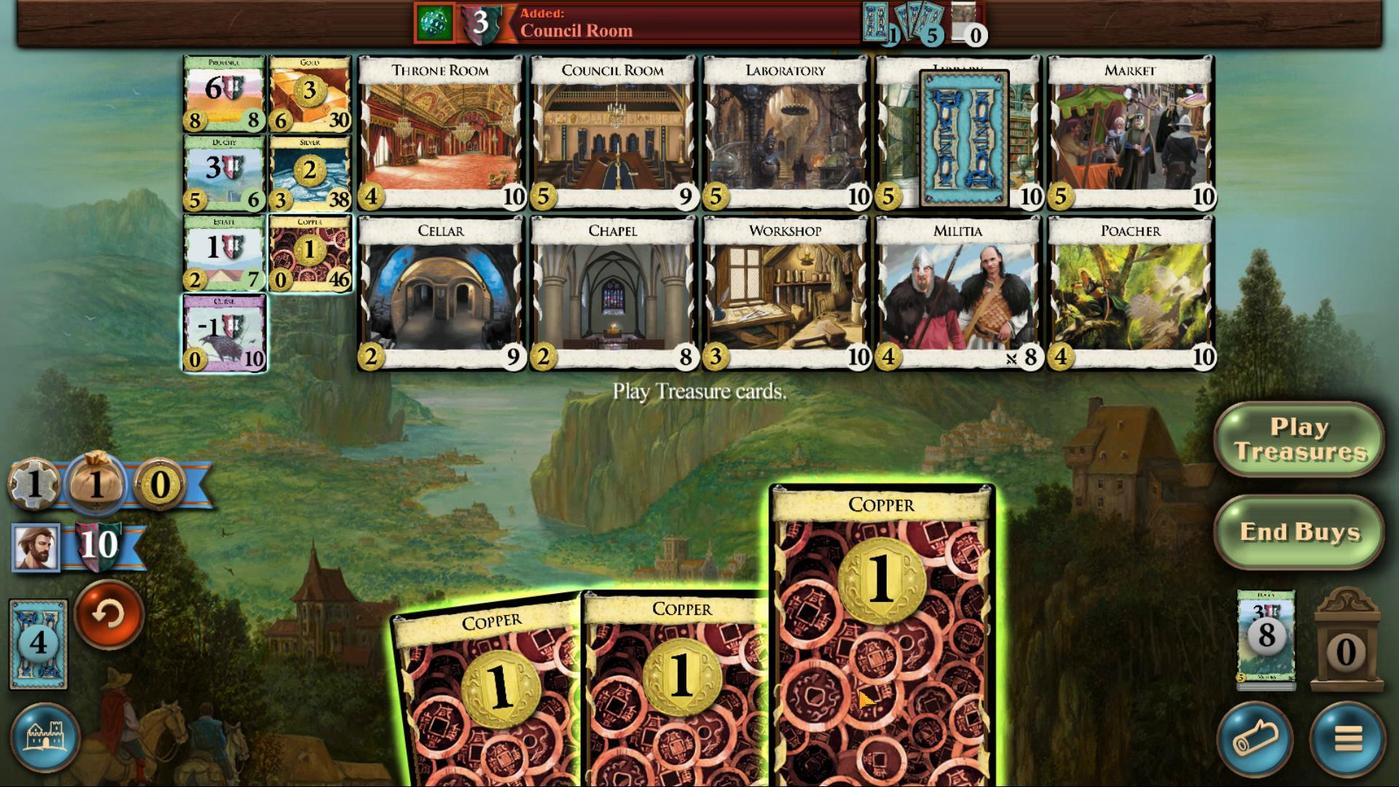 
Action: Mouse moved to (871, 605)
Screenshot: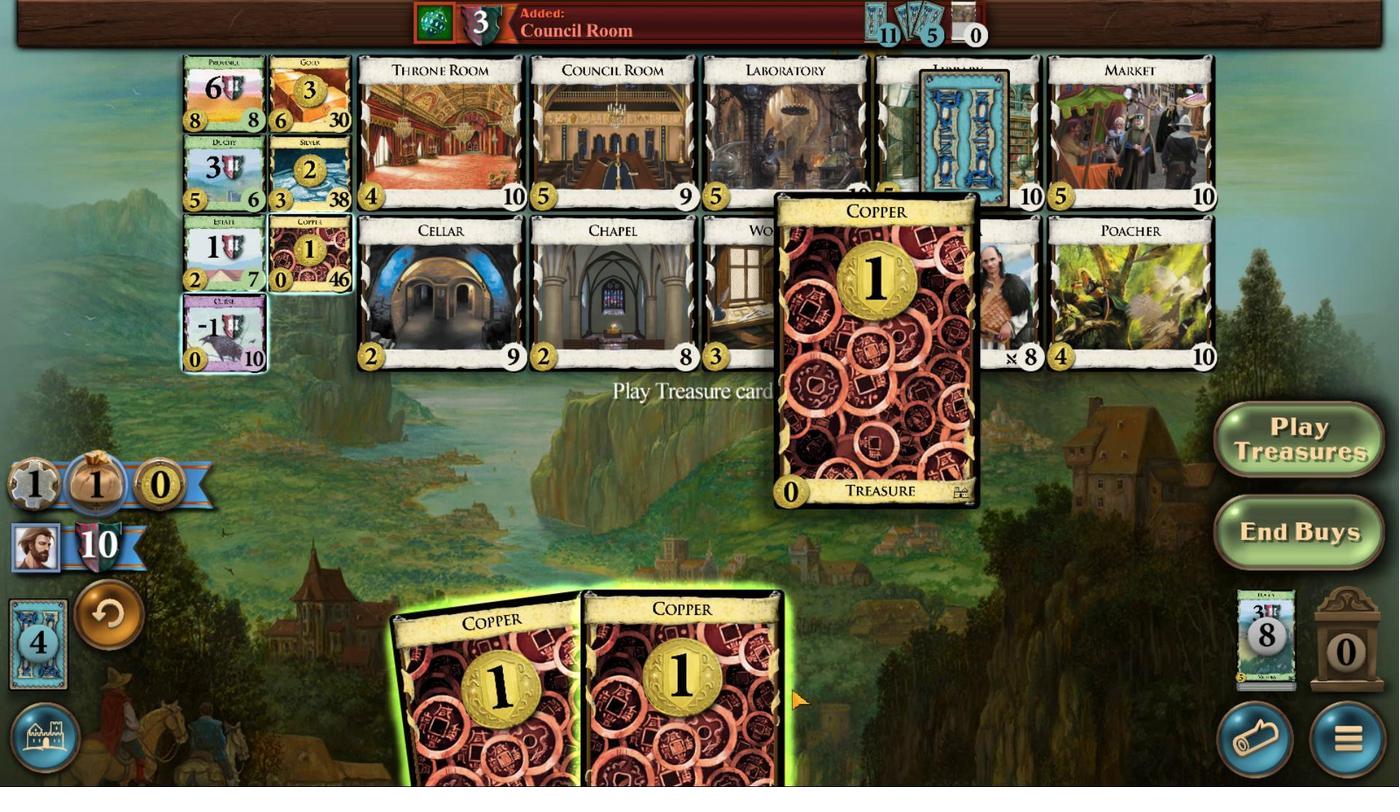 
Action: Mouse scrolled (871, 605) with delta (0, 0)
Screenshot: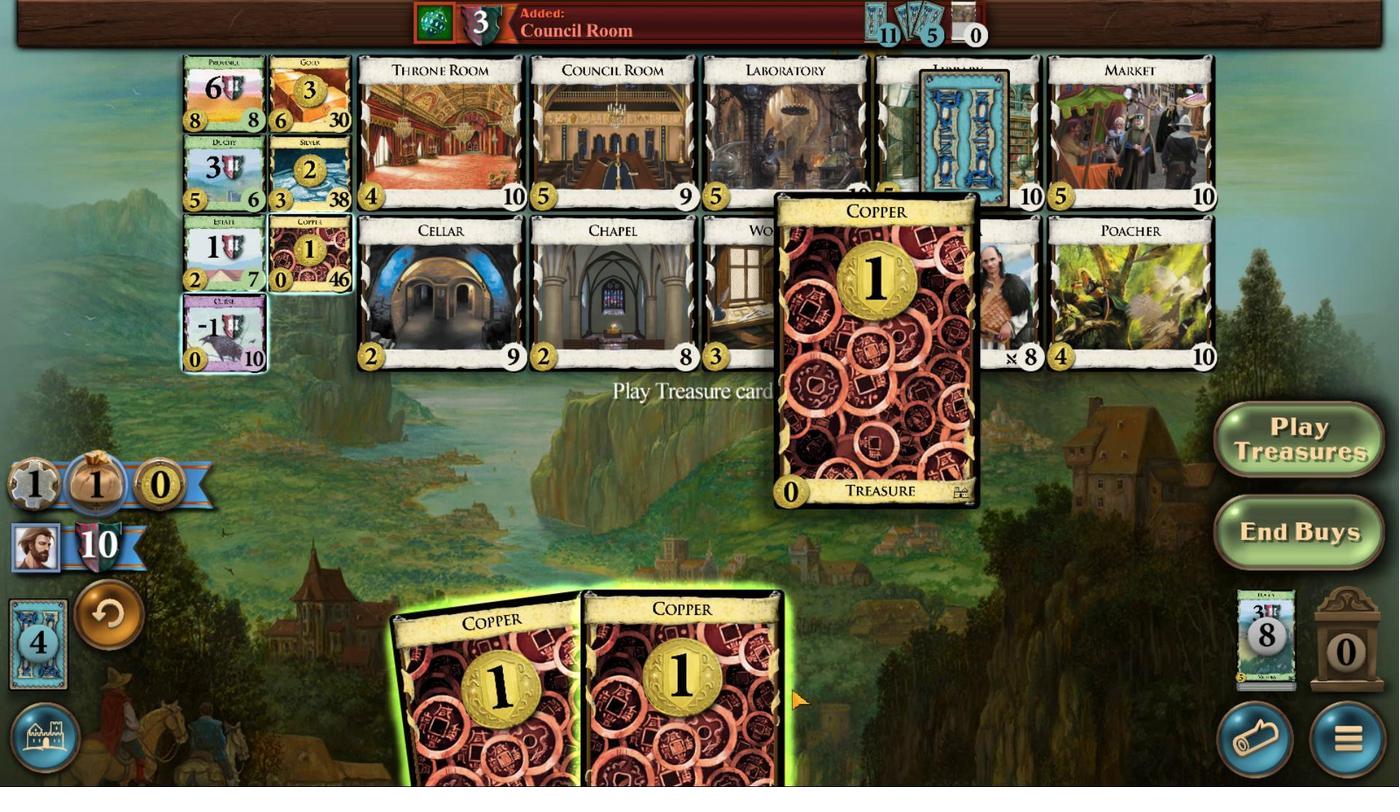 
Action: Mouse moved to (871, 604)
Screenshot: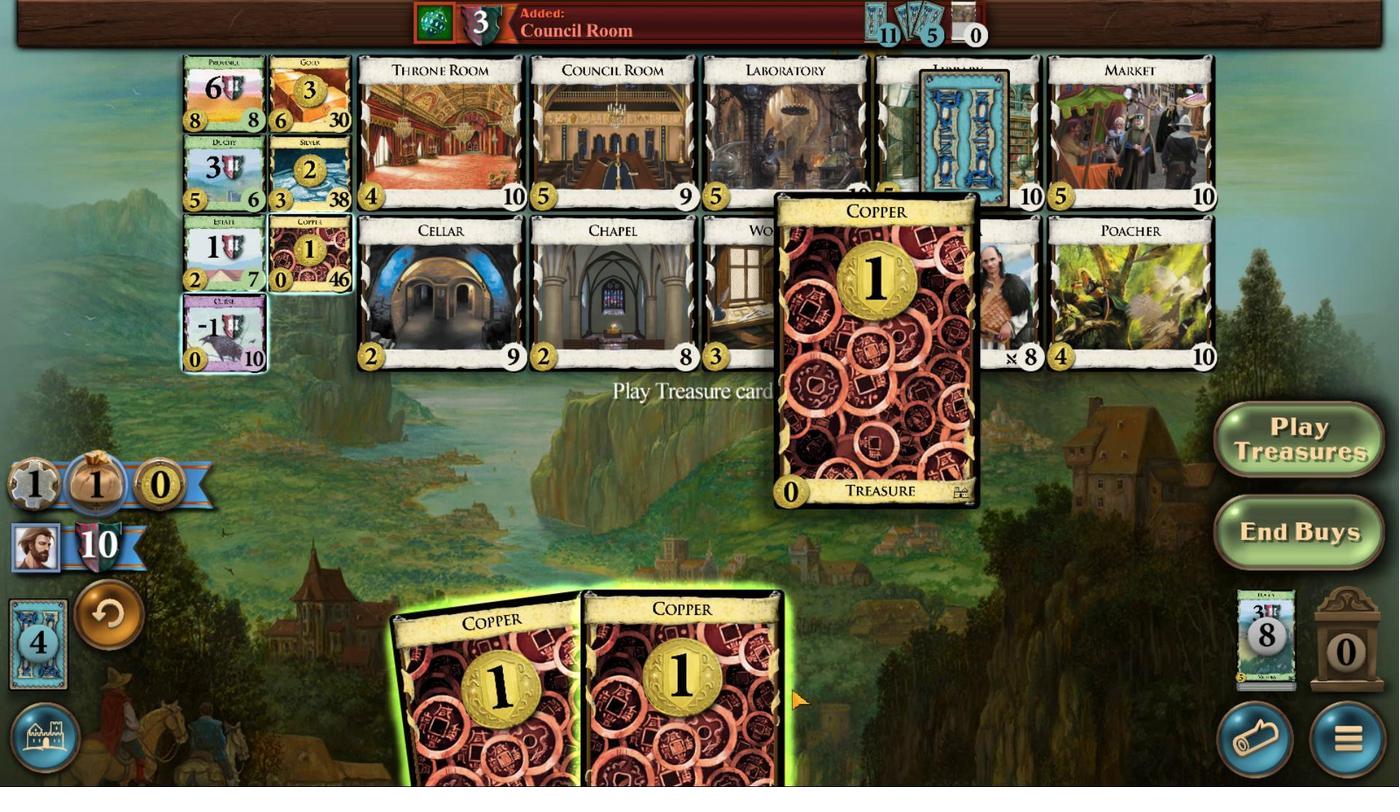 
Action: Mouse scrolled (871, 604) with delta (0, 0)
Screenshot: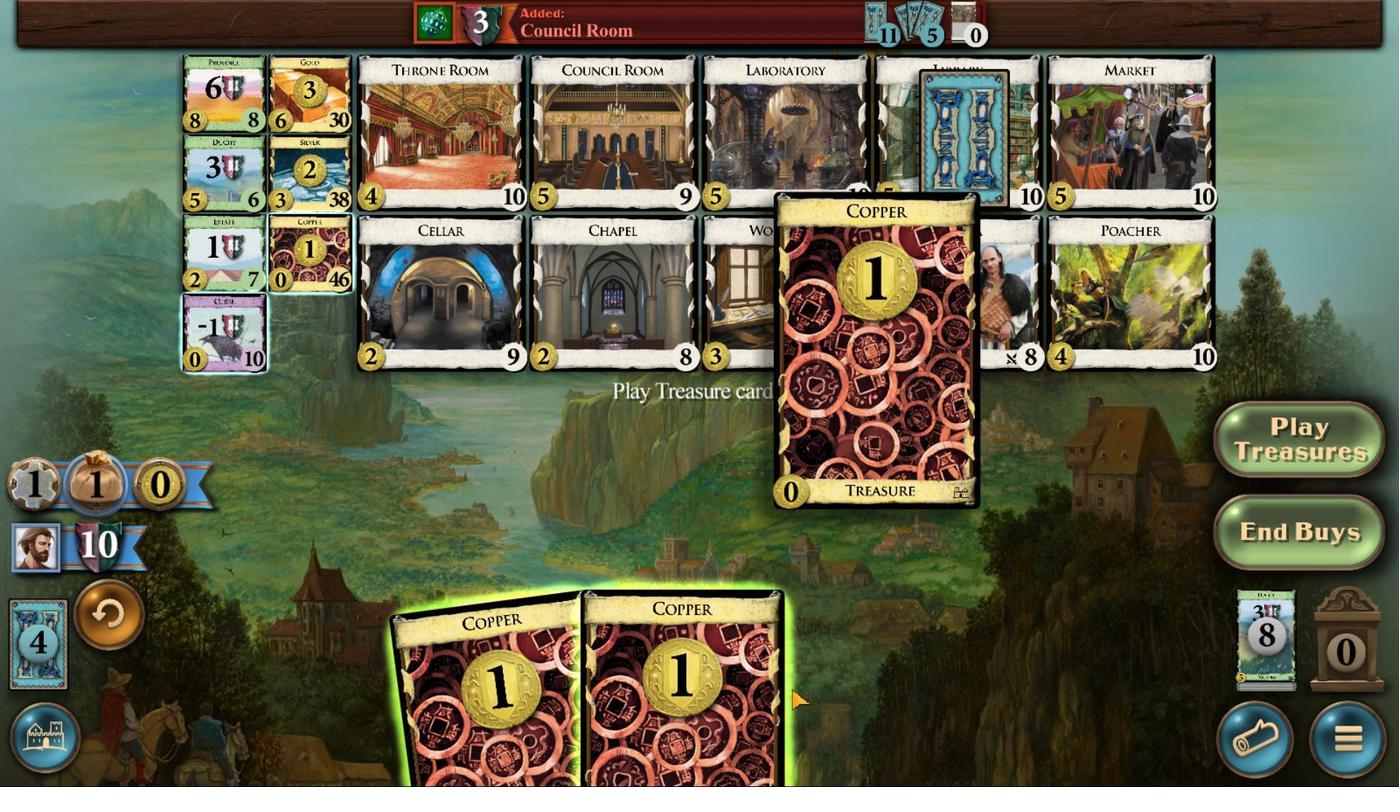 
Action: Mouse moved to (871, 603)
Screenshot: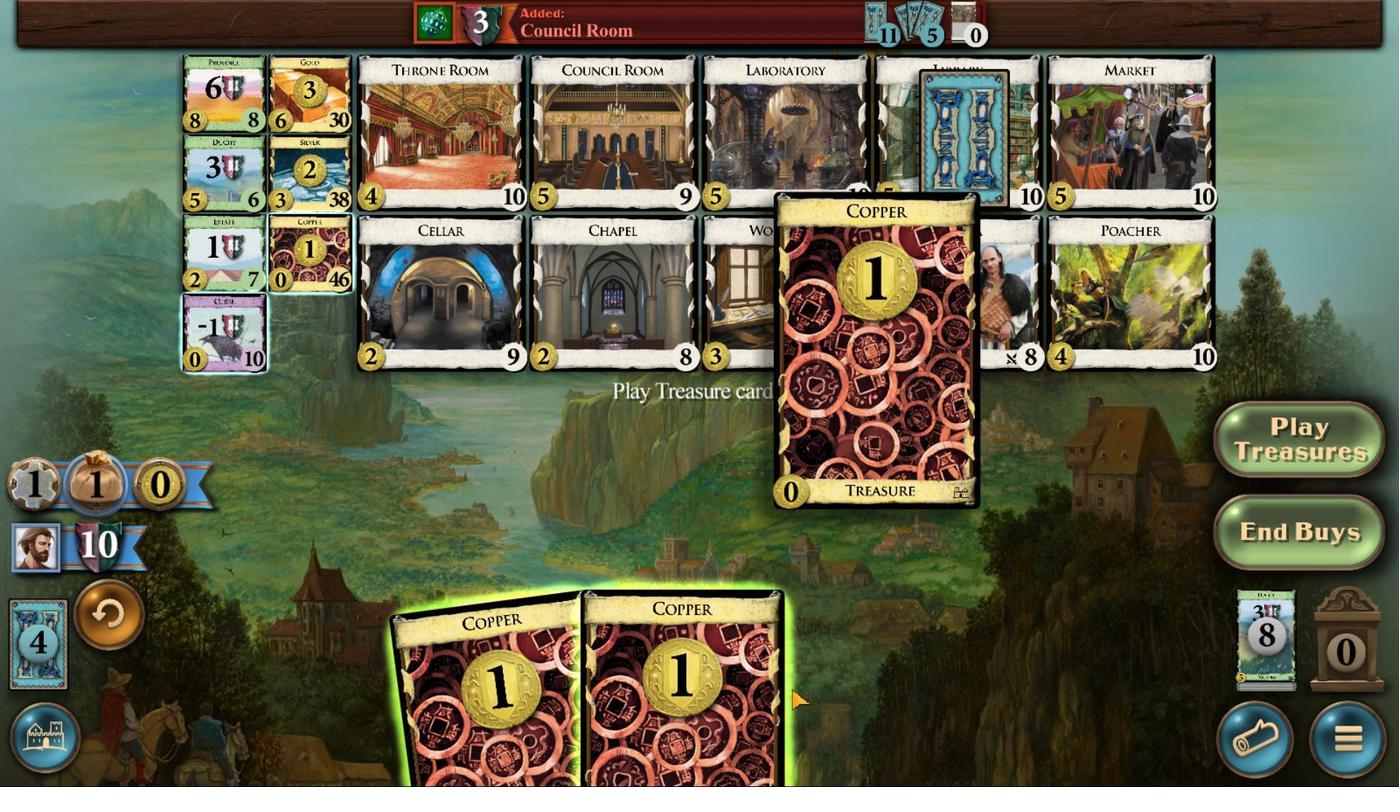 
Action: Mouse scrolled (871, 603) with delta (0, 0)
Screenshot: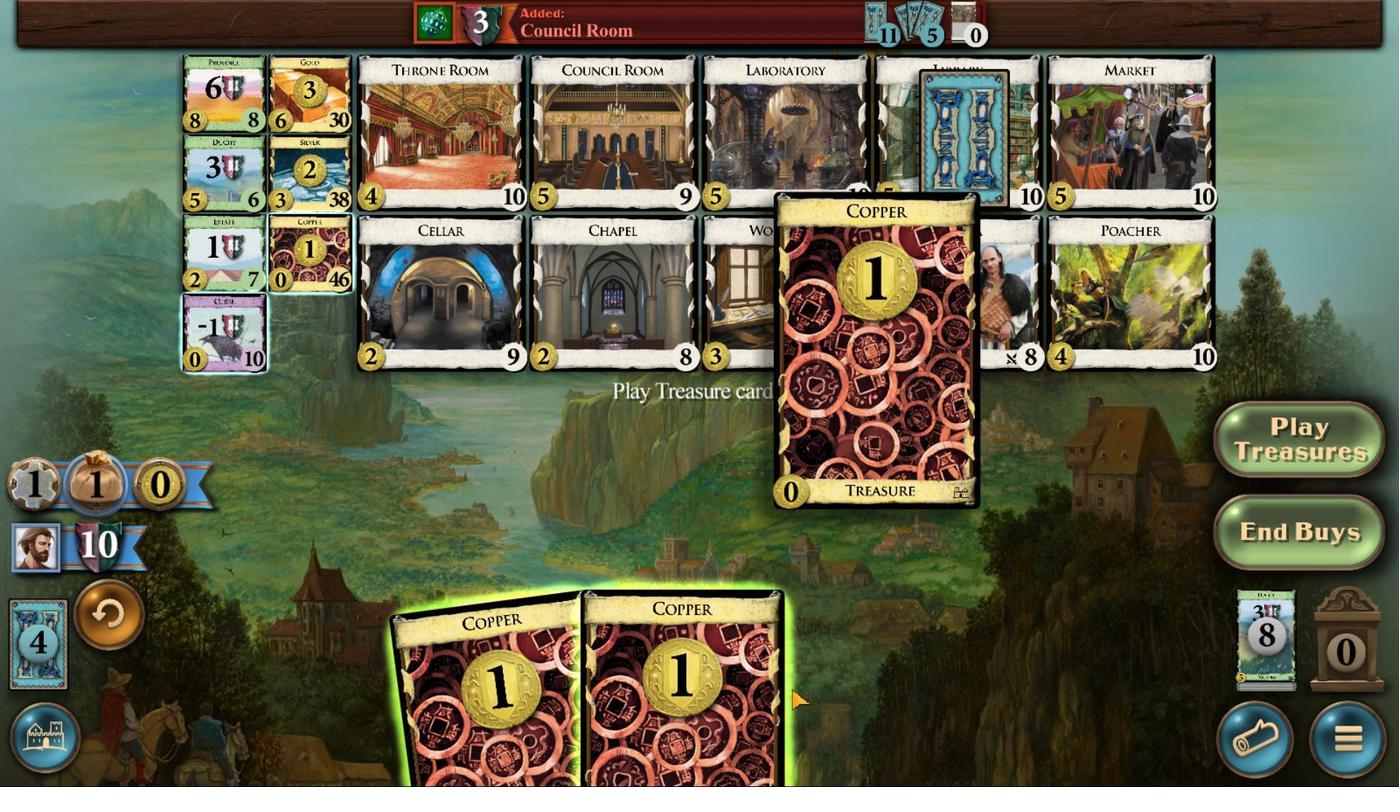 
Action: Mouse moved to (871, 603)
Screenshot: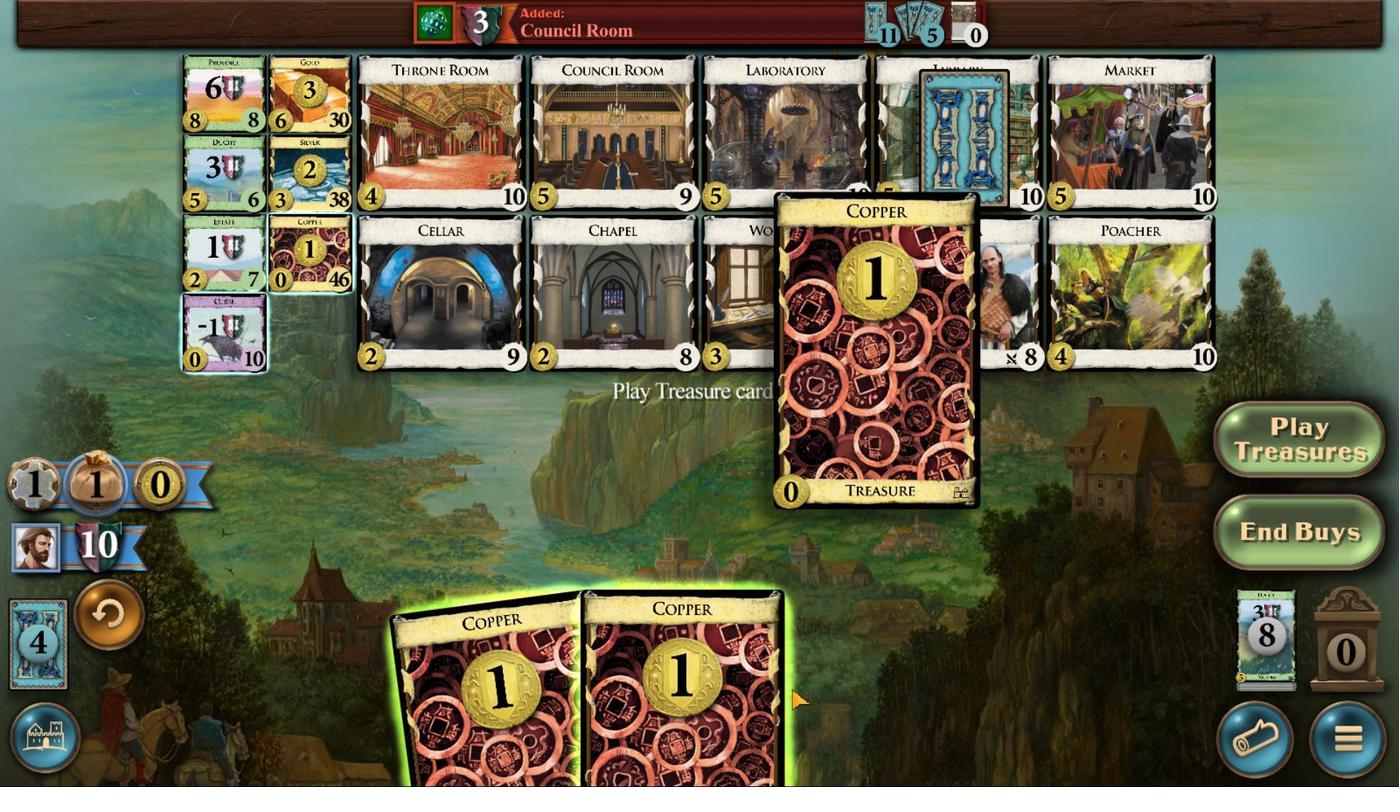 
Action: Mouse scrolled (871, 603) with delta (0, 0)
Screenshot: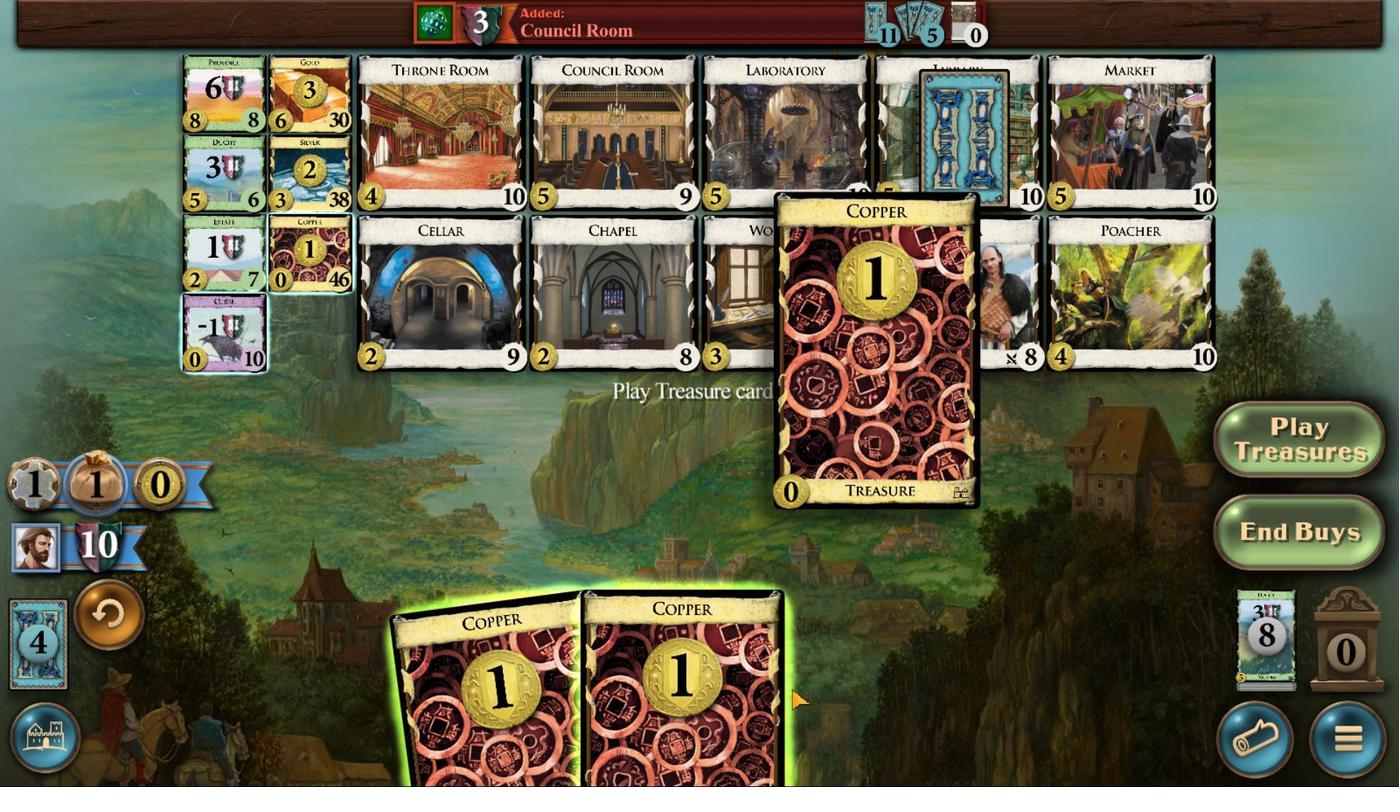 
Action: Mouse moved to (872, 602)
Screenshot: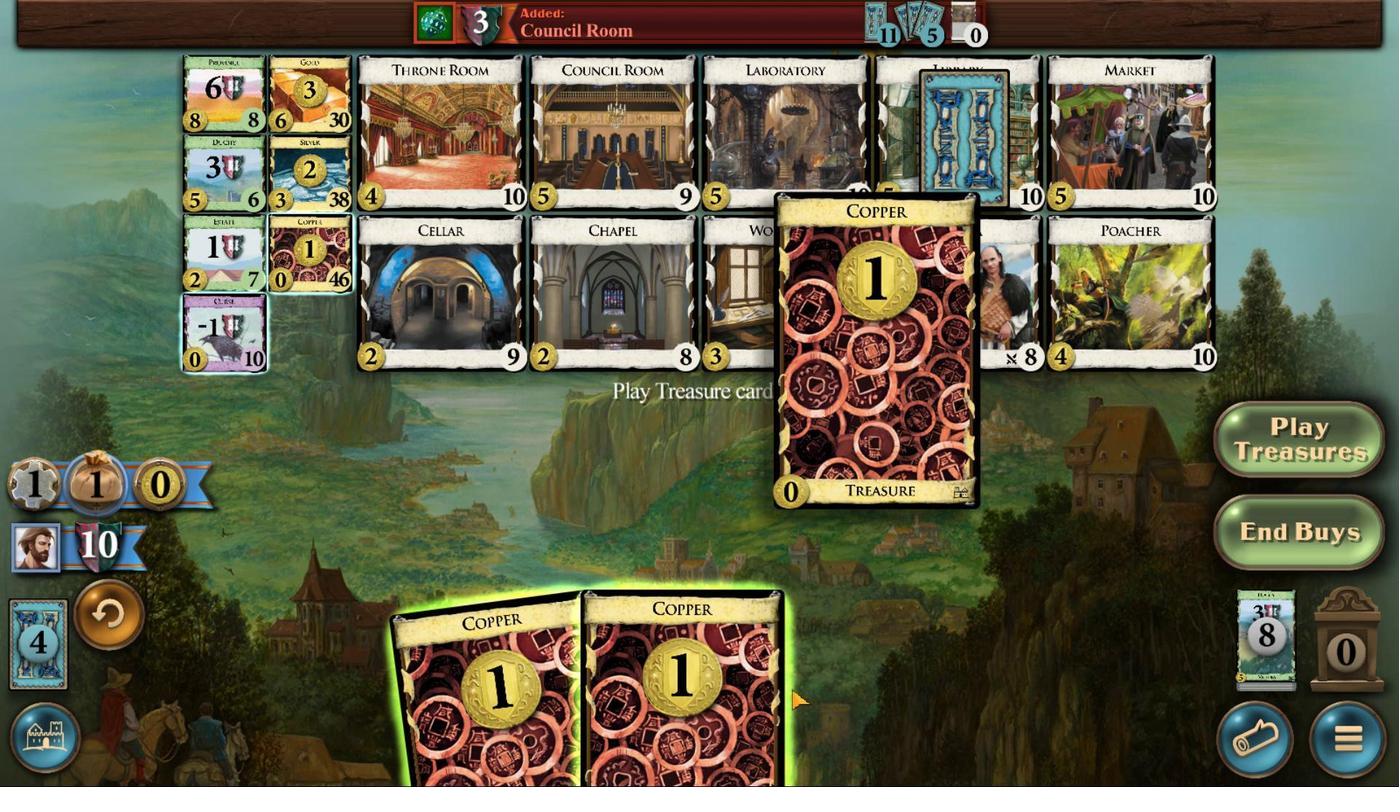 
Action: Mouse scrolled (872, 602) with delta (0, 0)
Screenshot: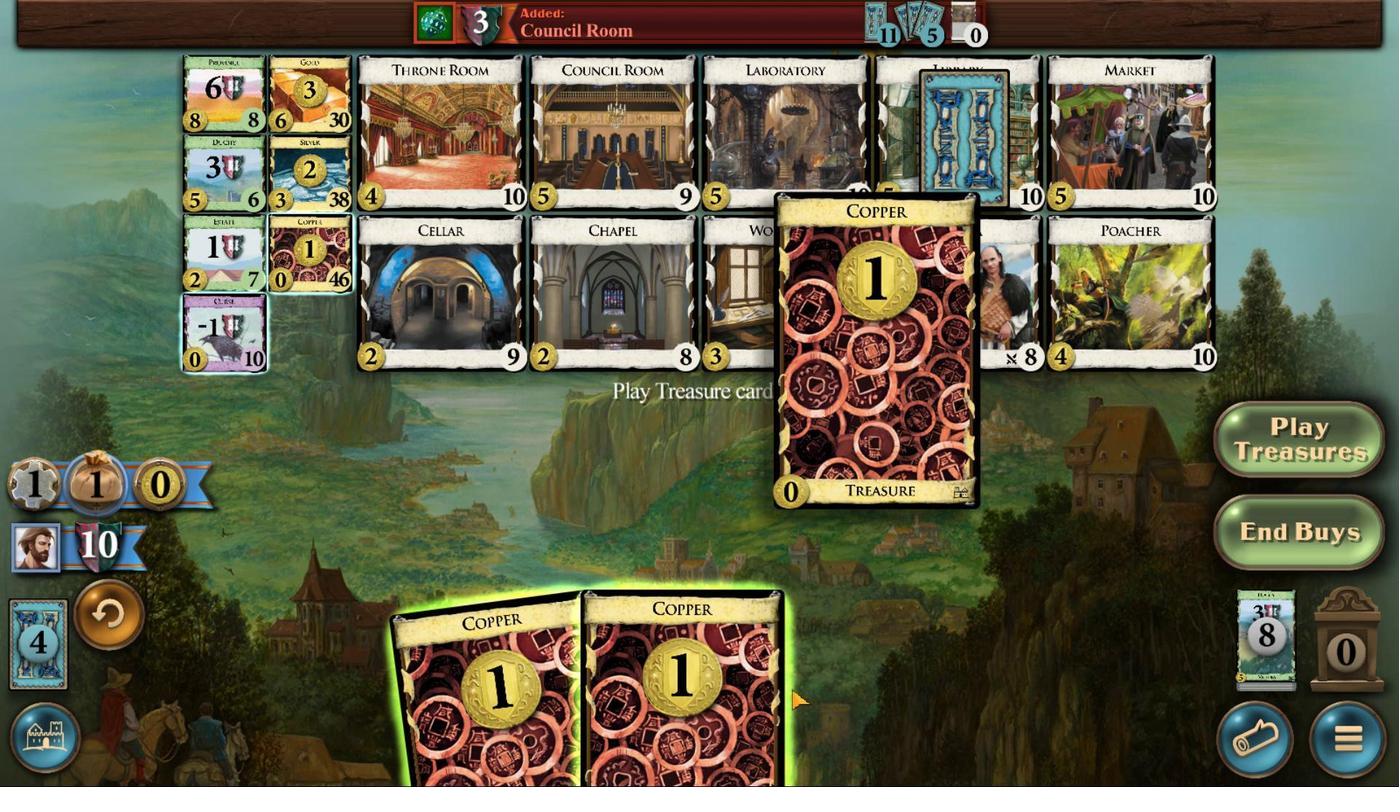 
Action: Mouse moved to (872, 602)
Screenshot: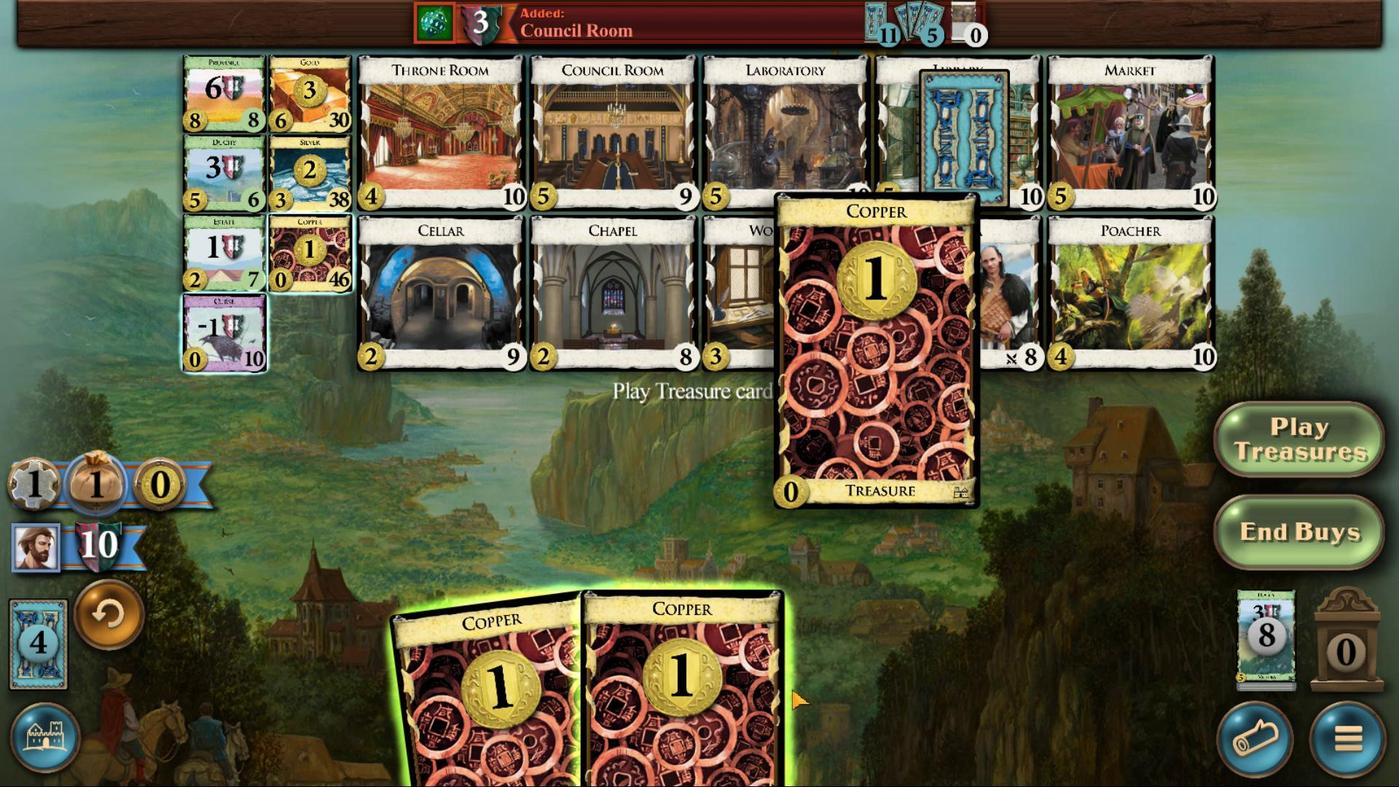 
Action: Mouse scrolled (872, 602) with delta (0, 0)
Screenshot: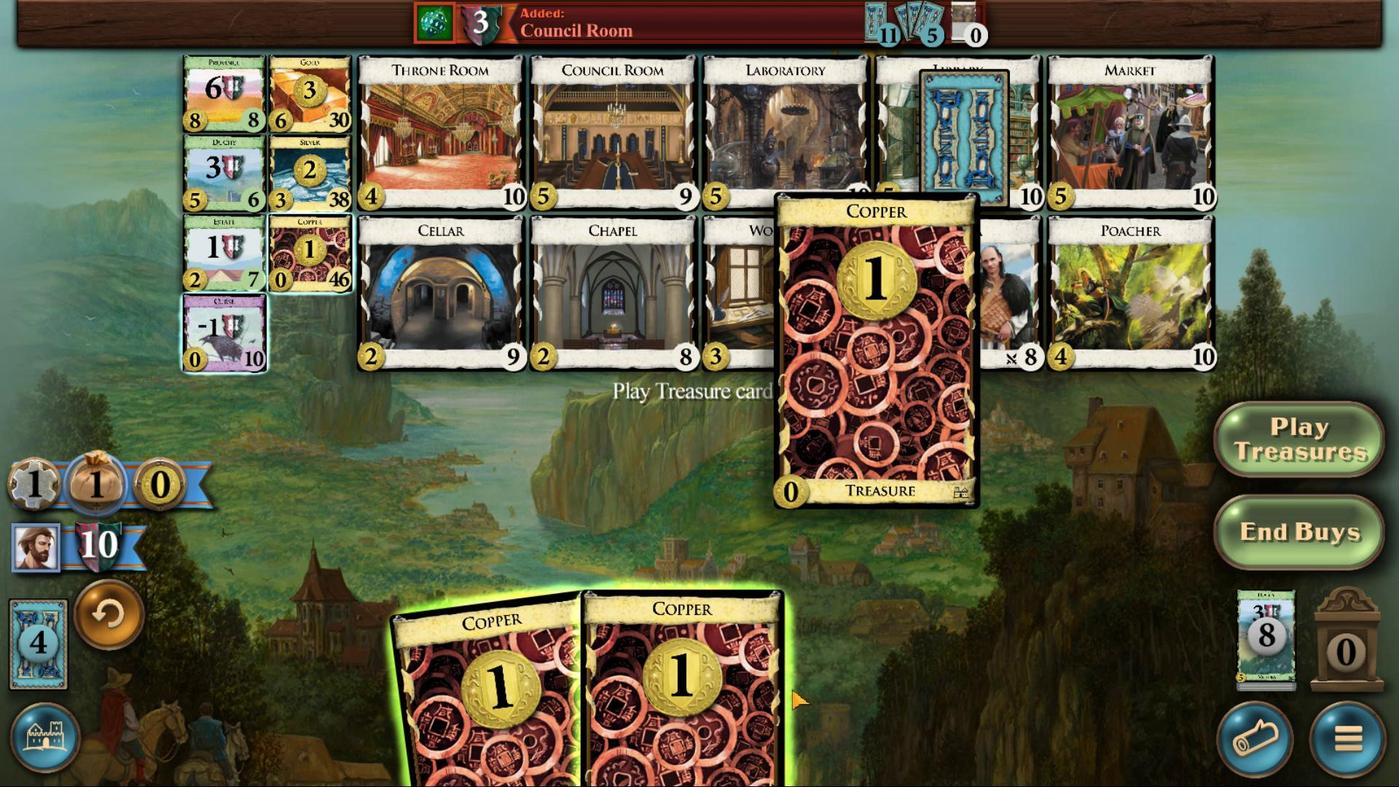 
Action: Mouse moved to (883, 600)
Screenshot: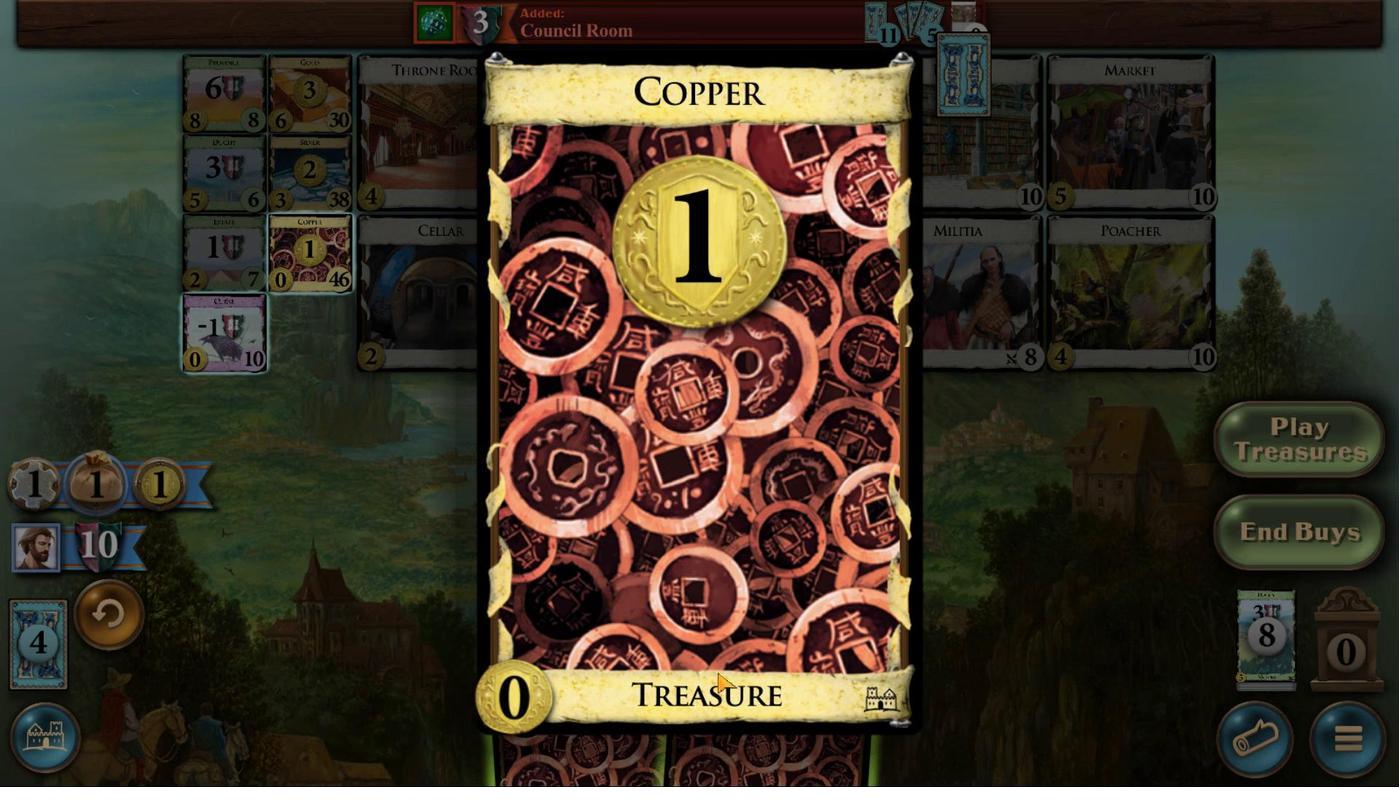 
Action: Mouse scrolled (883, 600) with delta (0, 0)
Screenshot: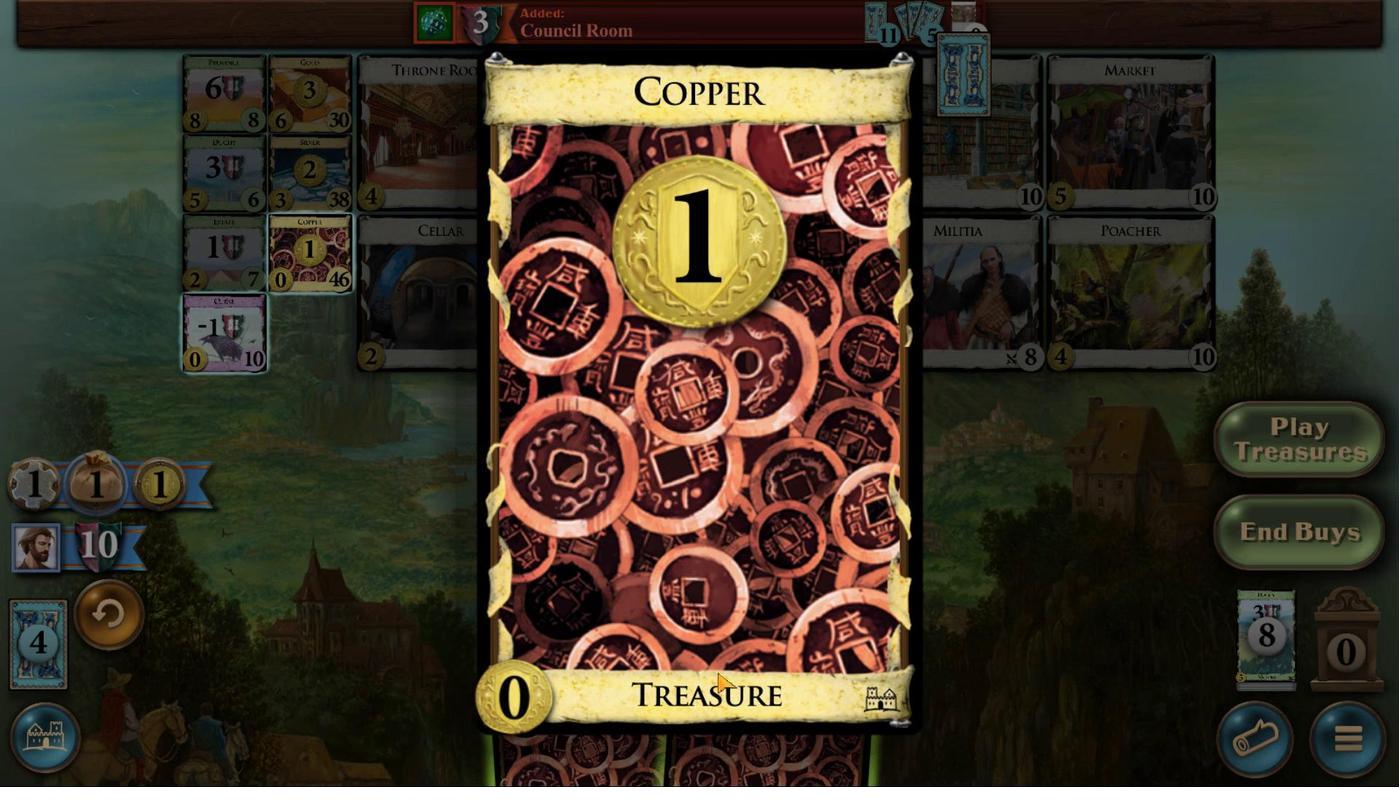 
Action: Mouse moved to (883, 600)
Screenshot: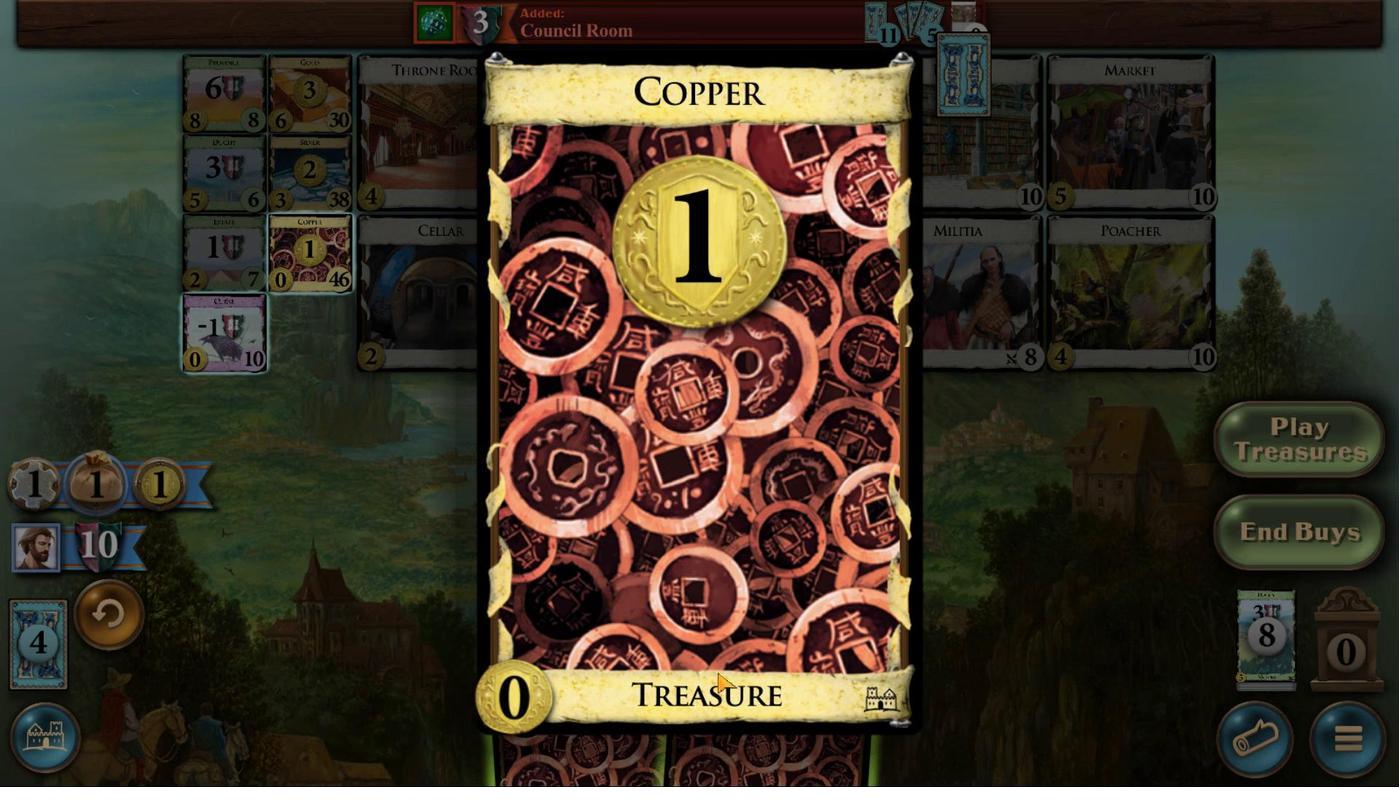 
Action: Mouse scrolled (883, 600) with delta (0, 0)
Screenshot: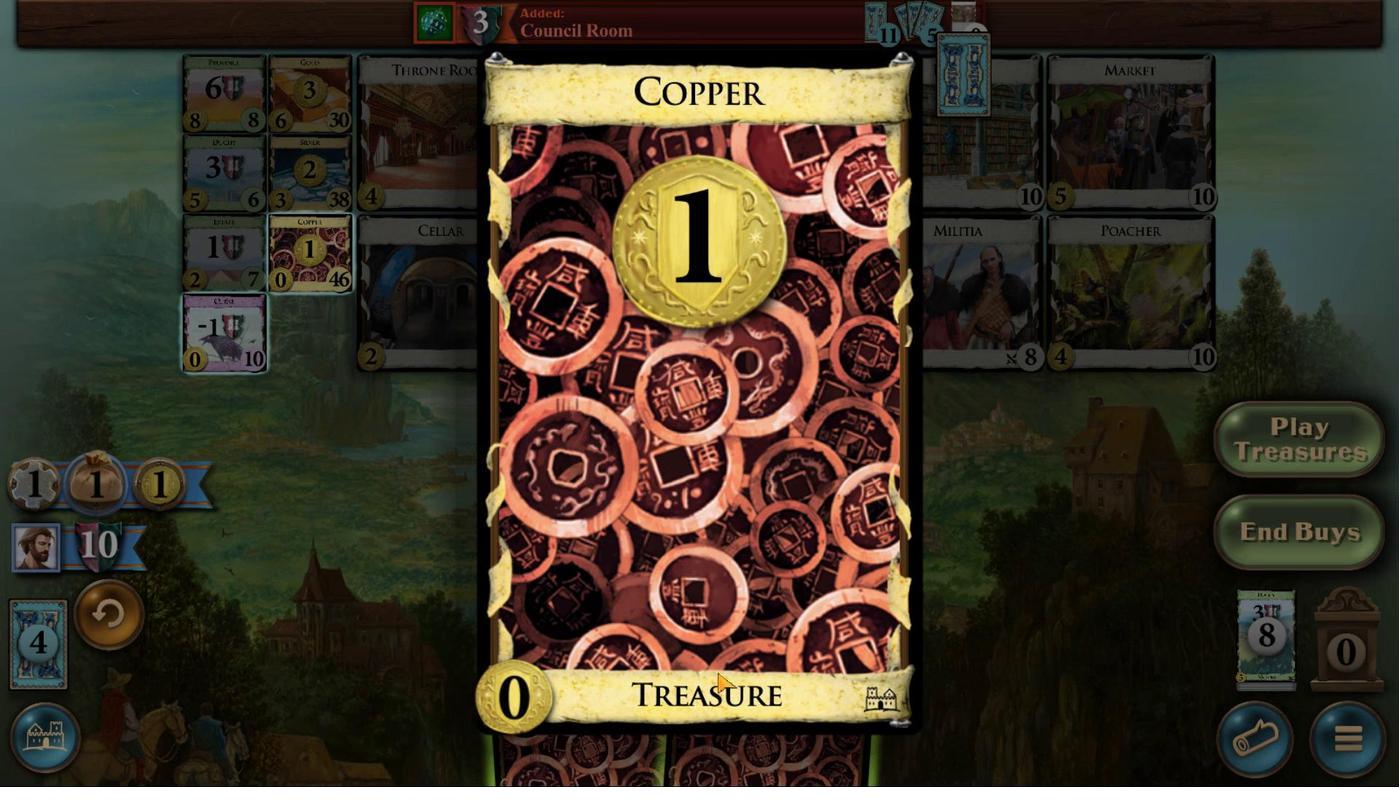 
Action: Mouse moved to (883, 600)
Screenshot: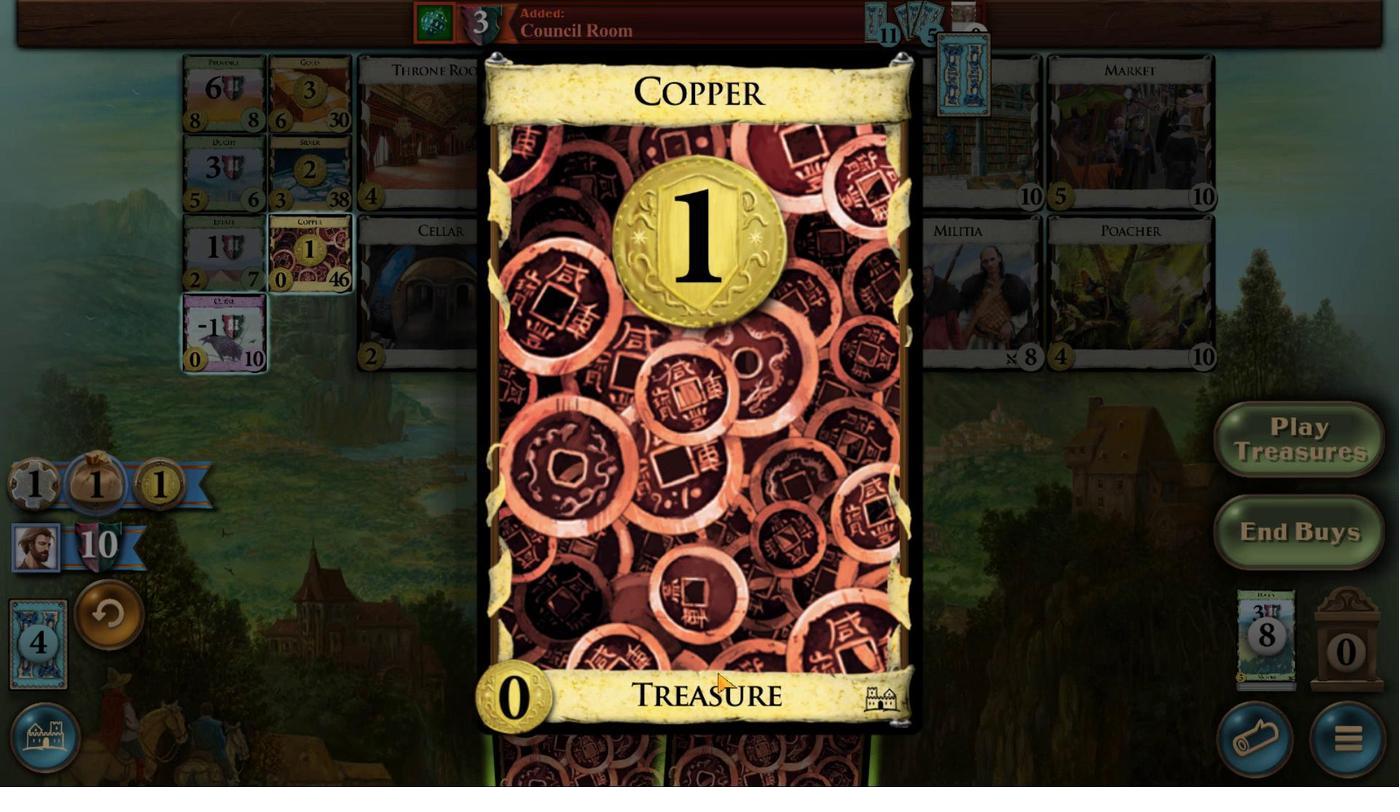 
Action: Mouse scrolled (883, 600) with delta (0, 0)
Screenshot: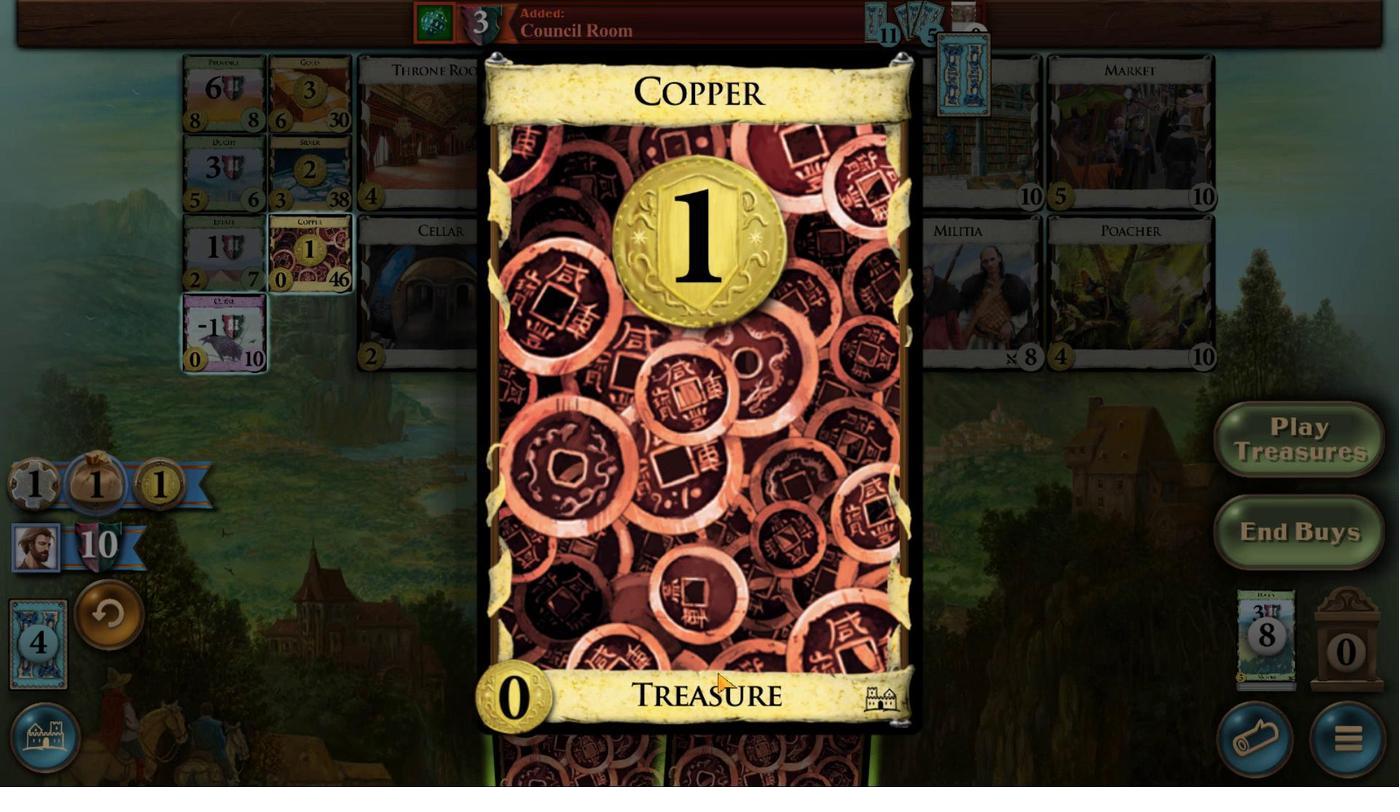 
Action: Mouse moved to (883, 600)
Screenshot: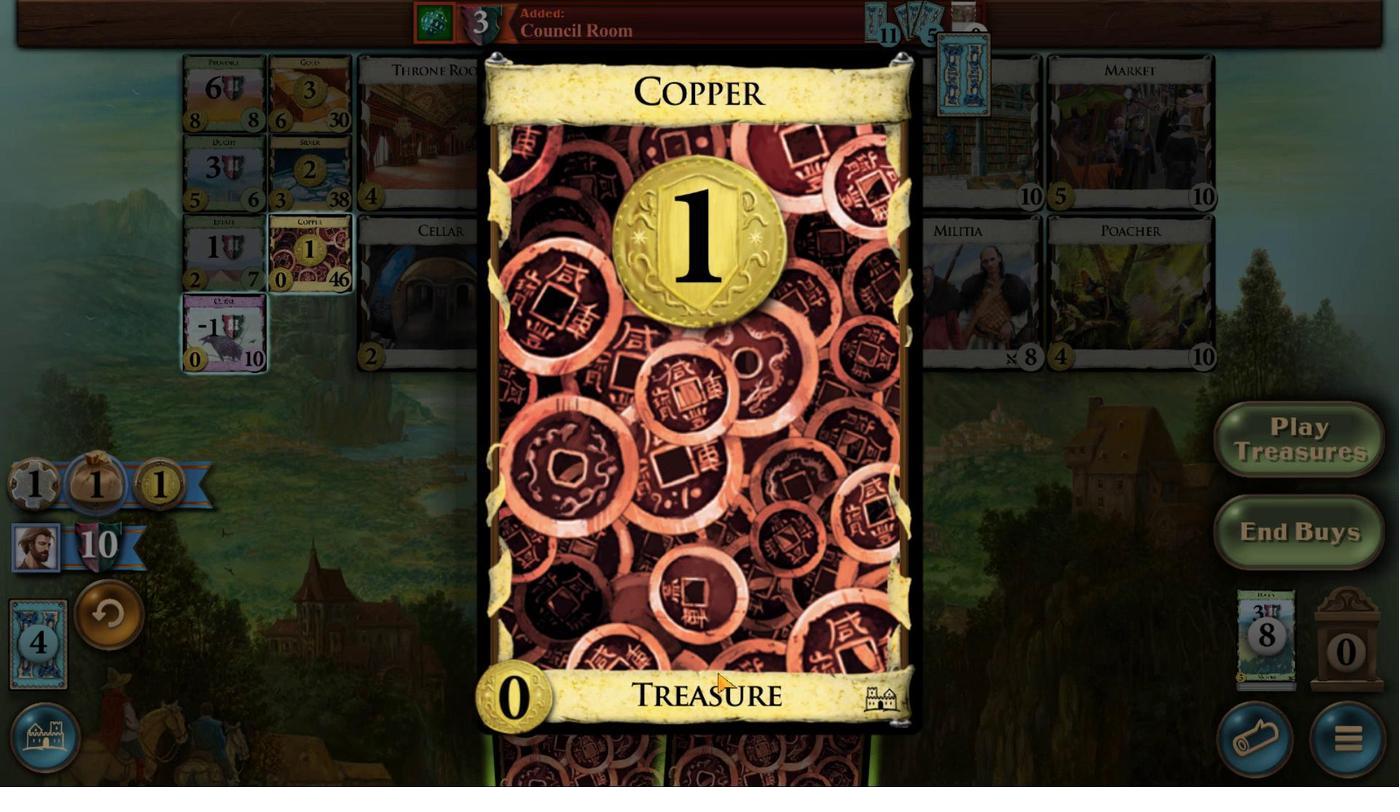 
Action: Mouse scrolled (883, 600) with delta (0, 0)
Screenshot: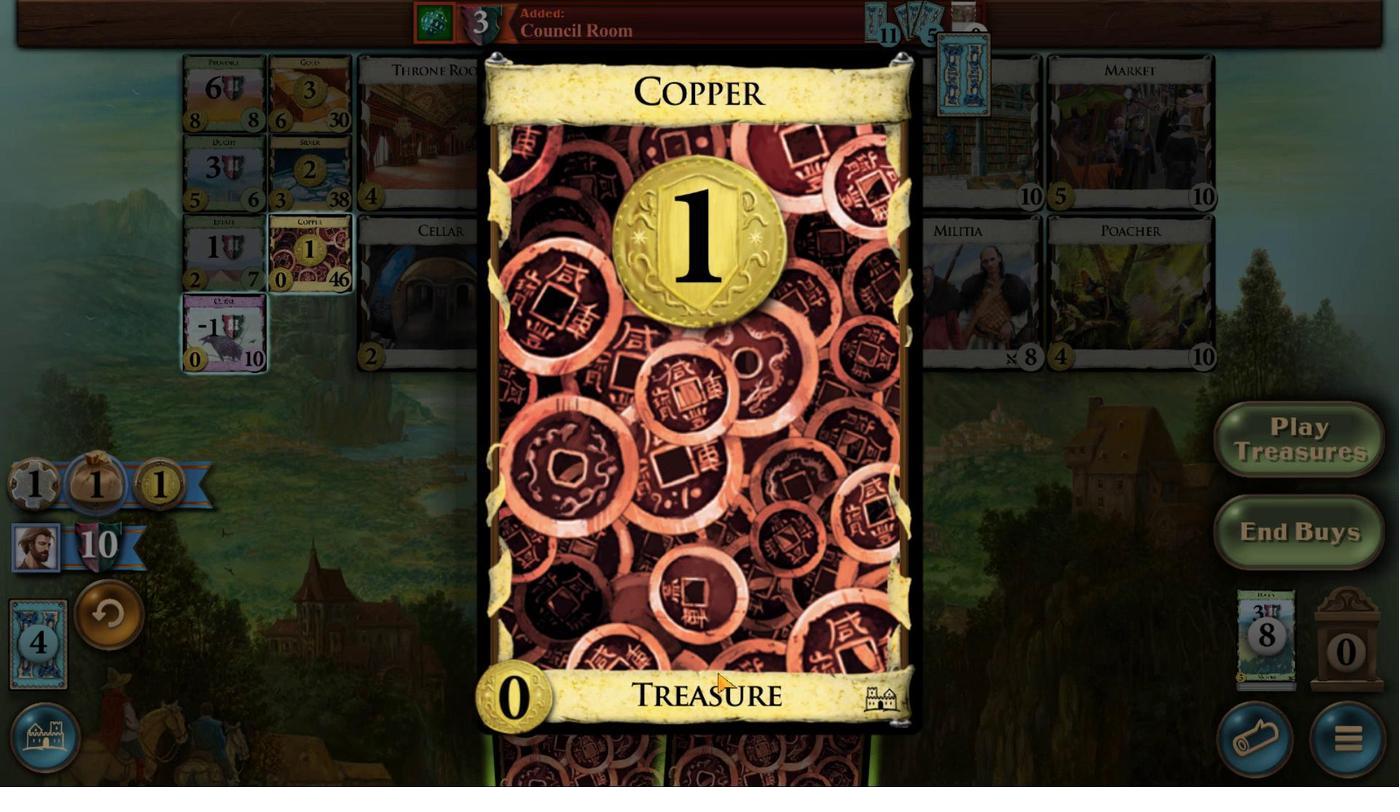 
Action: Mouse scrolled (883, 600) with delta (0, 0)
Screenshot: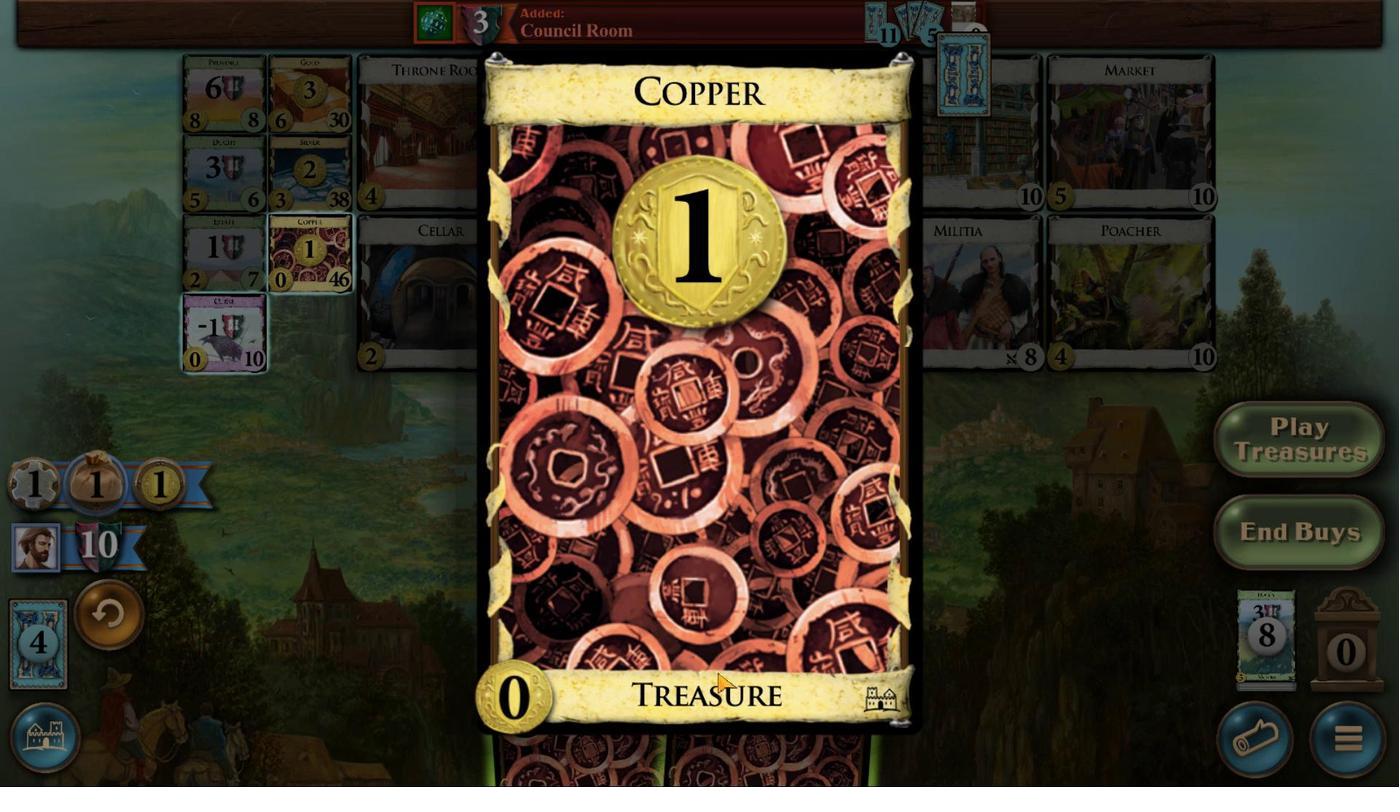 
Action: Mouse scrolled (883, 600) with delta (0, 0)
Screenshot: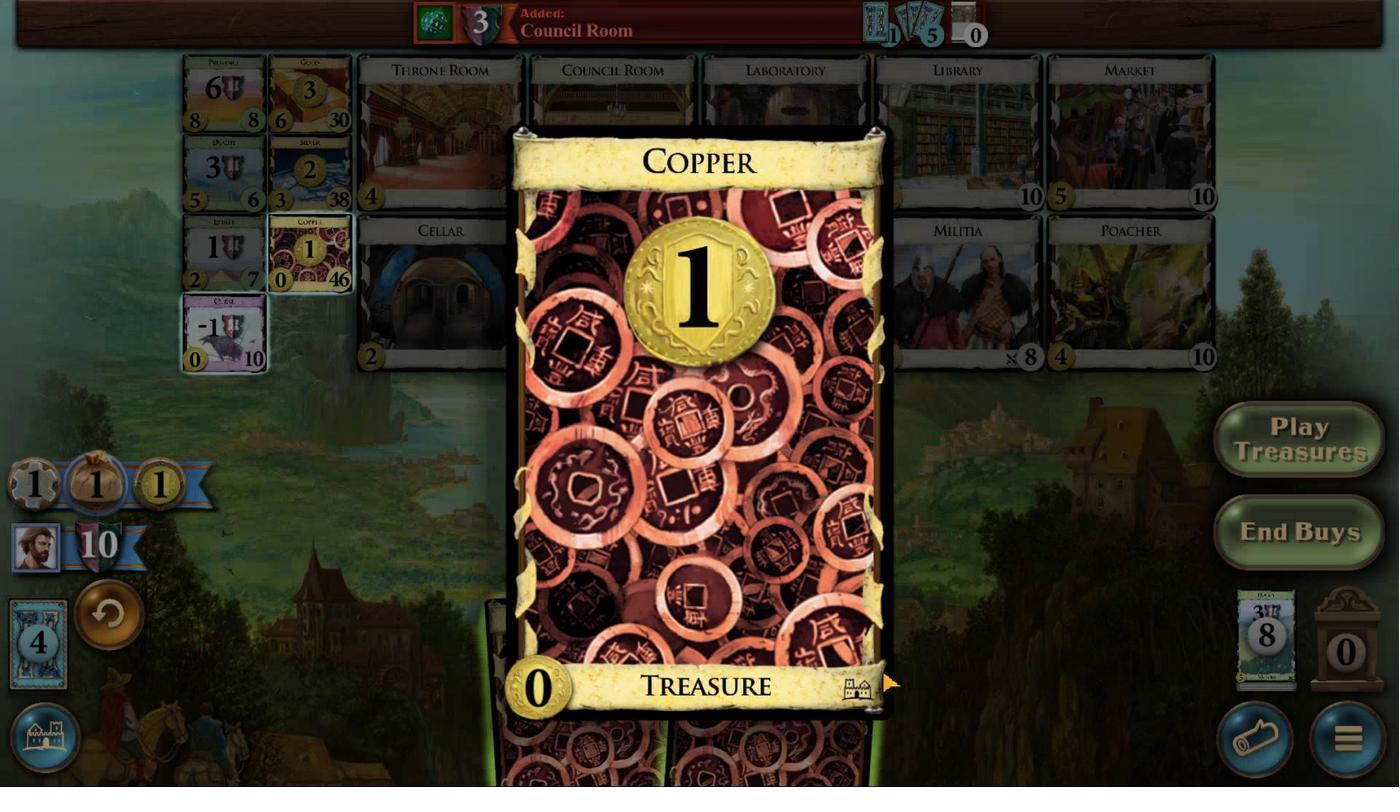
Action: Mouse moved to (883, 600)
Screenshot: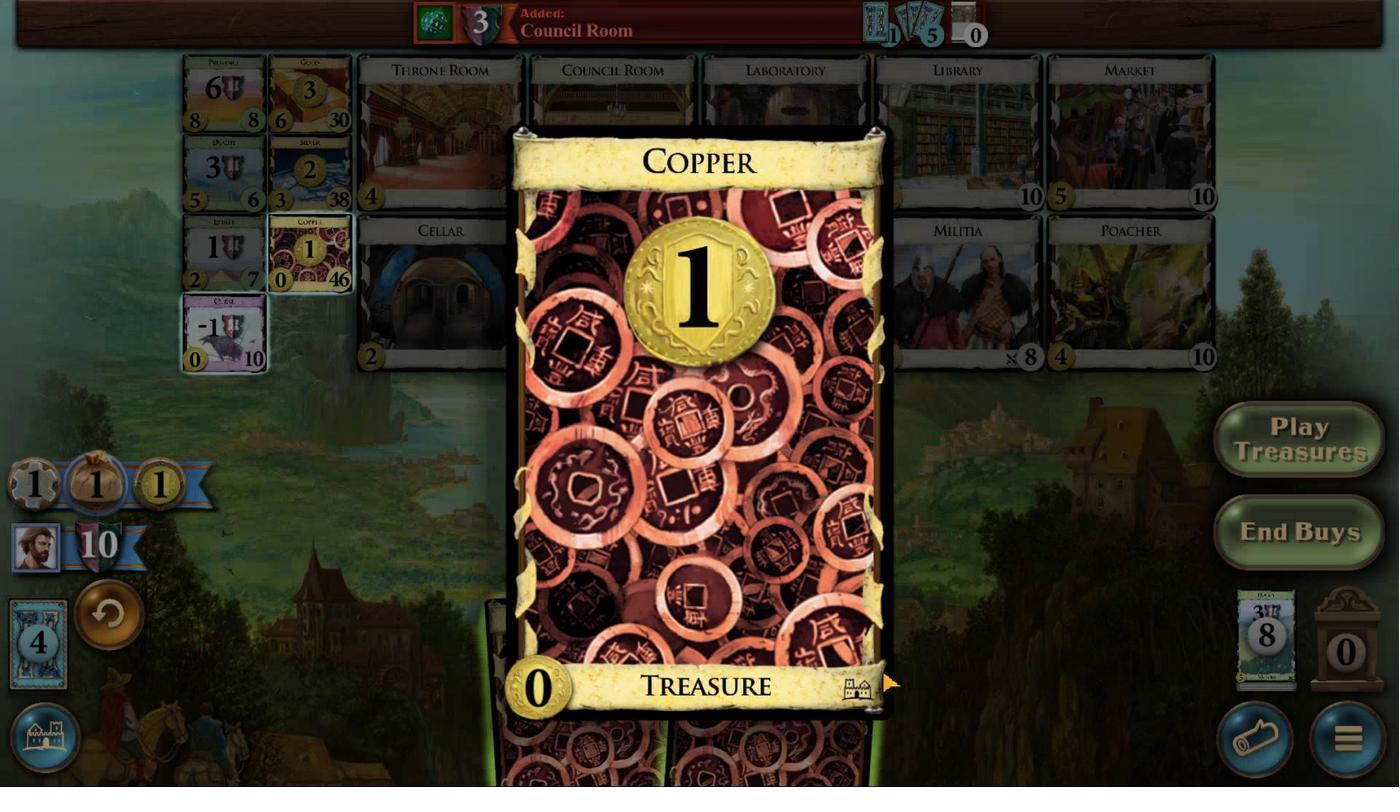 
Action: Mouse scrolled (883, 600) with delta (0, 0)
Screenshot: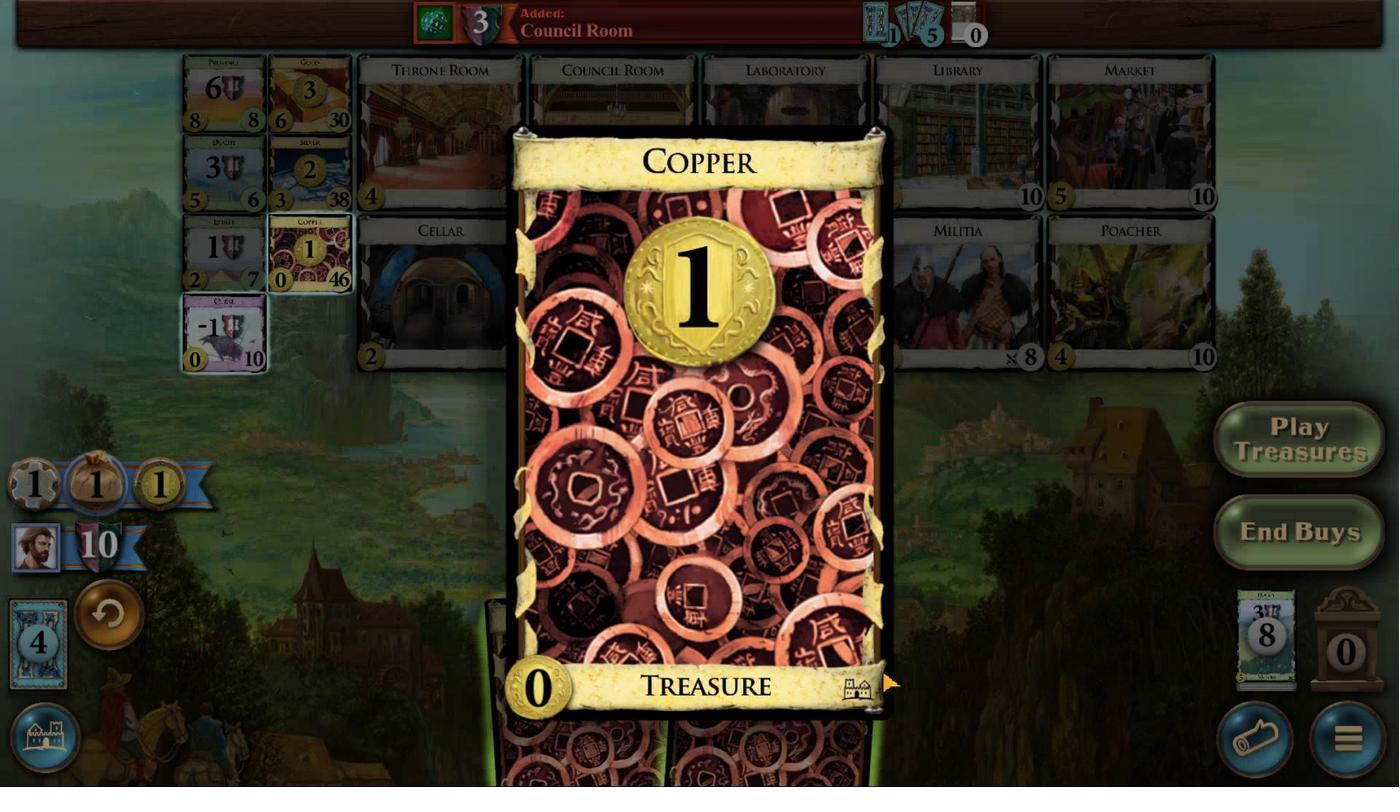 
Action: Mouse moved to (898, 597)
Screenshot: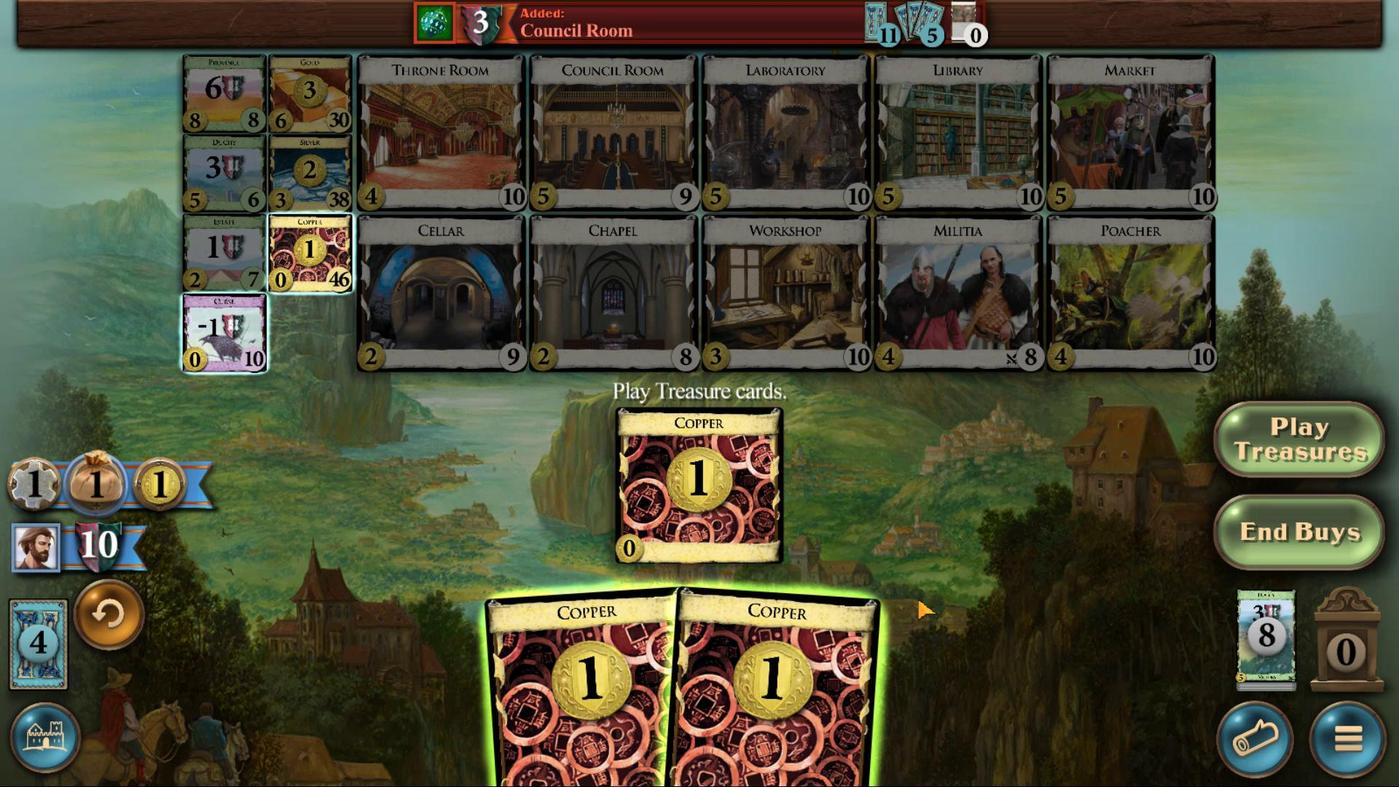 
Action: Mouse scrolled (898, 597) with delta (0, 0)
Screenshot: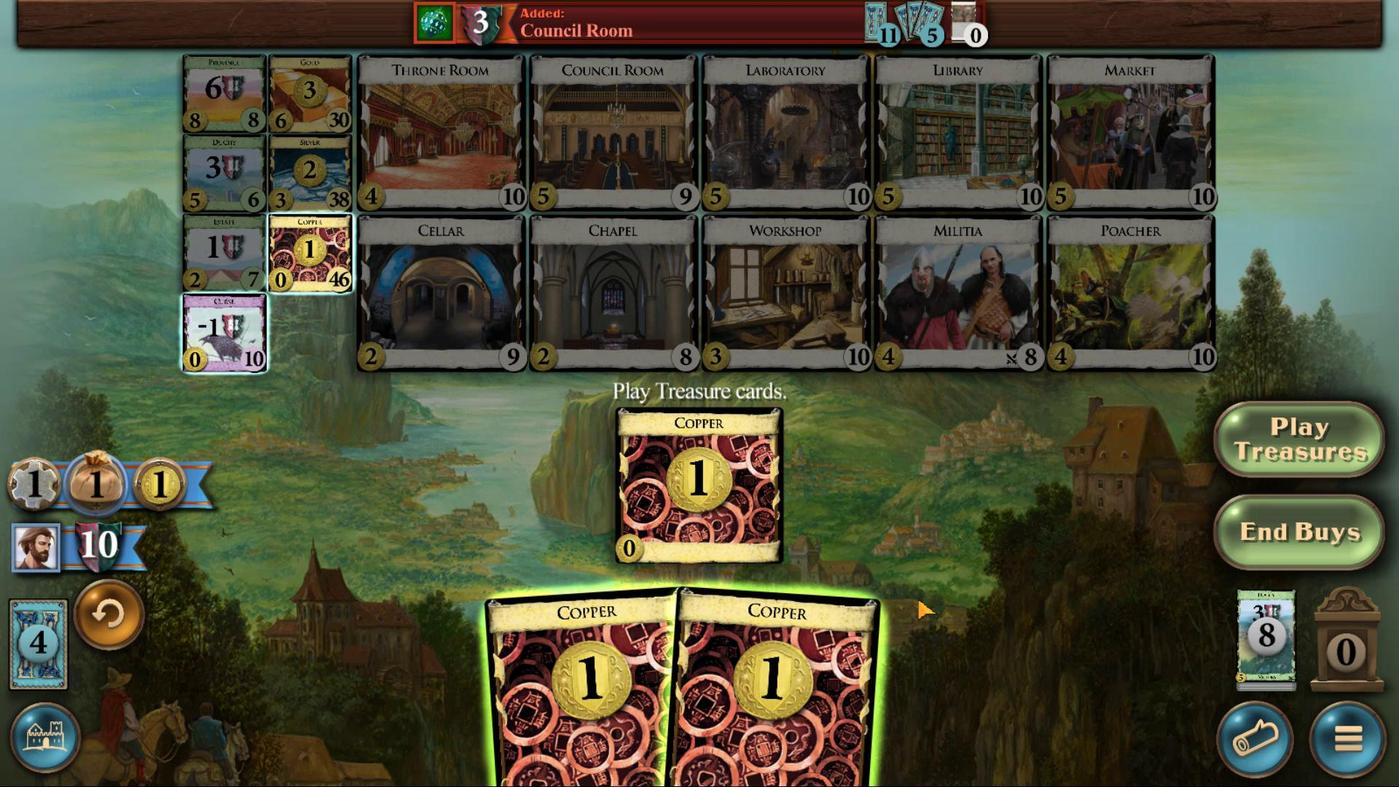 
Action: Mouse moved to (898, 597)
Screenshot: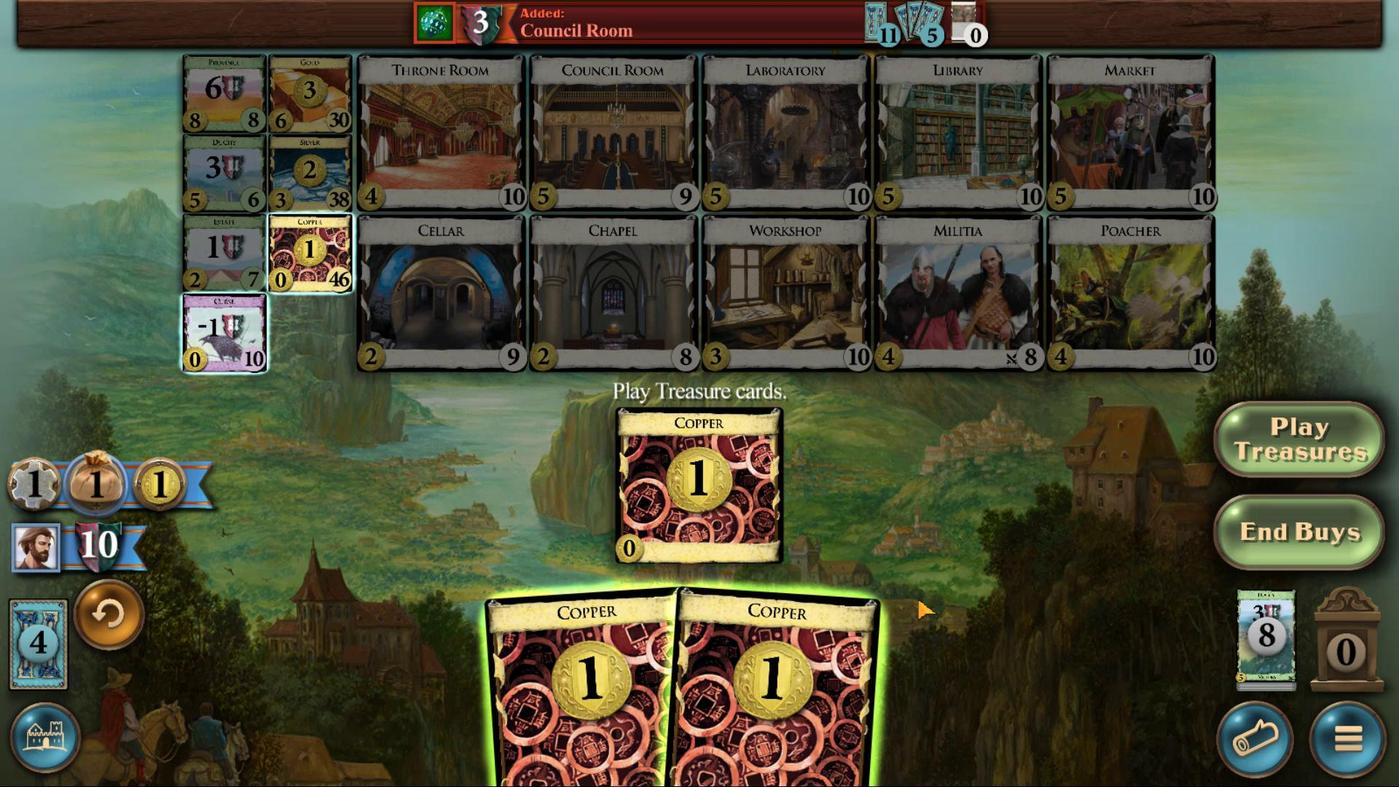 
Action: Mouse scrolled (898, 597) with delta (0, 0)
Screenshot: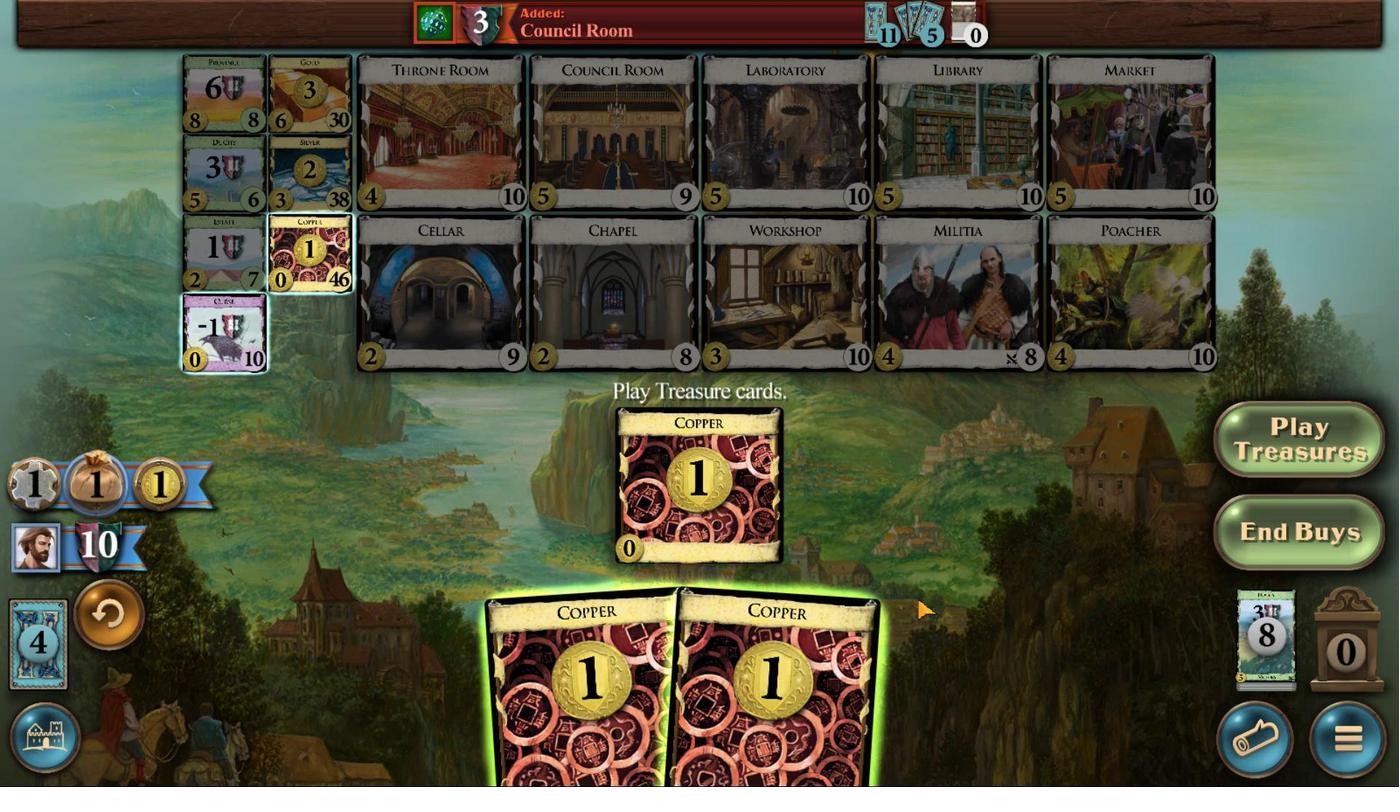 
Action: Mouse moved to (898, 597)
Screenshot: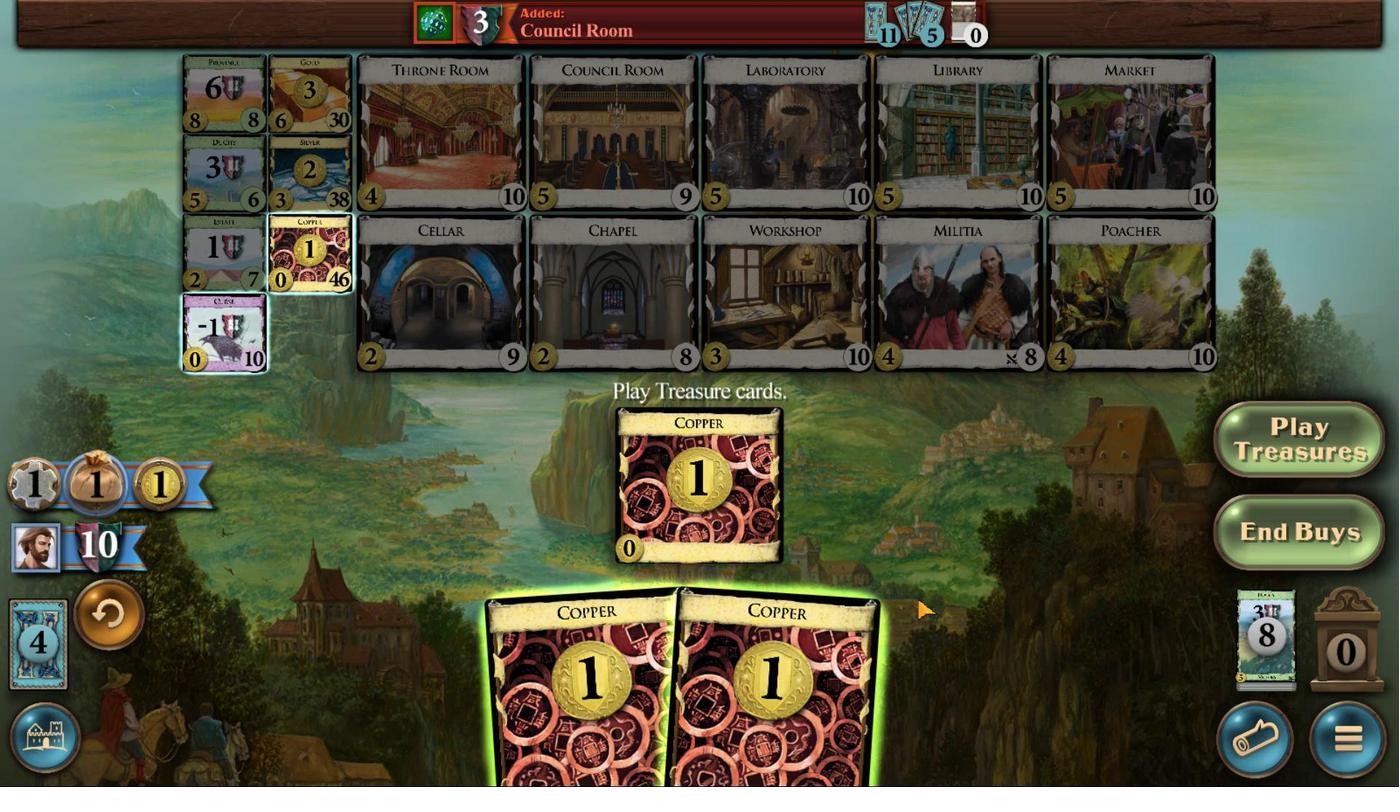 
Action: Mouse scrolled (898, 597) with delta (0, 0)
Screenshot: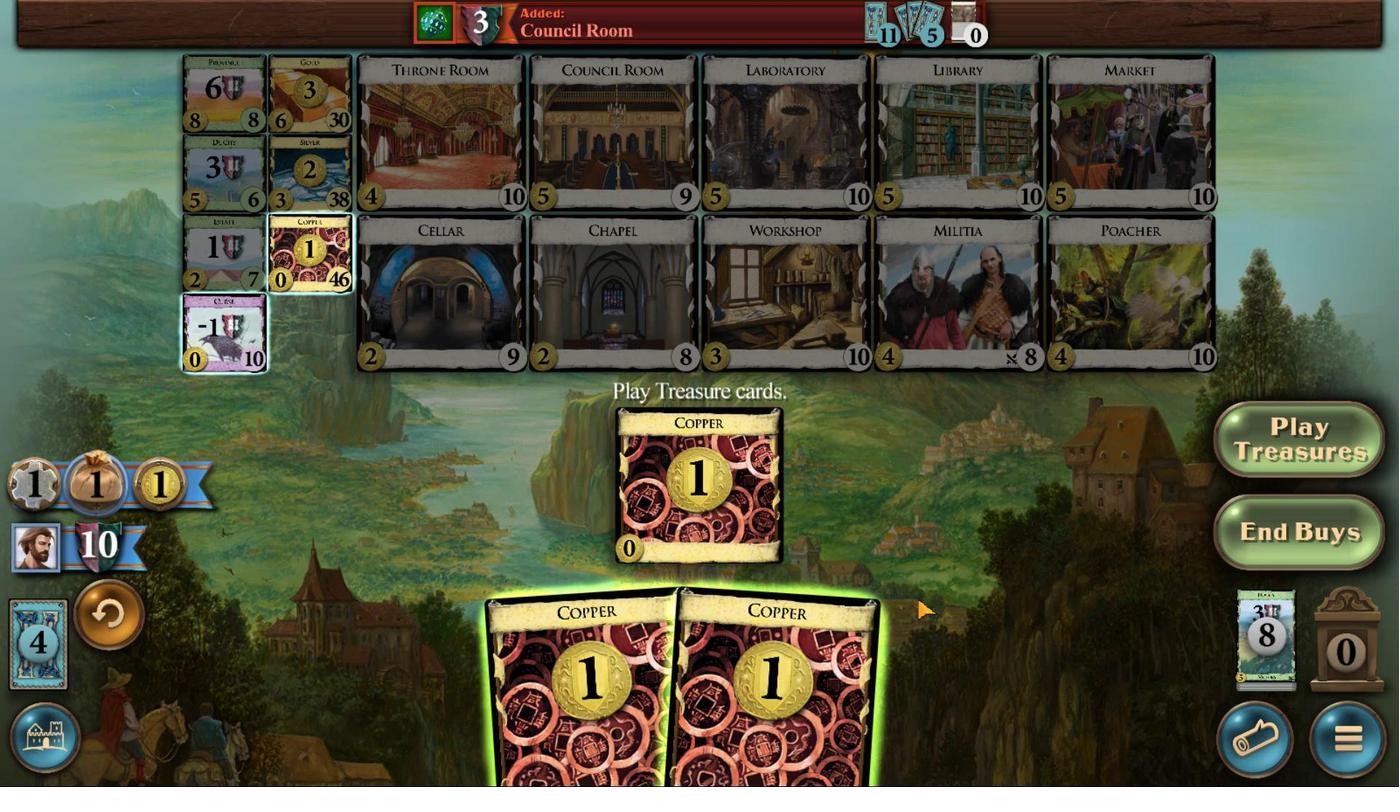 
Action: Mouse scrolled (898, 597) with delta (0, 0)
Screenshot: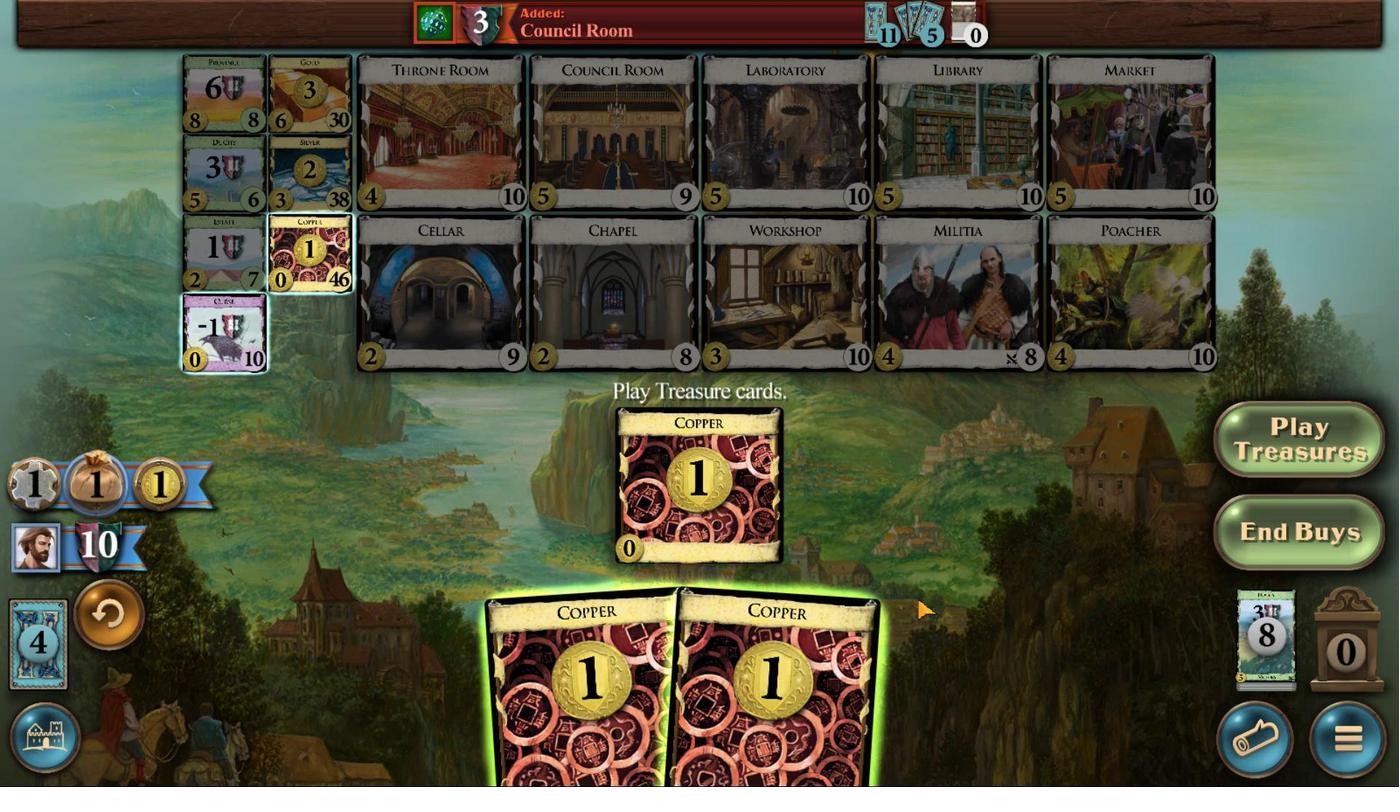 
Action: Mouse scrolled (898, 597) with delta (0, 0)
Screenshot: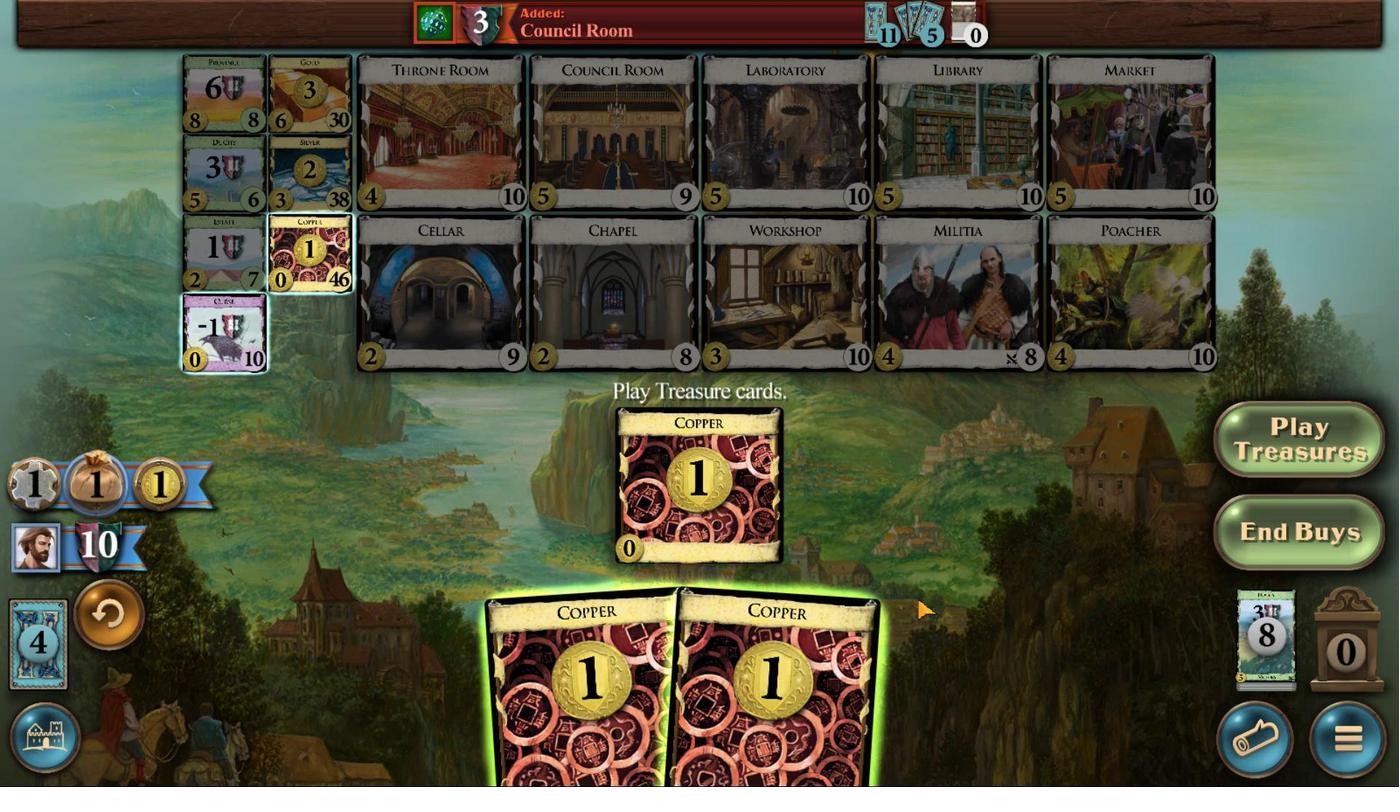 
Action: Mouse scrolled (898, 597) with delta (0, 0)
Screenshot: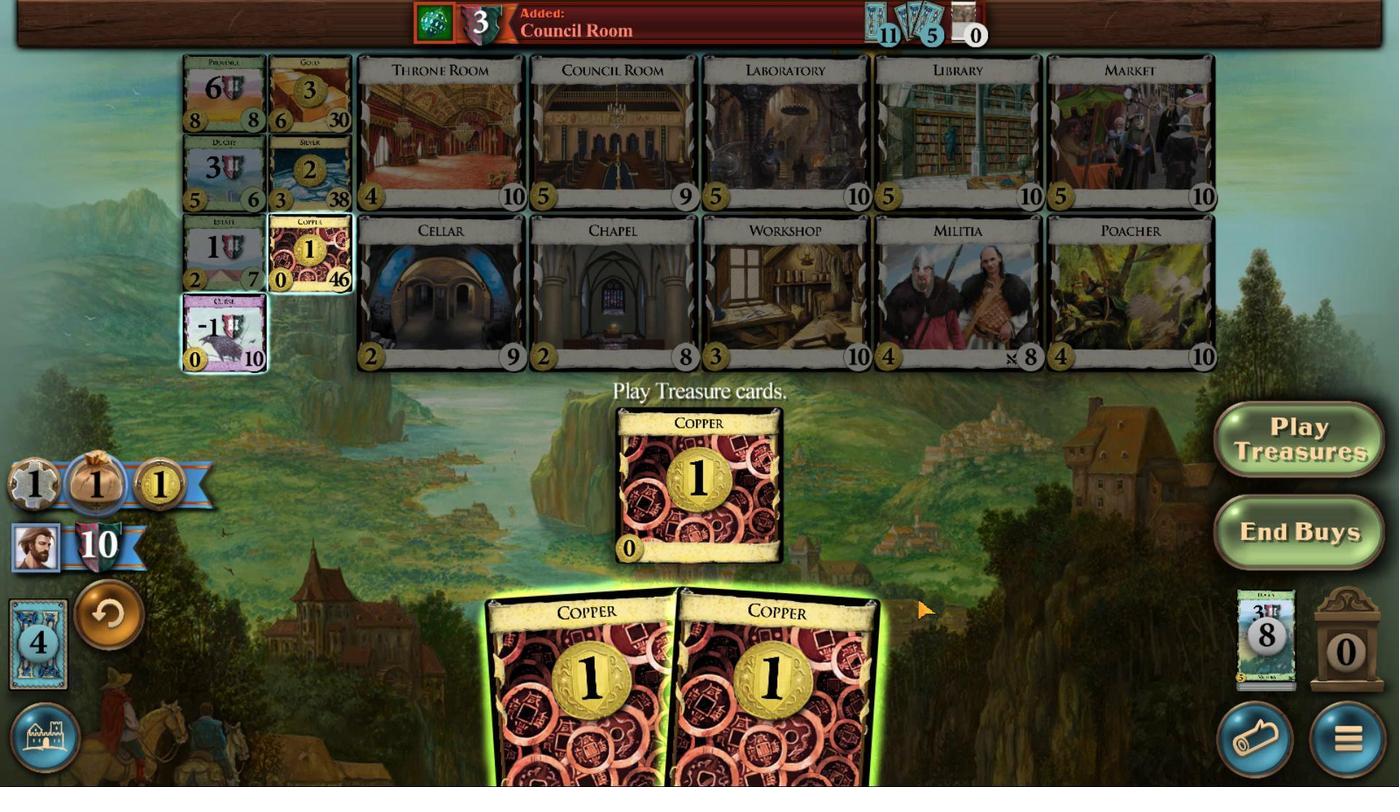 
Action: Mouse scrolled (898, 597) with delta (0, 0)
Screenshot: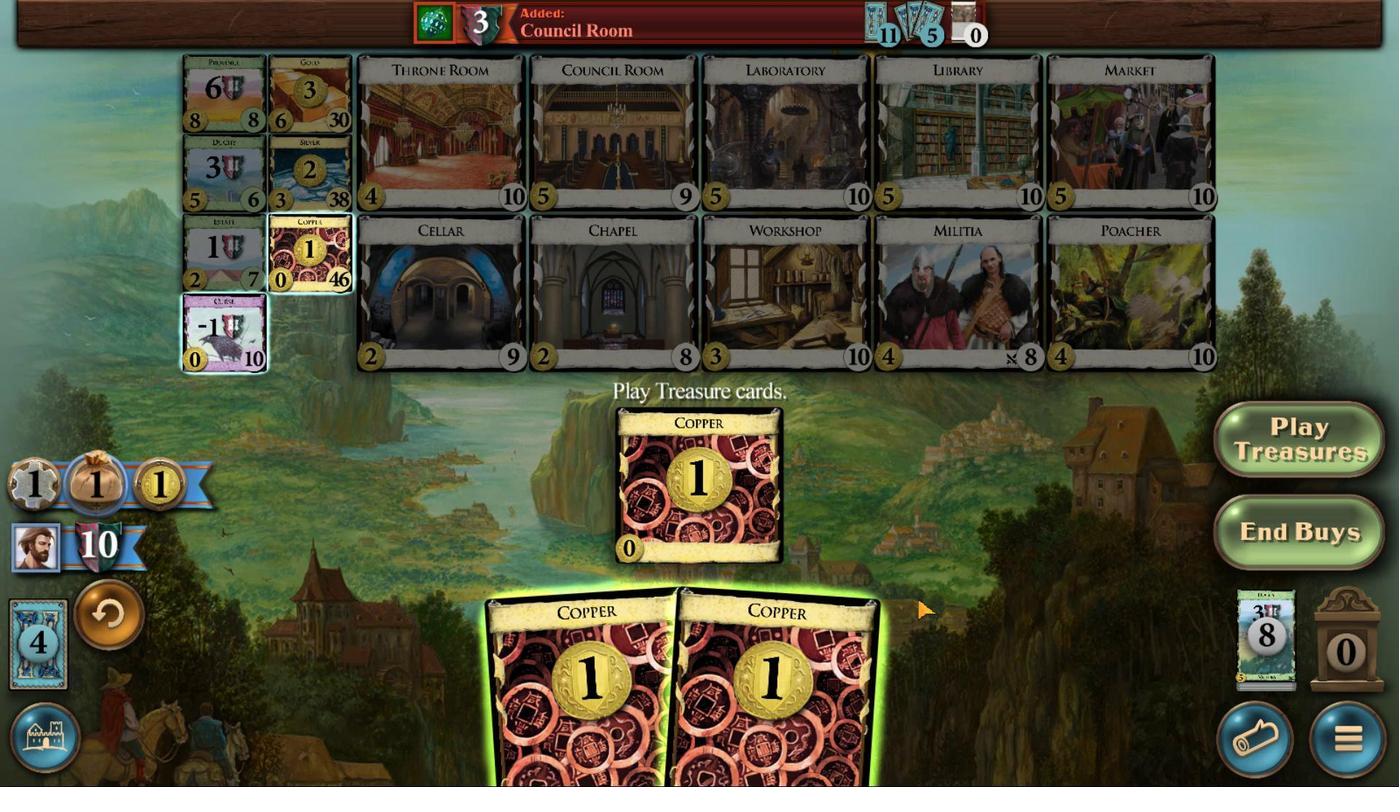 
Action: Mouse moved to (932, 610)
Screenshot: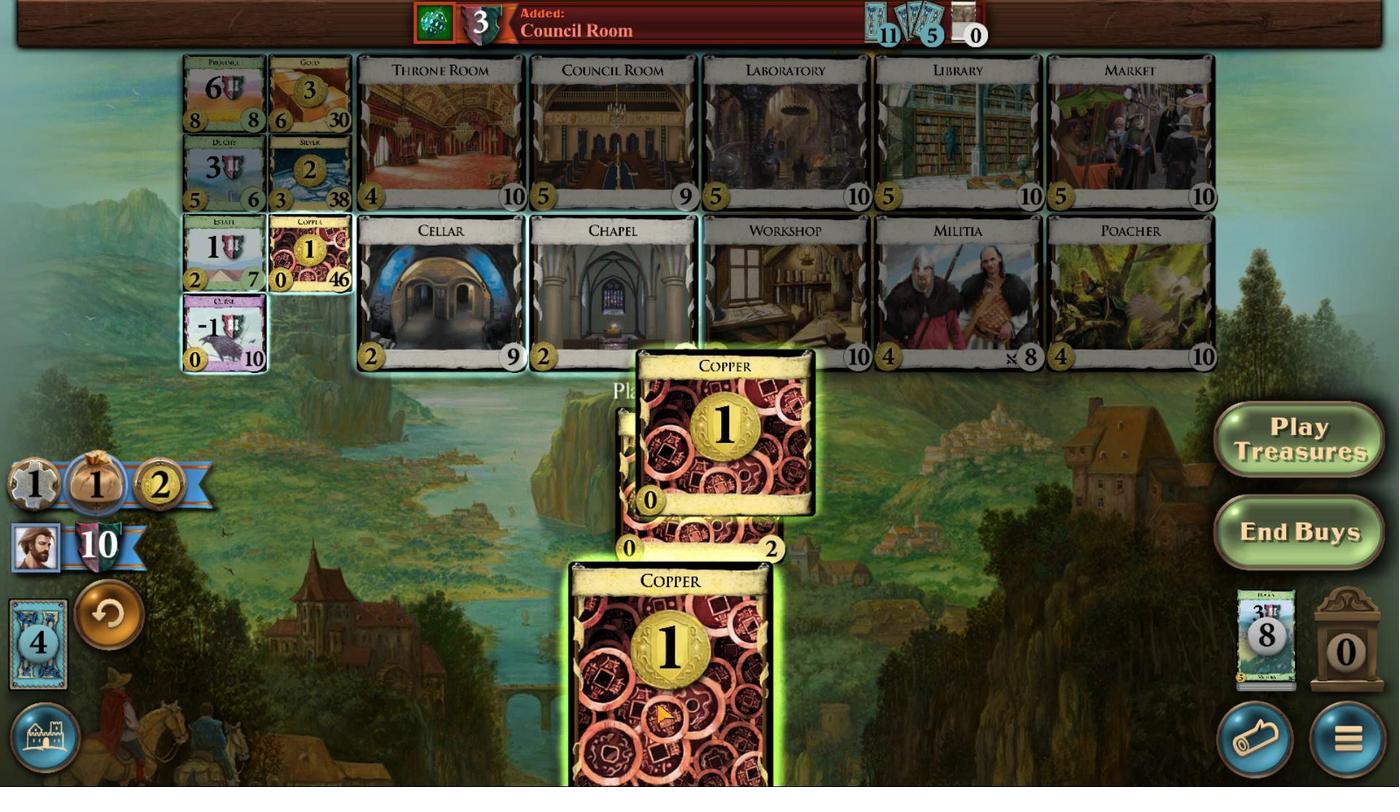 
Action: Mouse pressed left at (932, 610)
Screenshot: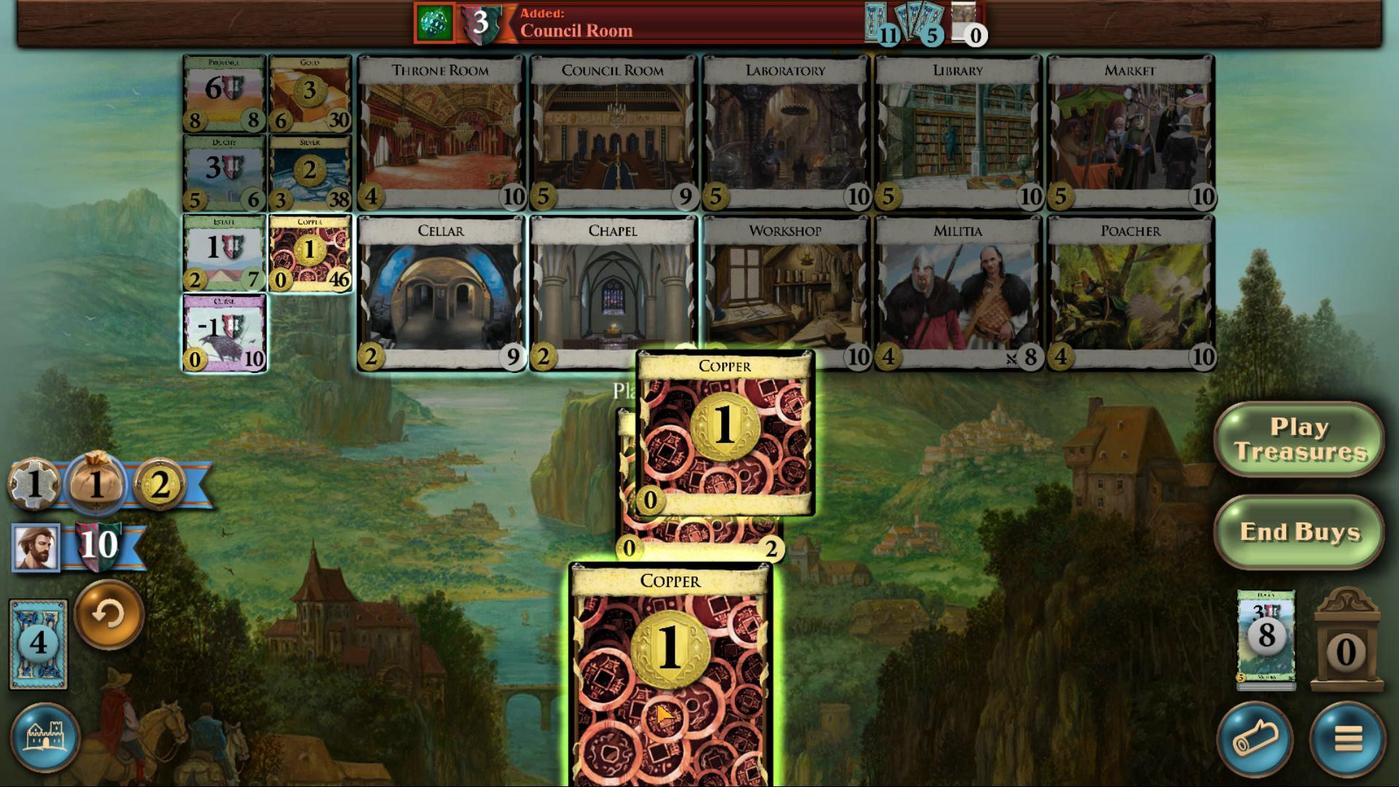 
Action: Mouse moved to (887, 602)
Screenshot: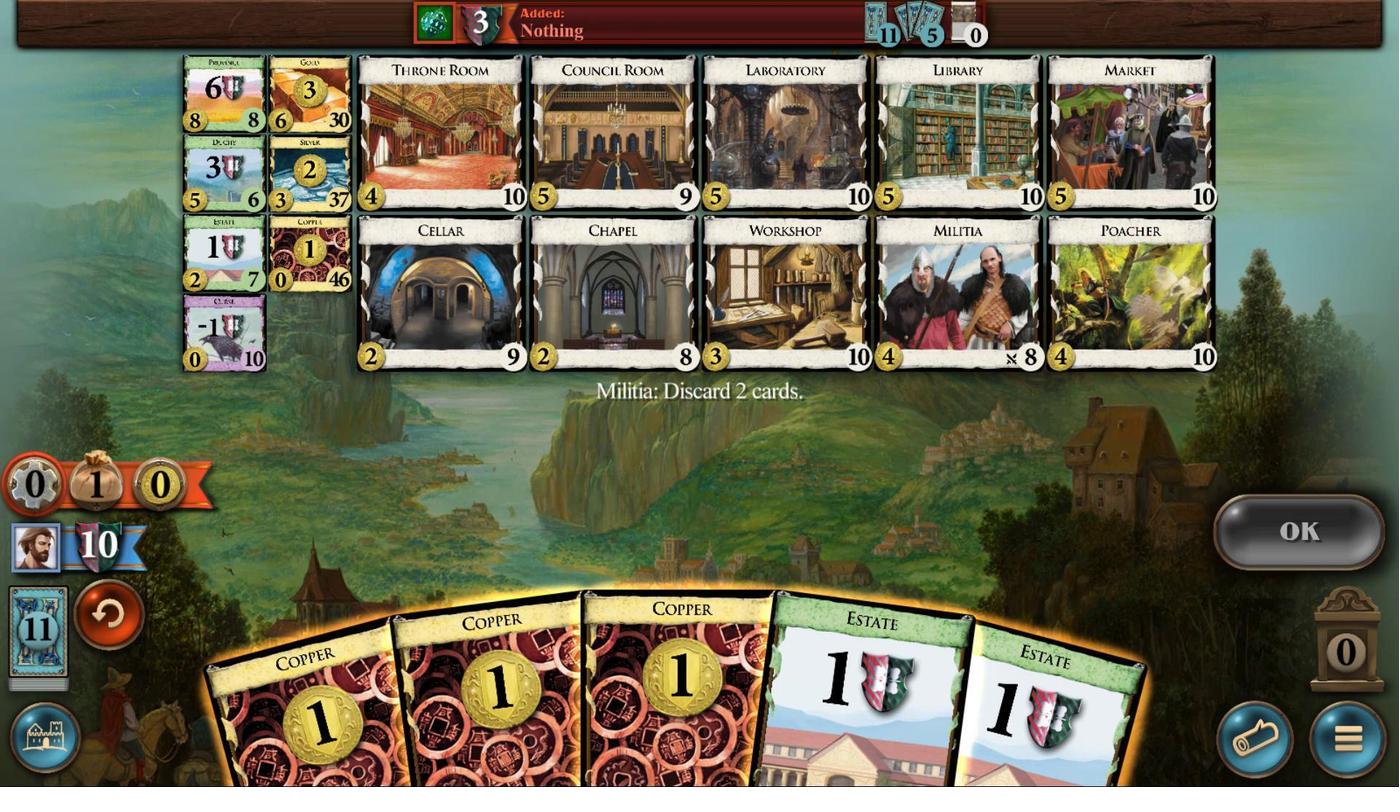 
Action: Mouse scrolled (887, 602) with delta (0, 0)
Screenshot: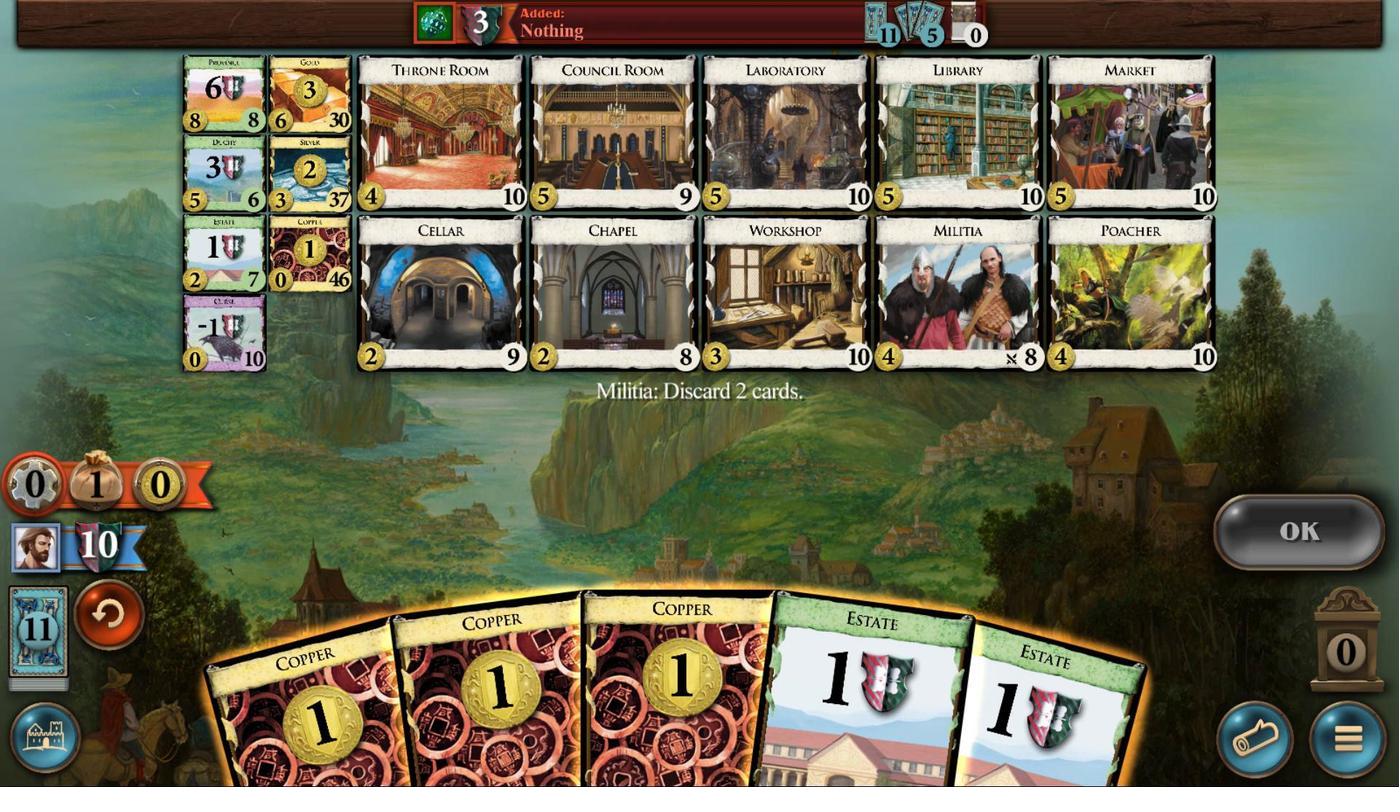 
Action: Mouse moved to (887, 602)
Screenshot: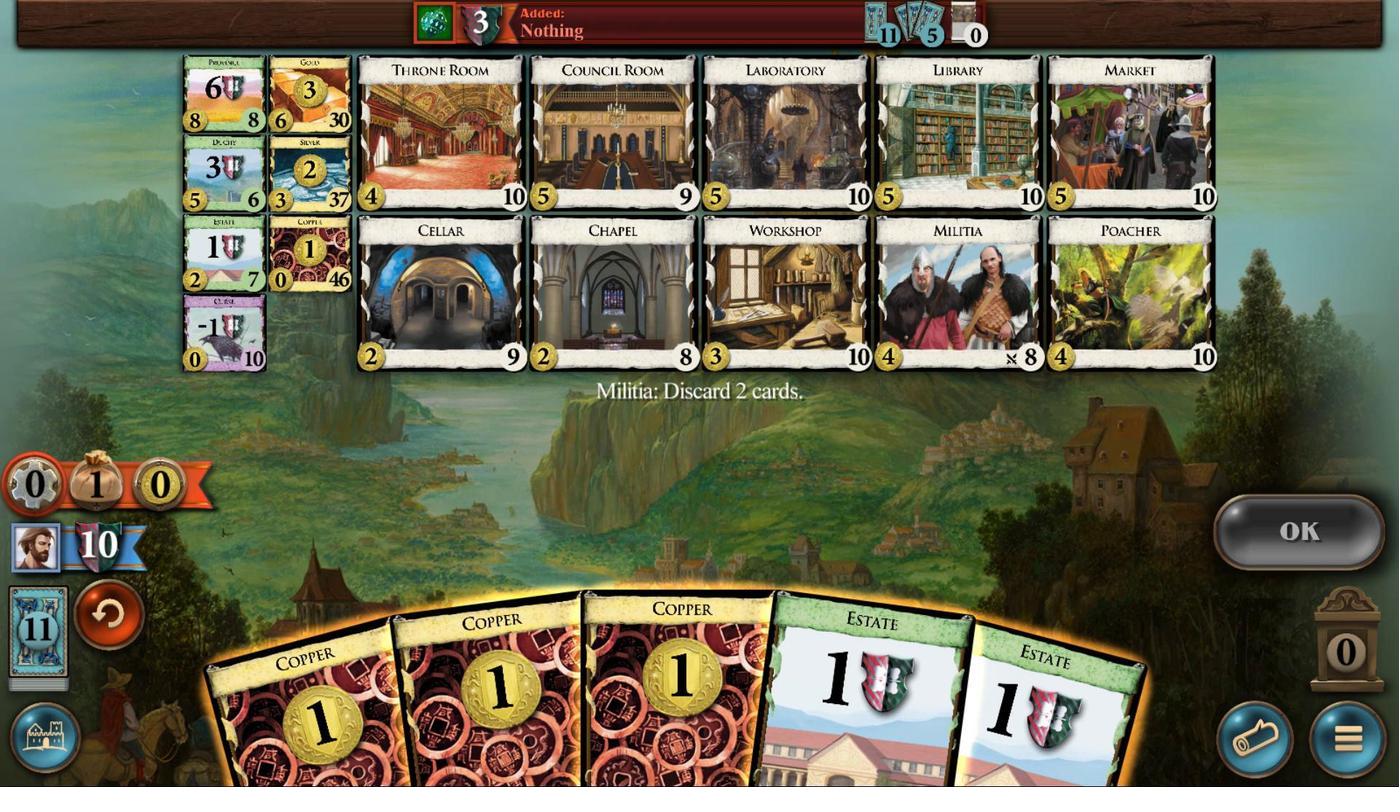 
Action: Mouse scrolled (887, 602) with delta (0, 0)
Screenshot: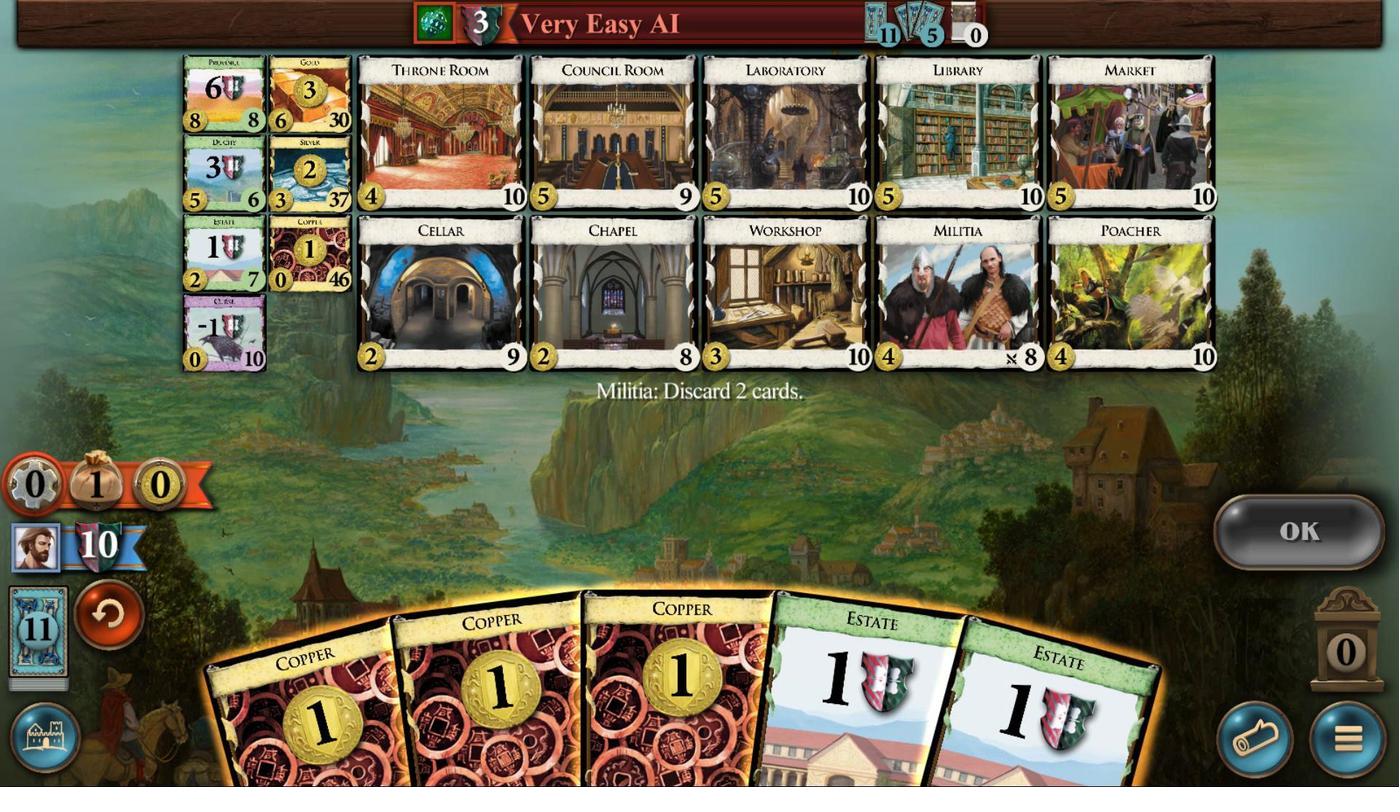 
Action: Mouse moved to (887, 602)
Screenshot: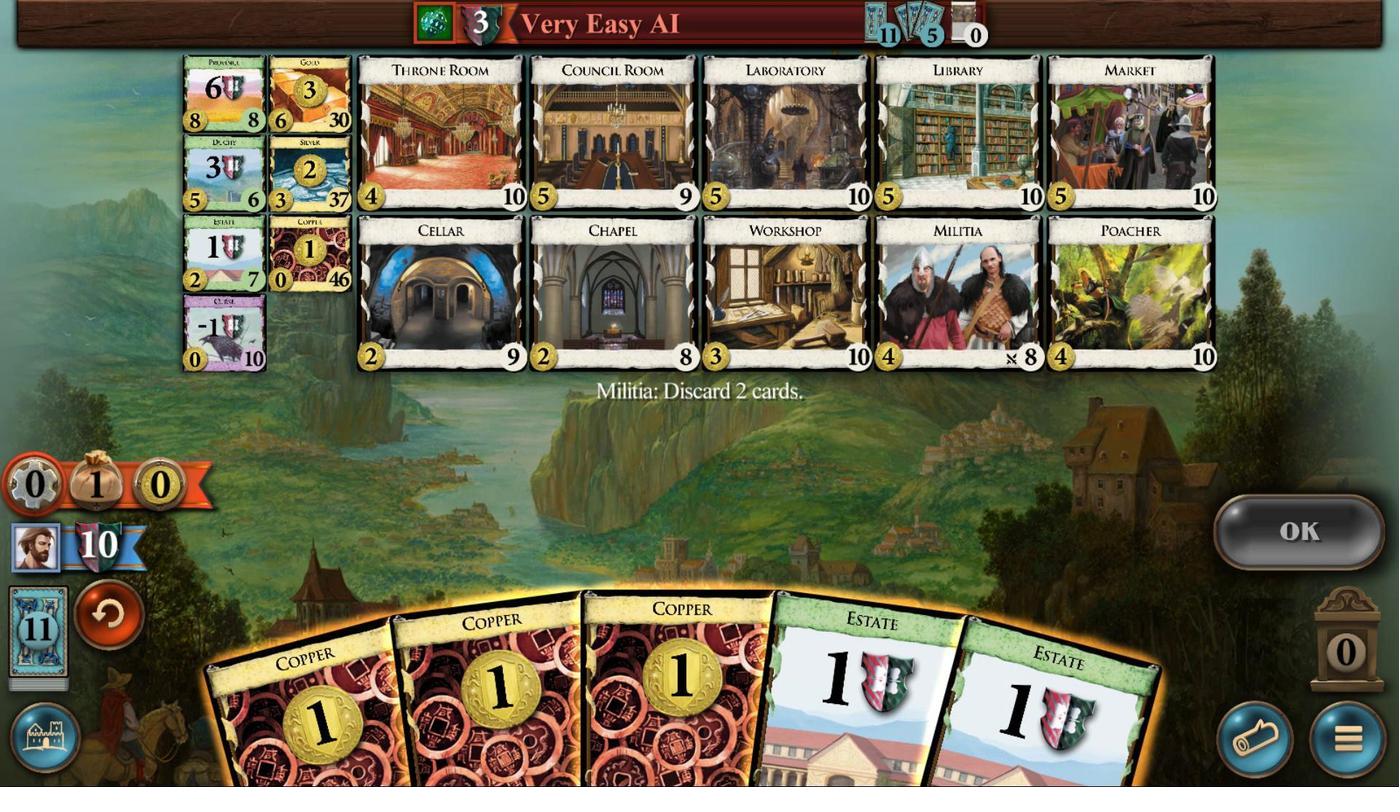 
Action: Mouse scrolled (887, 602) with delta (0, 0)
Screenshot: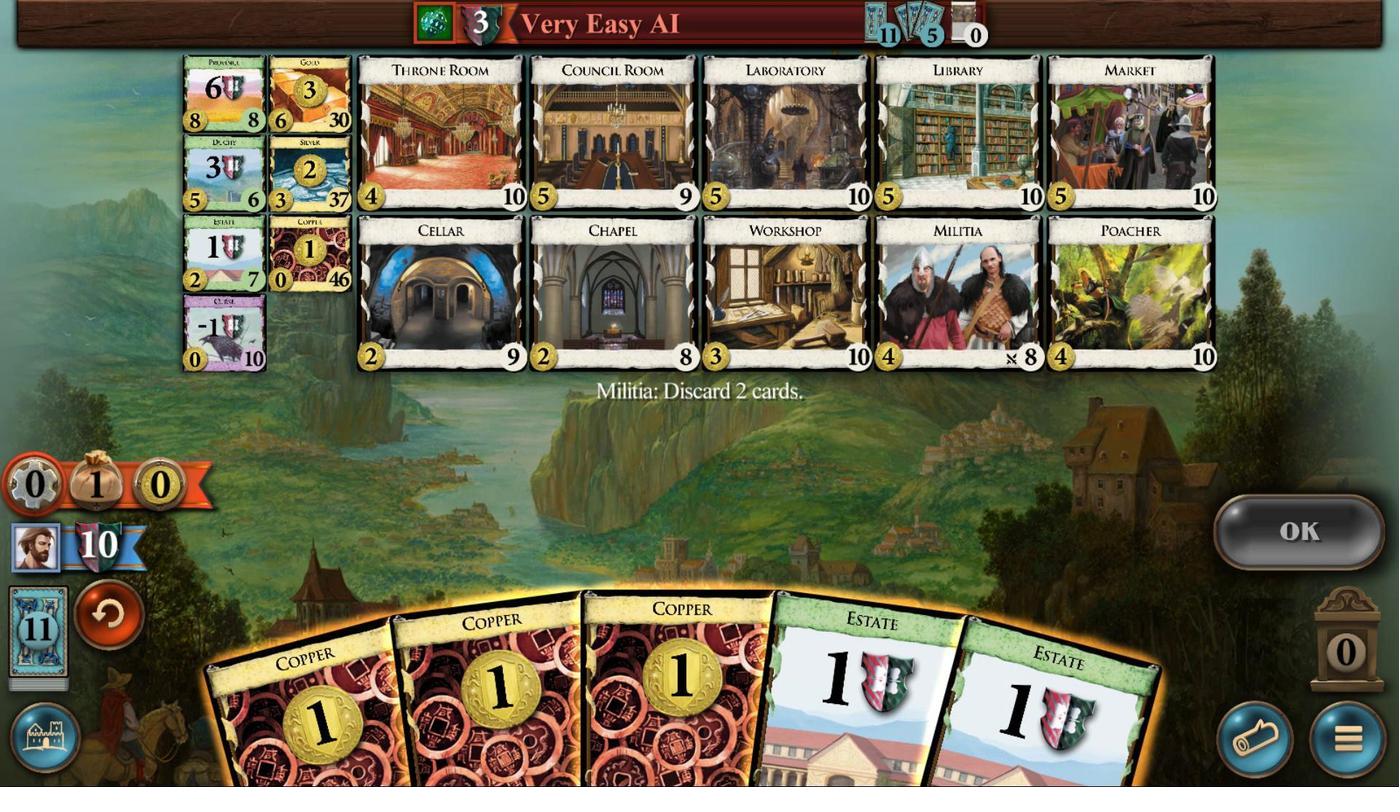 
Action: Mouse moved to (887, 601)
Screenshot: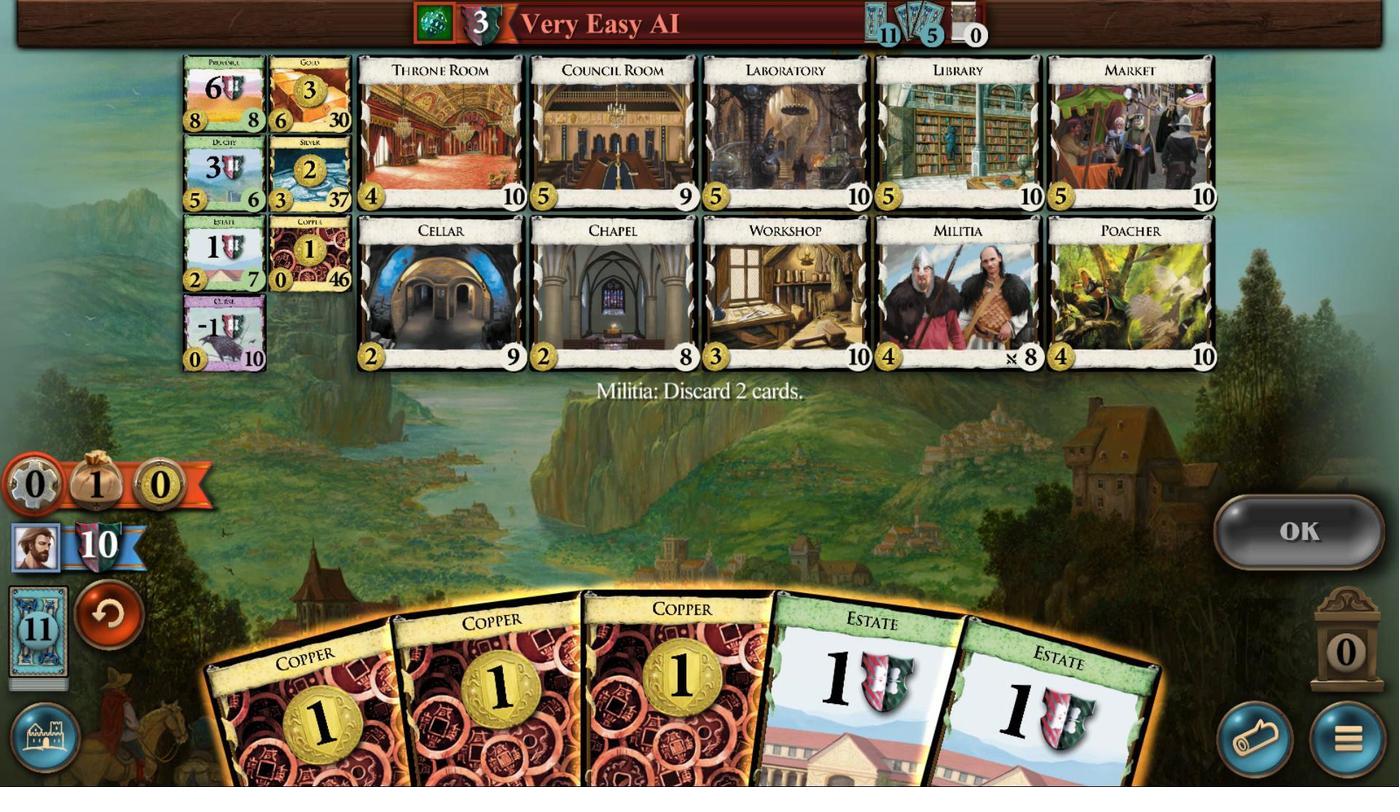 
Action: Mouse scrolled (887, 602) with delta (0, 0)
Screenshot: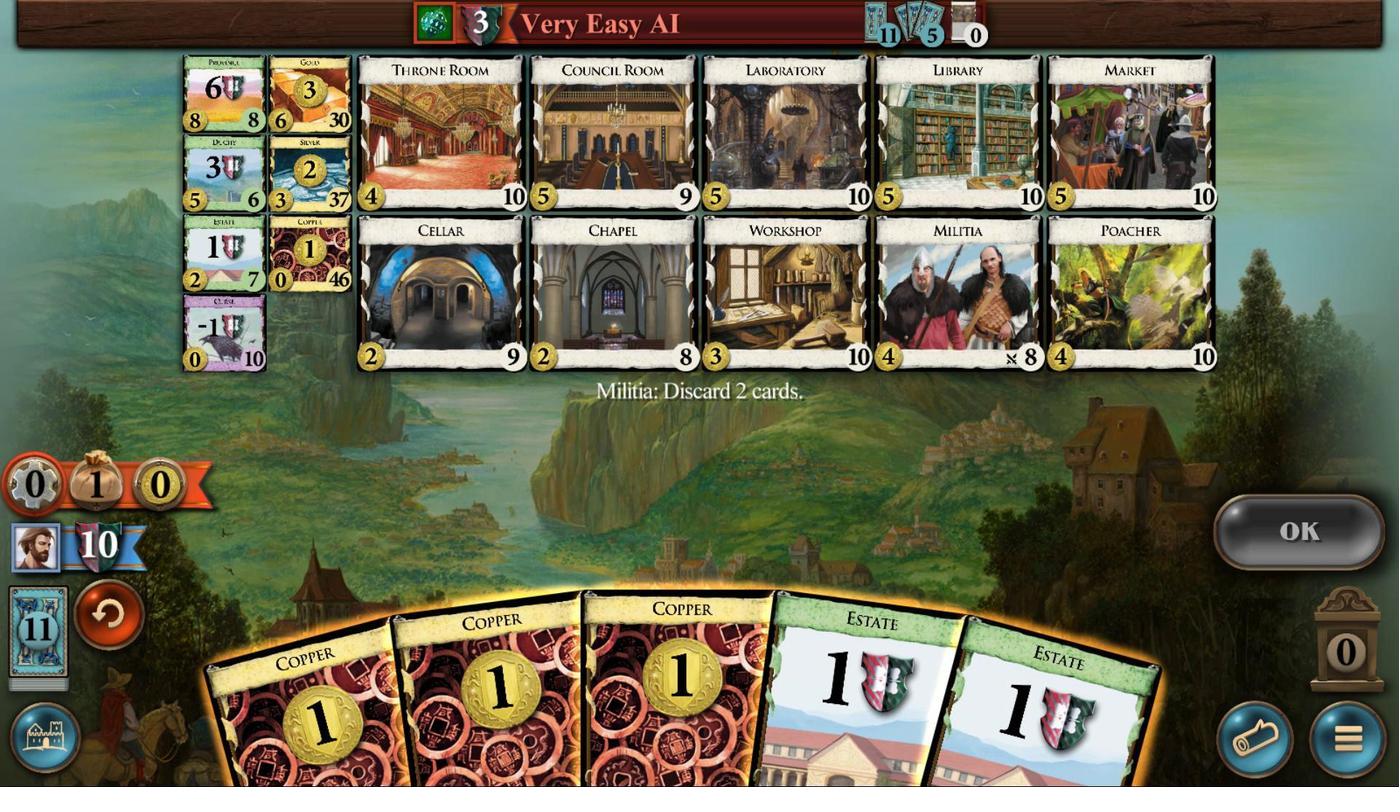 
Action: Mouse moved to (881, 601)
Screenshot: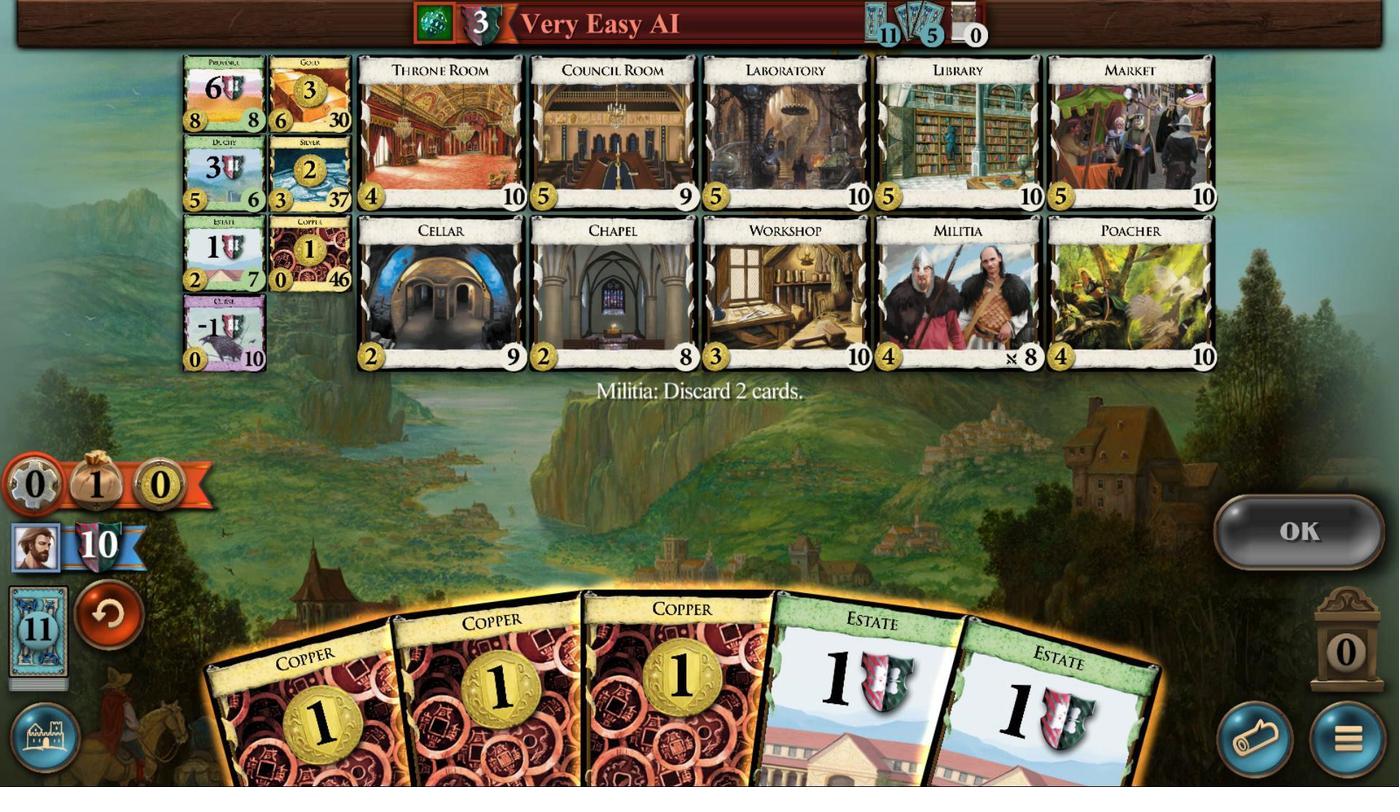 
Action: Mouse scrolled (881, 602) with delta (0, 0)
Screenshot: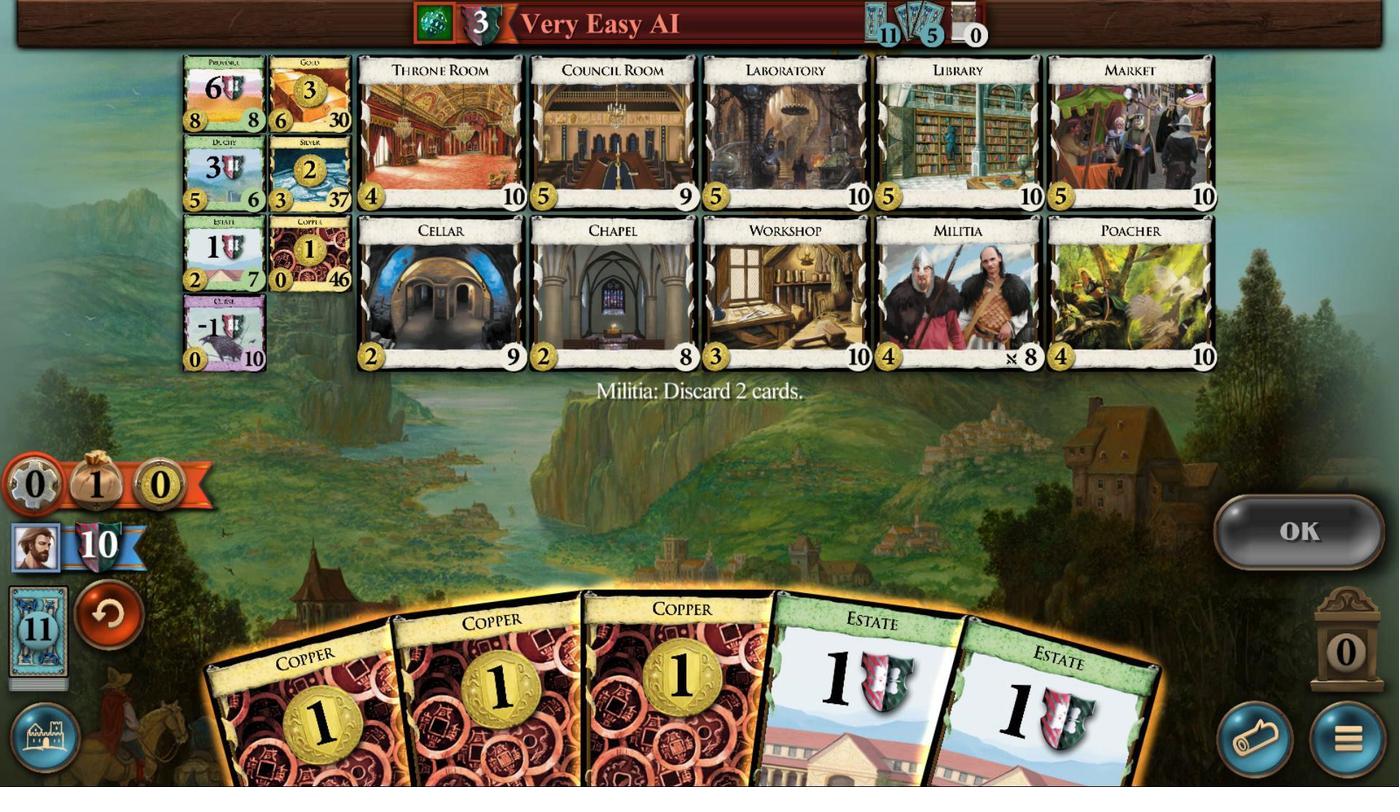 
Action: Mouse moved to (881, 601)
Screenshot: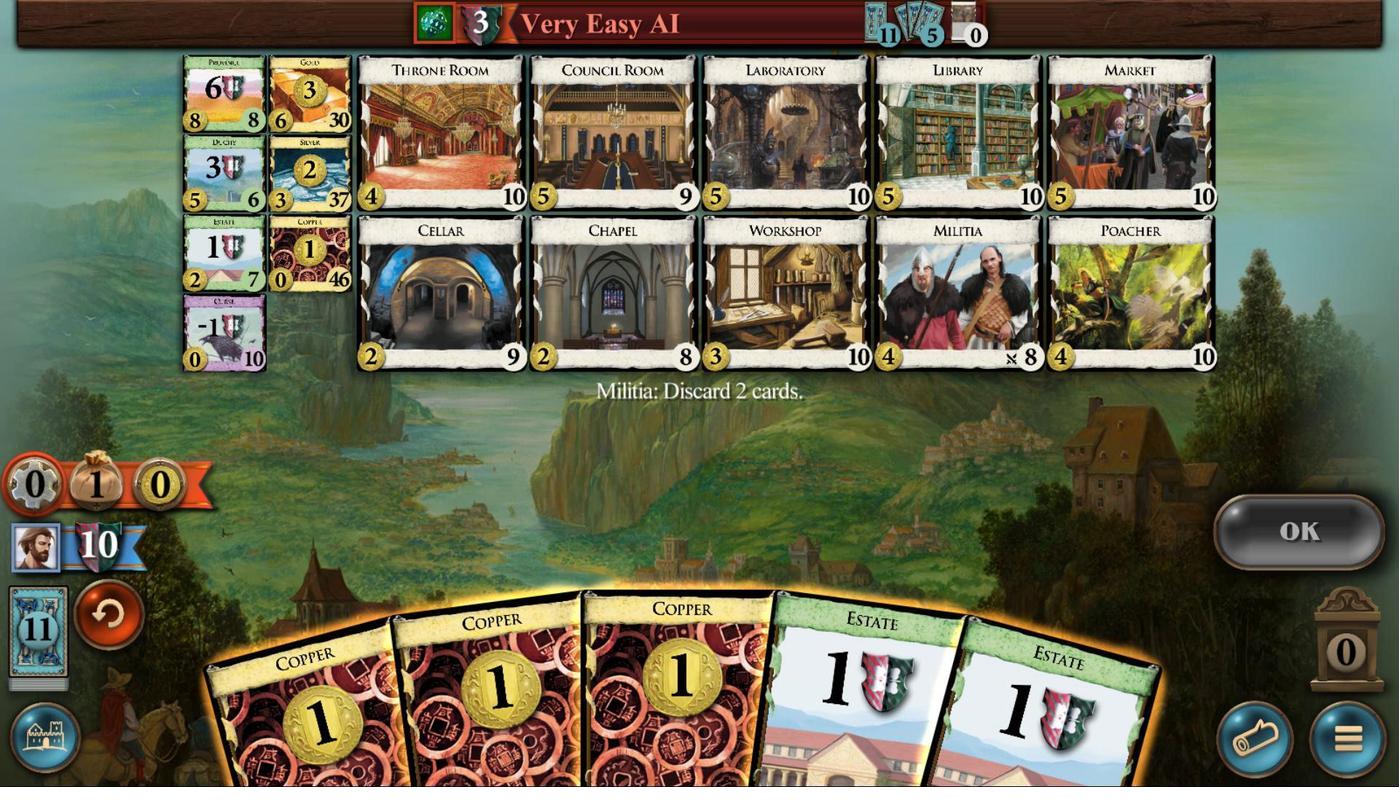 
Action: Mouse scrolled (881, 601) with delta (0, 0)
Screenshot: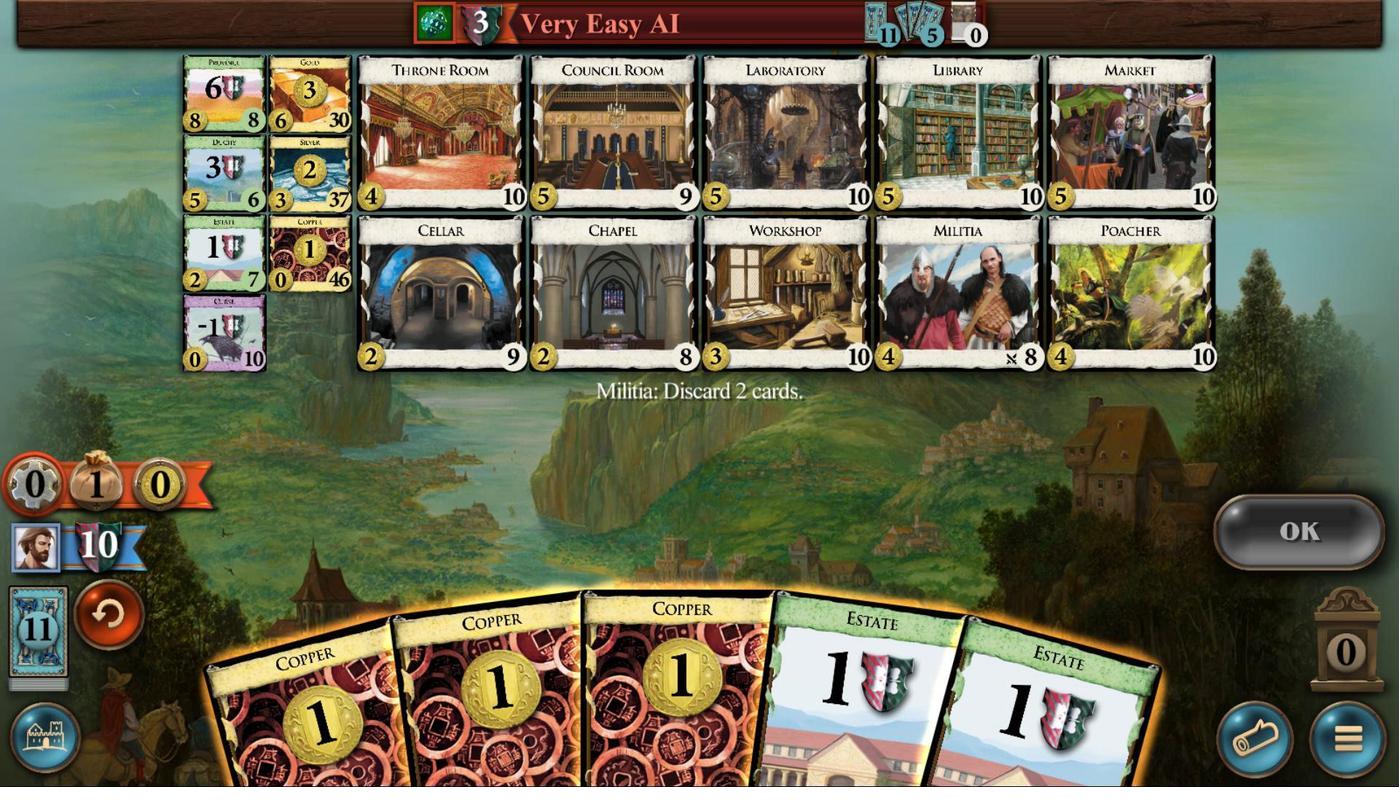 
Action: Mouse moved to (881, 601)
Screenshot: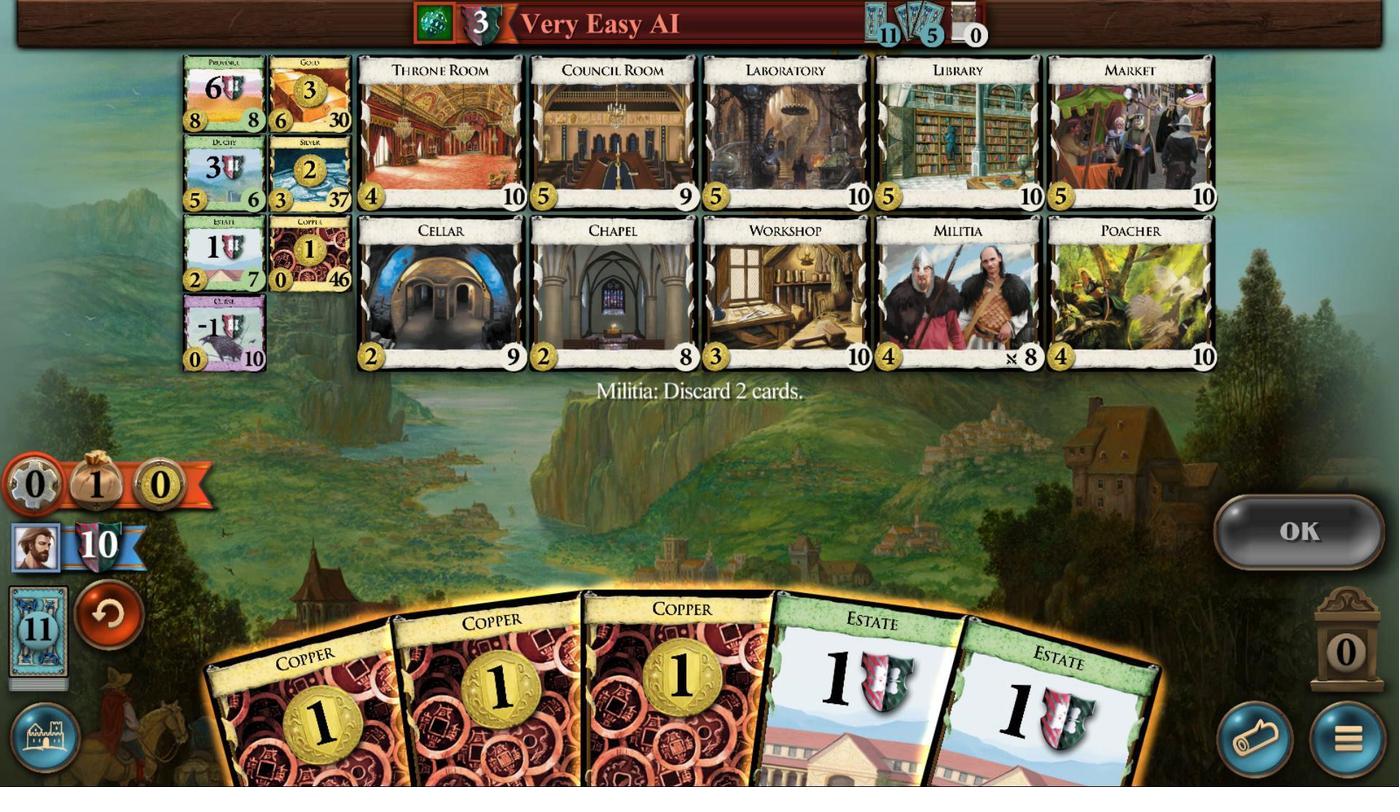 
Action: Mouse scrolled (881, 601) with delta (0, 0)
Screenshot: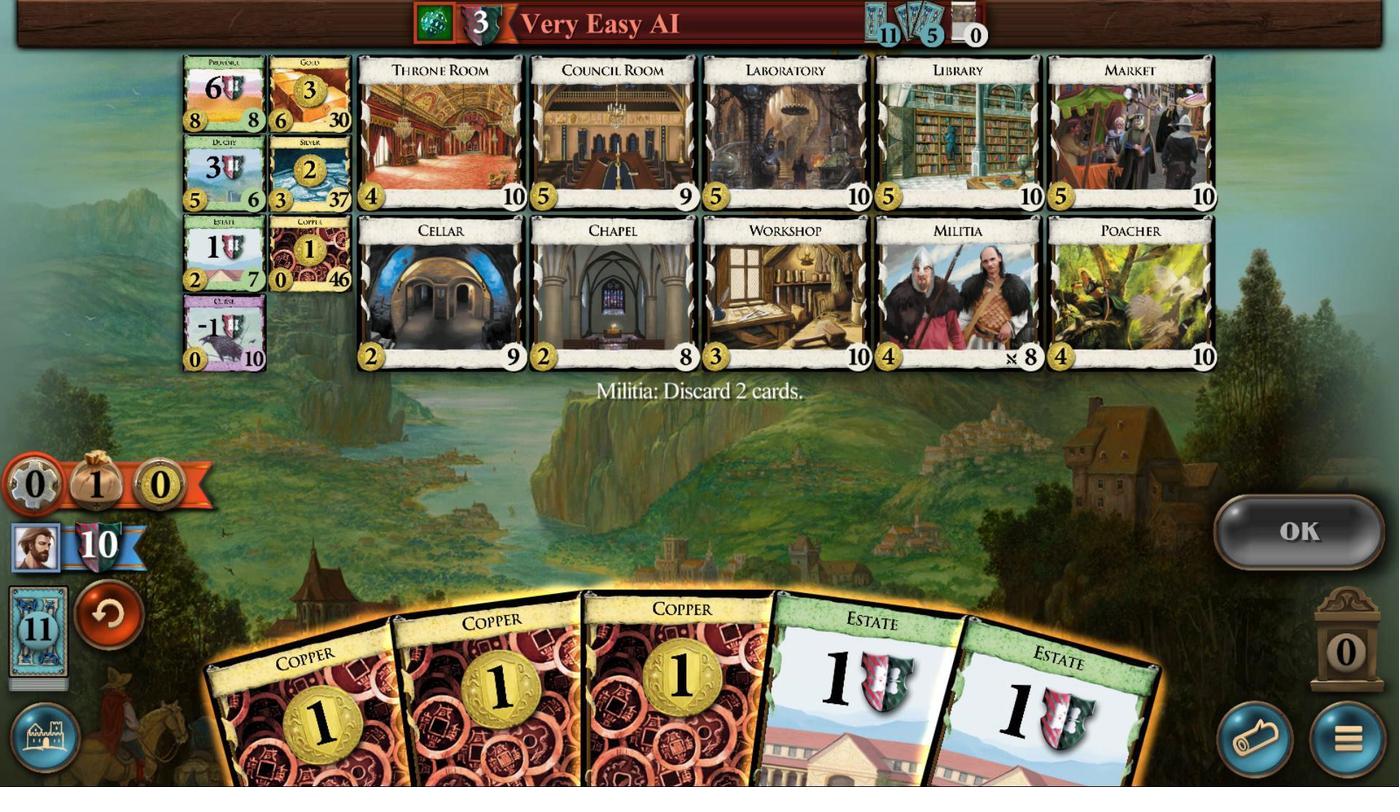 
Action: Mouse scrolled (881, 601) with delta (0, 0)
Screenshot: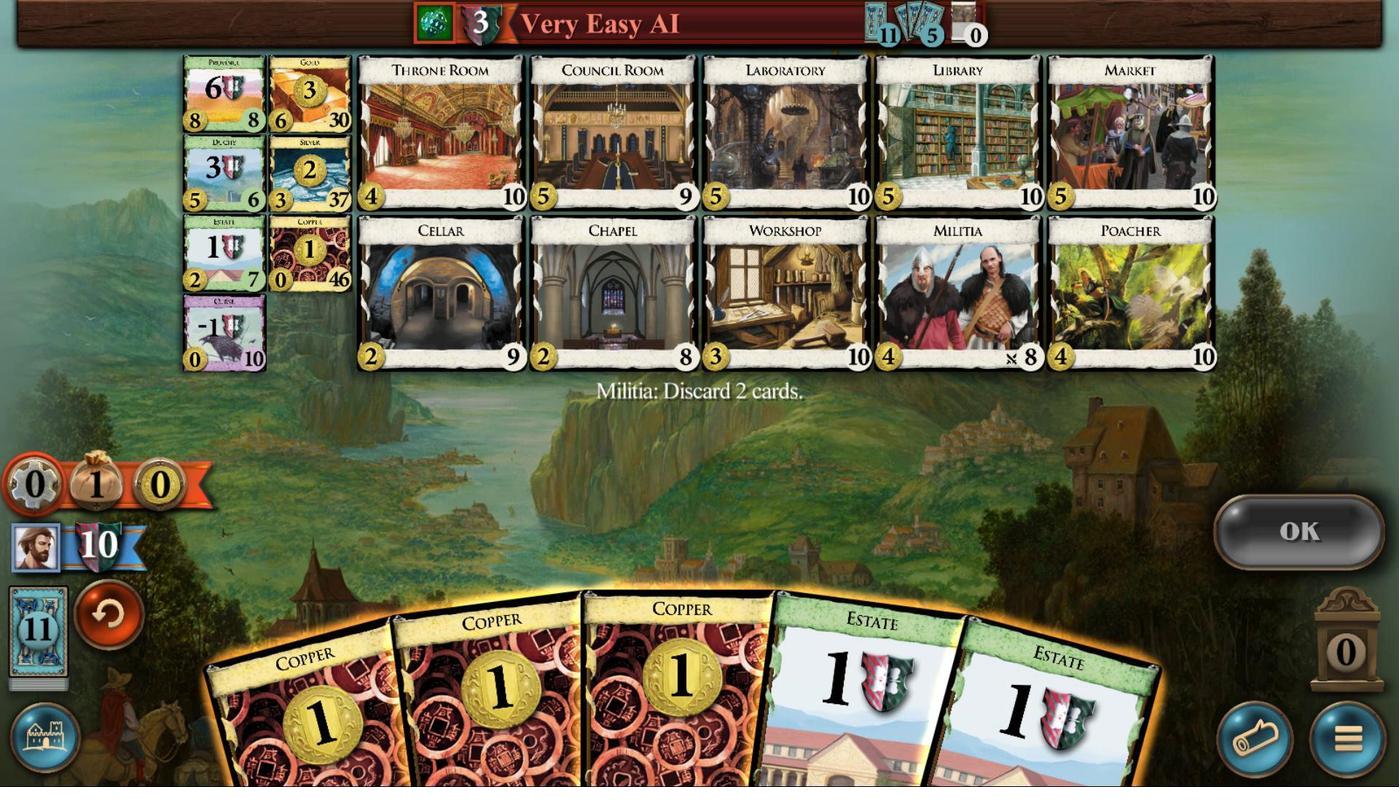
Action: Mouse moved to (873, 602)
Screenshot: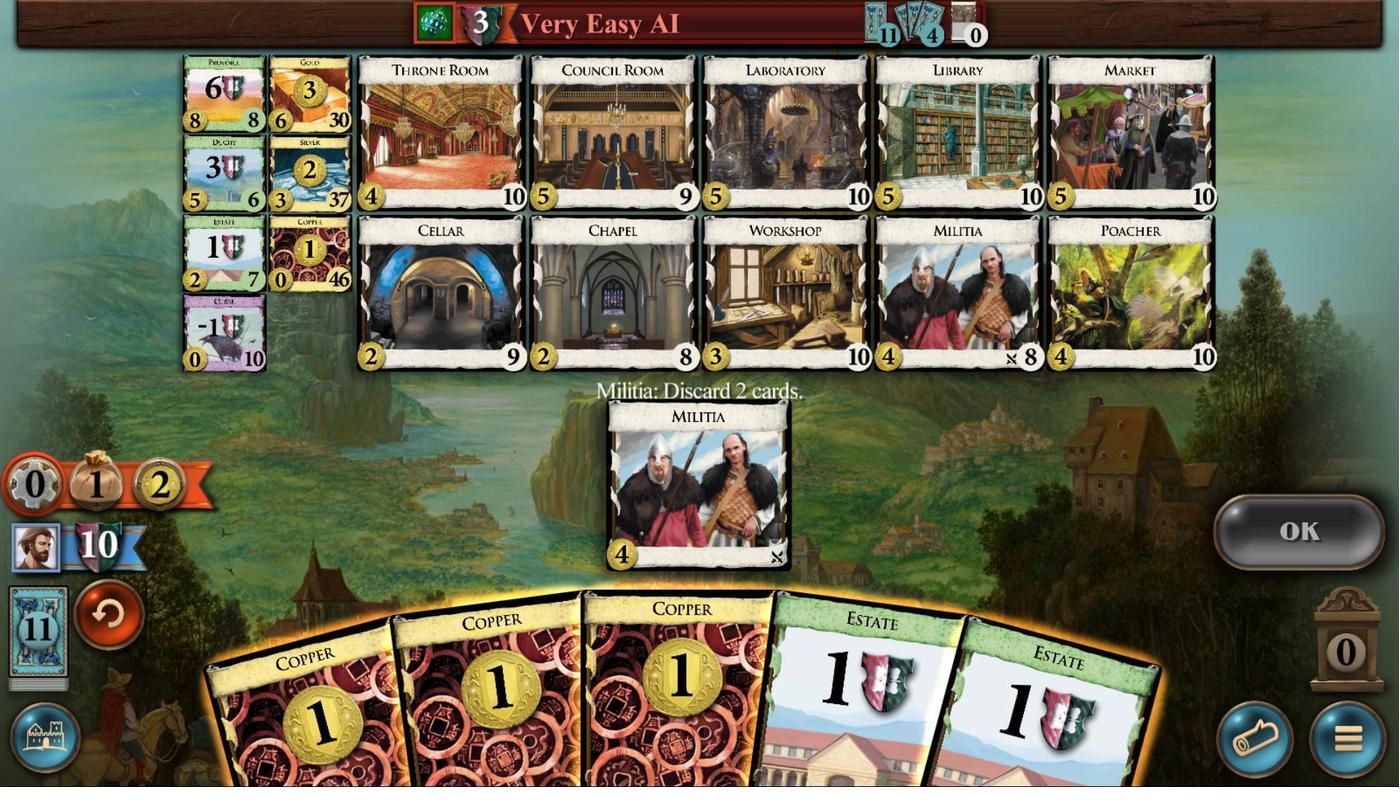 
Action: Mouse scrolled (873, 602) with delta (0, 0)
Screenshot: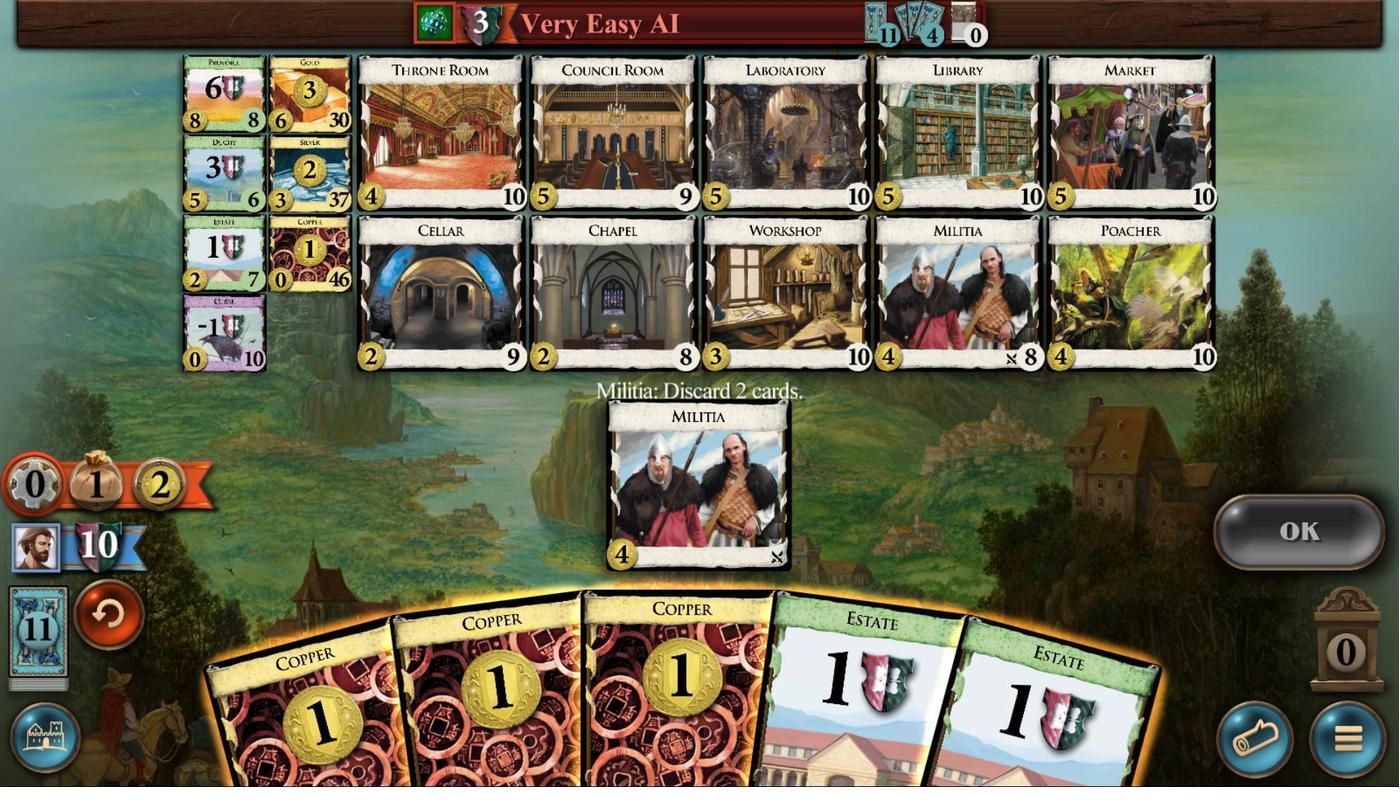 
Action: Mouse moved to (873, 602)
Screenshot: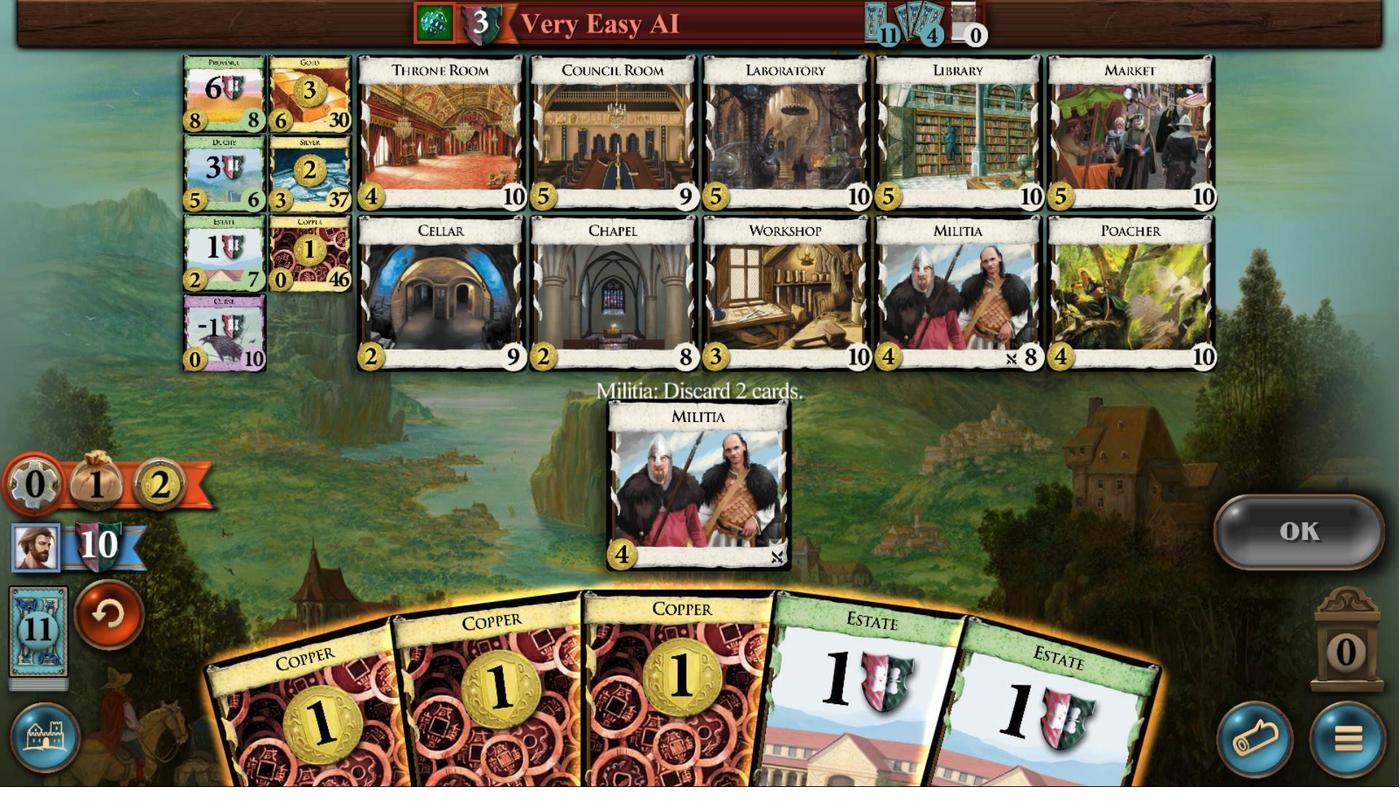 
Action: Mouse scrolled (873, 602) with delta (0, 0)
Screenshot: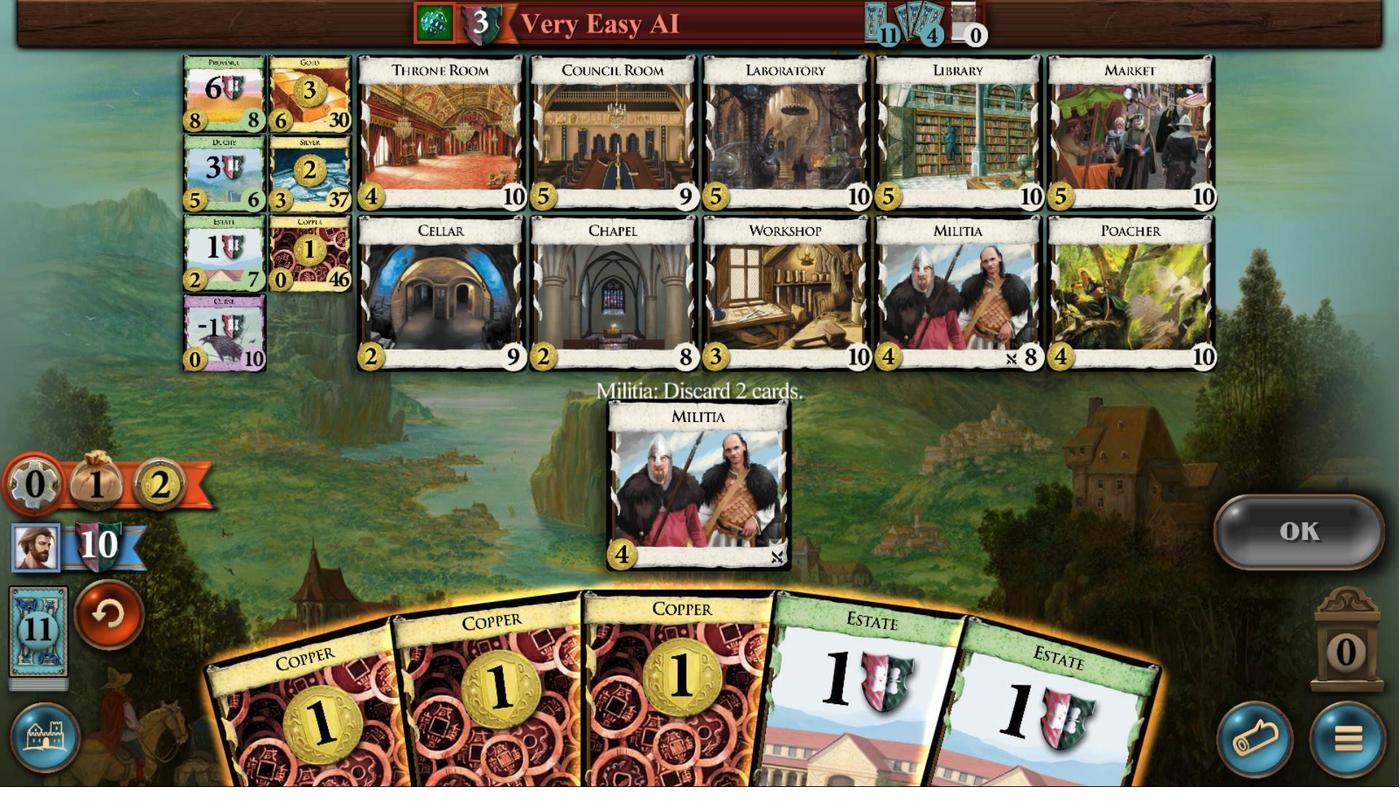 
Action: Mouse moved to (873, 602)
Screenshot: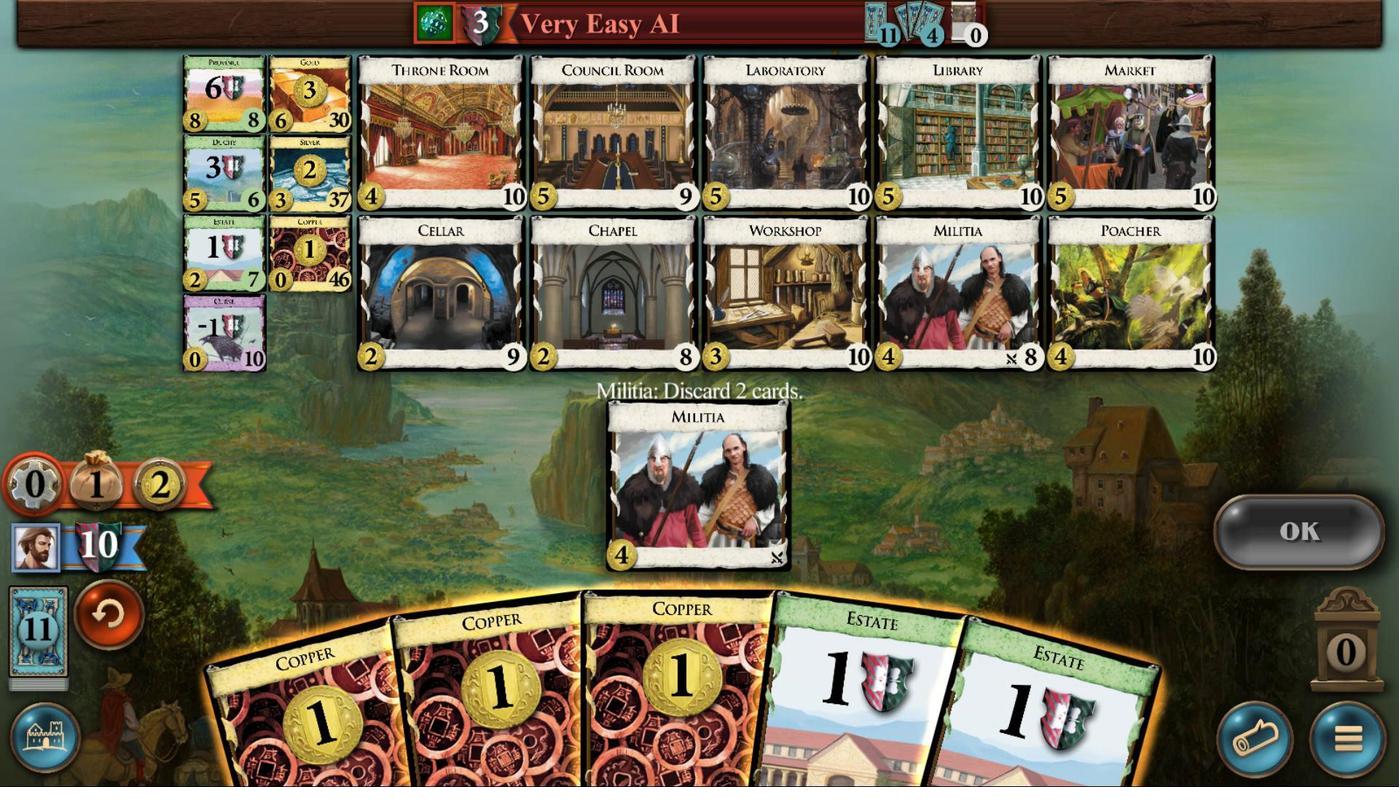 
Action: Mouse scrolled (873, 602) with delta (0, 0)
Screenshot: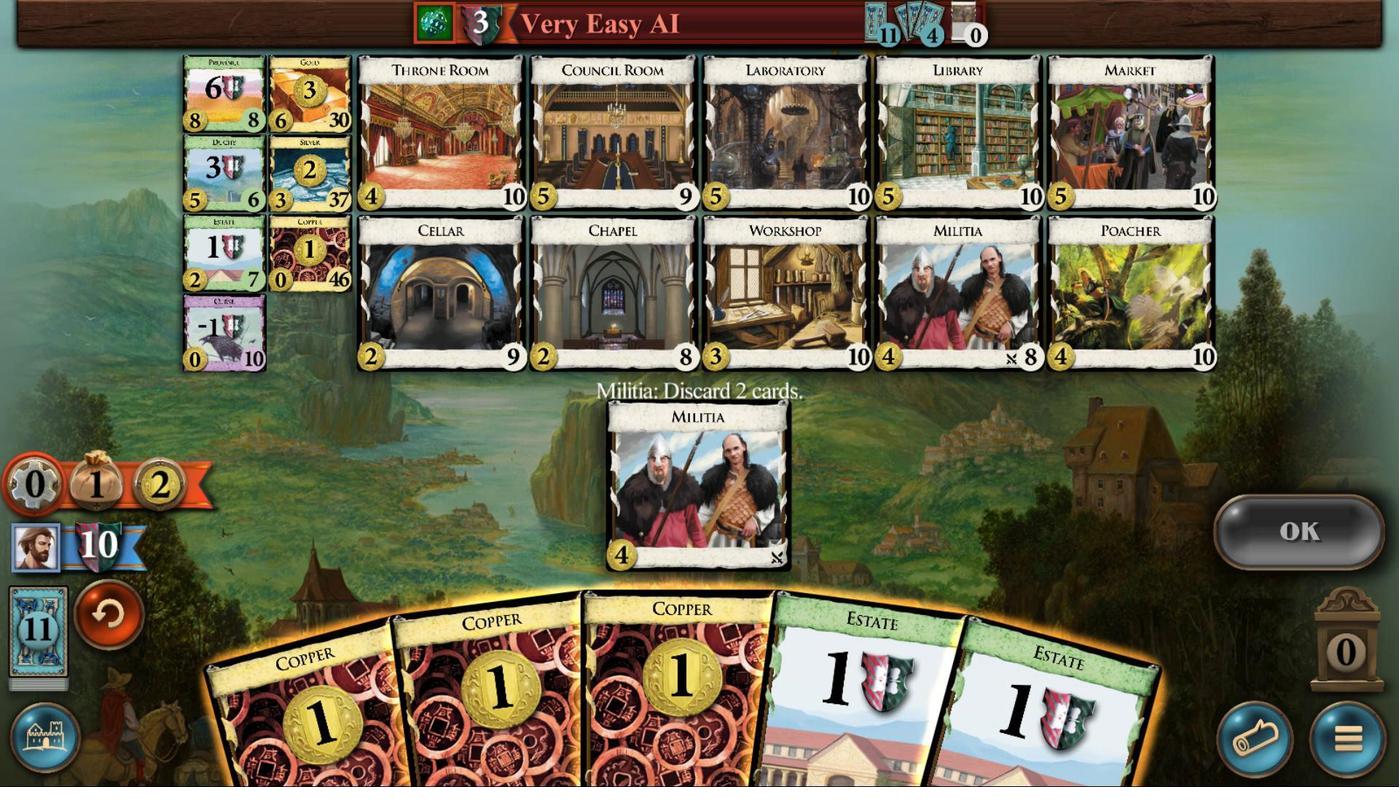 
Action: Mouse moved to (873, 602)
Screenshot: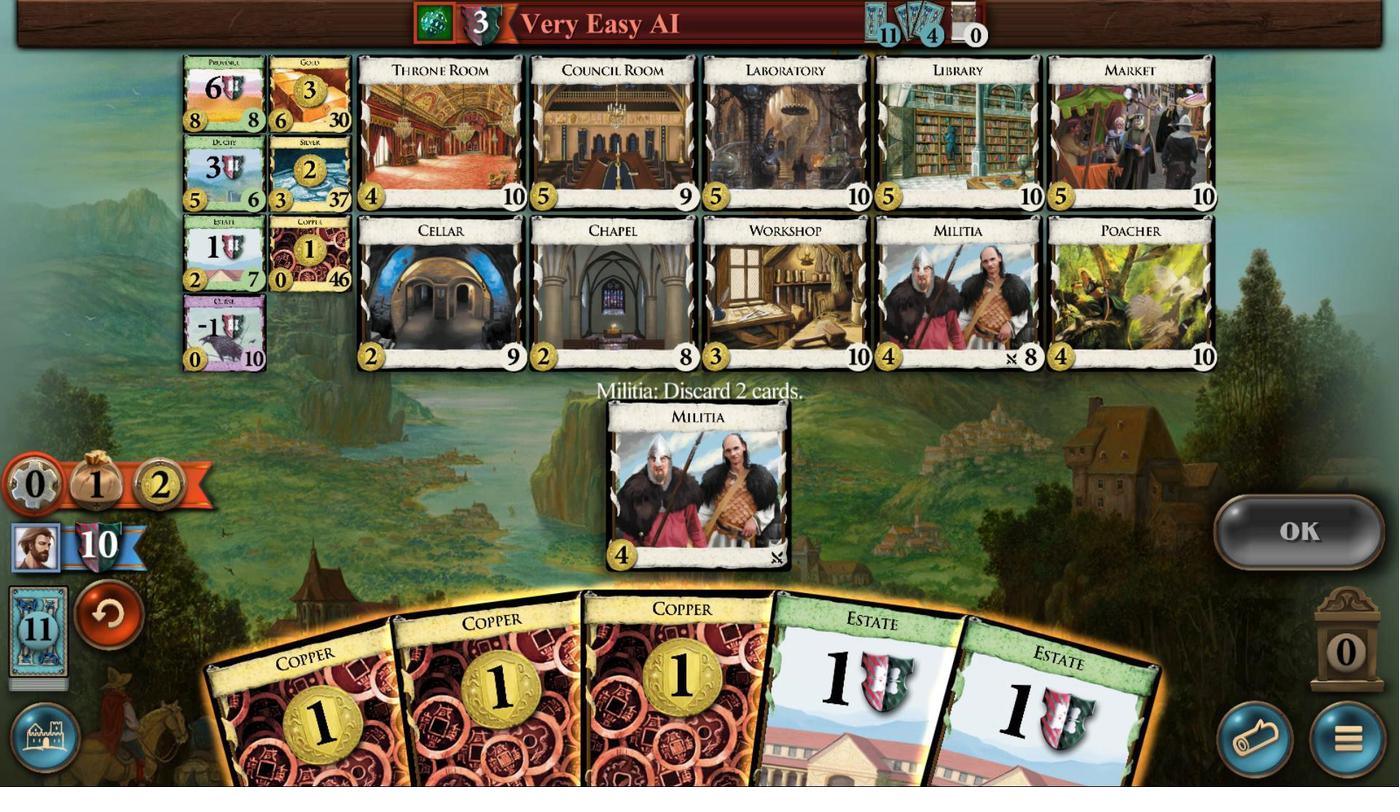 
Action: Mouse scrolled (873, 602) with delta (0, 0)
Screenshot: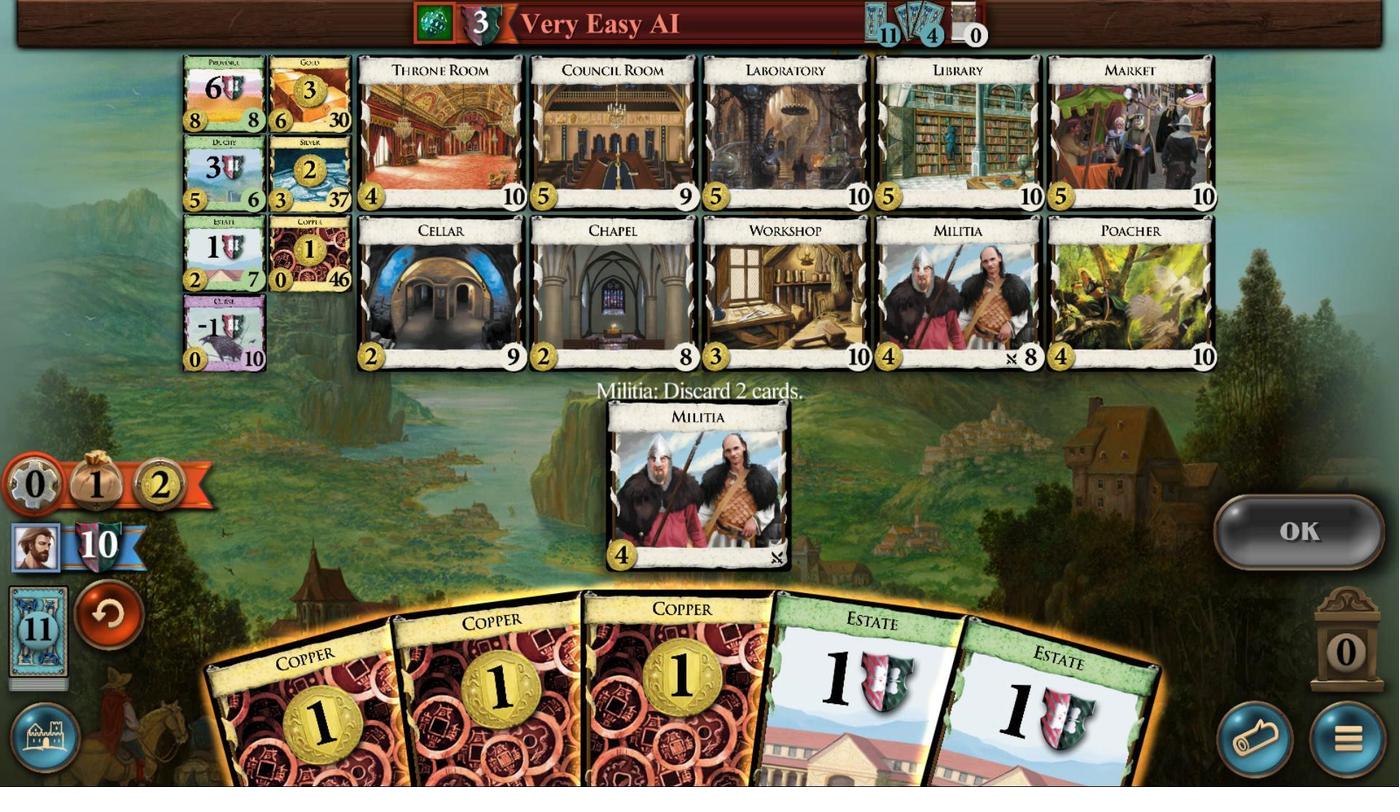 
Action: Mouse moved to (878, 600)
Screenshot: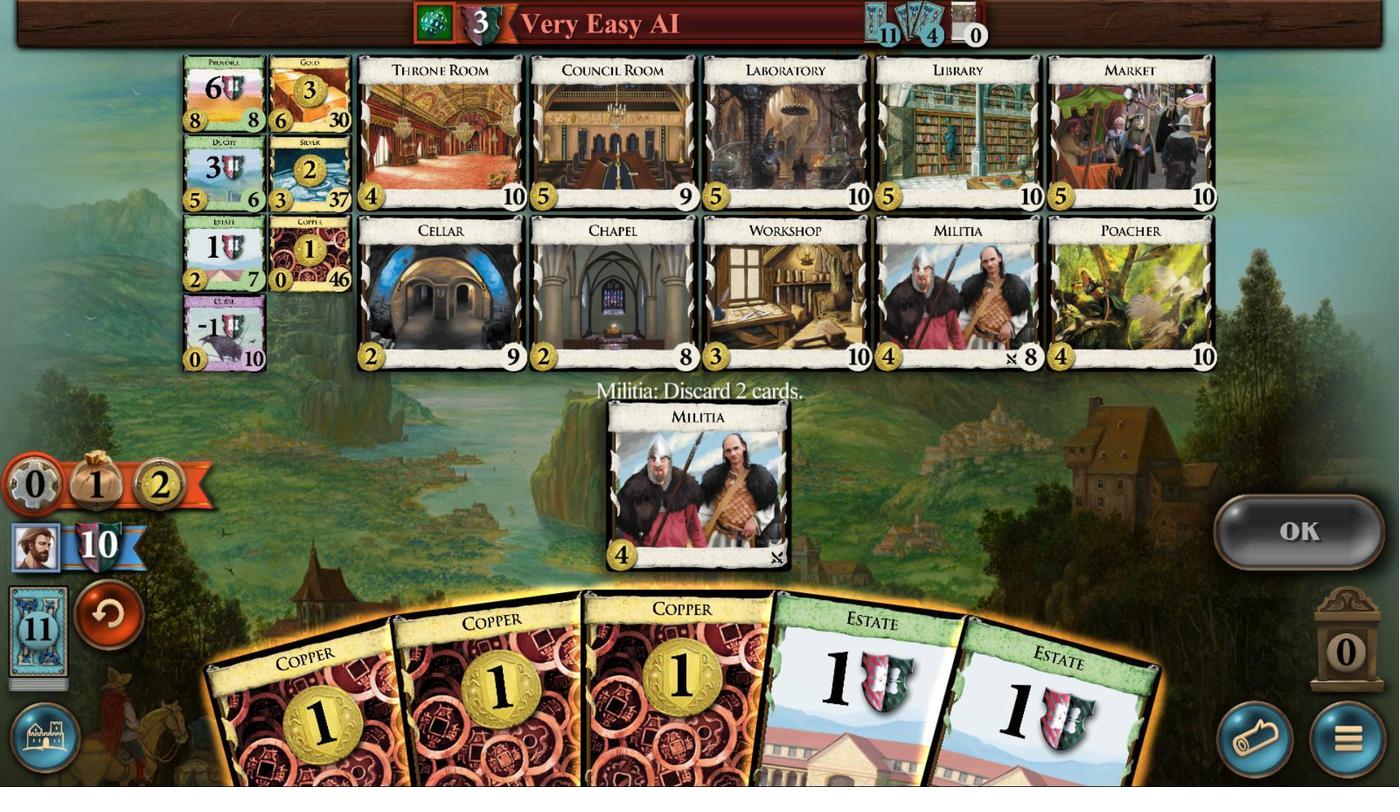 
Action: Mouse scrolled (878, 600) with delta (0, 0)
Screenshot: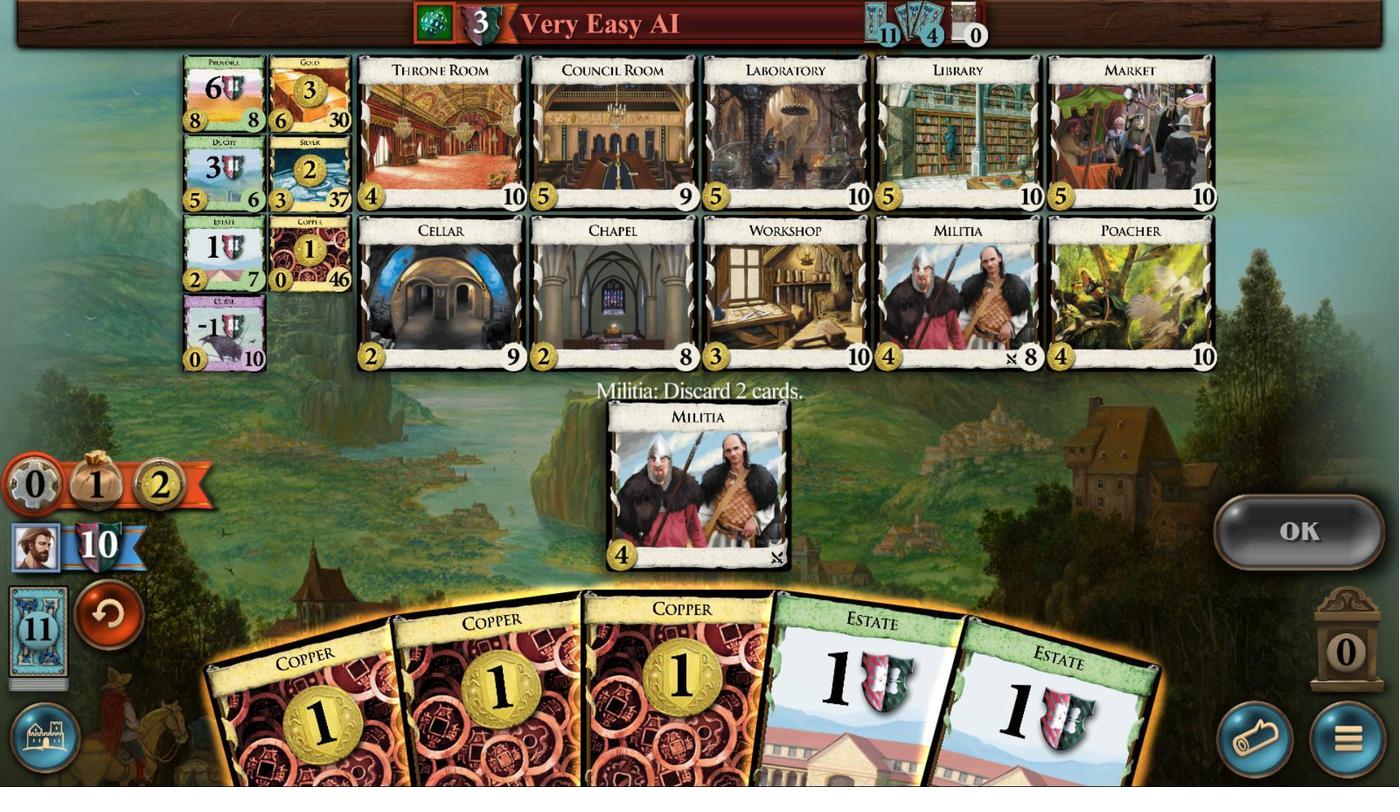 
Action: Mouse moved to (878, 600)
Screenshot: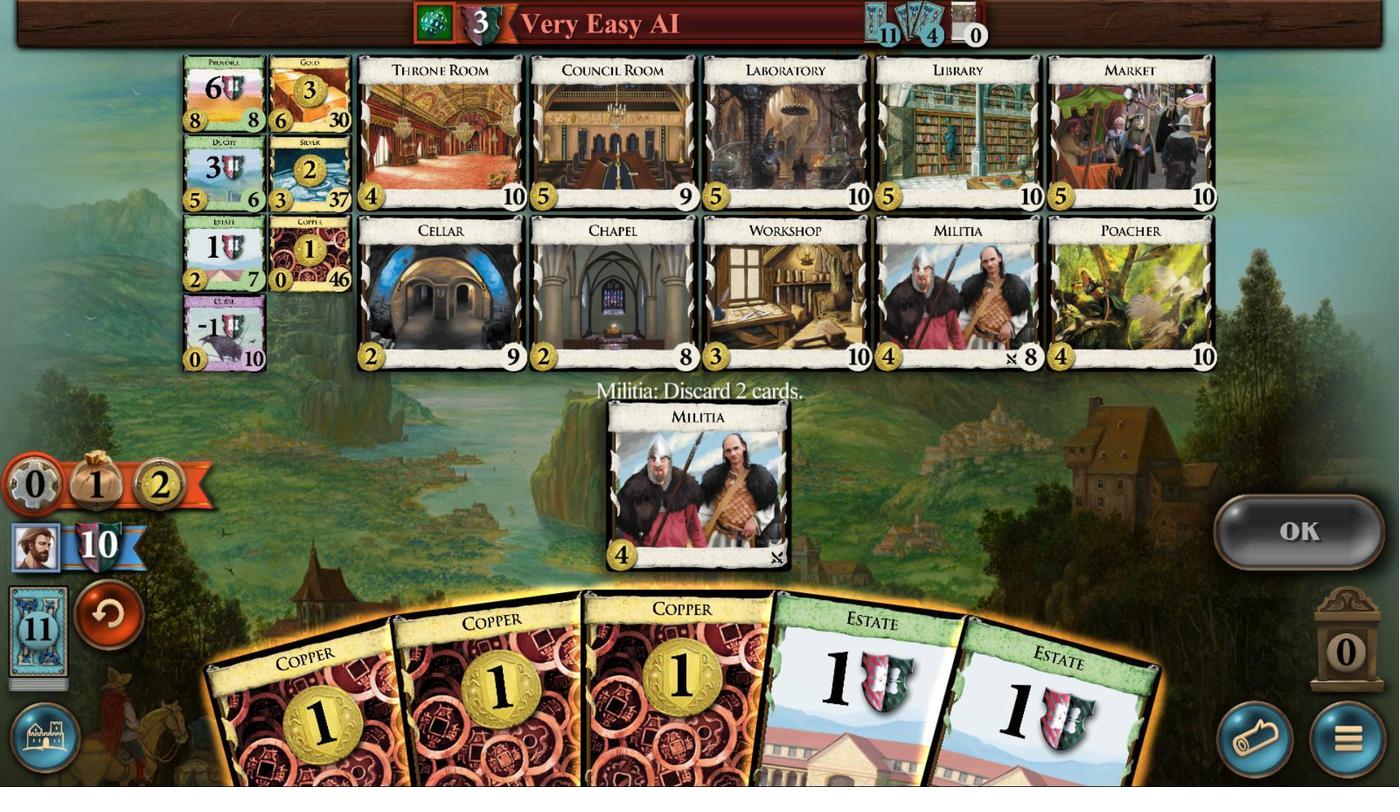 
Action: Mouse scrolled (878, 600) with delta (0, 0)
Screenshot: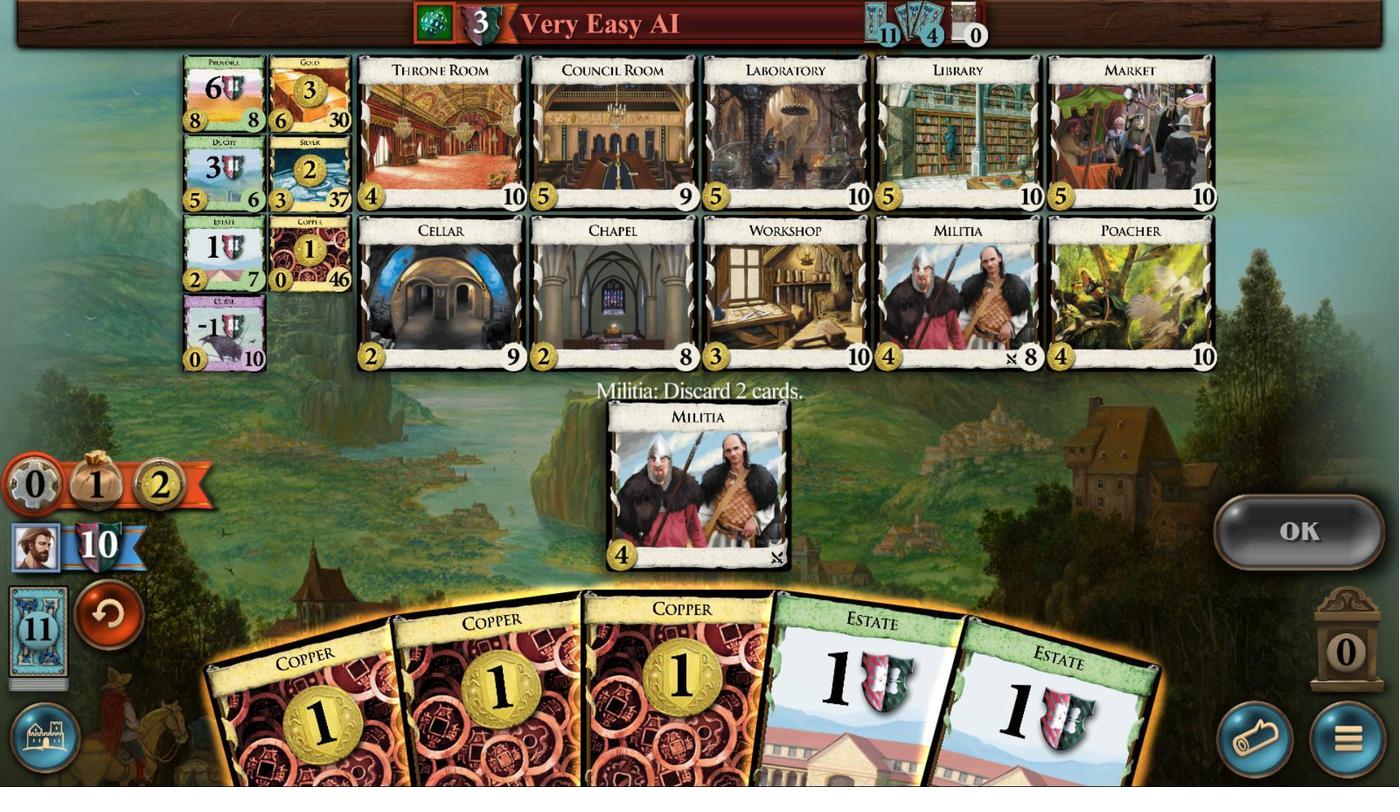 
Action: Mouse scrolled (878, 600) with delta (0, 0)
Screenshot: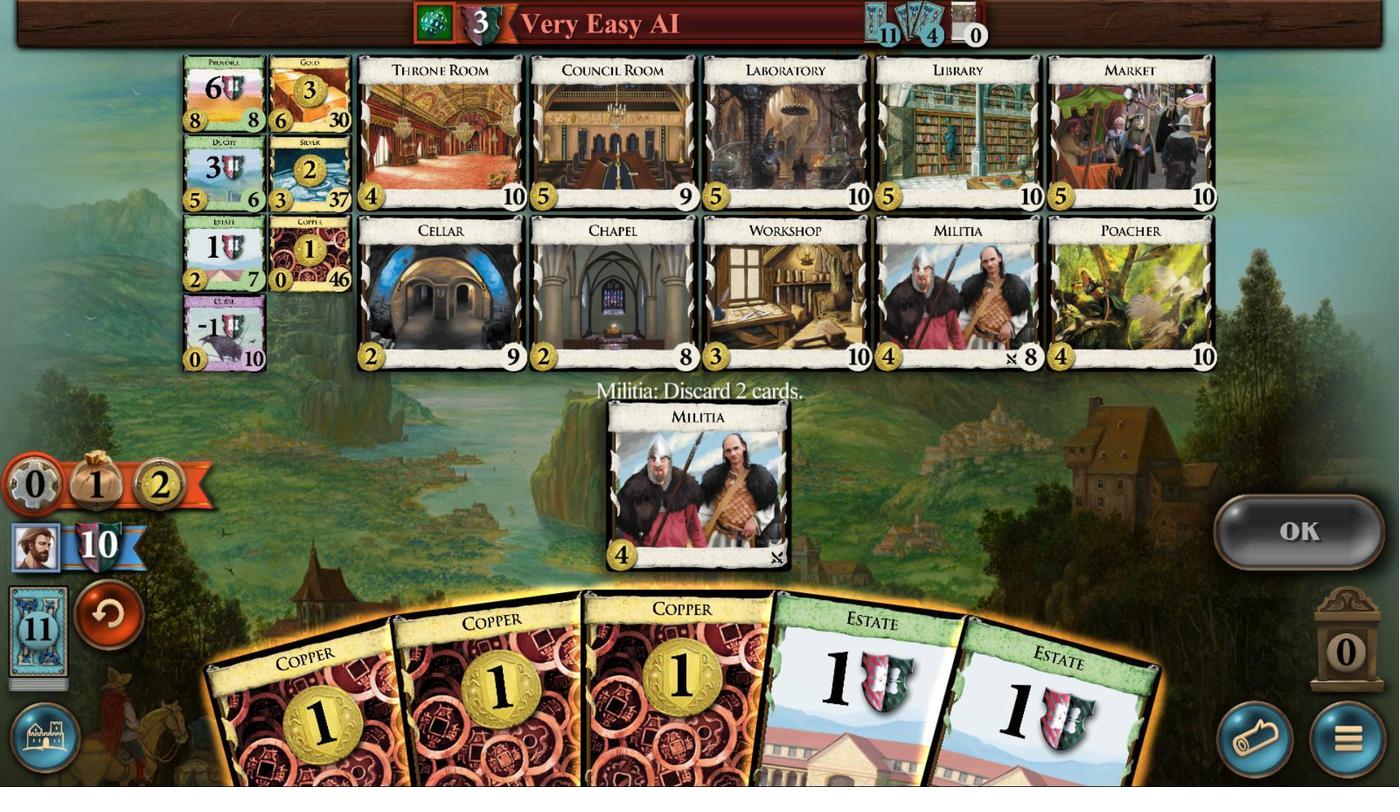 
Action: Mouse moved to (878, 600)
Screenshot: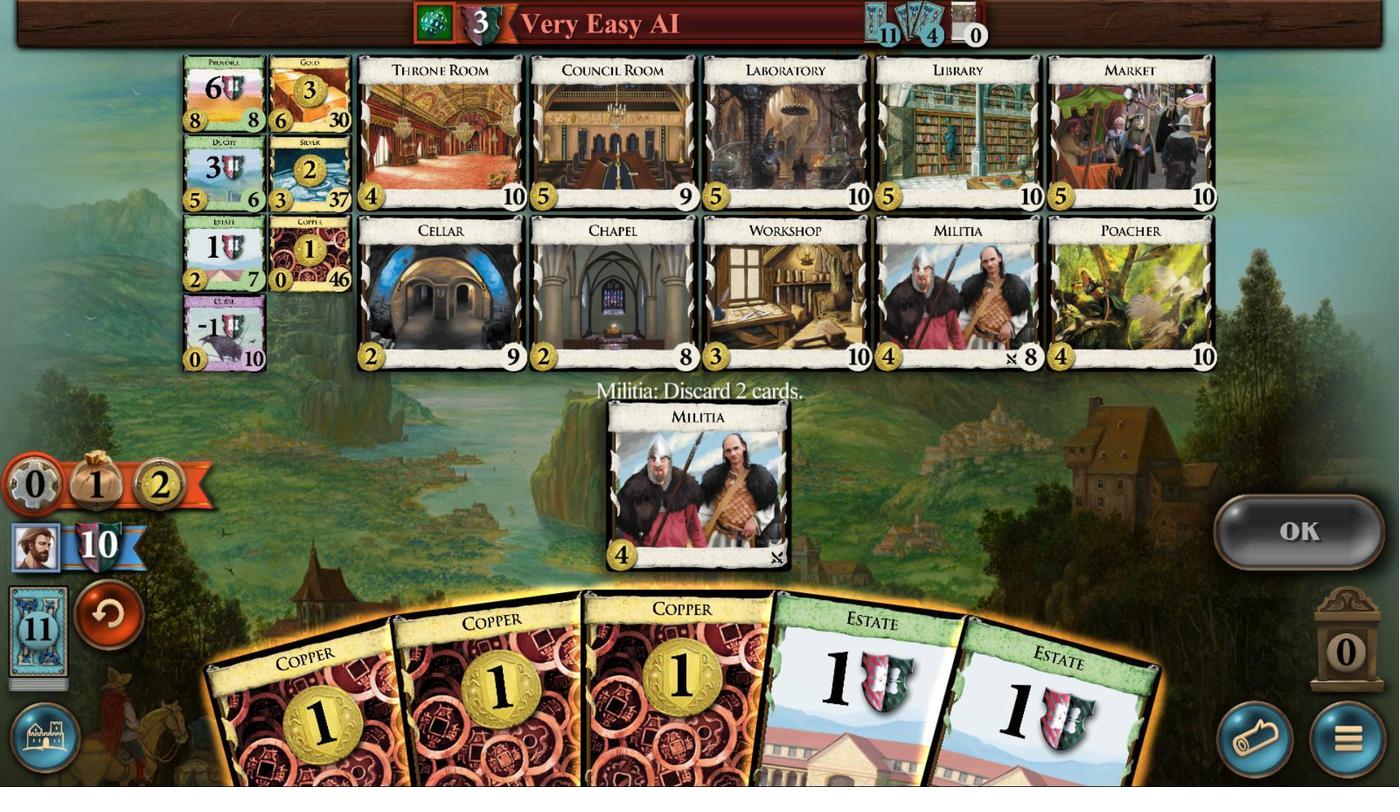 
Action: Mouse scrolled (878, 600) with delta (0, 0)
Screenshot: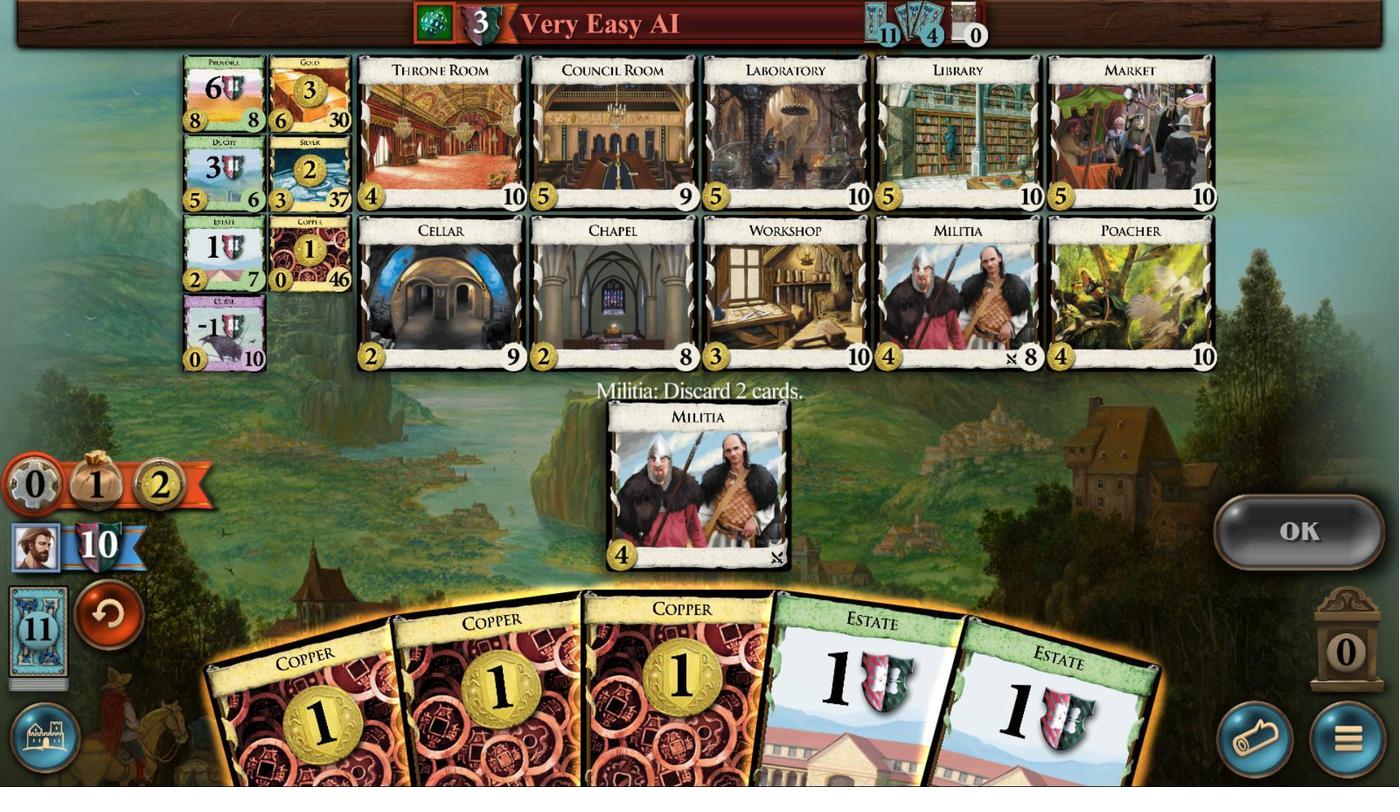 
Action: Mouse scrolled (878, 600) with delta (0, 0)
Screenshot: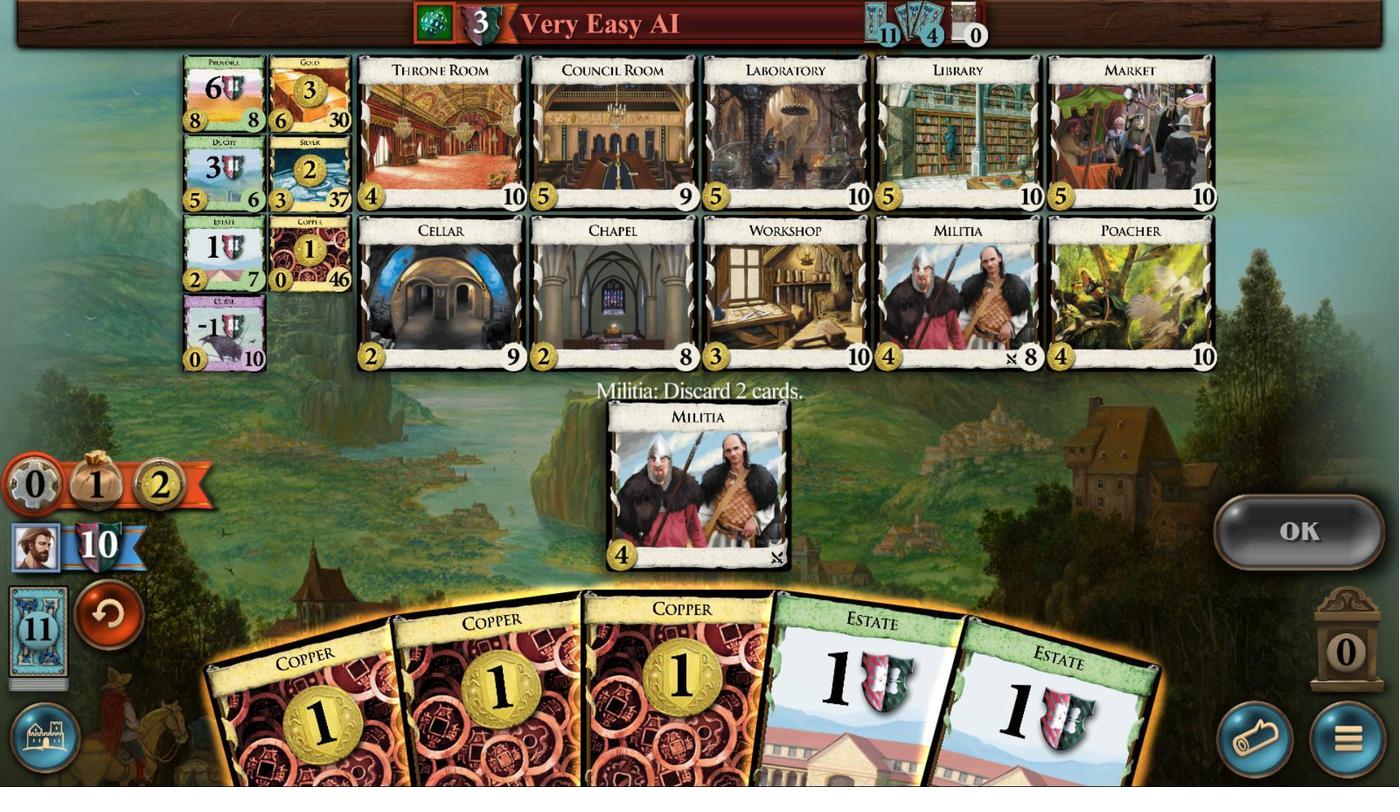 
Action: Mouse moved to (867, 601)
Screenshot: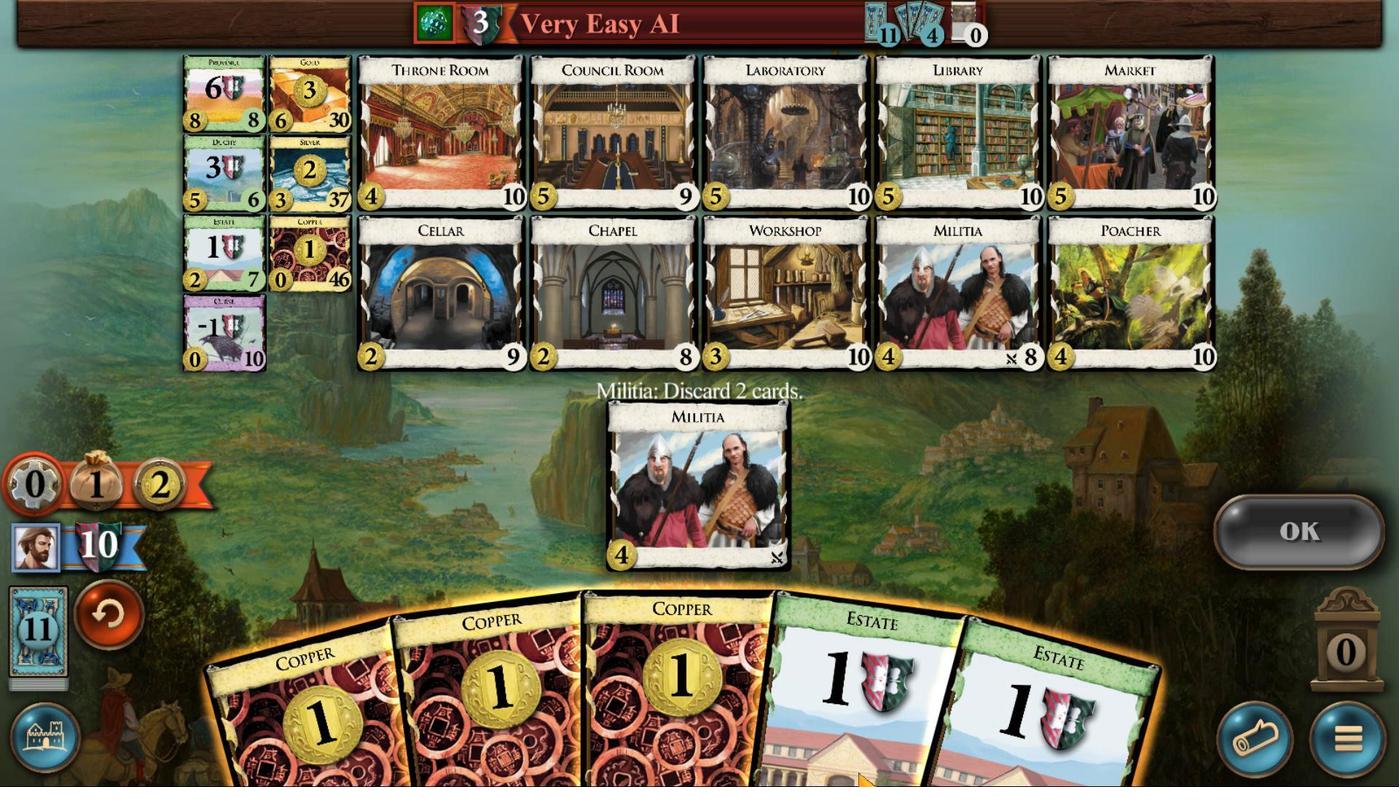 
Action: Mouse scrolled (867, 601) with delta (0, 0)
Screenshot: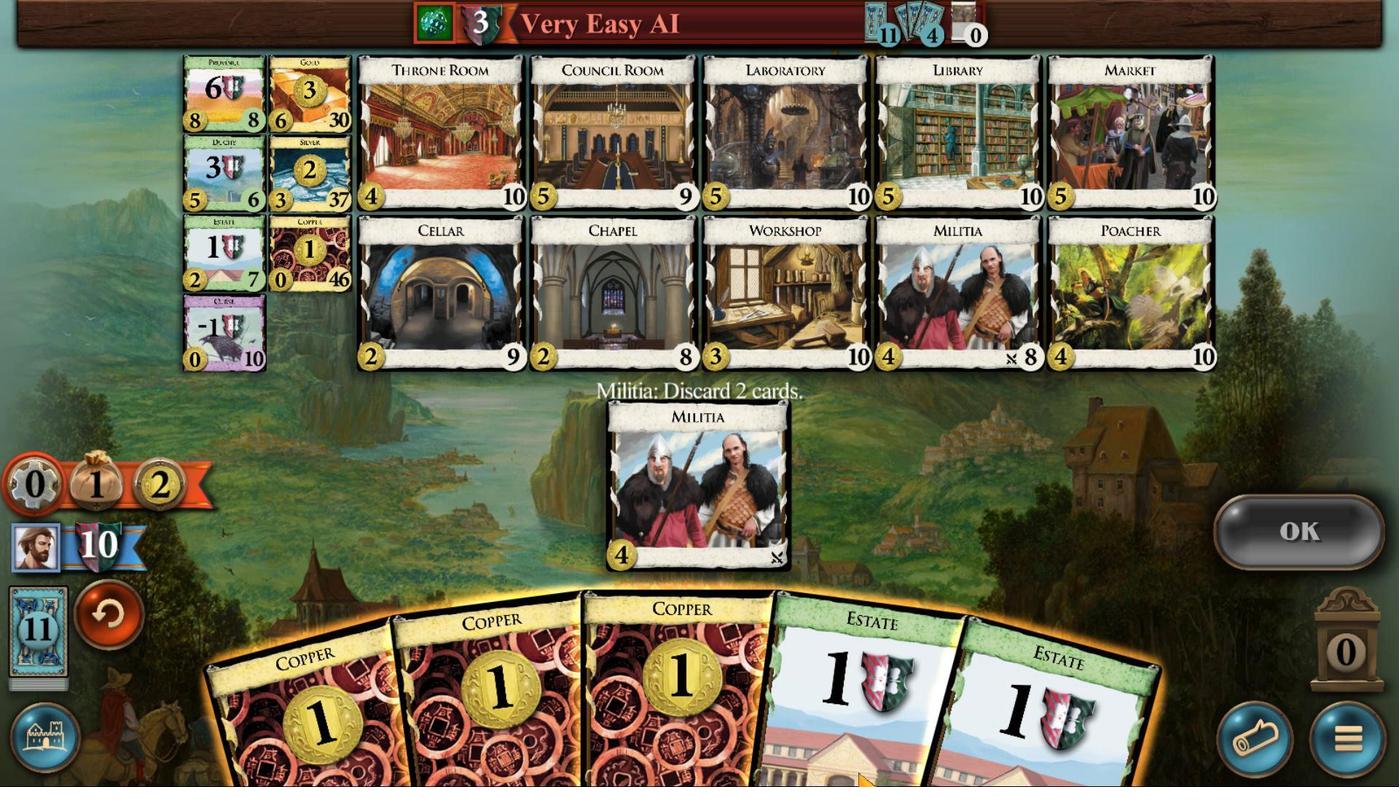 
Action: Mouse moved to (867, 601)
Screenshot: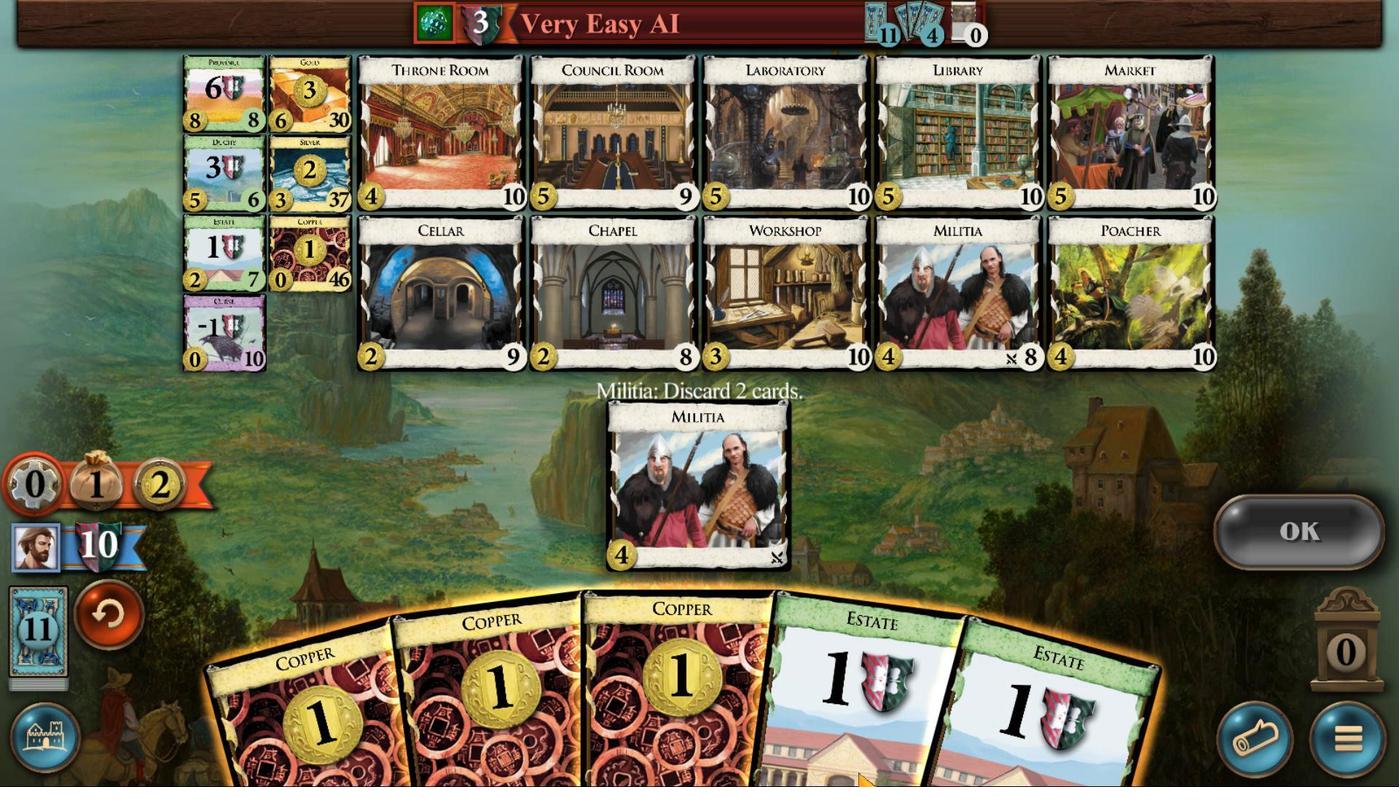 
Action: Mouse scrolled (867, 601) with delta (0, 0)
Screenshot: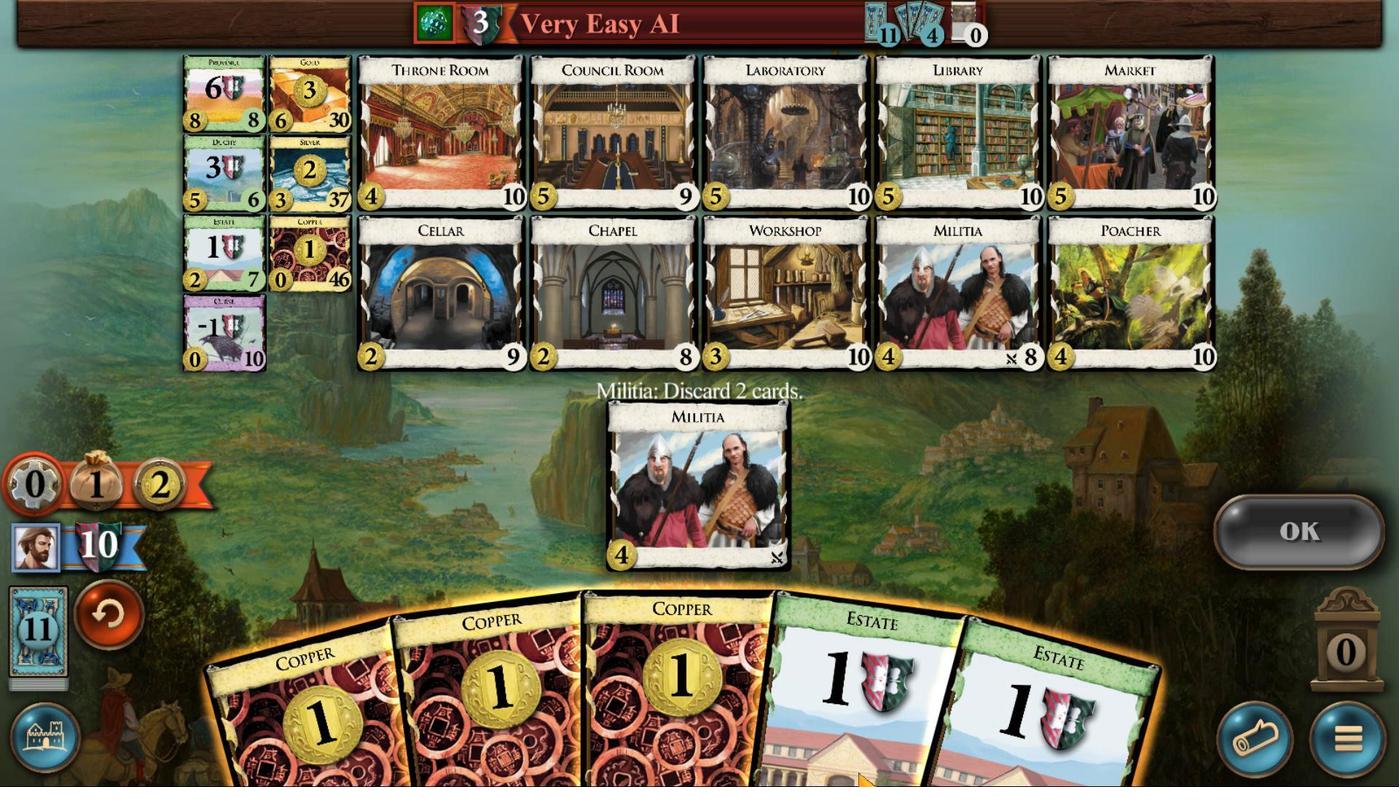 
Action: Mouse moved to (867, 600)
Screenshot: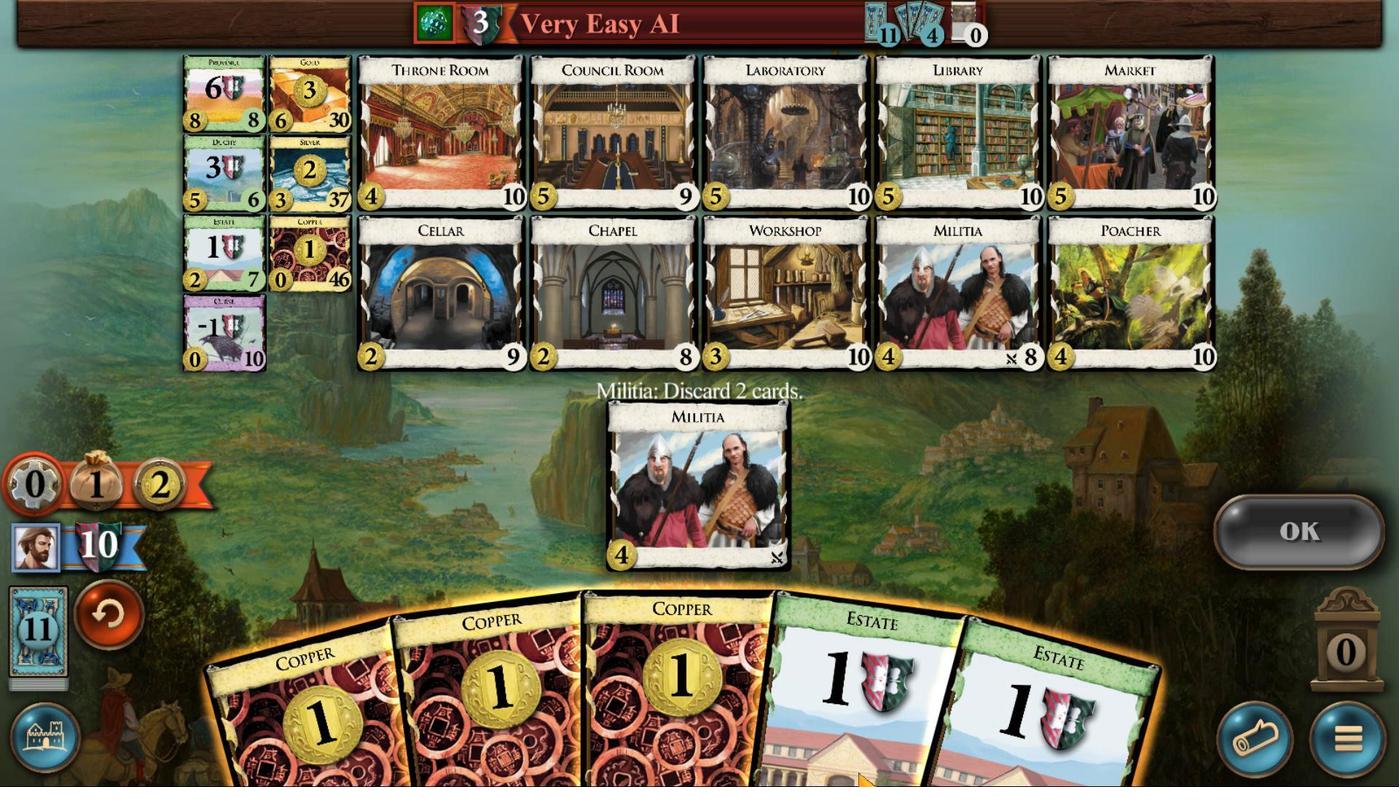
Action: Mouse scrolled (867, 601) with delta (0, 0)
Screenshot: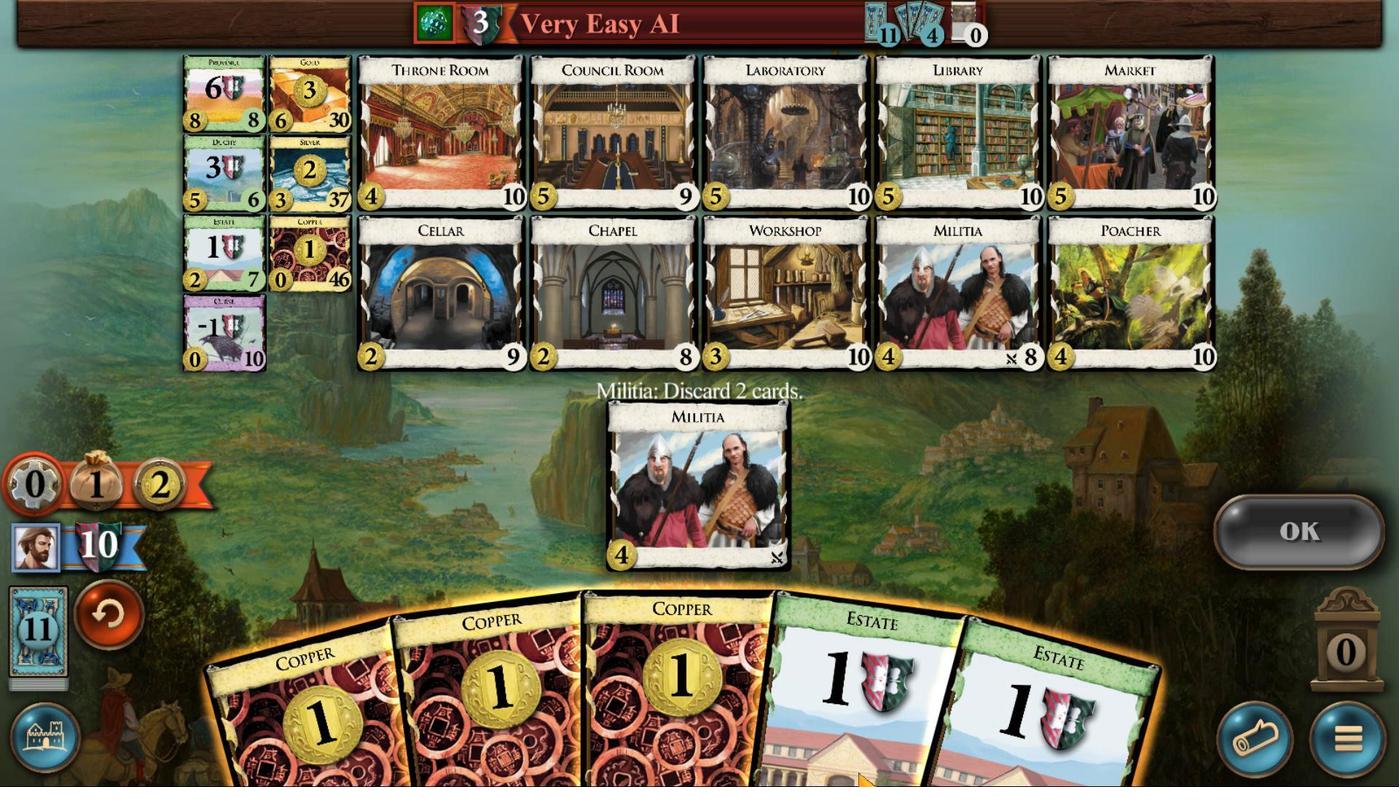 
Action: Mouse scrolled (867, 601) with delta (0, 0)
Screenshot: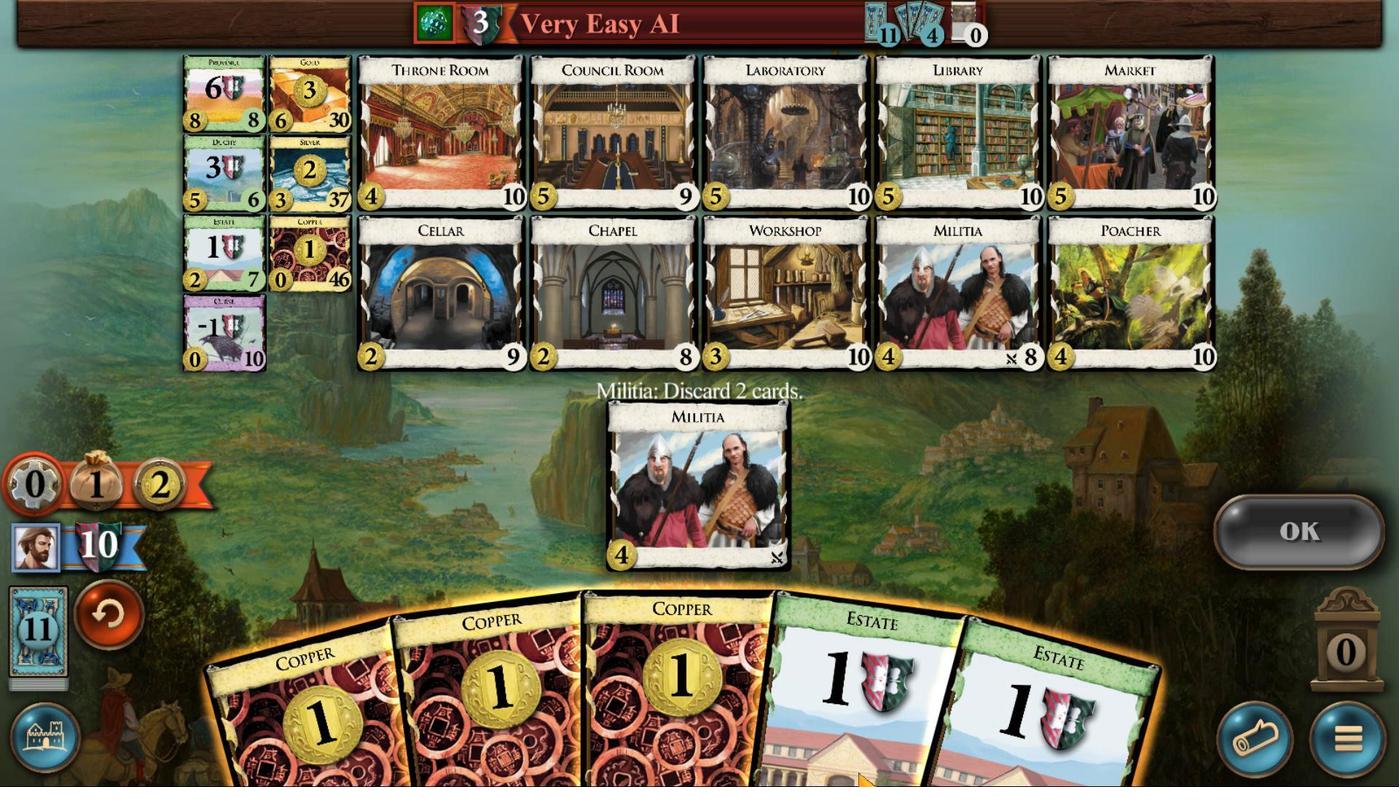 
Action: Mouse moved to (830, 628)
Screenshot: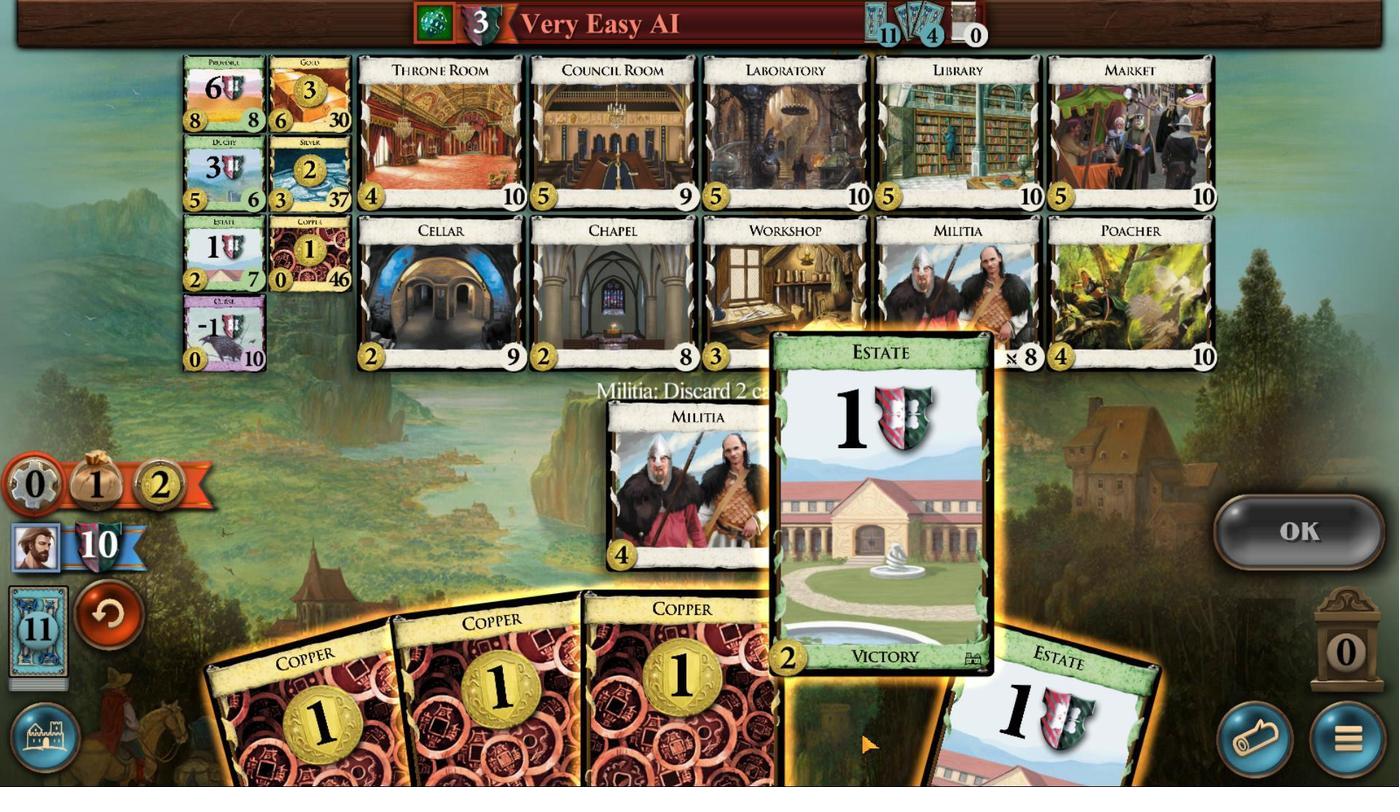 
Action: Mouse pressed left at (830, 628)
Screenshot: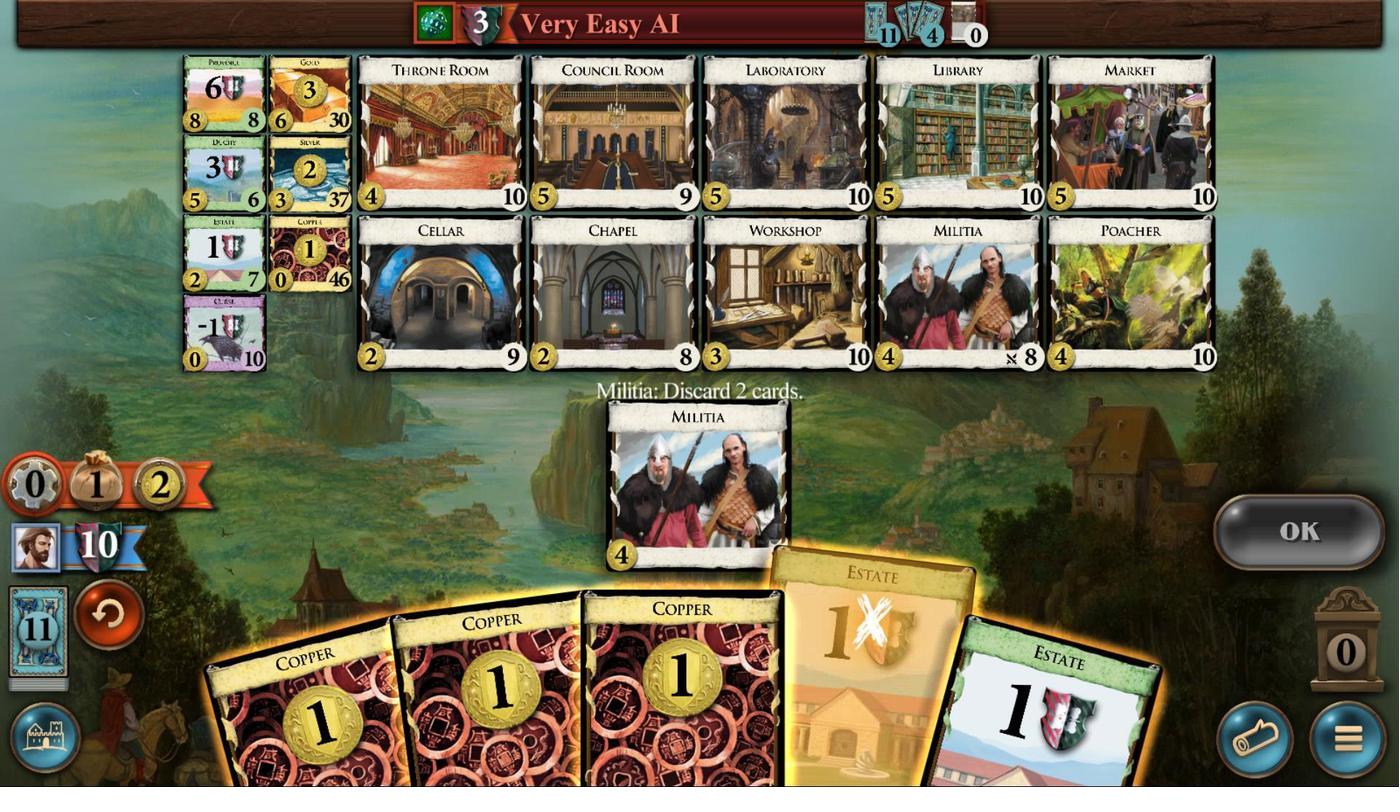 
Action: Mouse moved to (887, 600)
Screenshot: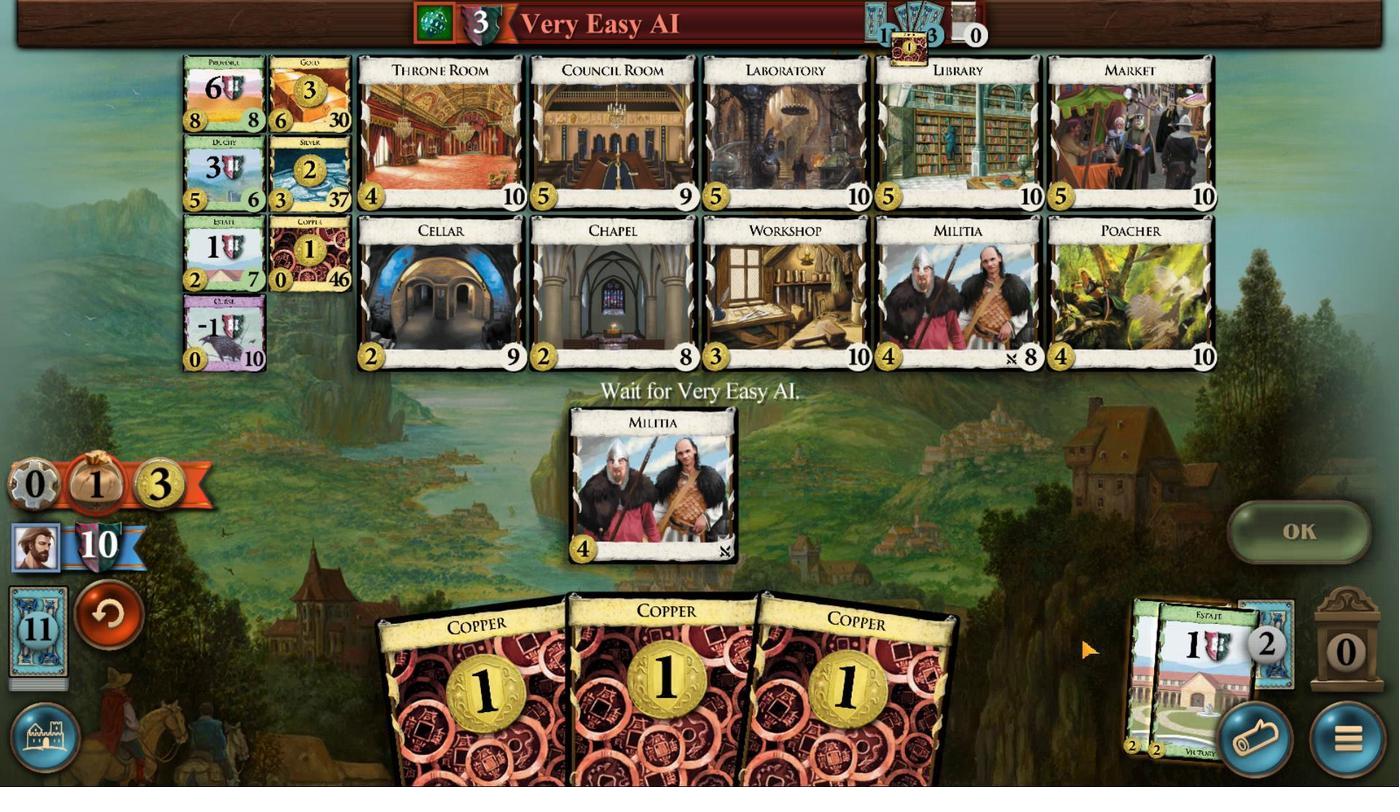 
Action: Mouse scrolled (887, 600) with delta (0, 0)
Screenshot: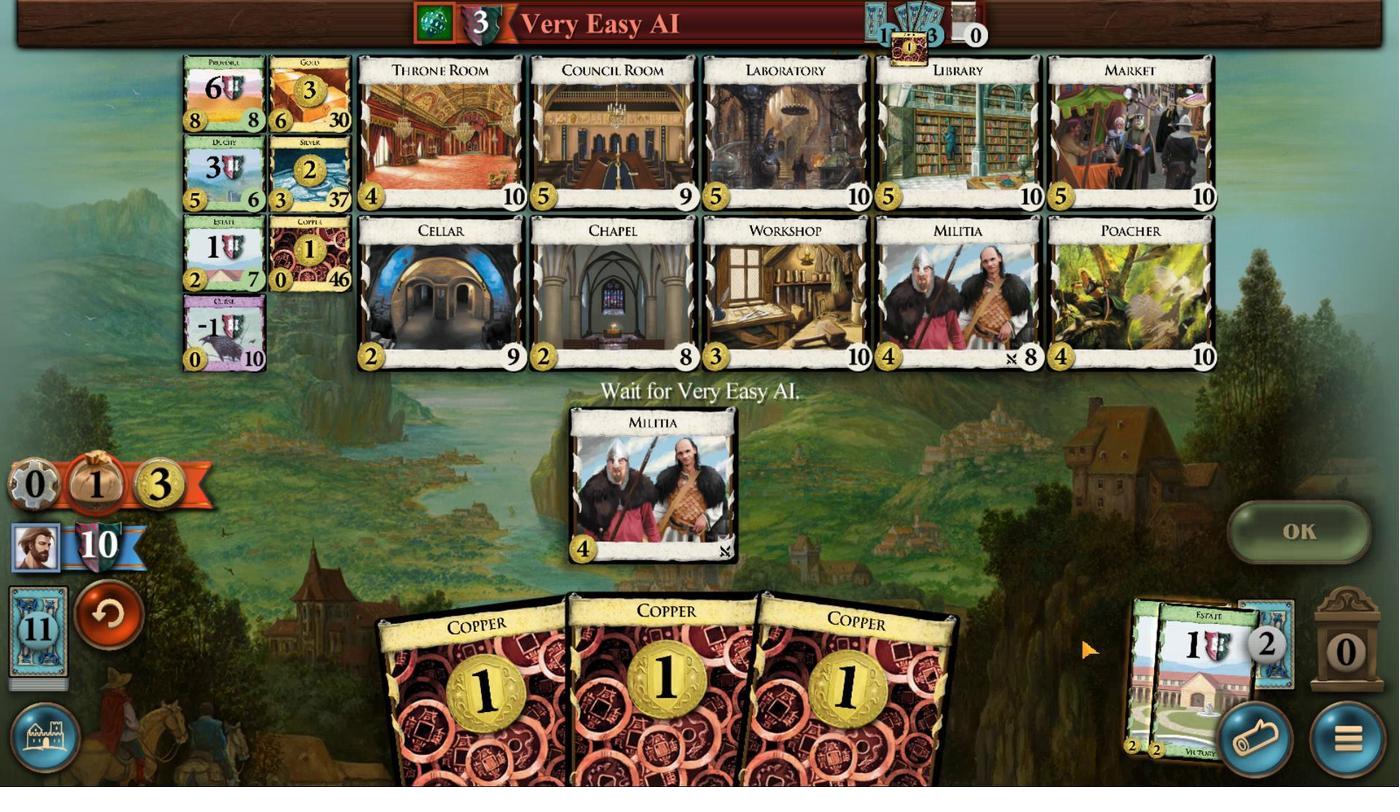 
Action: Mouse moved to (887, 600)
Screenshot: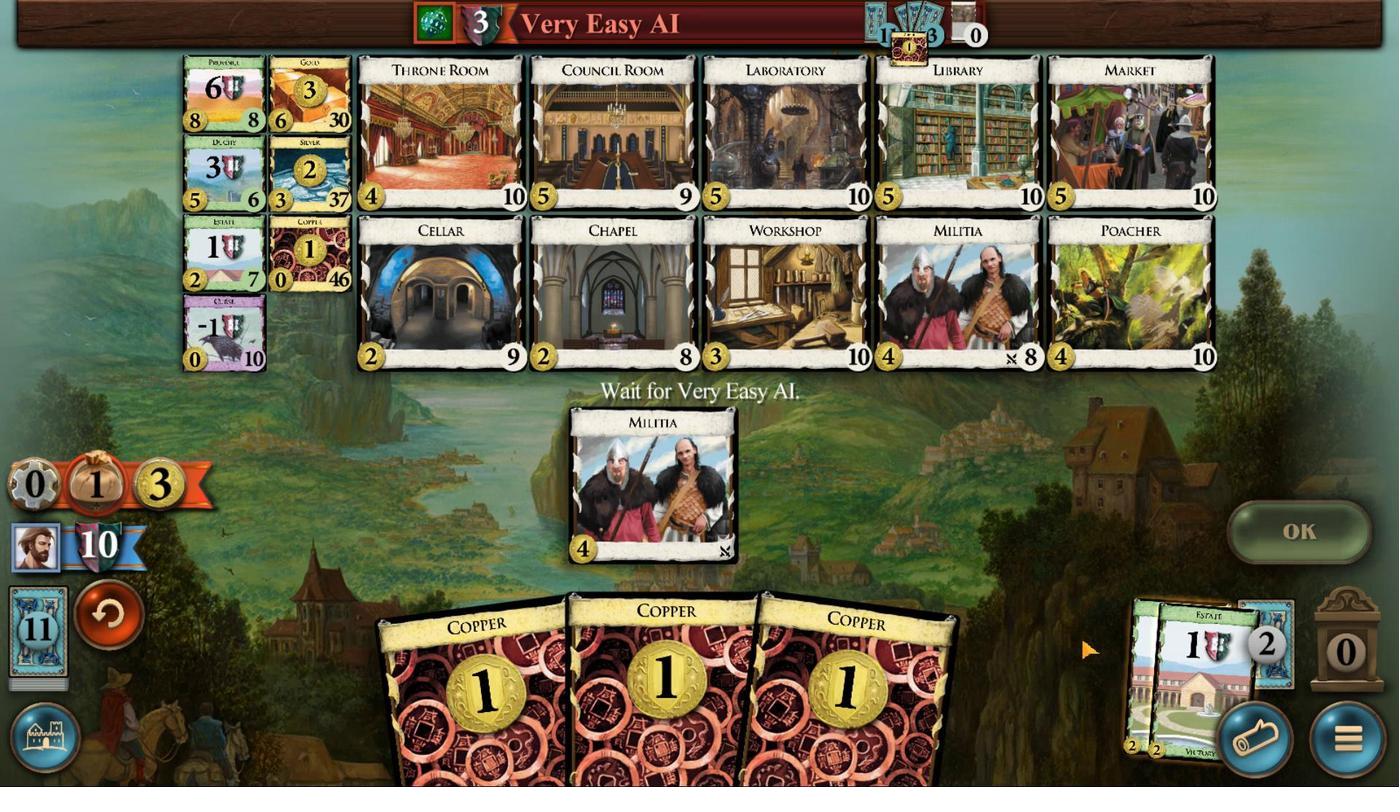 
Action: Mouse scrolled (887, 600) with delta (0, 0)
Screenshot: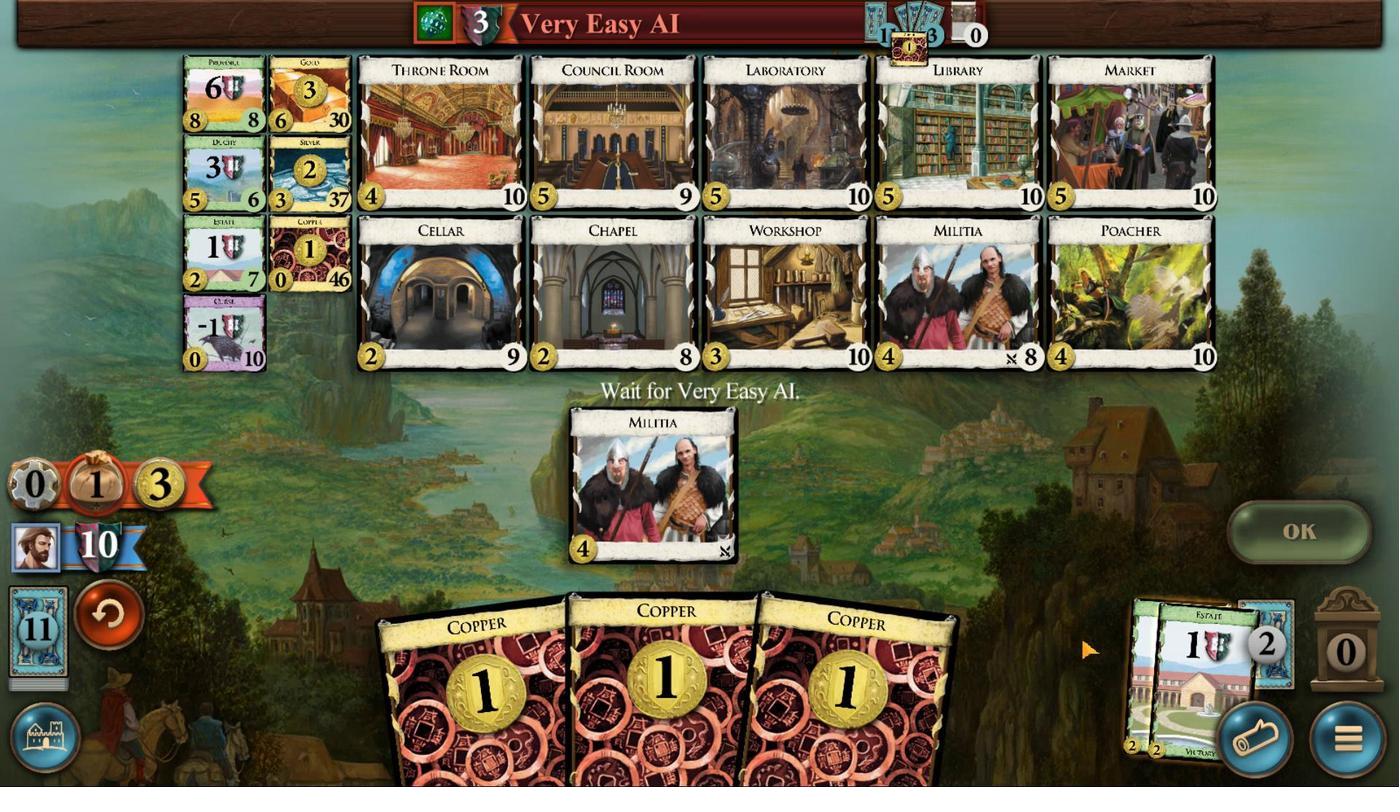 
Action: Mouse moved to (887, 600)
Screenshot: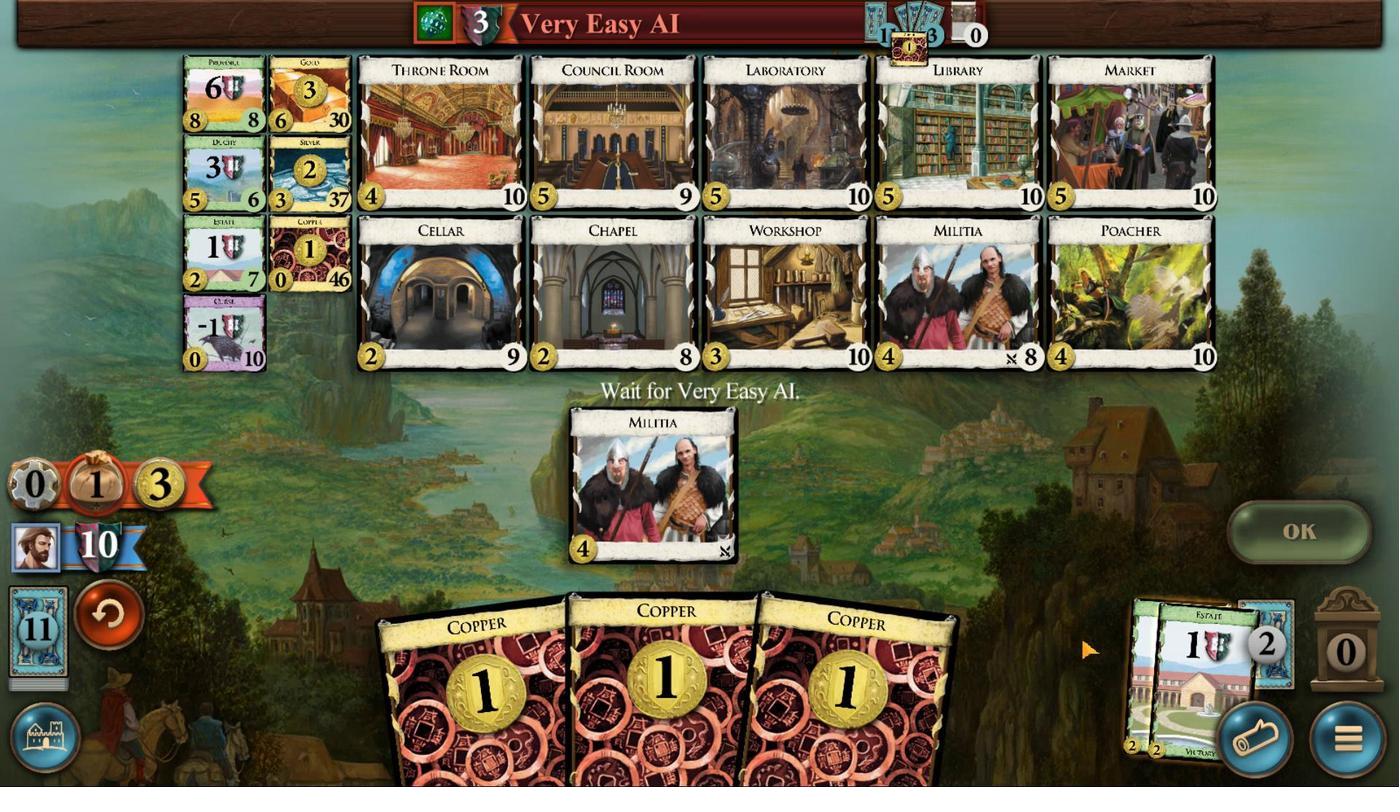 
Action: Mouse scrolled (887, 600) with delta (0, 0)
Screenshot: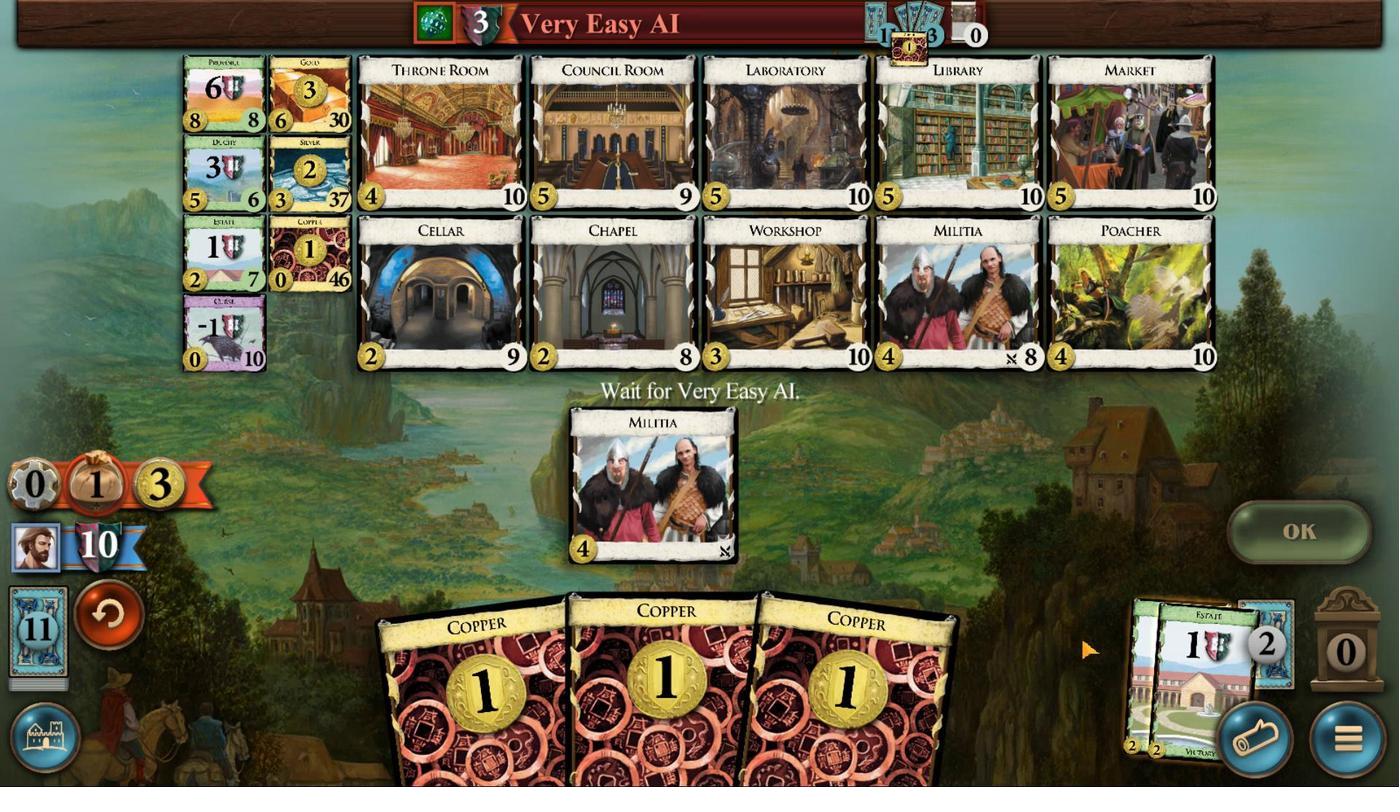 
Action: Mouse moved to (887, 600)
Screenshot: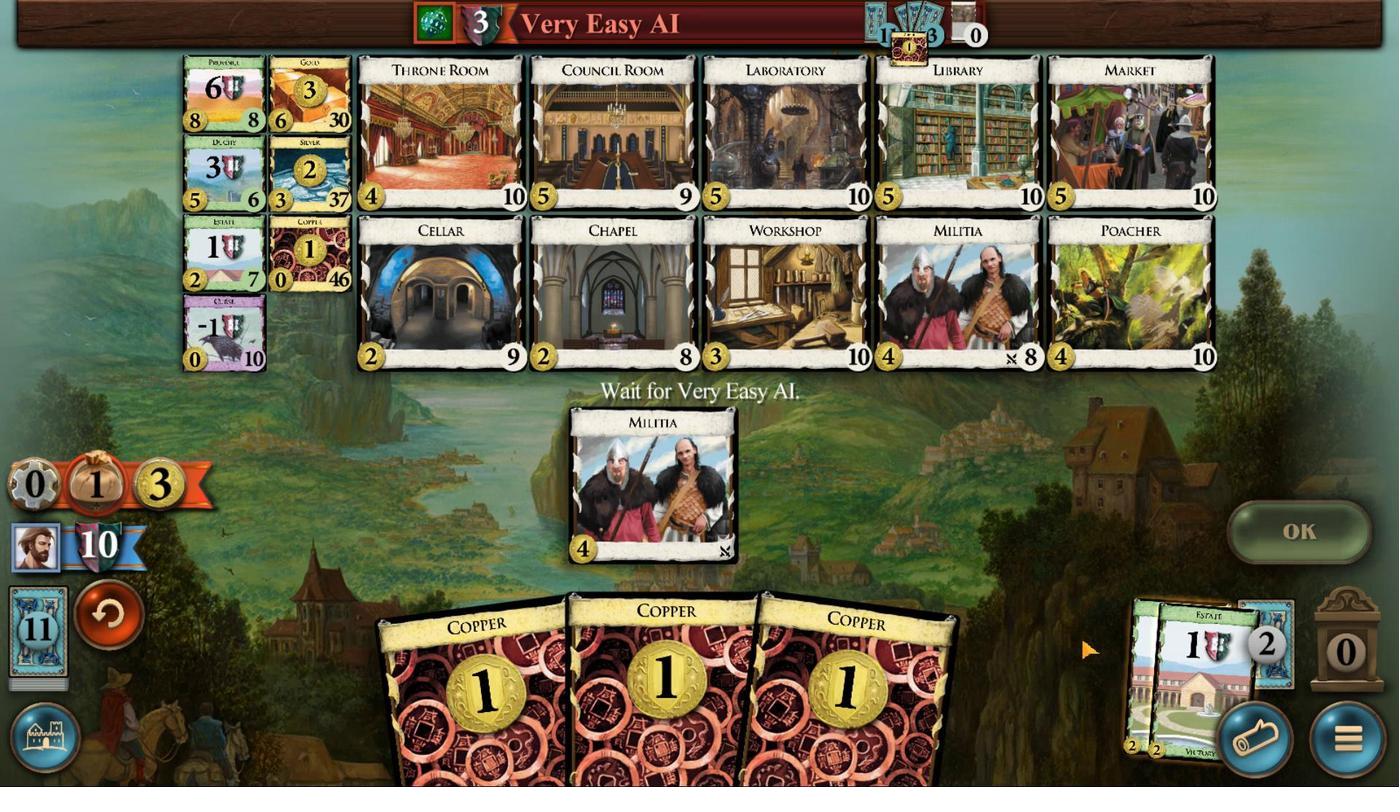 
Action: Mouse scrolled (887, 600) with delta (0, 0)
Screenshot: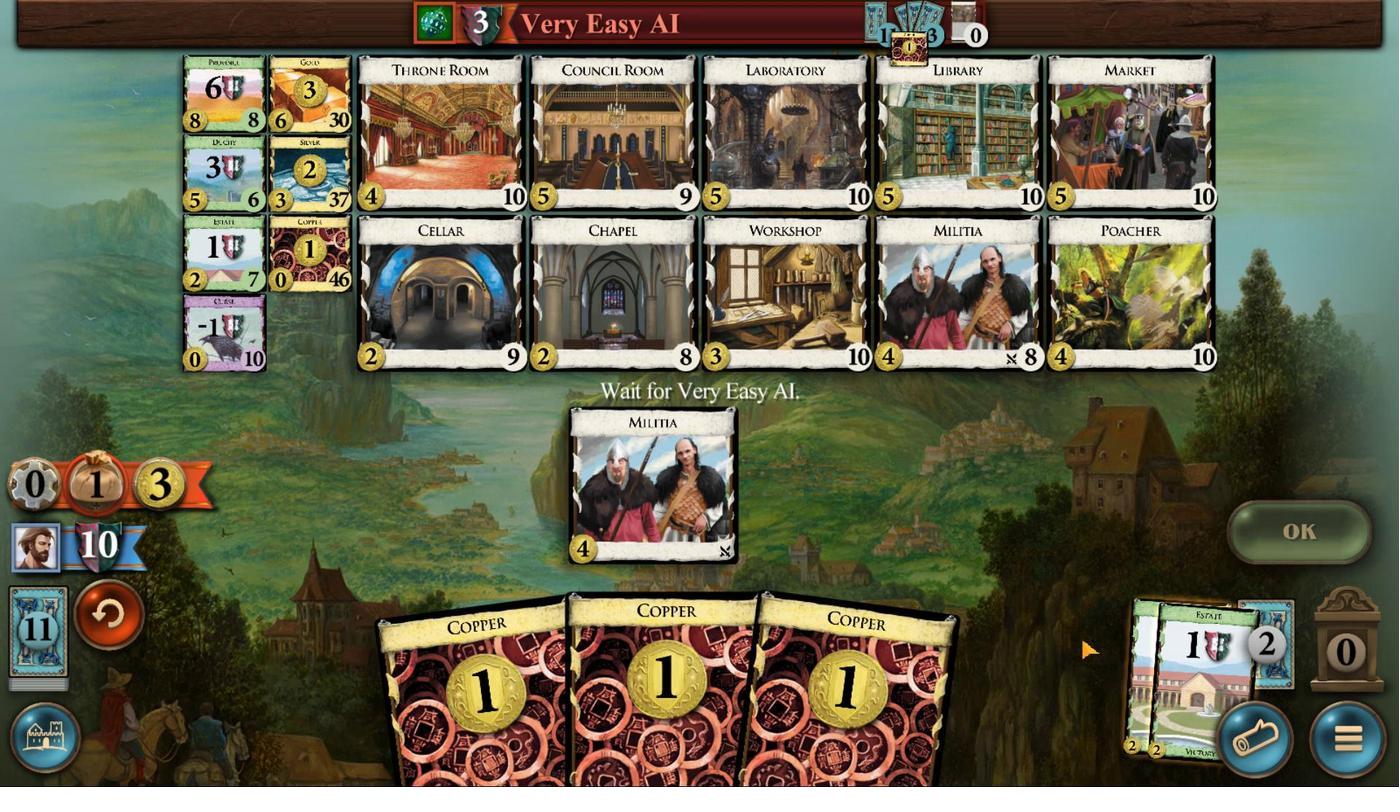 
Action: Mouse moved to (887, 600)
Screenshot: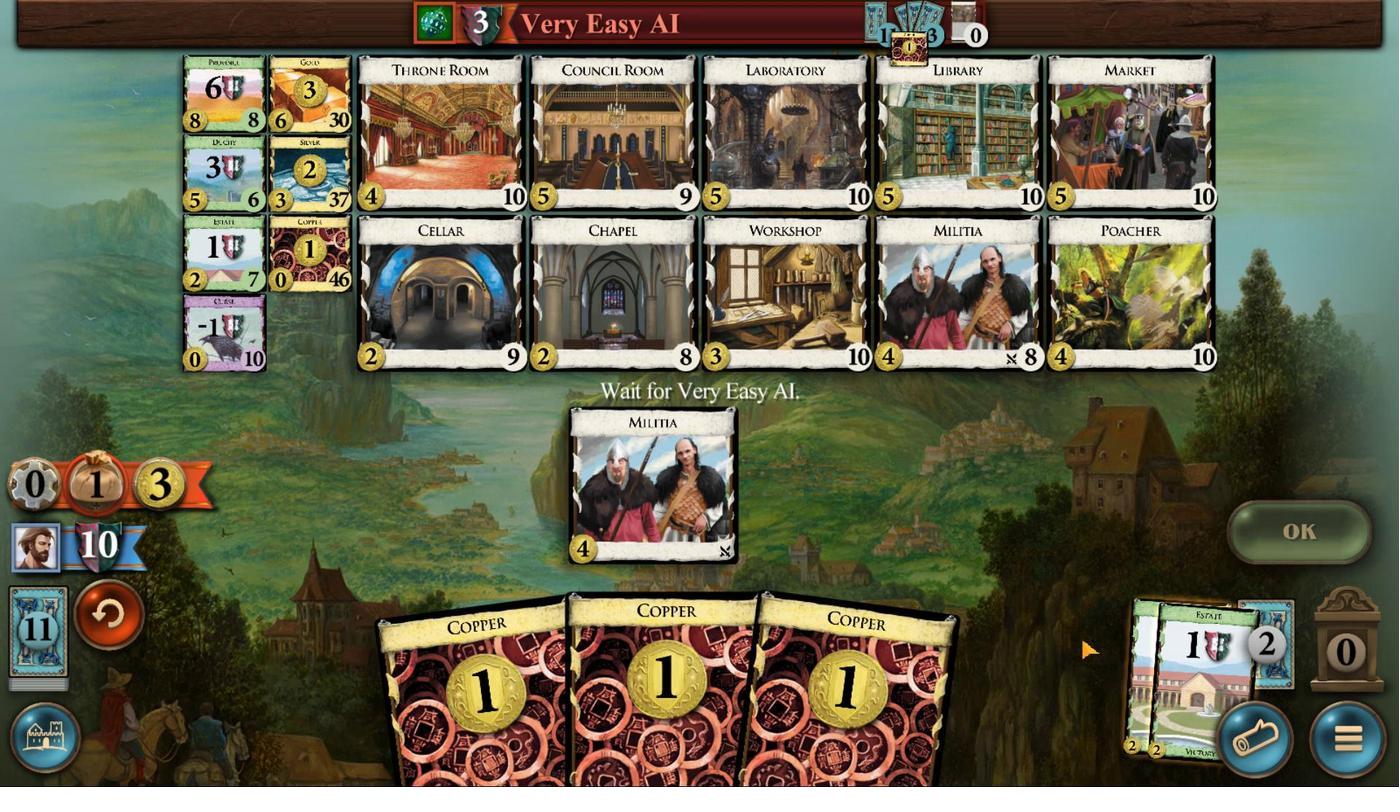 
Action: Mouse scrolled (887, 600) with delta (0, 0)
Screenshot: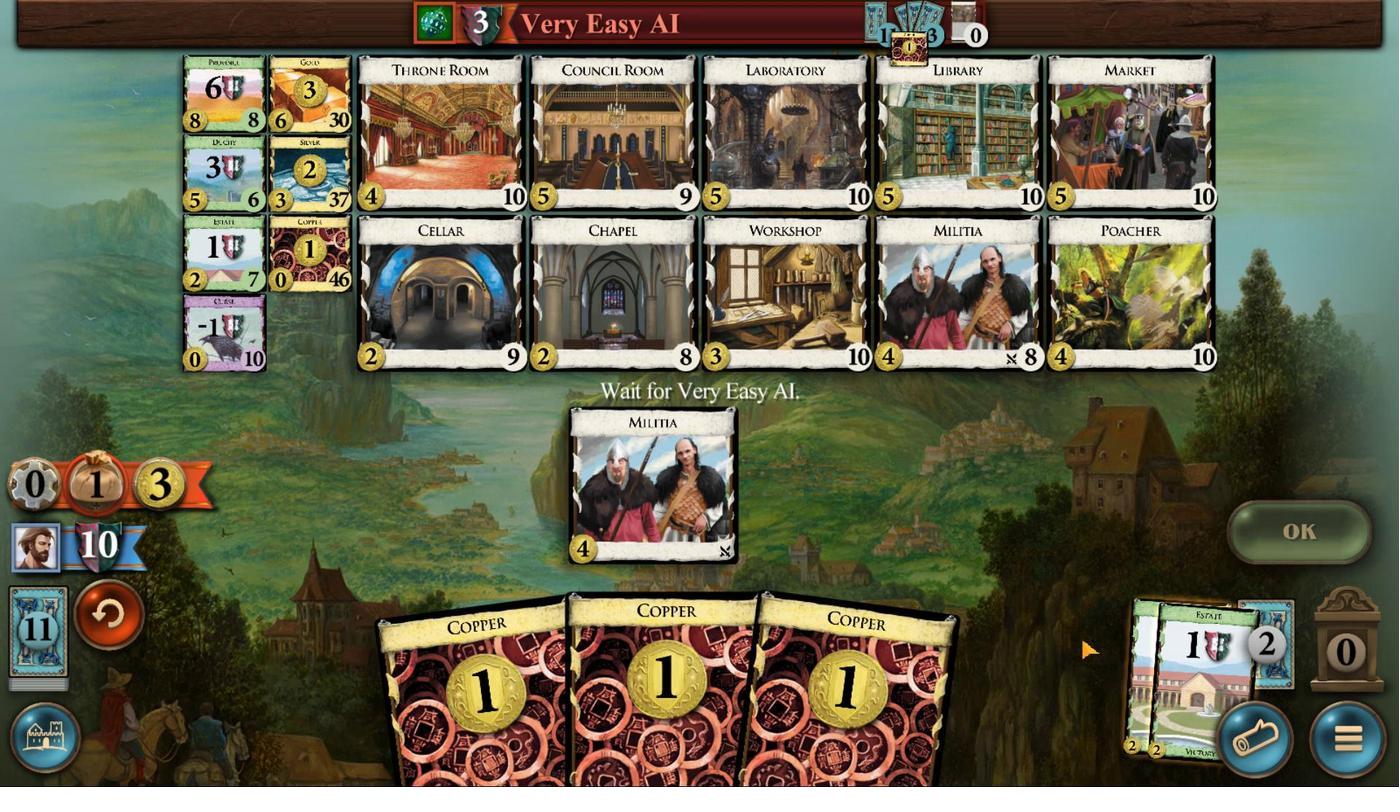 
Action: Mouse scrolled (887, 600) with delta (0, 0)
Screenshot: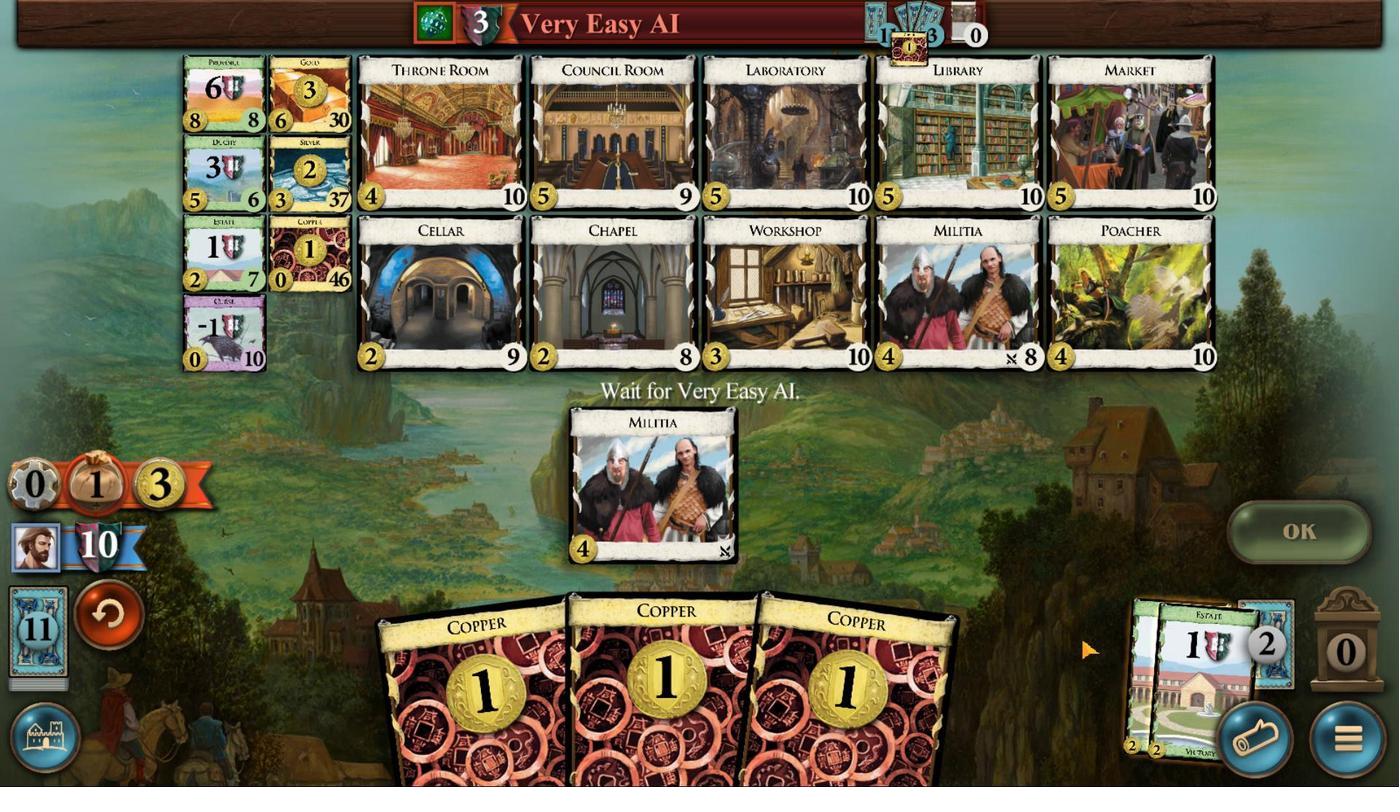 
Action: Mouse scrolled (887, 600) with delta (0, 0)
Screenshot: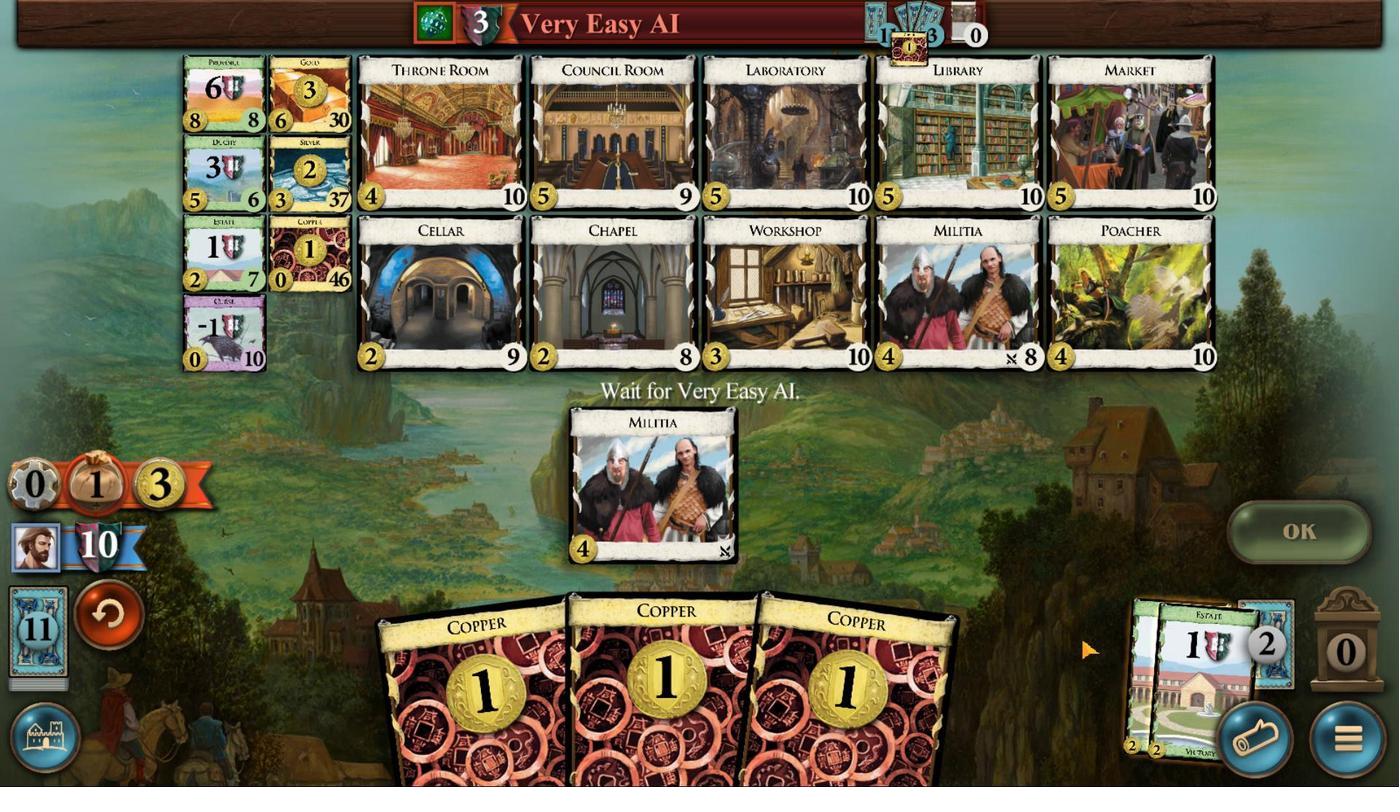 
Action: Mouse moved to (903, 597)
Screenshot: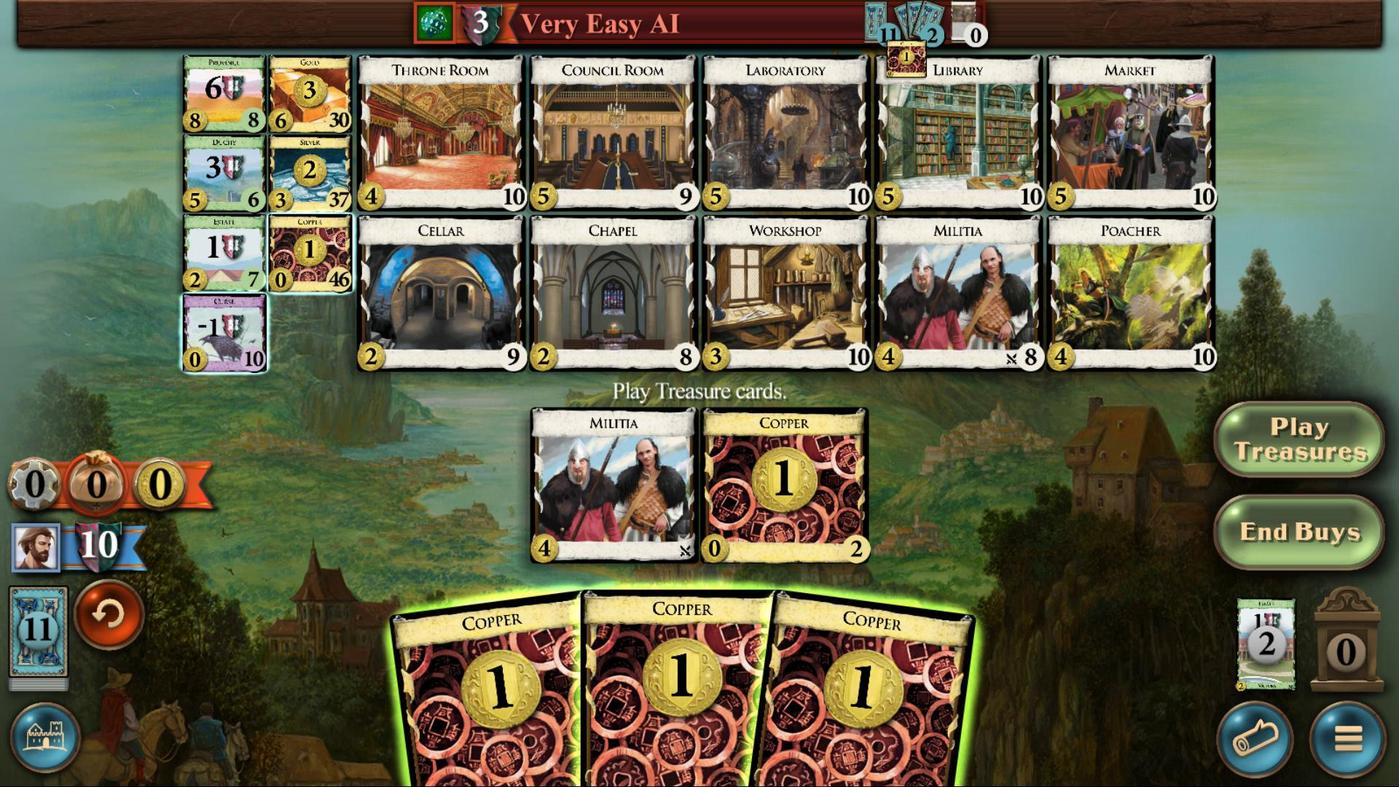 
Action: Mouse scrolled (903, 597) with delta (0, 0)
Screenshot: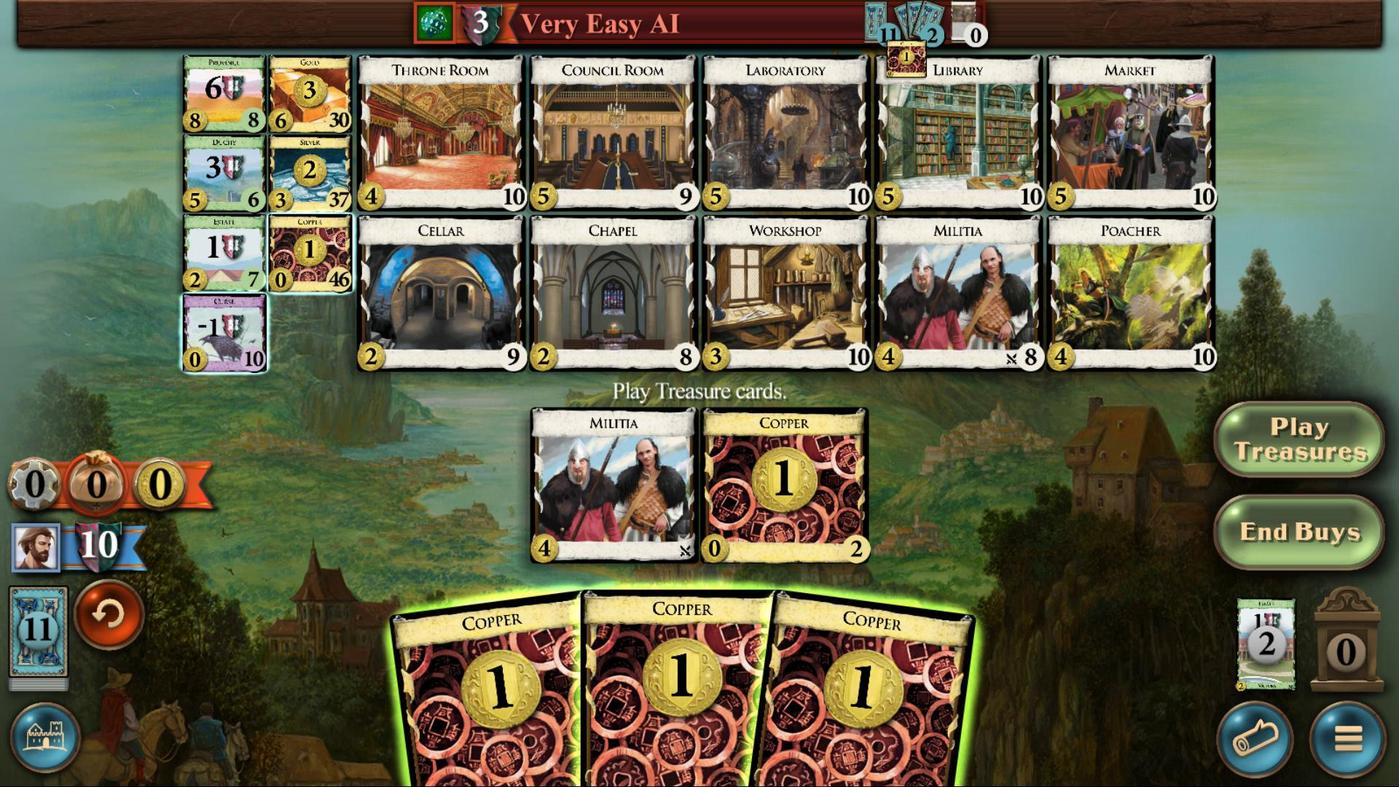 
Action: Mouse moved to (902, 596)
Screenshot: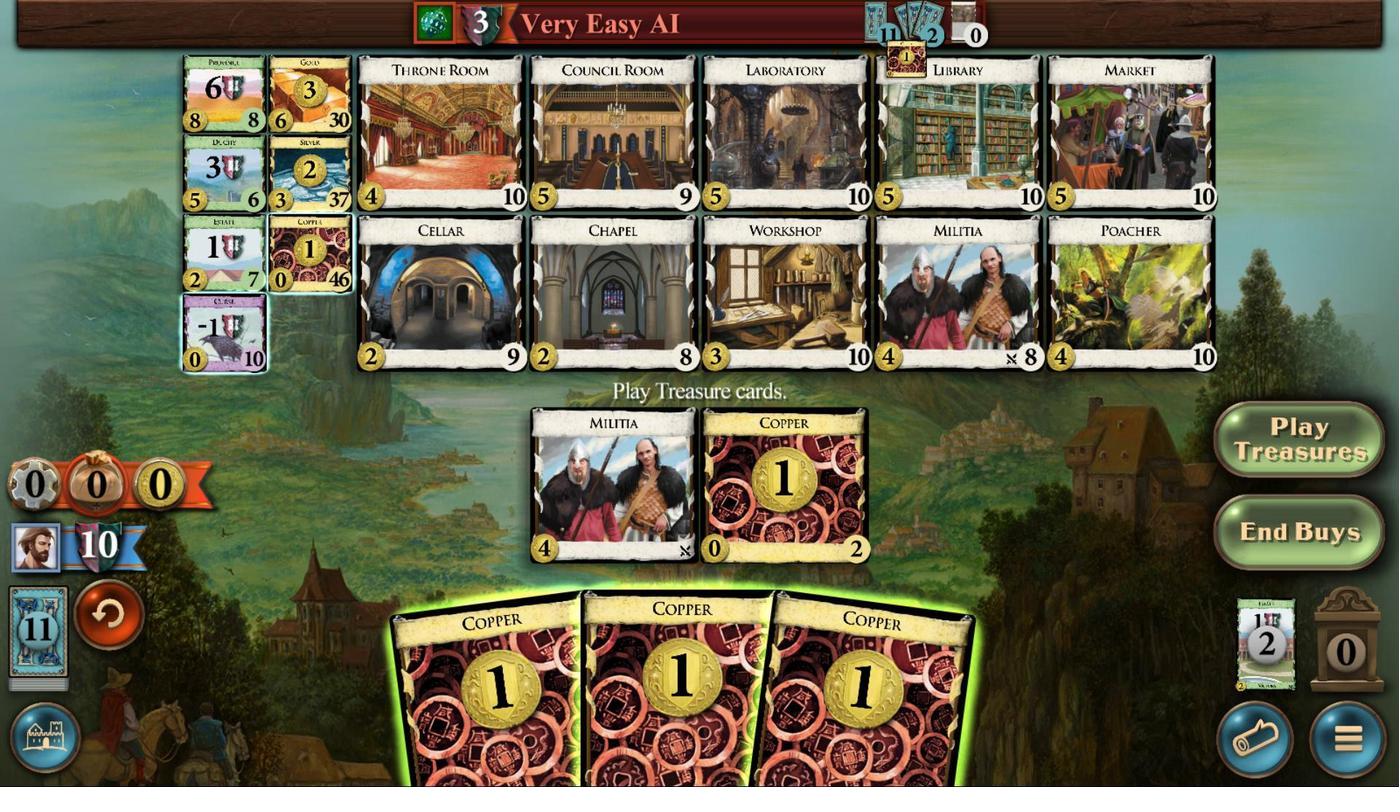 
Action: Mouse scrolled (902, 596) with delta (0, 0)
Screenshot: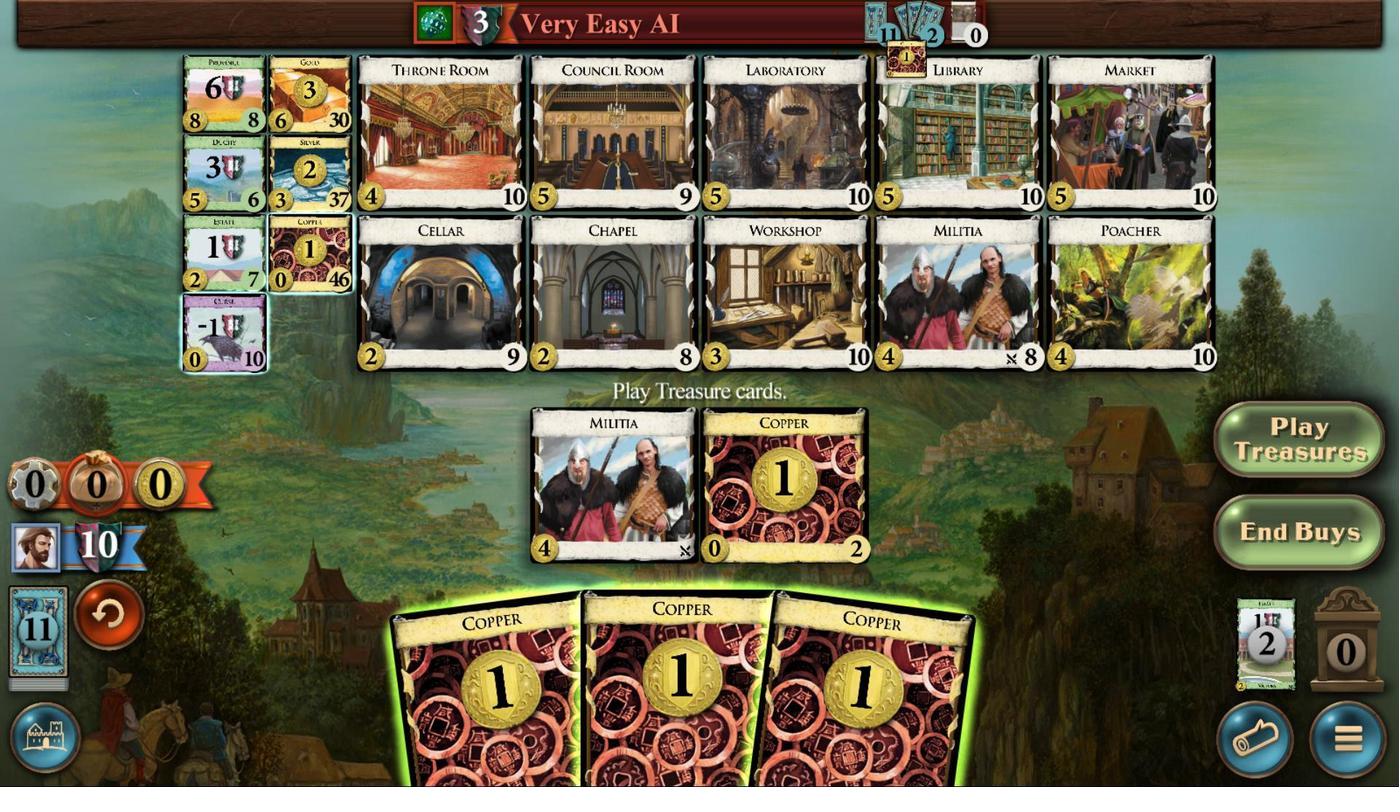 
Action: Mouse scrolled (902, 596) with delta (0, 0)
Screenshot: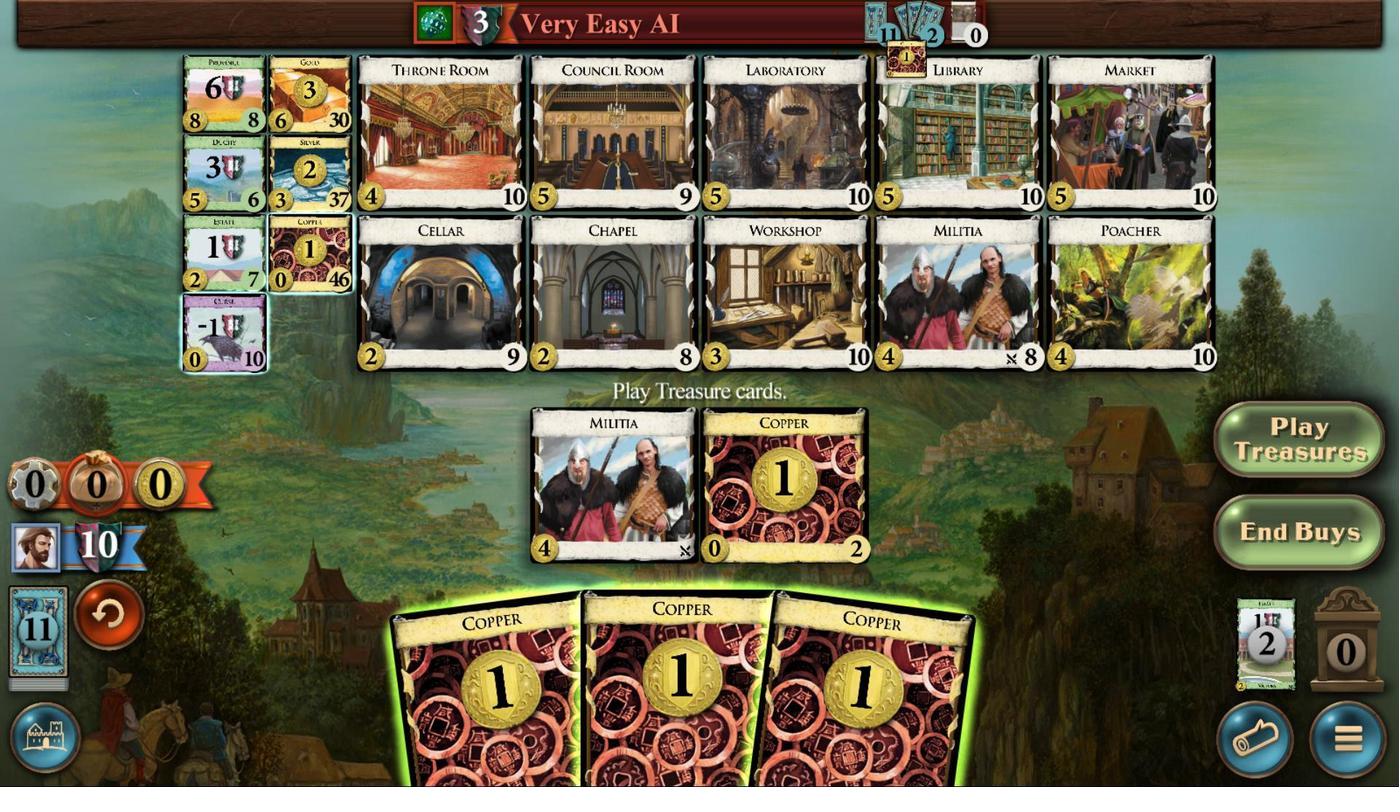 
Action: Mouse moved to (902, 596)
Screenshot: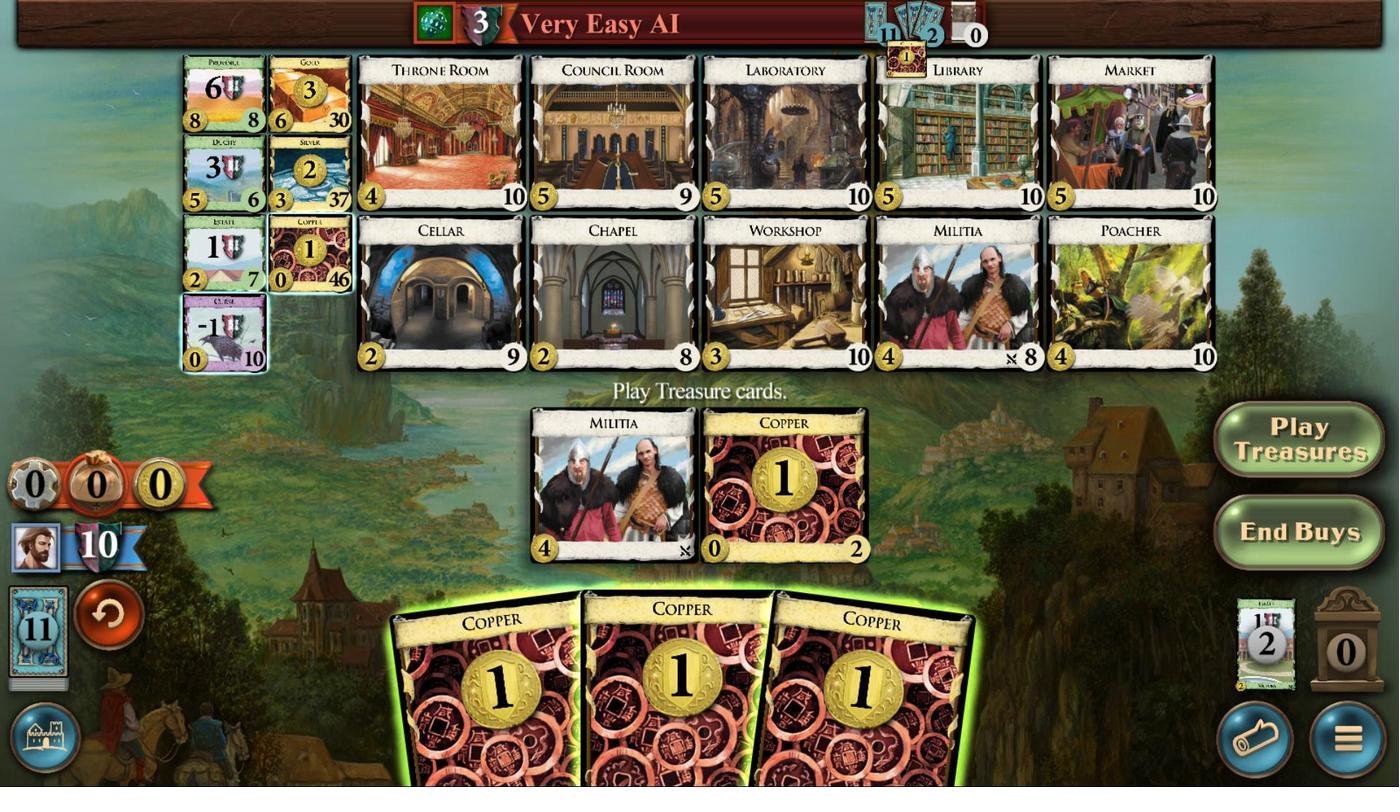 
Action: Mouse scrolled (902, 596) with delta (0, 0)
Screenshot: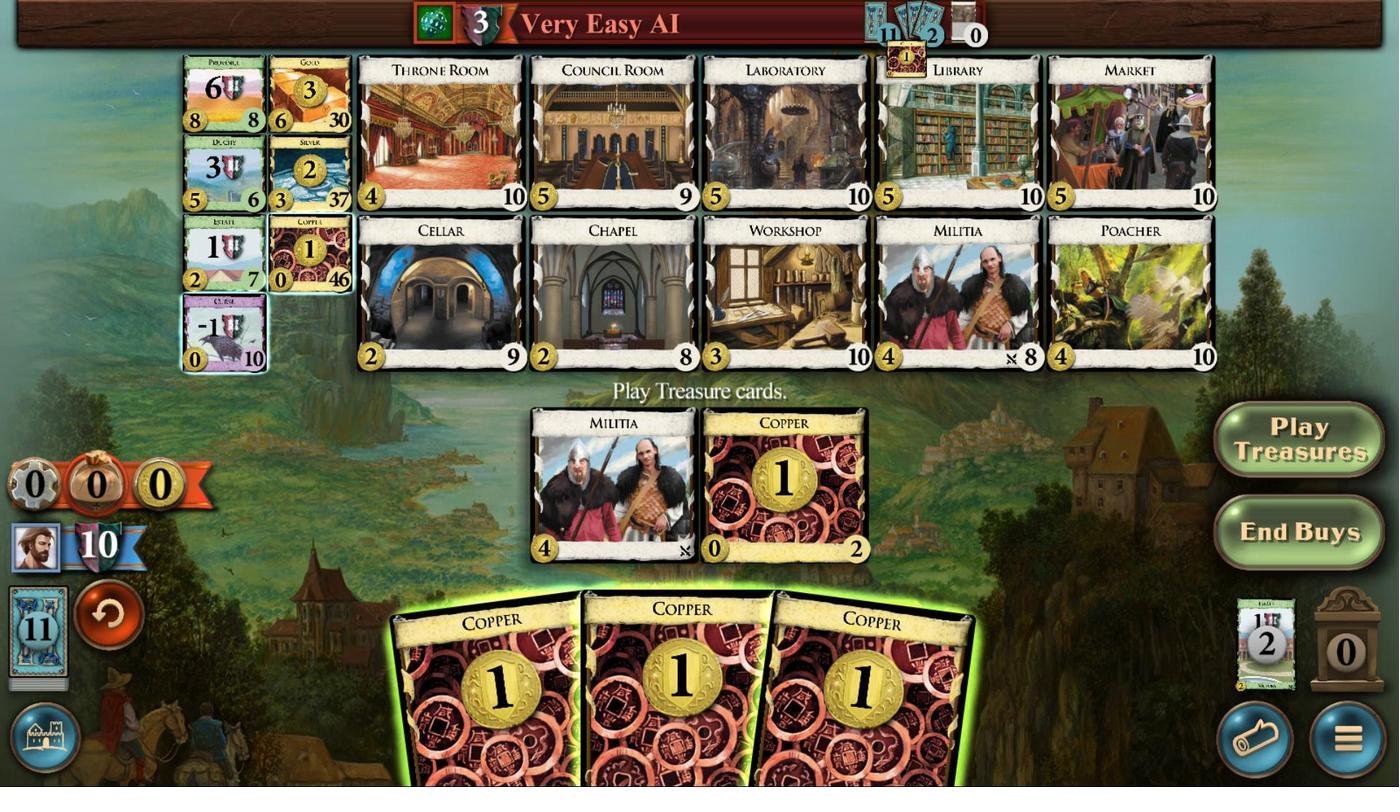 
Action: Mouse moved to (902, 596)
Screenshot: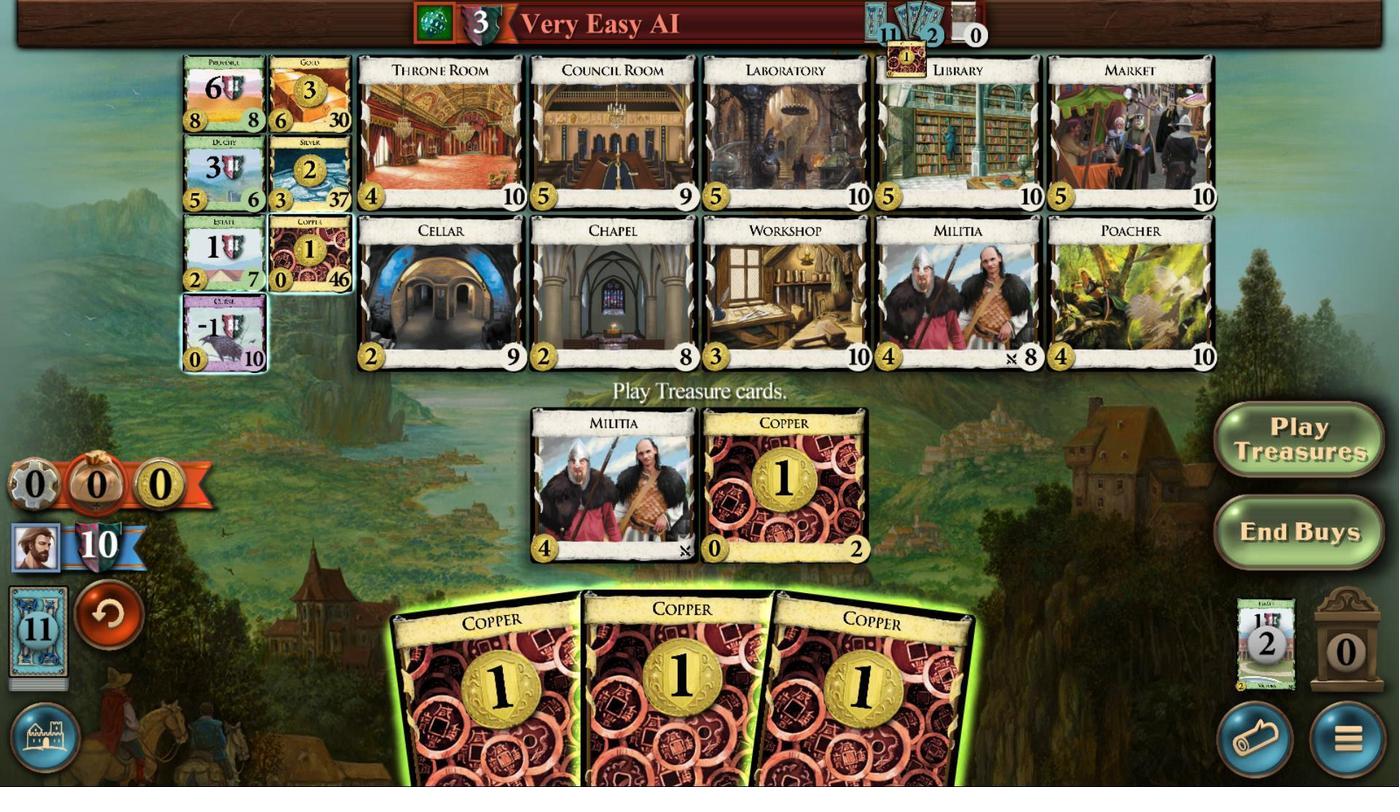 
Action: Mouse scrolled (902, 596) with delta (0, 0)
Screenshot: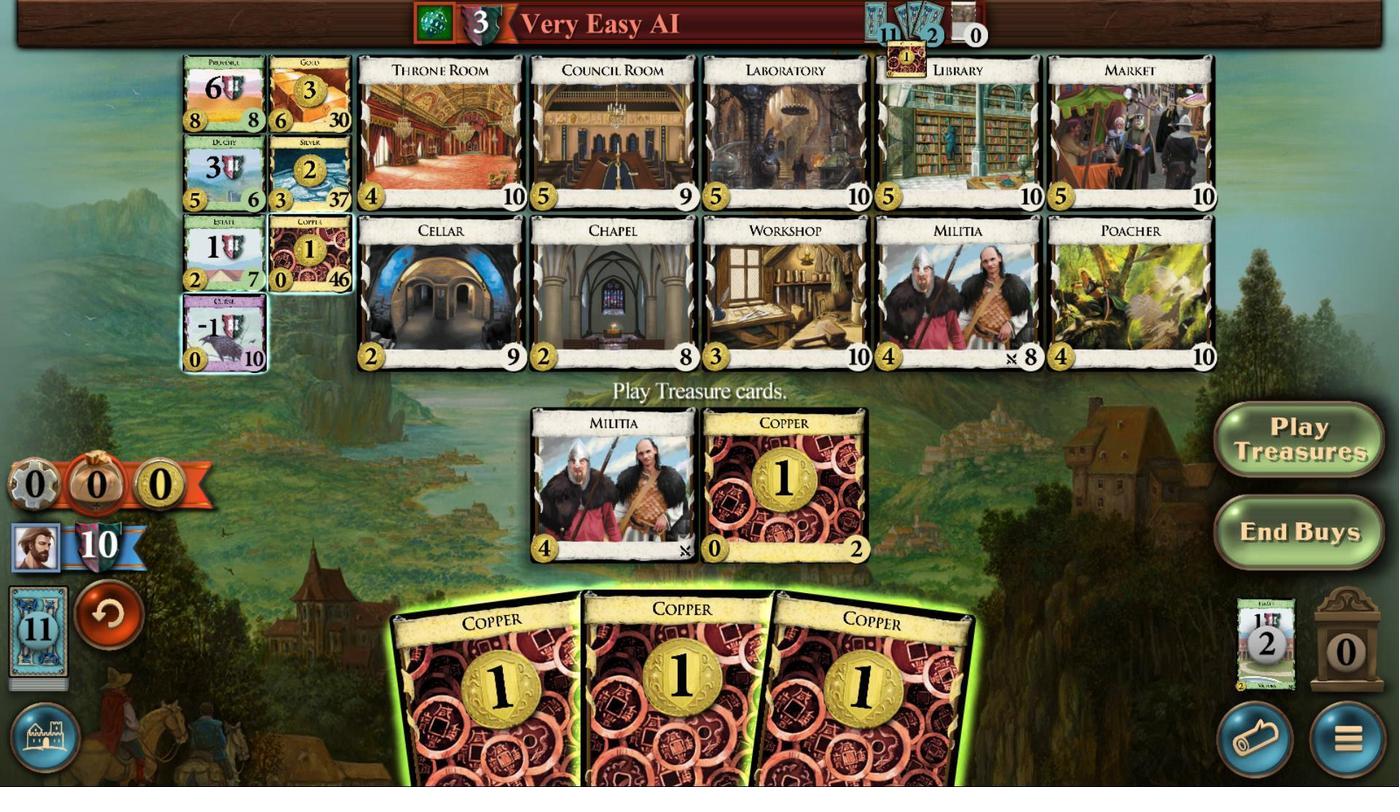 
Action: Mouse moved to (902, 596)
Screenshot: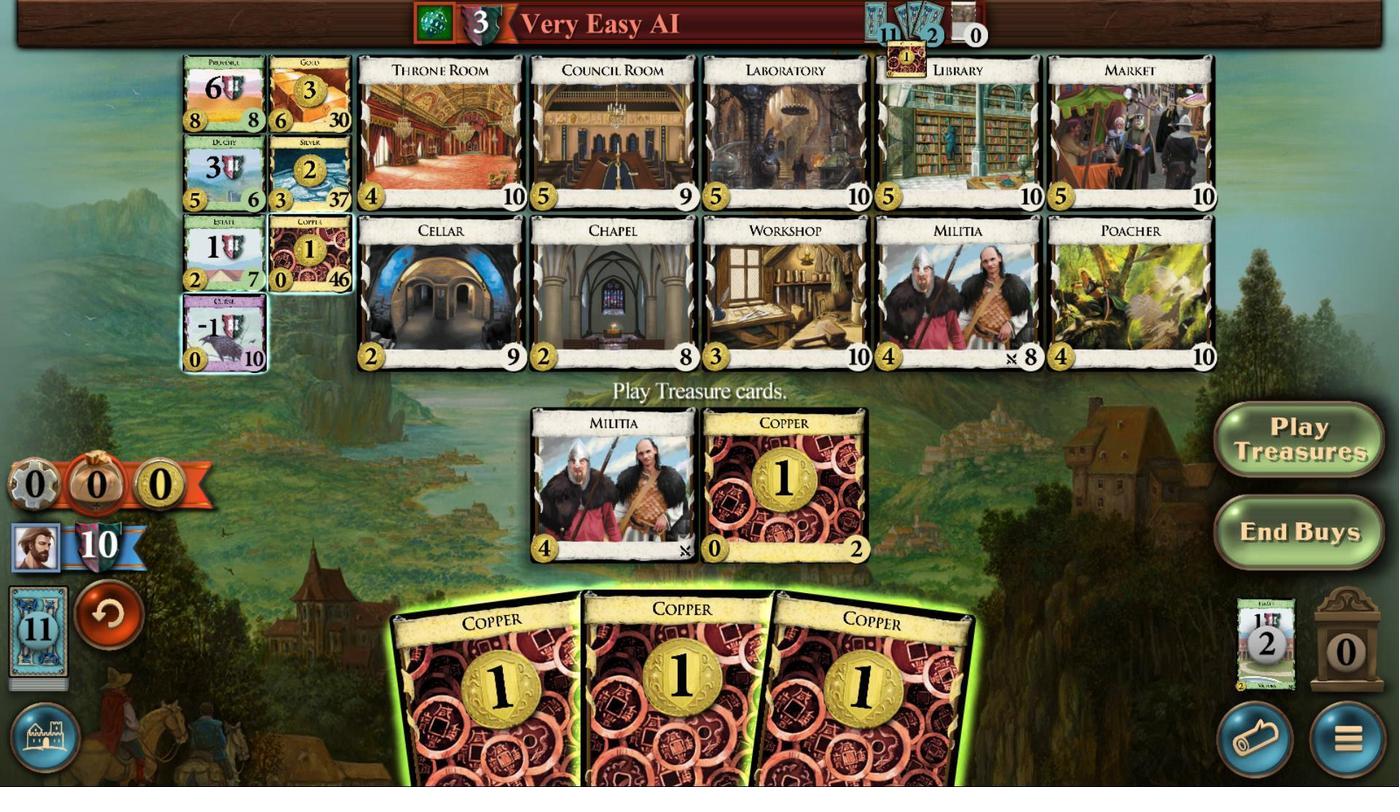 
Action: Mouse scrolled (902, 596) with delta (0, 0)
Screenshot: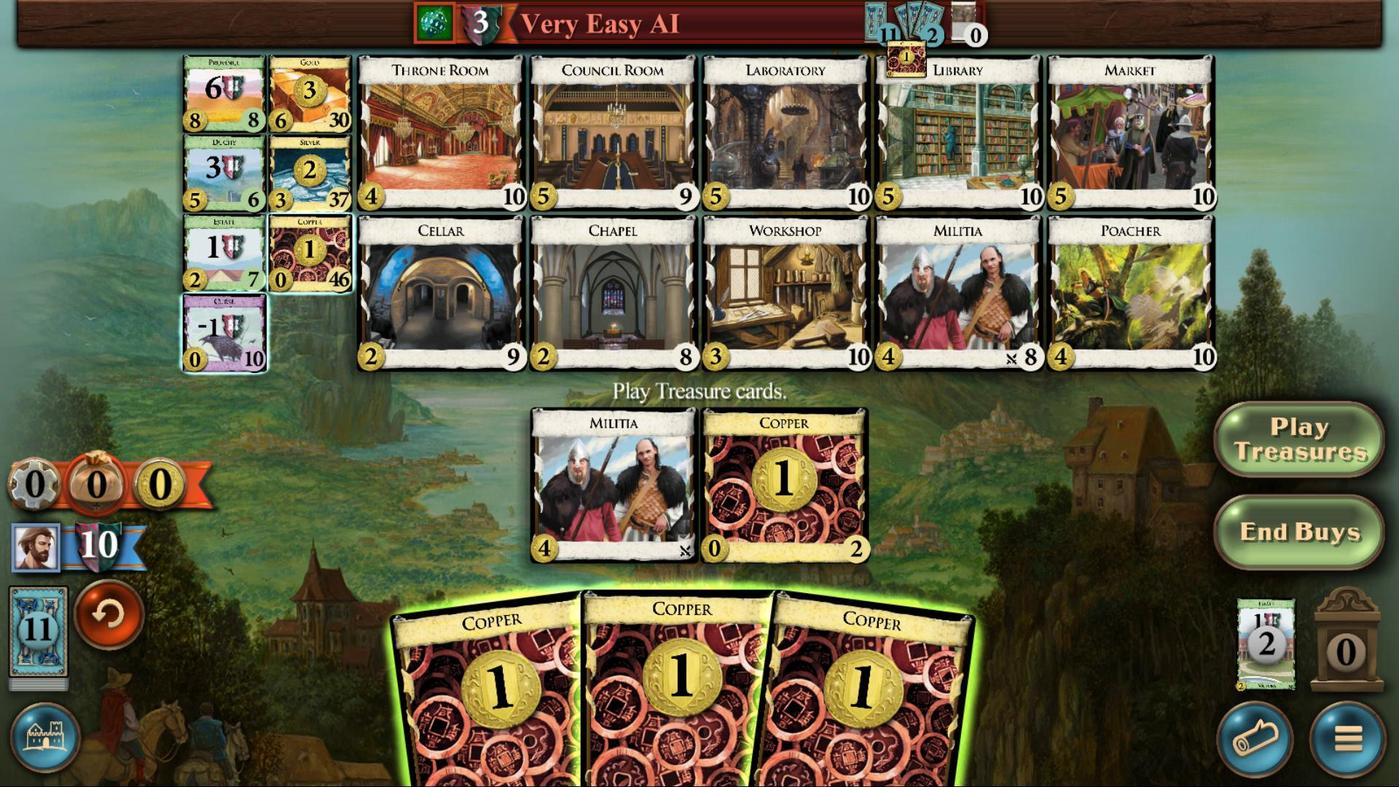 
Action: Mouse moved to (902, 596)
Screenshot: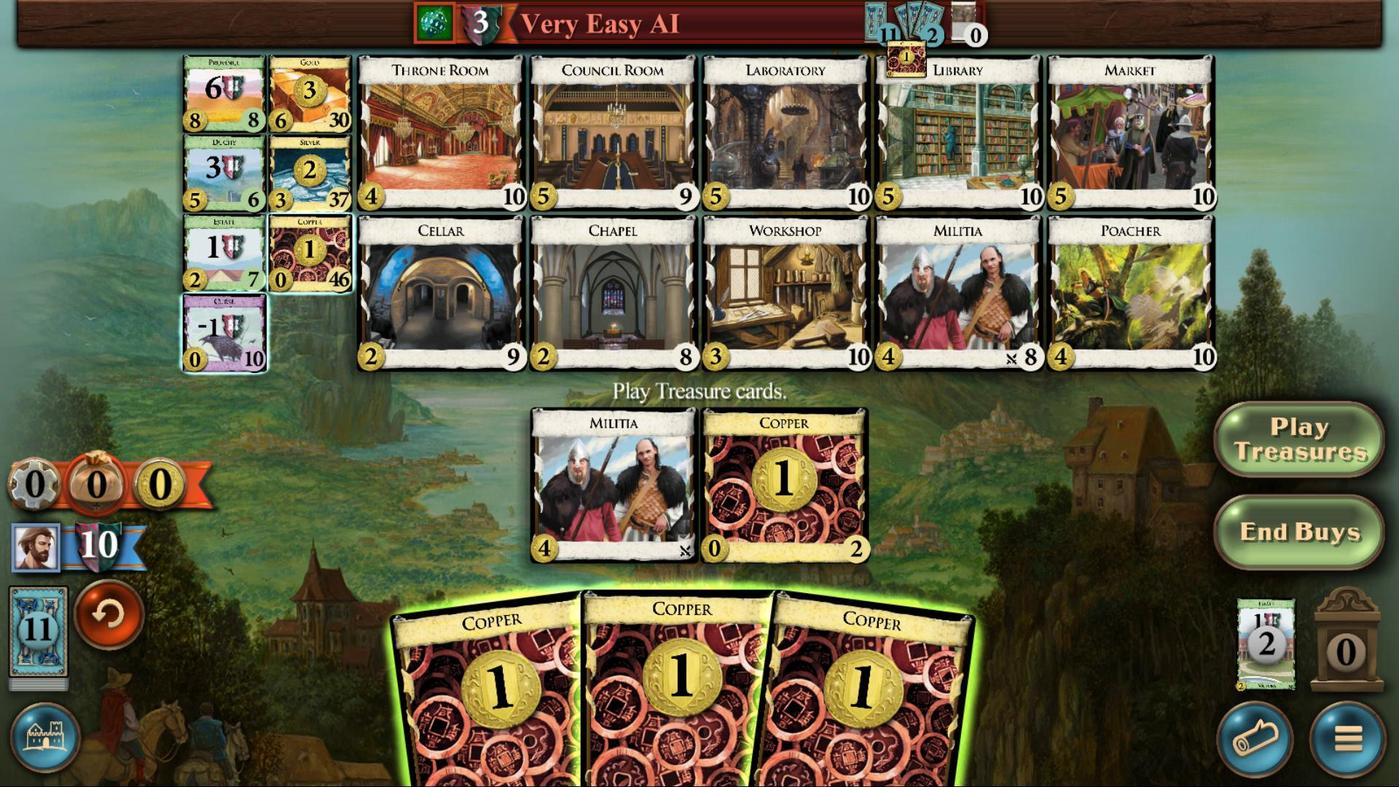 
Action: Mouse scrolled (902, 596) with delta (0, 0)
Screenshot: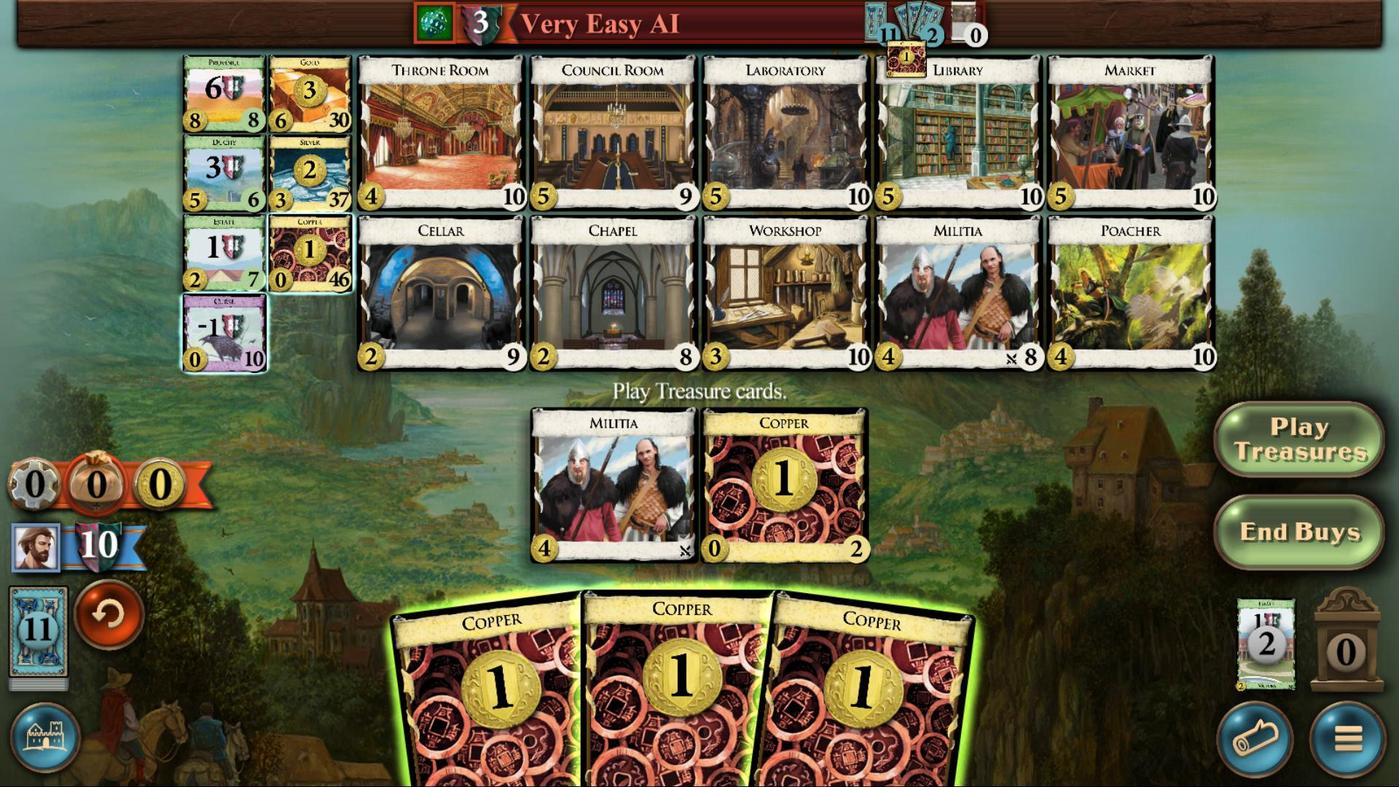 
Action: Mouse moved to (929, 608)
Screenshot: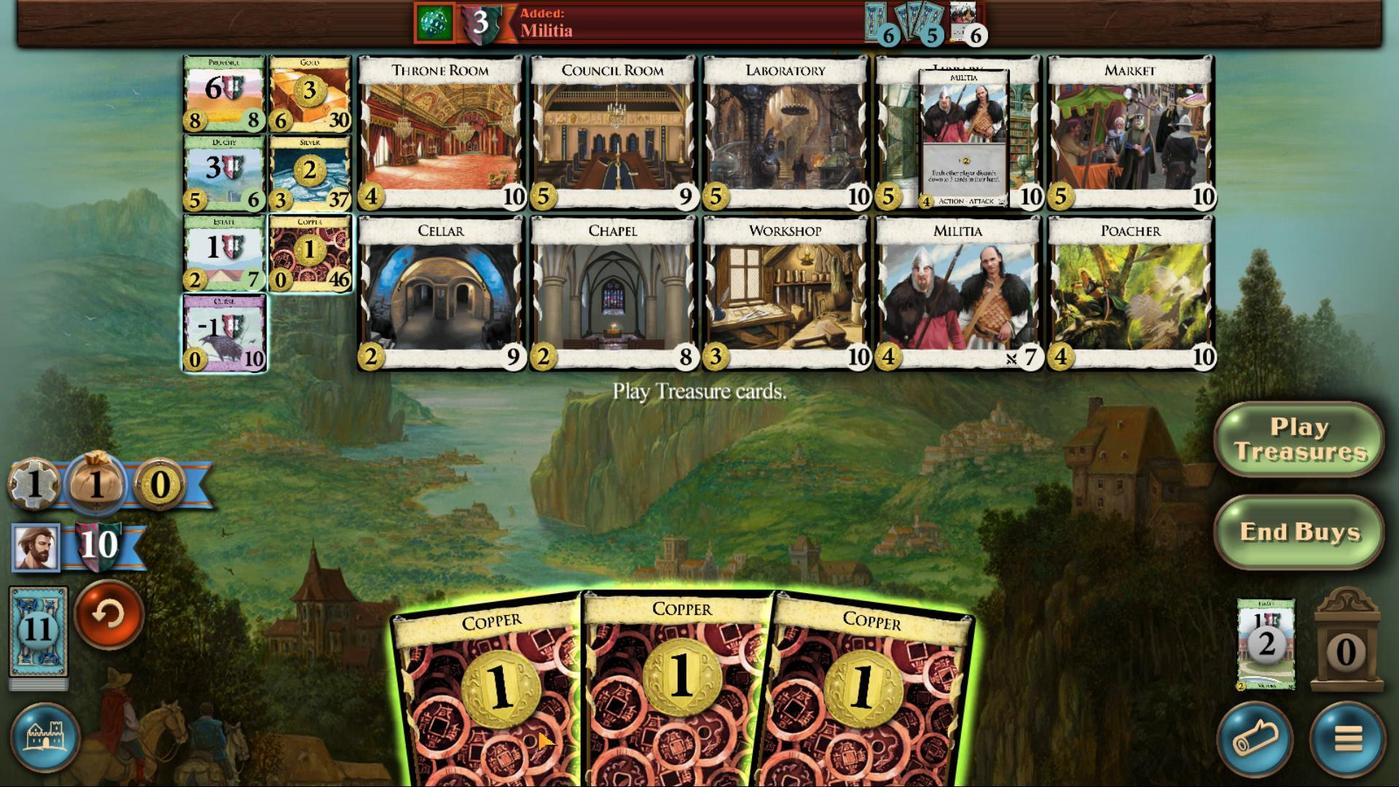 
Action: Mouse pressed left at (929, 608)
Screenshot: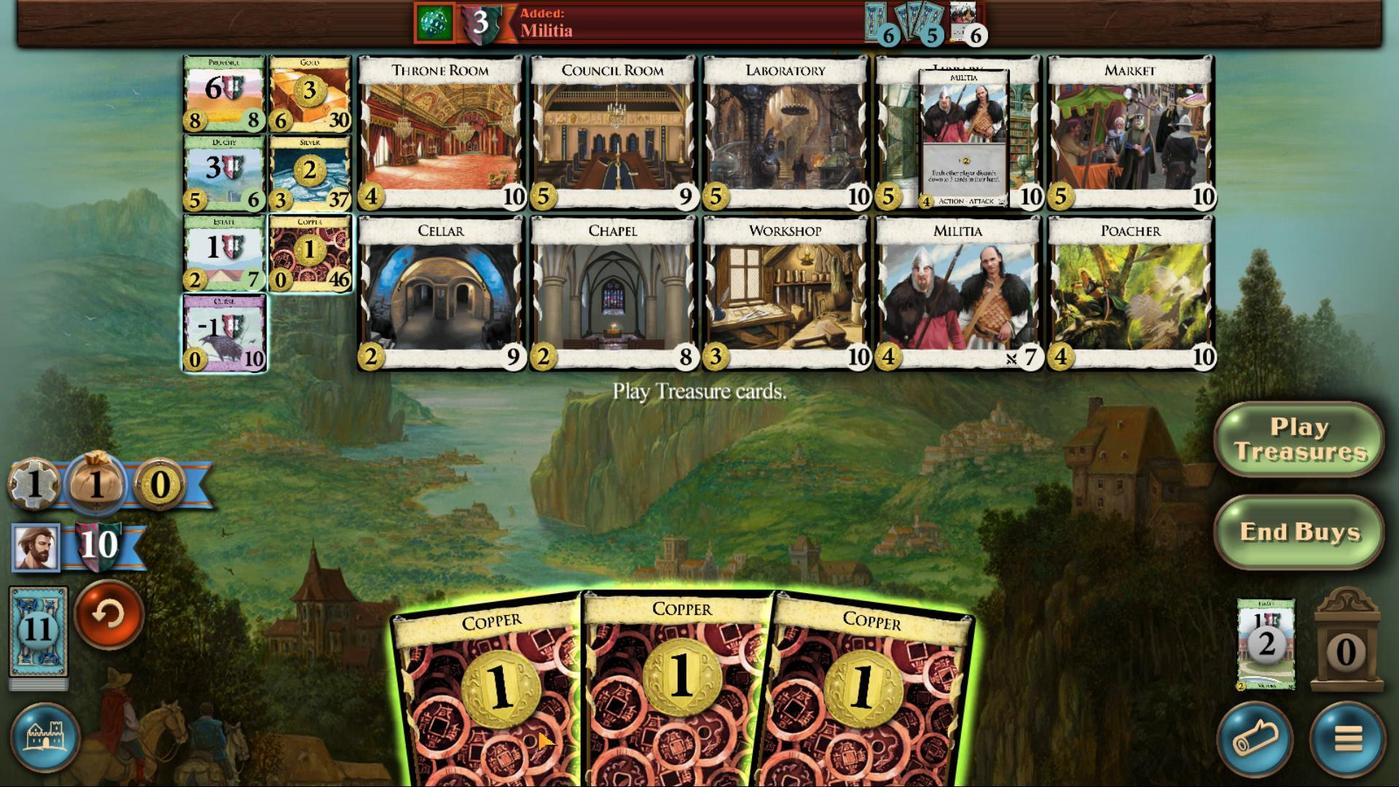 
Action: Mouse moved to (932, 609)
Screenshot: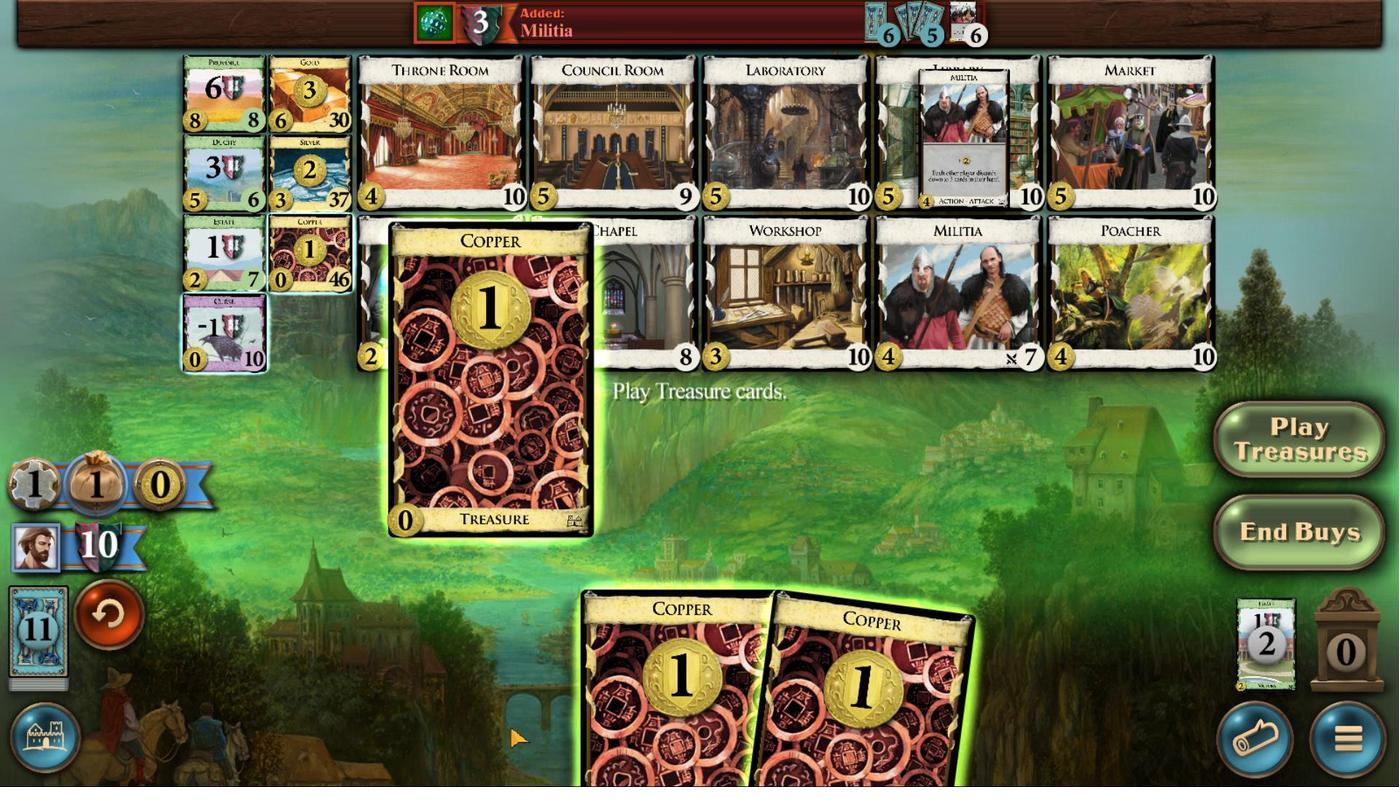 
Action: Mouse pressed left at (932, 609)
Screenshot: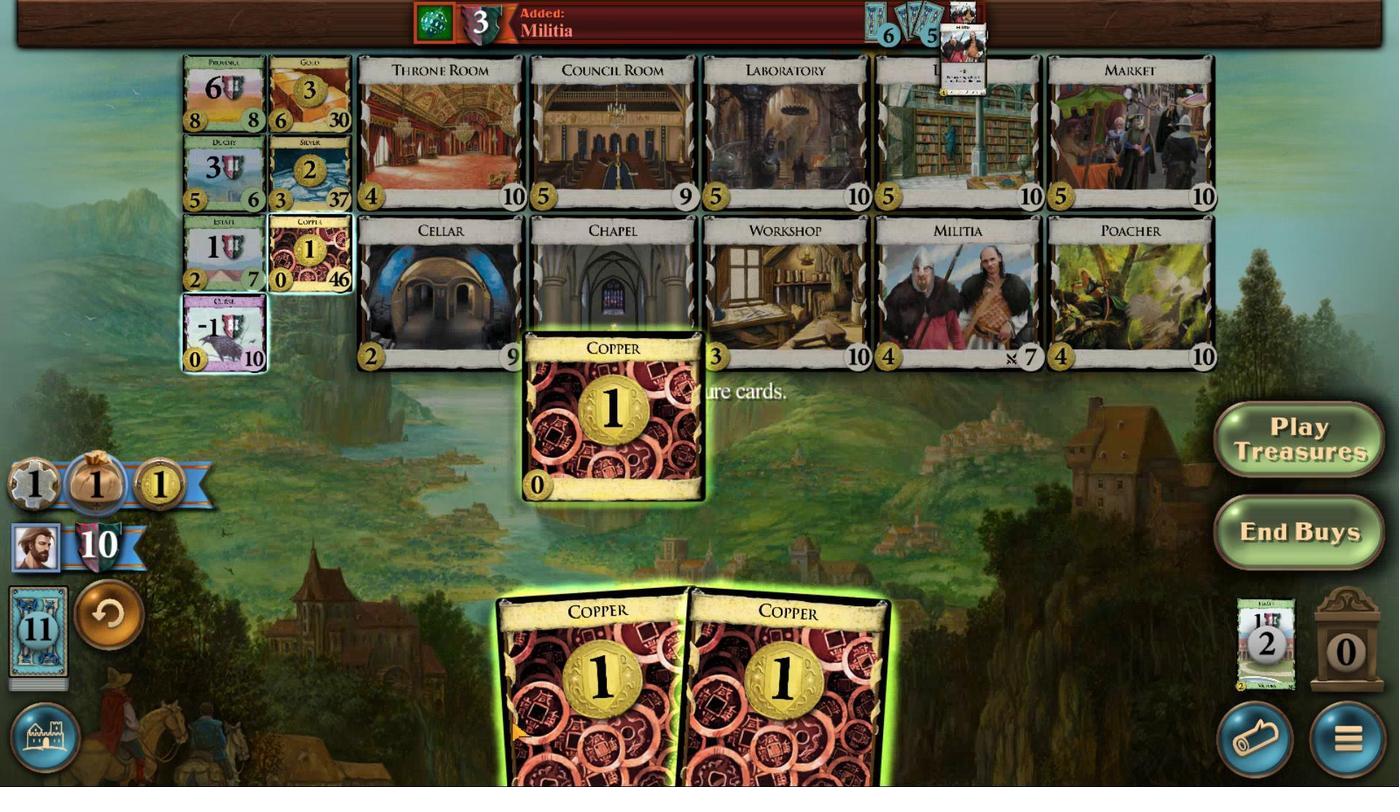 
Action: Mouse moved to (902, 600)
Screenshot: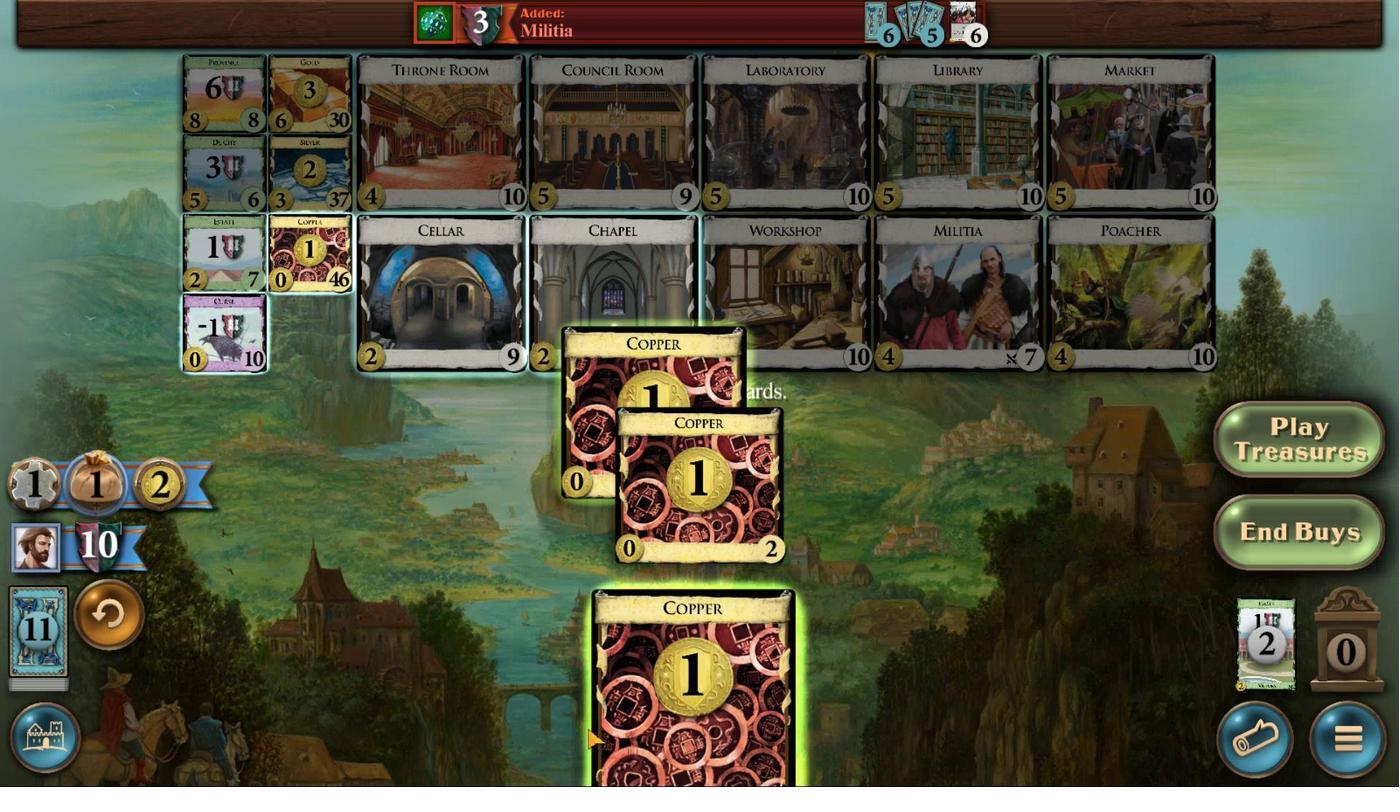 
Action: Mouse scrolled (902, 600) with delta (0, 0)
Screenshot: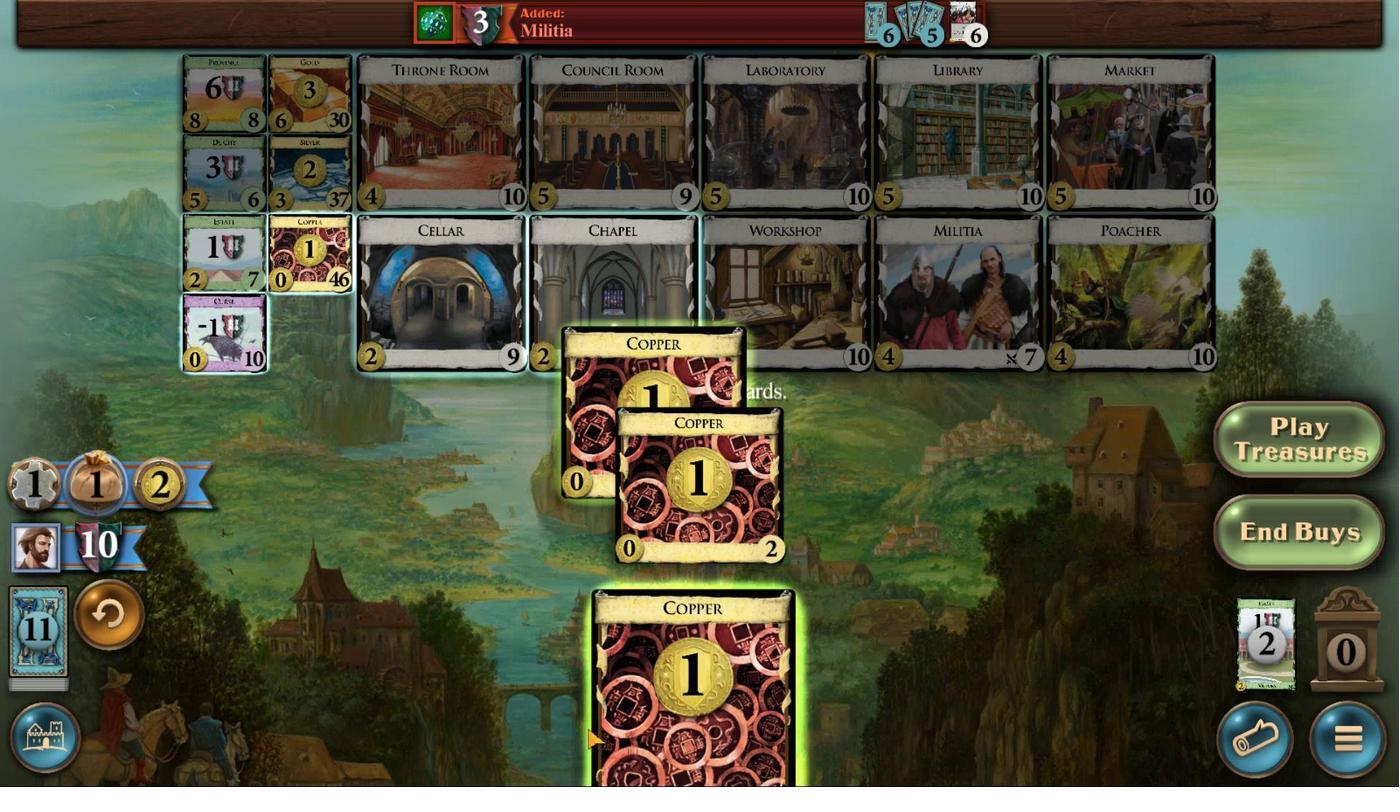 
Action: Mouse scrolled (902, 600) with delta (0, 0)
Screenshot: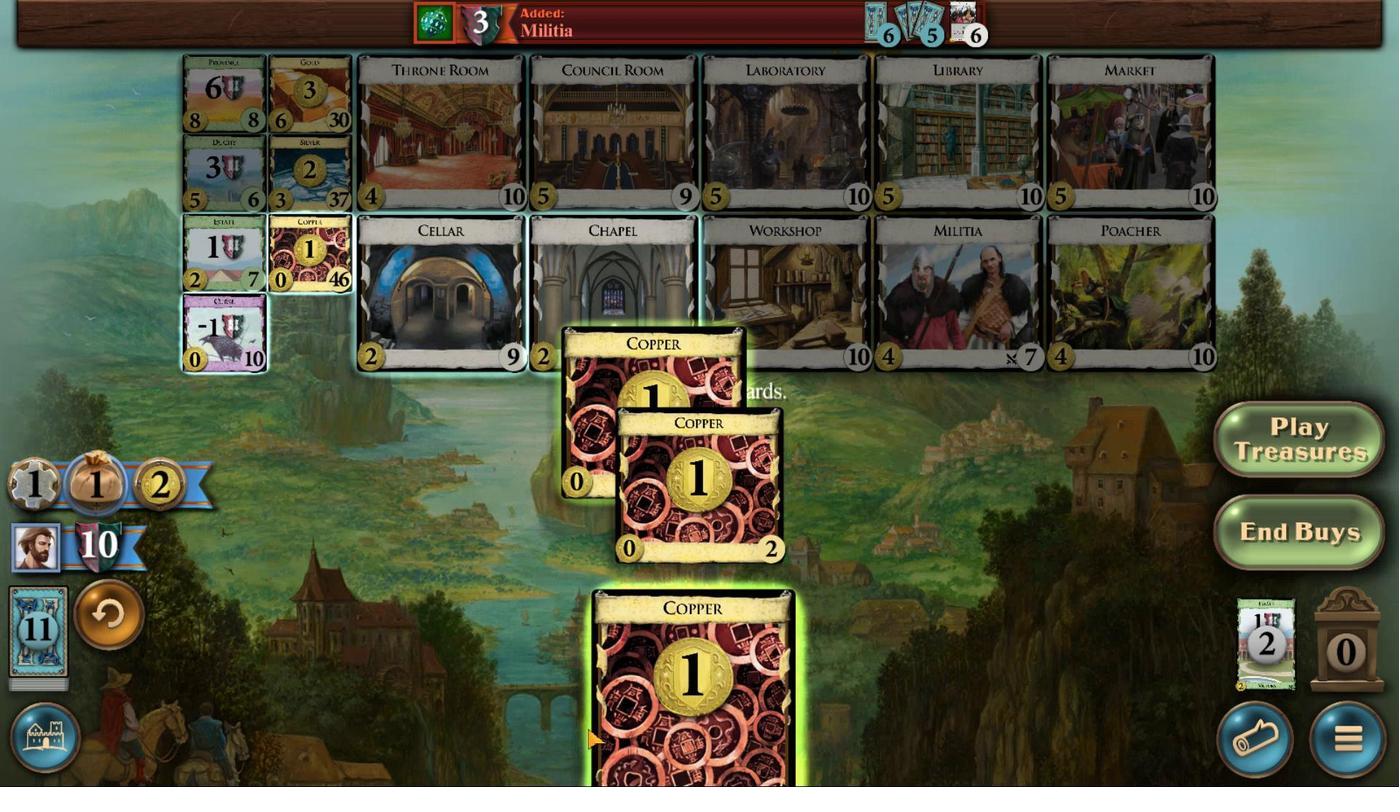 
Action: Mouse scrolled (902, 600) with delta (0, 0)
Screenshot: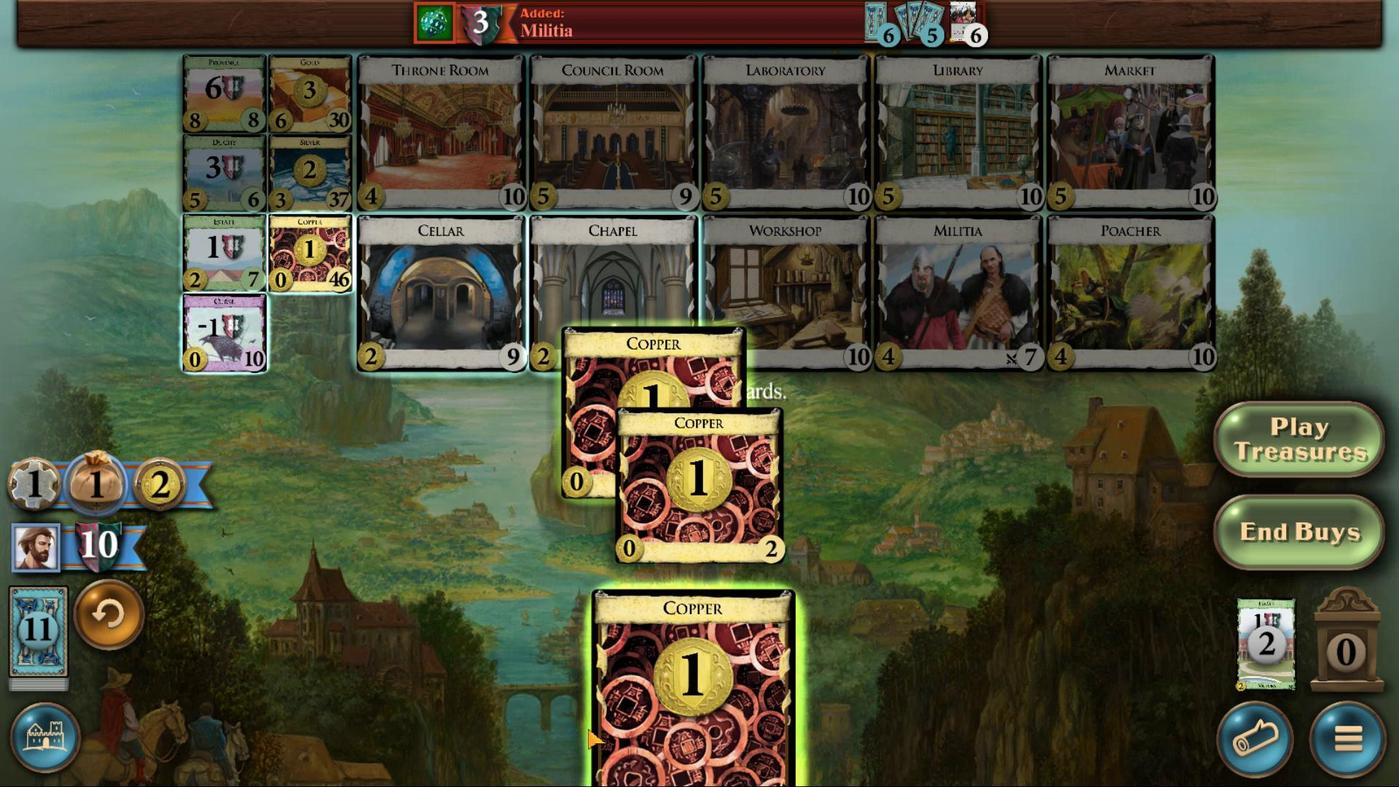 
Action: Mouse scrolled (902, 600) with delta (0, 0)
Screenshot: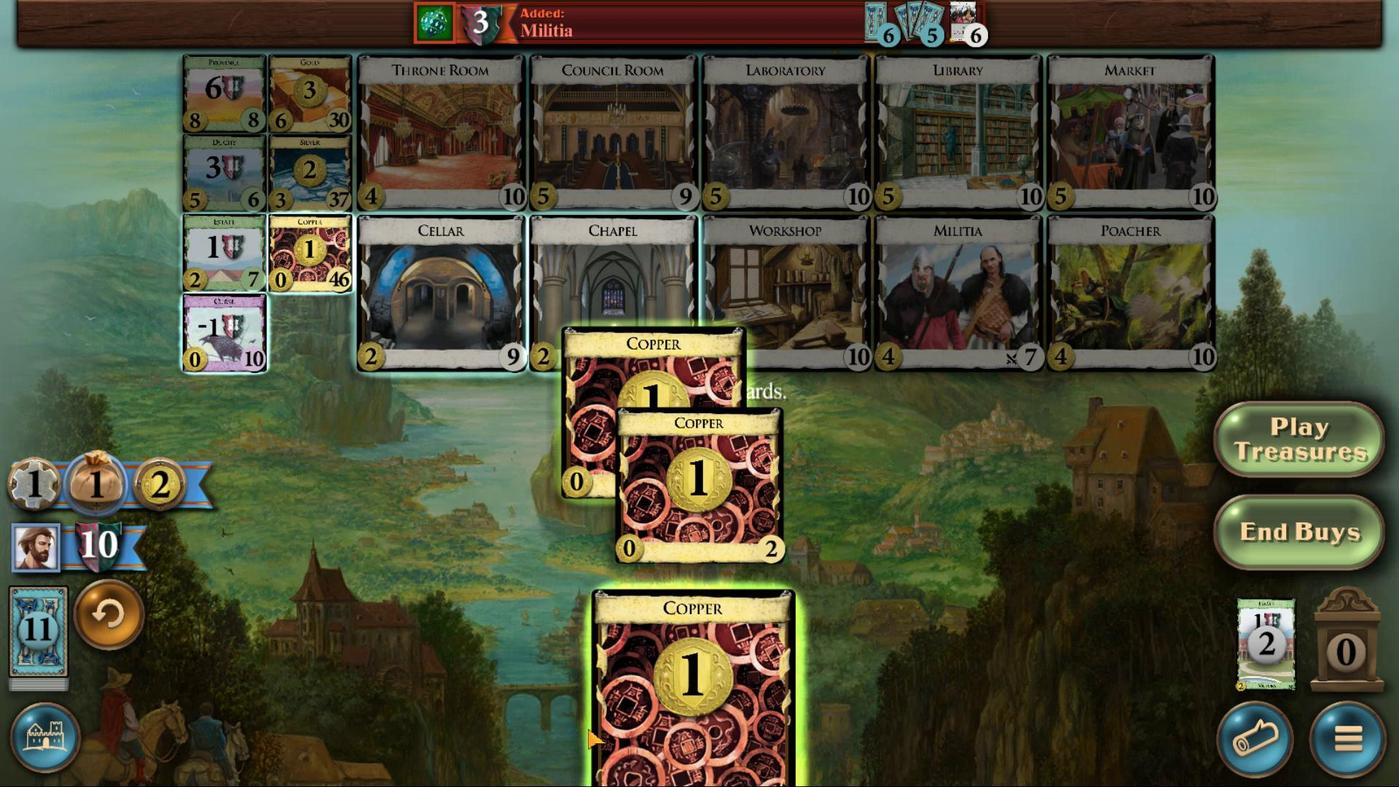 
Action: Mouse scrolled (902, 600) with delta (0, 0)
Screenshot: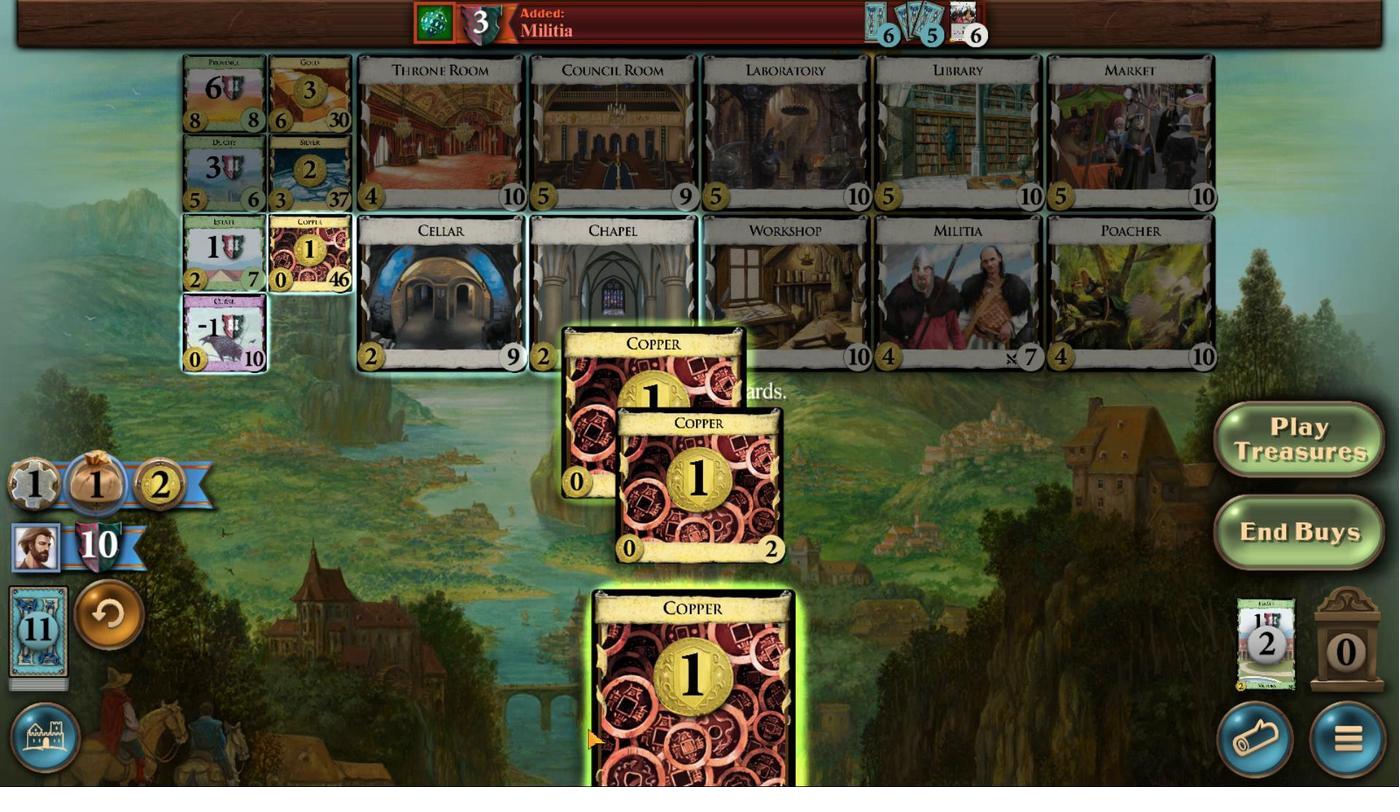 
Action: Mouse scrolled (902, 600) with delta (0, 0)
Screenshot: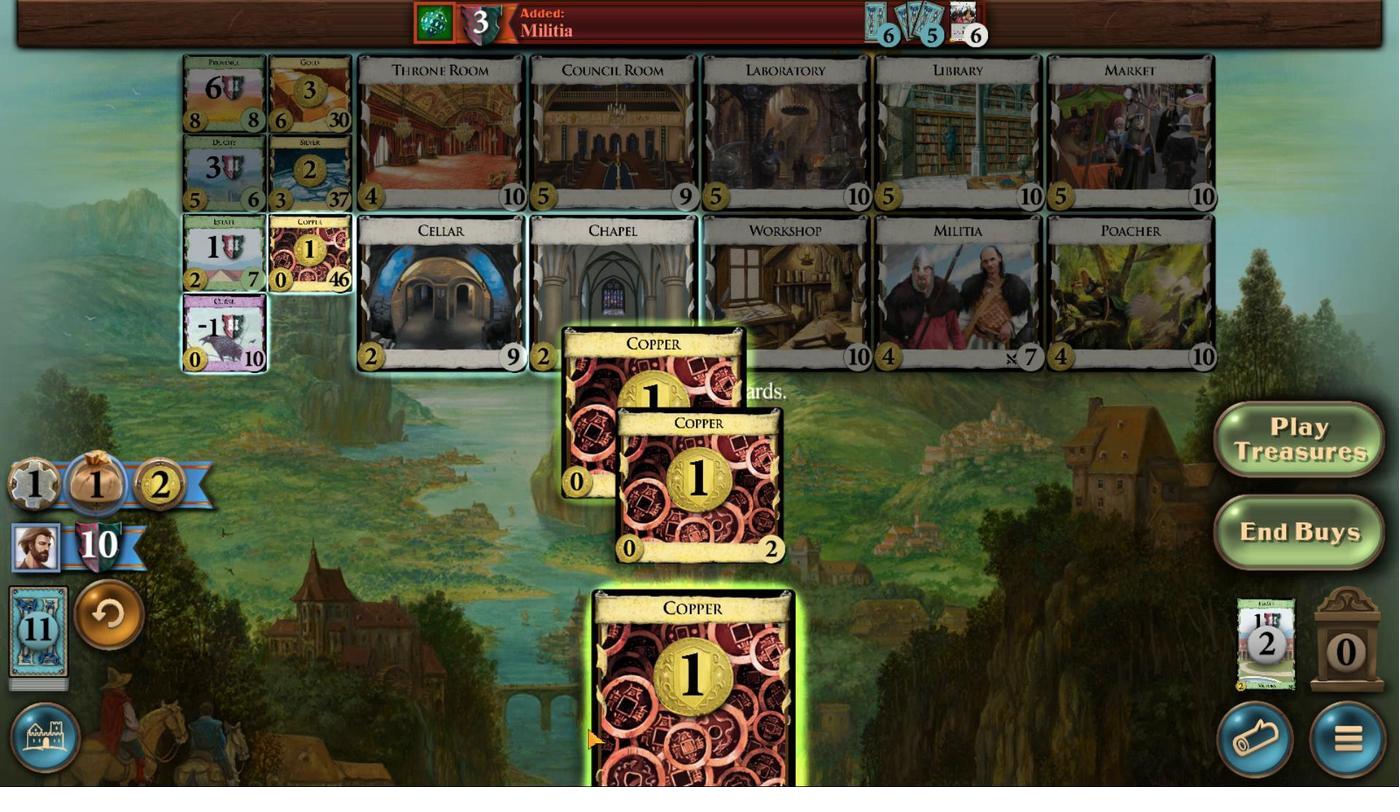 
Action: Mouse moved to (922, 608)
Screenshot: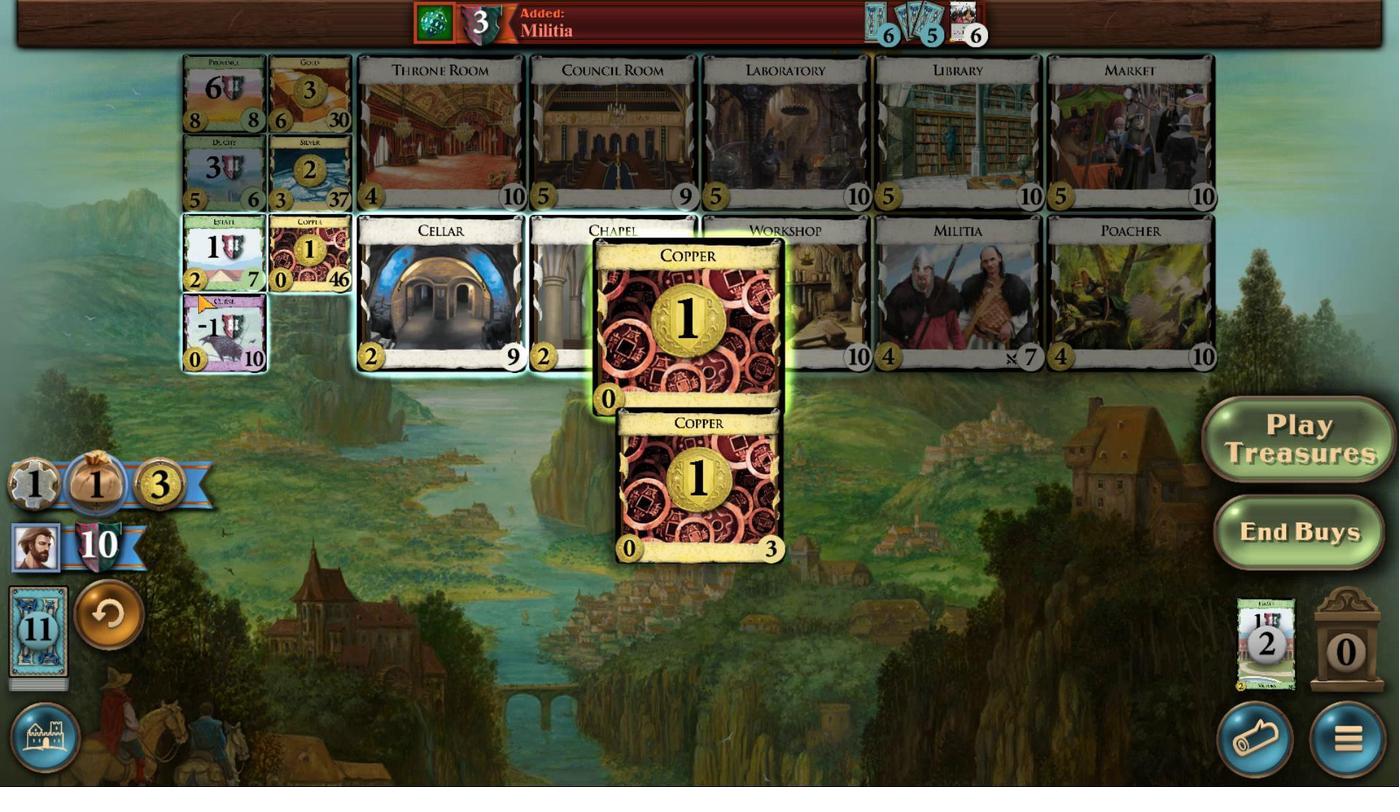 
Action: Mouse pressed left at (922, 608)
Screenshot: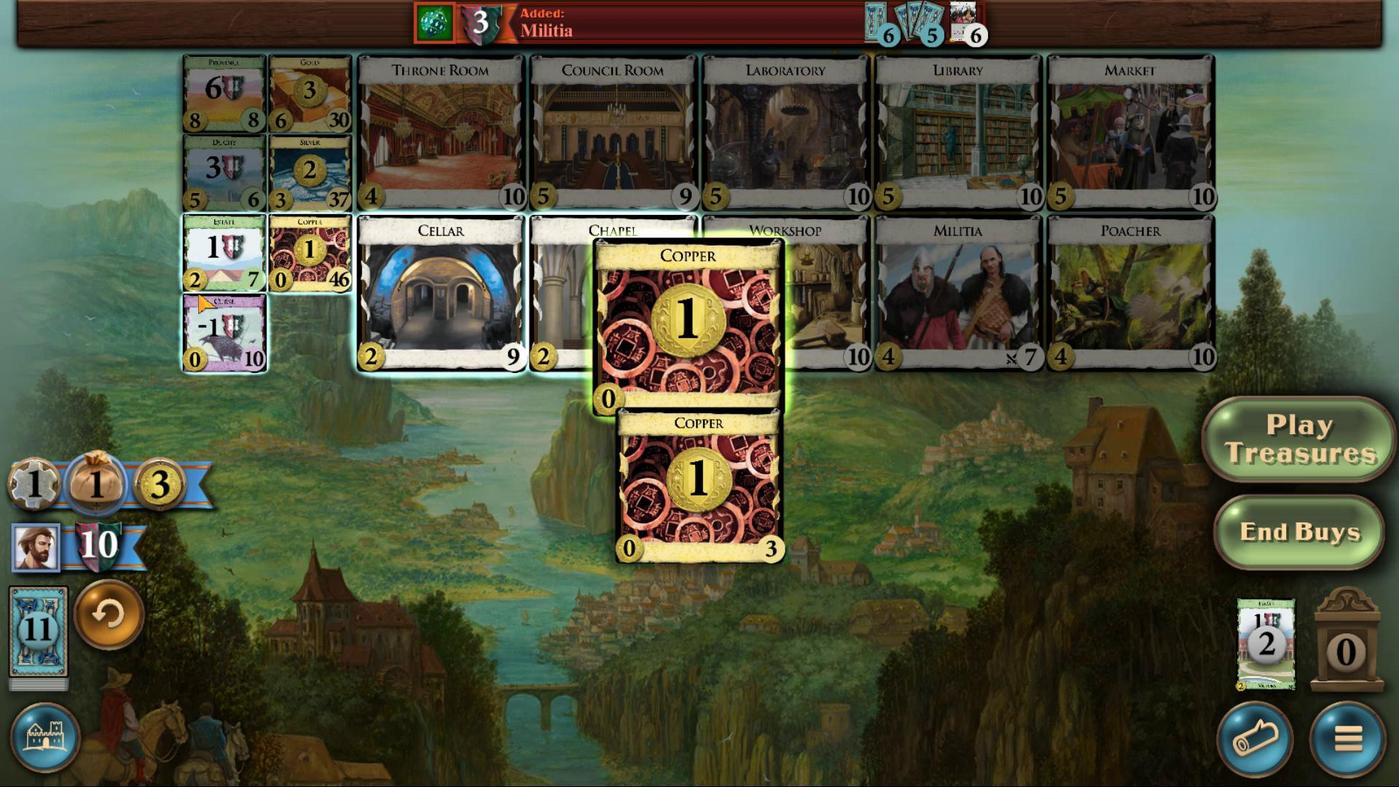 
Action: Mouse moved to (928, 609)
Screenshot: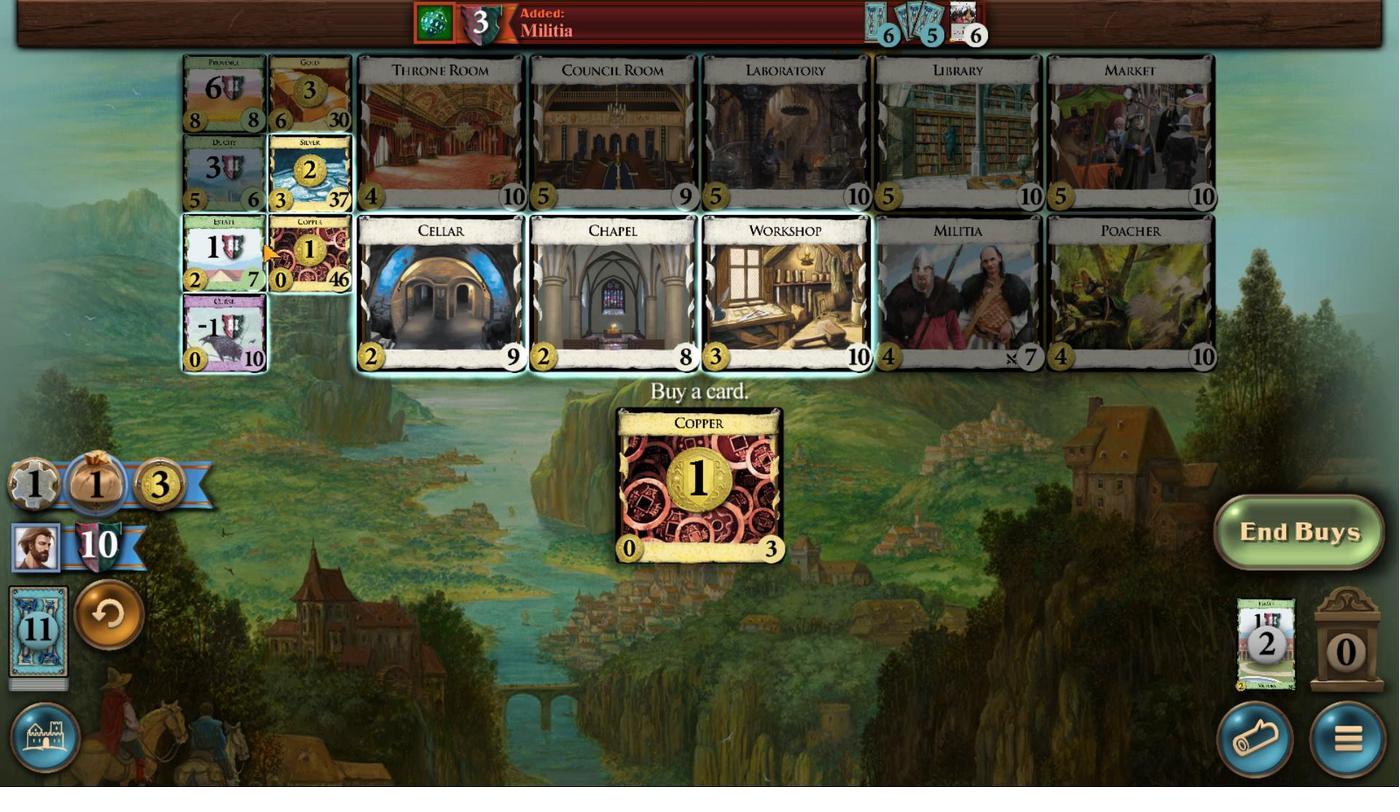 
Action: Mouse pressed left at (928, 609)
Screenshot: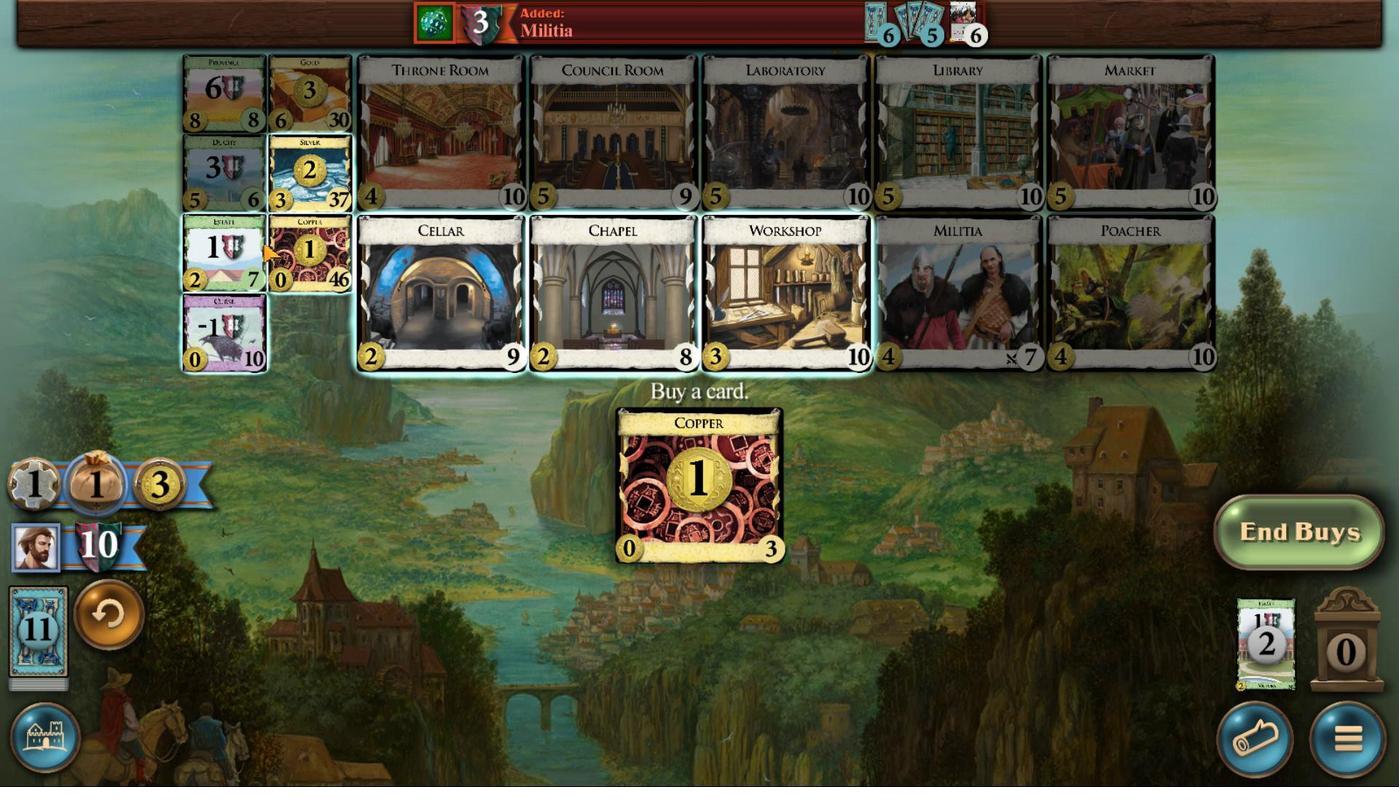 
Action: Mouse moved to (852, 600)
Screenshot: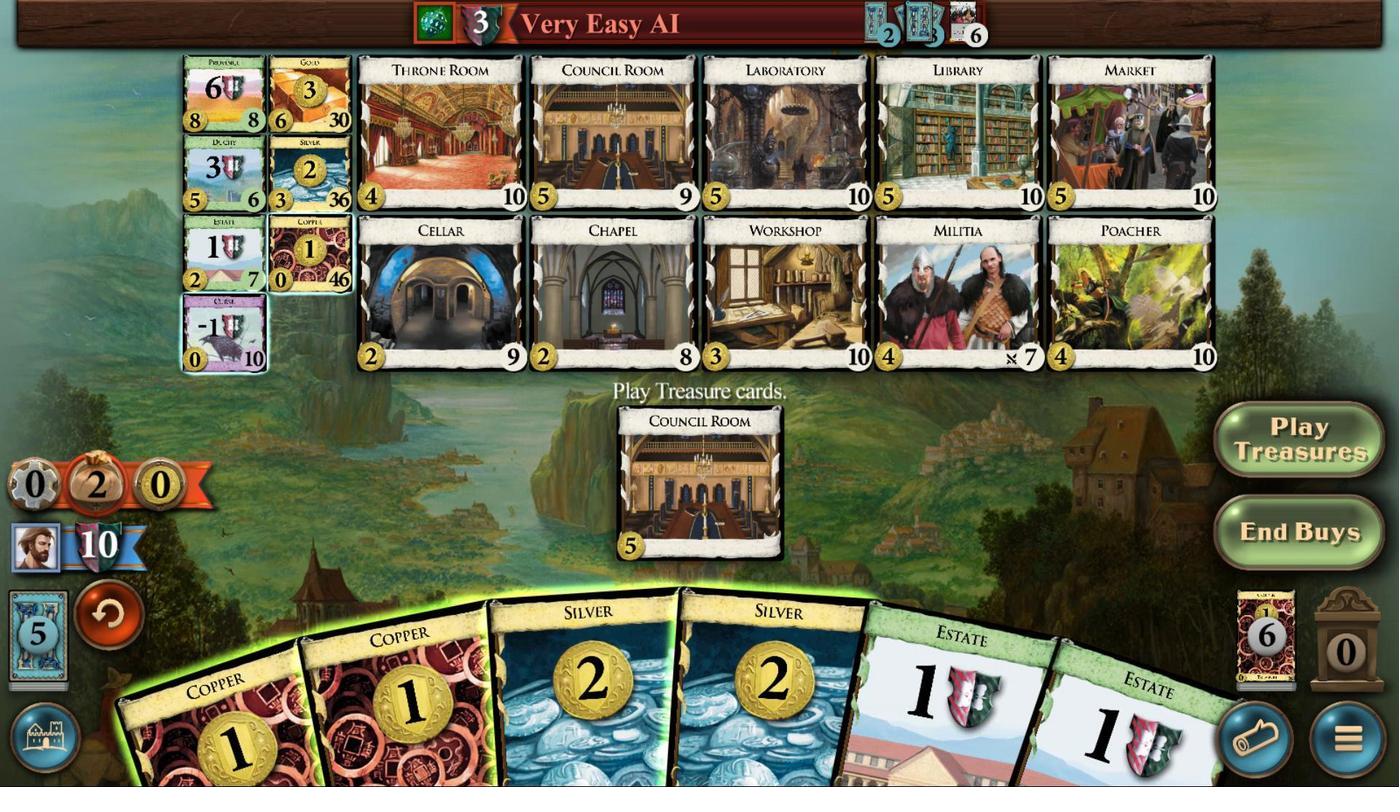
Action: Mouse scrolled (852, 600) with delta (0, 0)
Screenshot: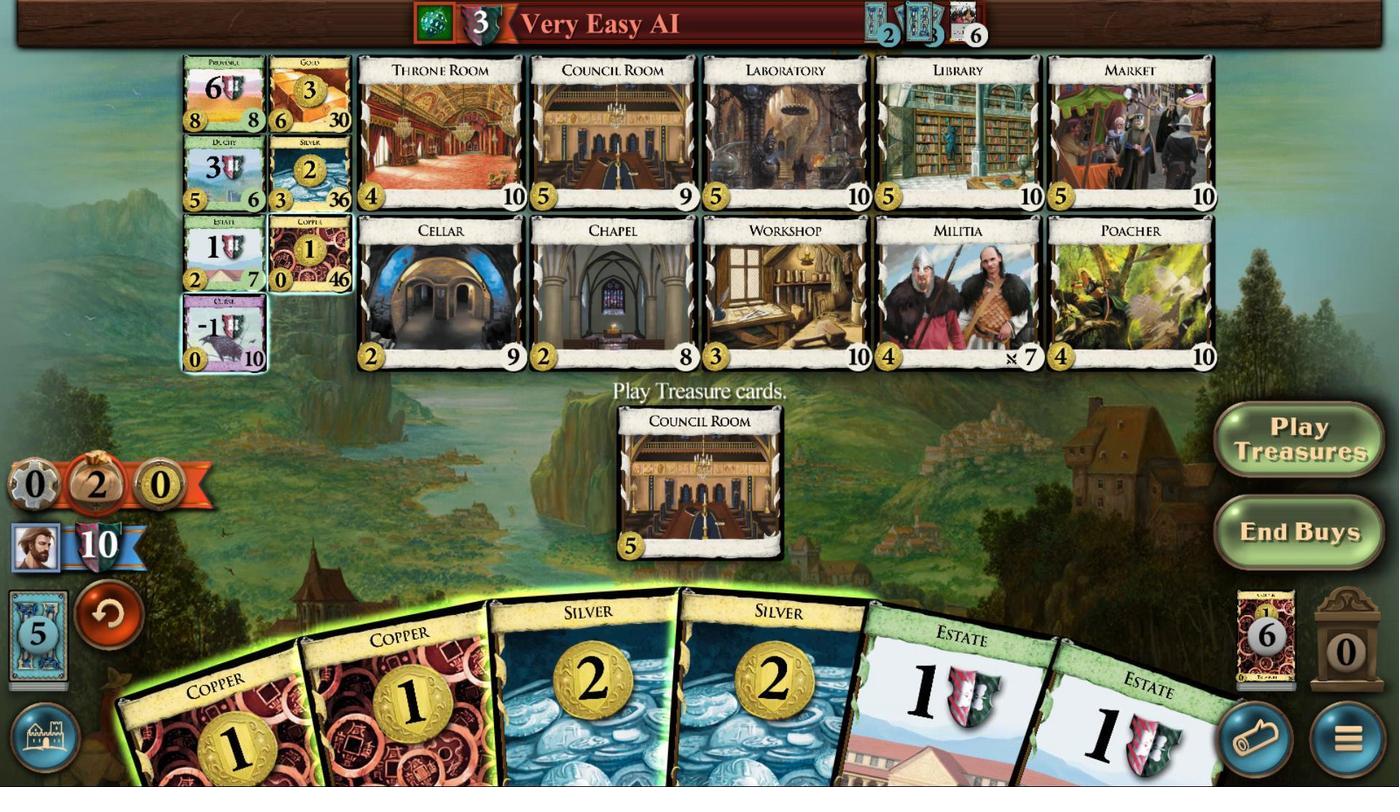 
Action: Mouse moved to (852, 600)
Screenshot: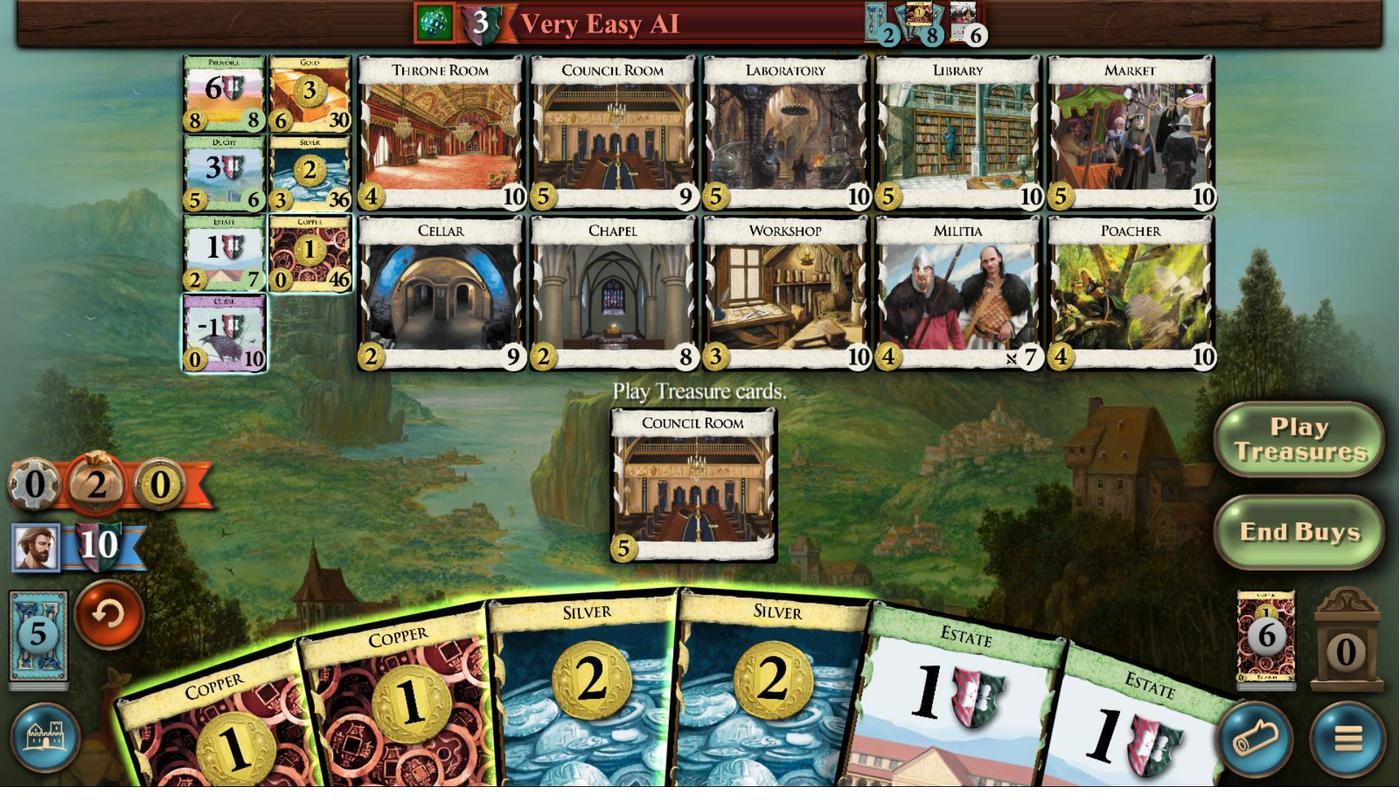 
Action: Mouse scrolled (852, 600) with delta (0, 0)
Screenshot: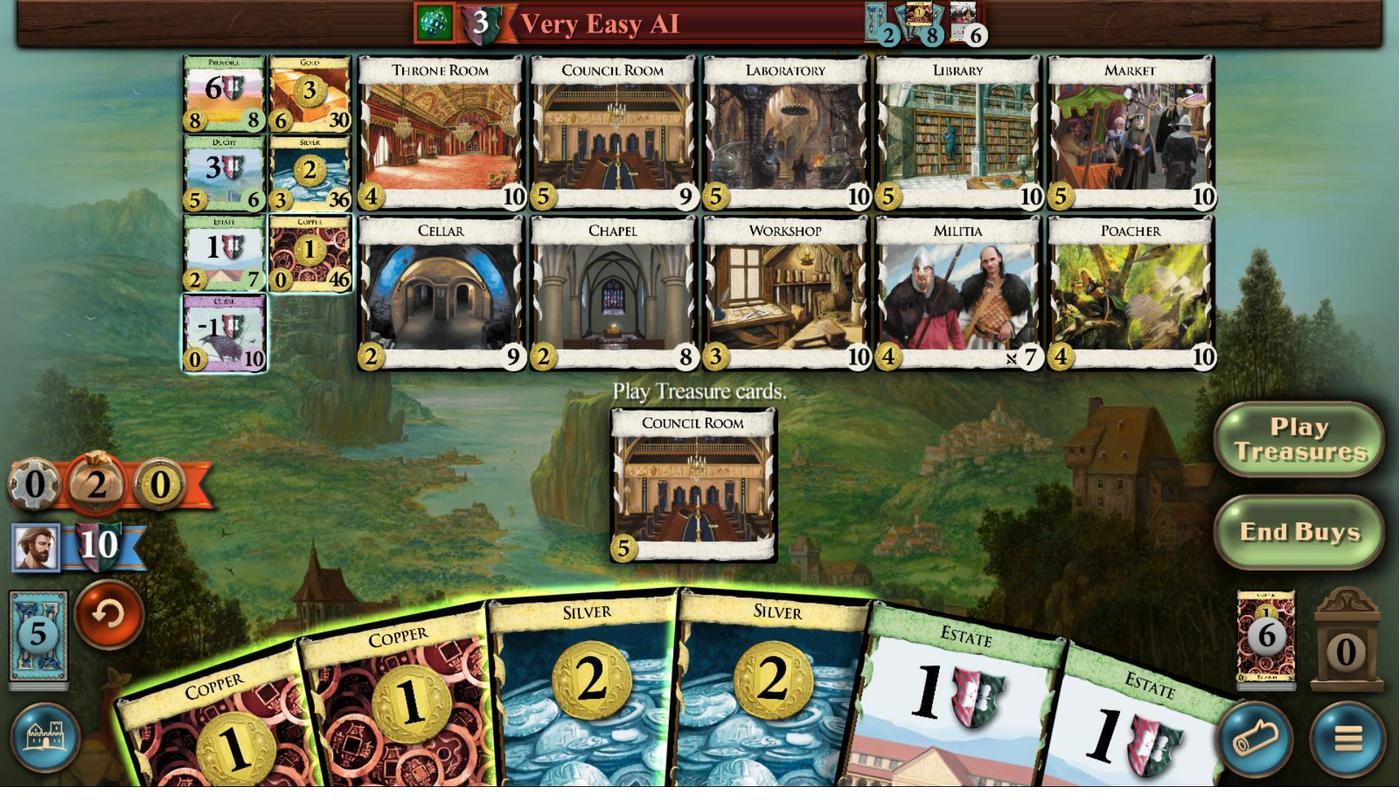 
Action: Mouse moved to (852, 600)
Screenshot: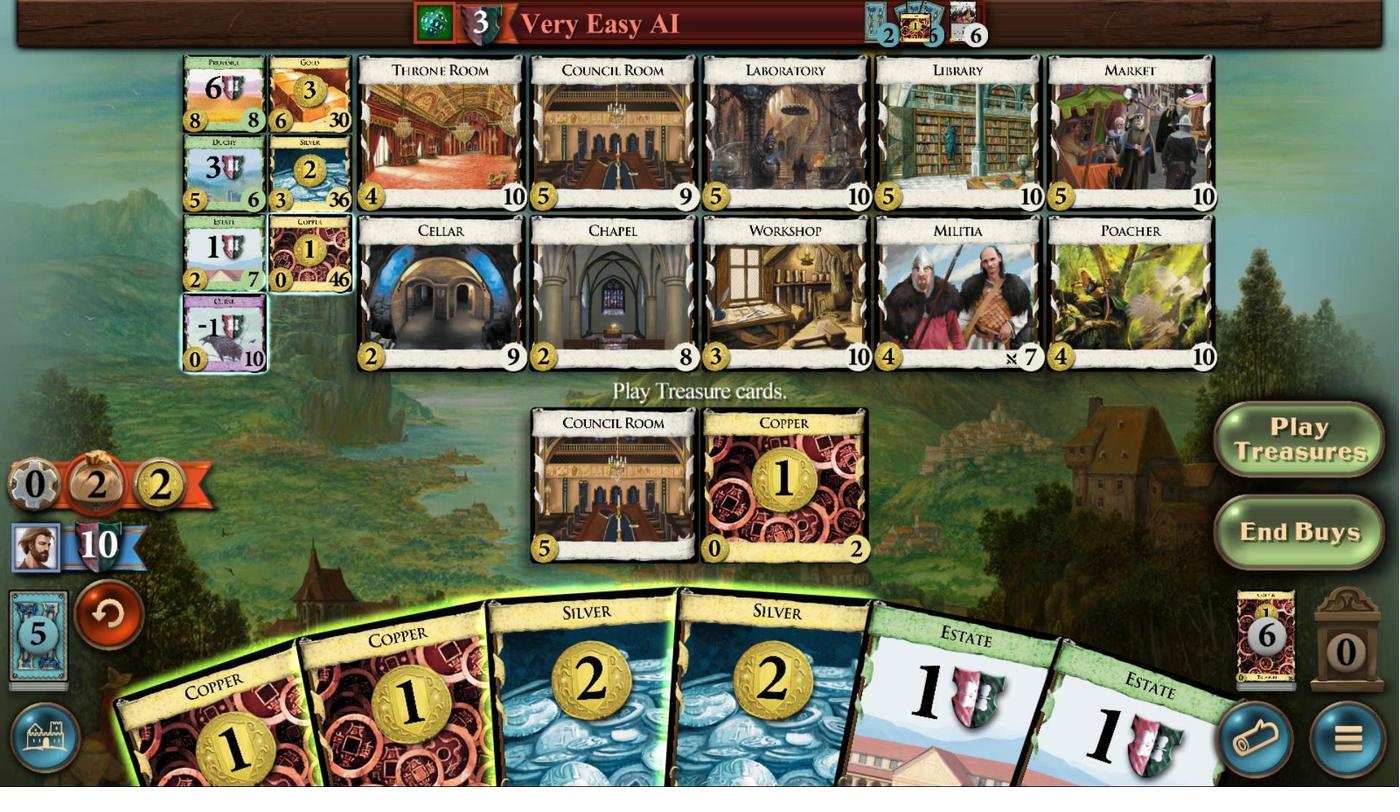 
Action: Mouse scrolled (852, 600) with delta (0, 0)
Screenshot: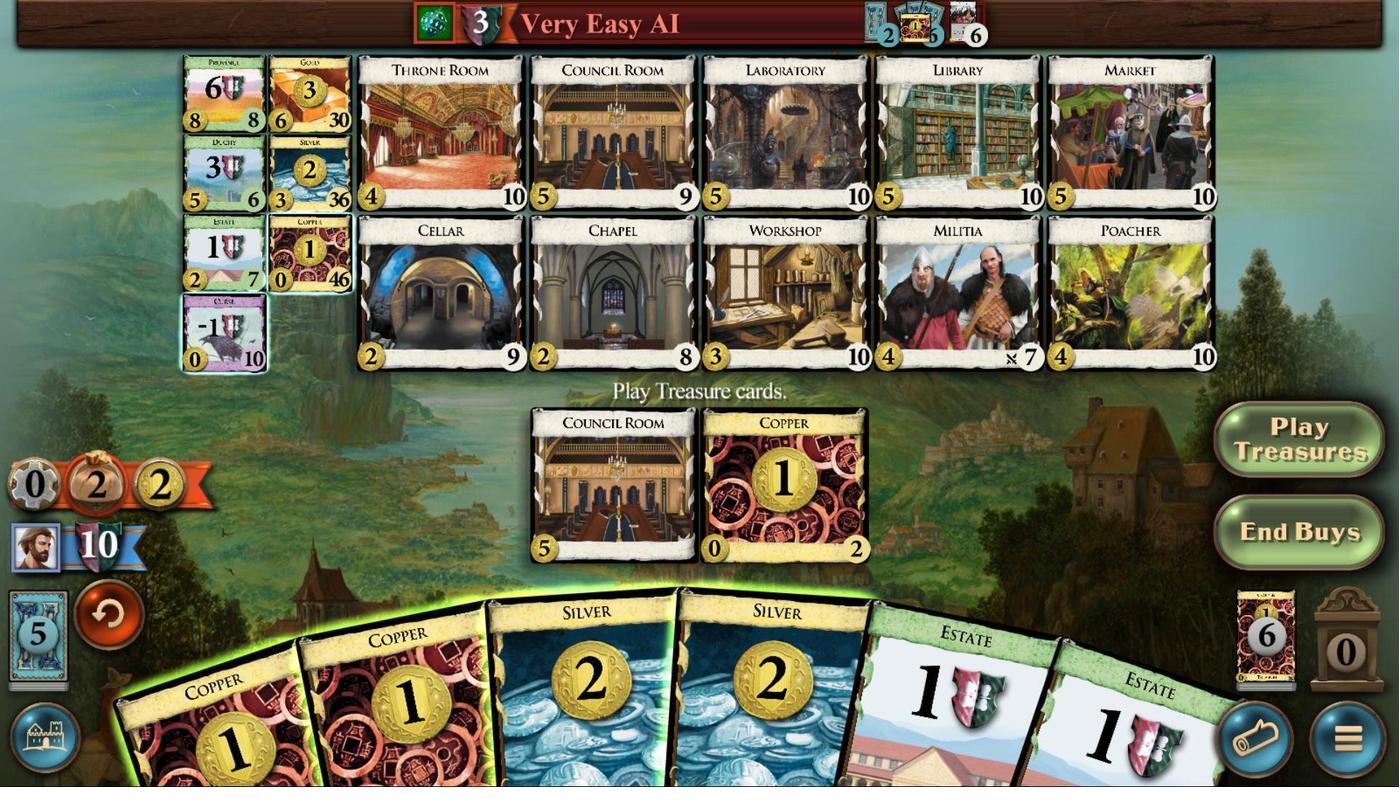 
Action: Mouse scrolled (852, 600) with delta (0, 0)
